 Task: Find connections with filter location Fāzilka with filter topic #lawsuitswith filter profile language German with filter current company Microchip Technology Inc. with filter school SQL School (SQL Server DEV, DBA , MSBI & Power BI) Training Institute with filter industry Hospitals with filter service category Public Speaking with filter keywords title Account Executive
Action: Mouse moved to (197, 315)
Screenshot: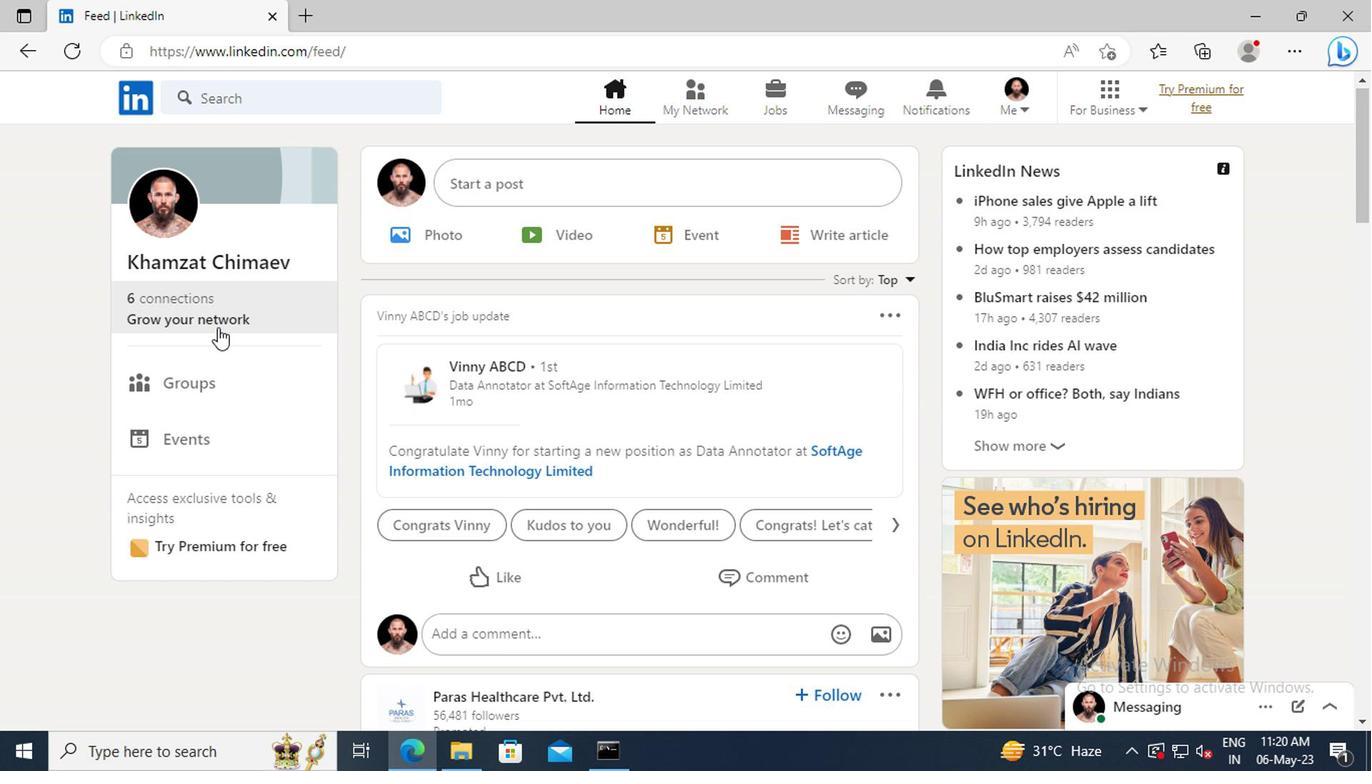 
Action: Mouse pressed left at (197, 315)
Screenshot: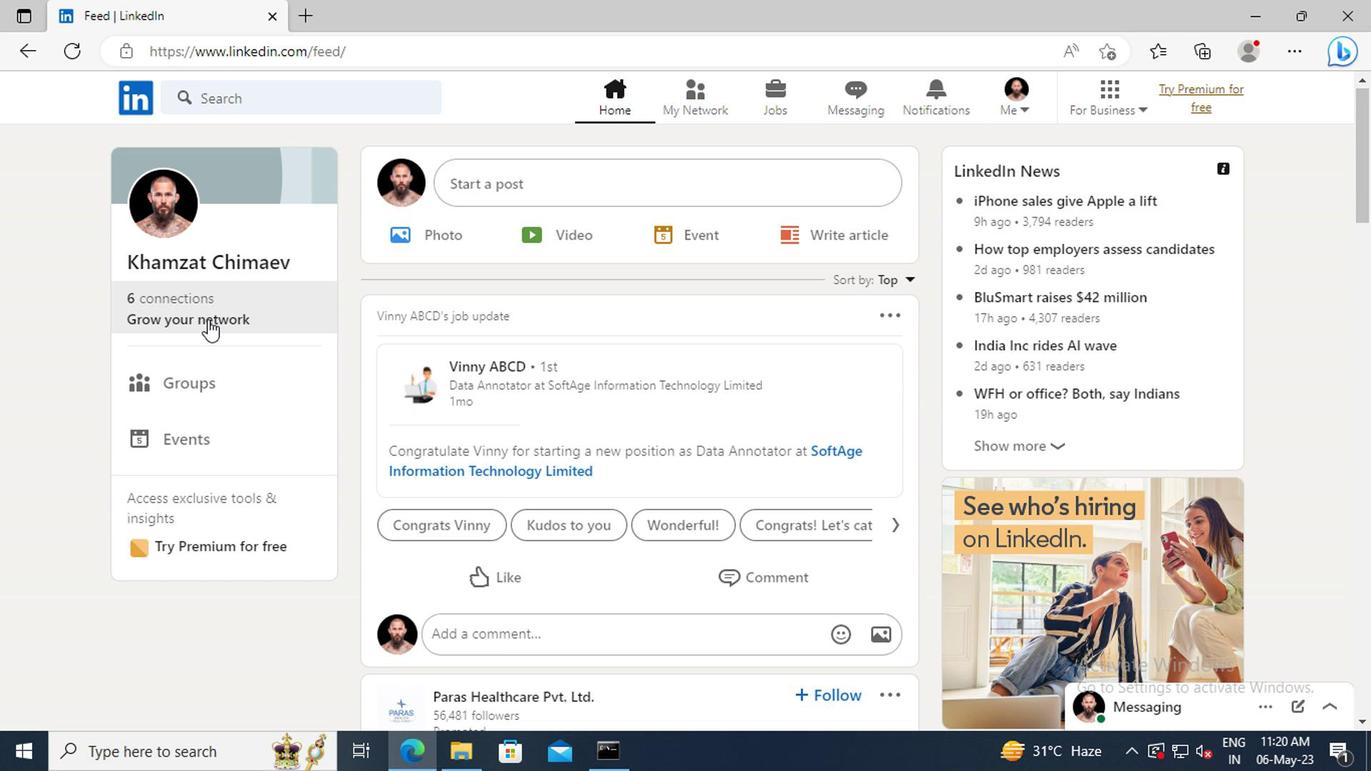 
Action: Mouse moved to (207, 209)
Screenshot: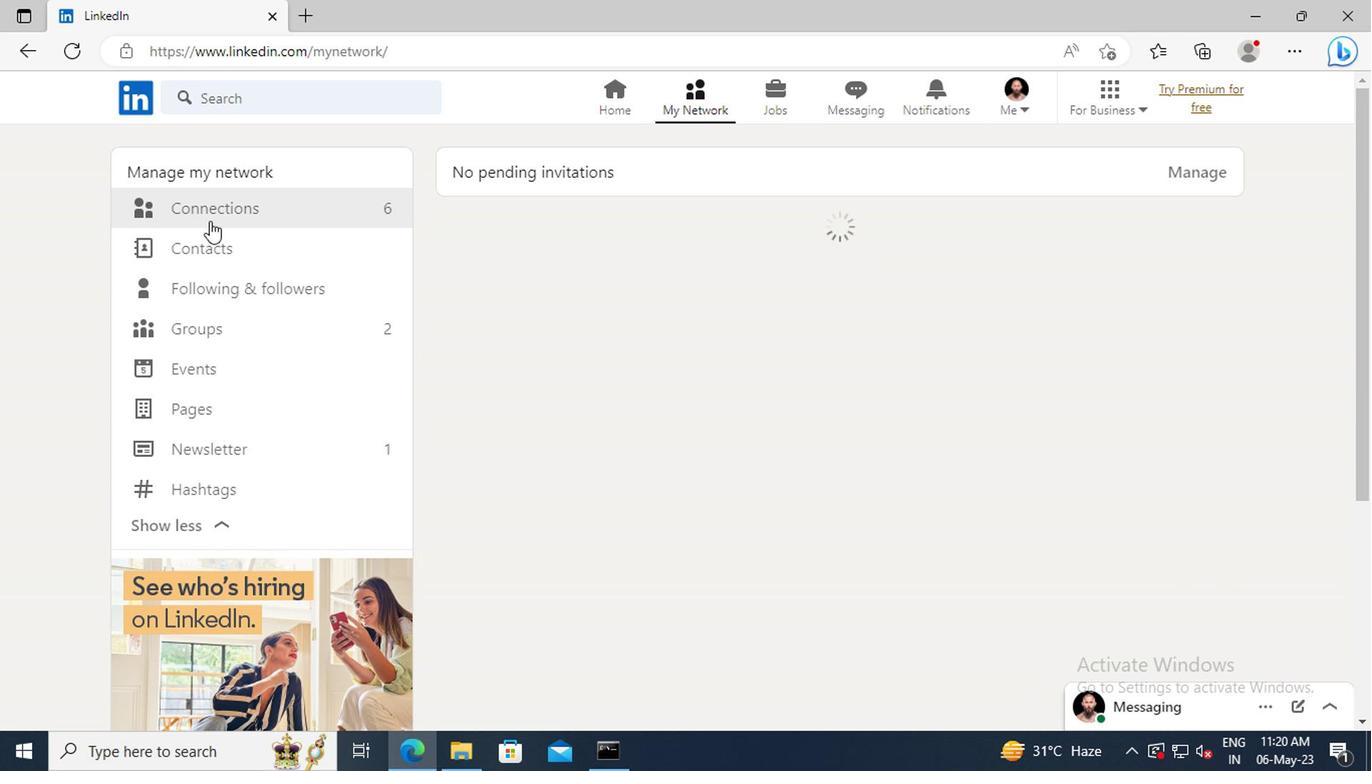 
Action: Mouse pressed left at (207, 209)
Screenshot: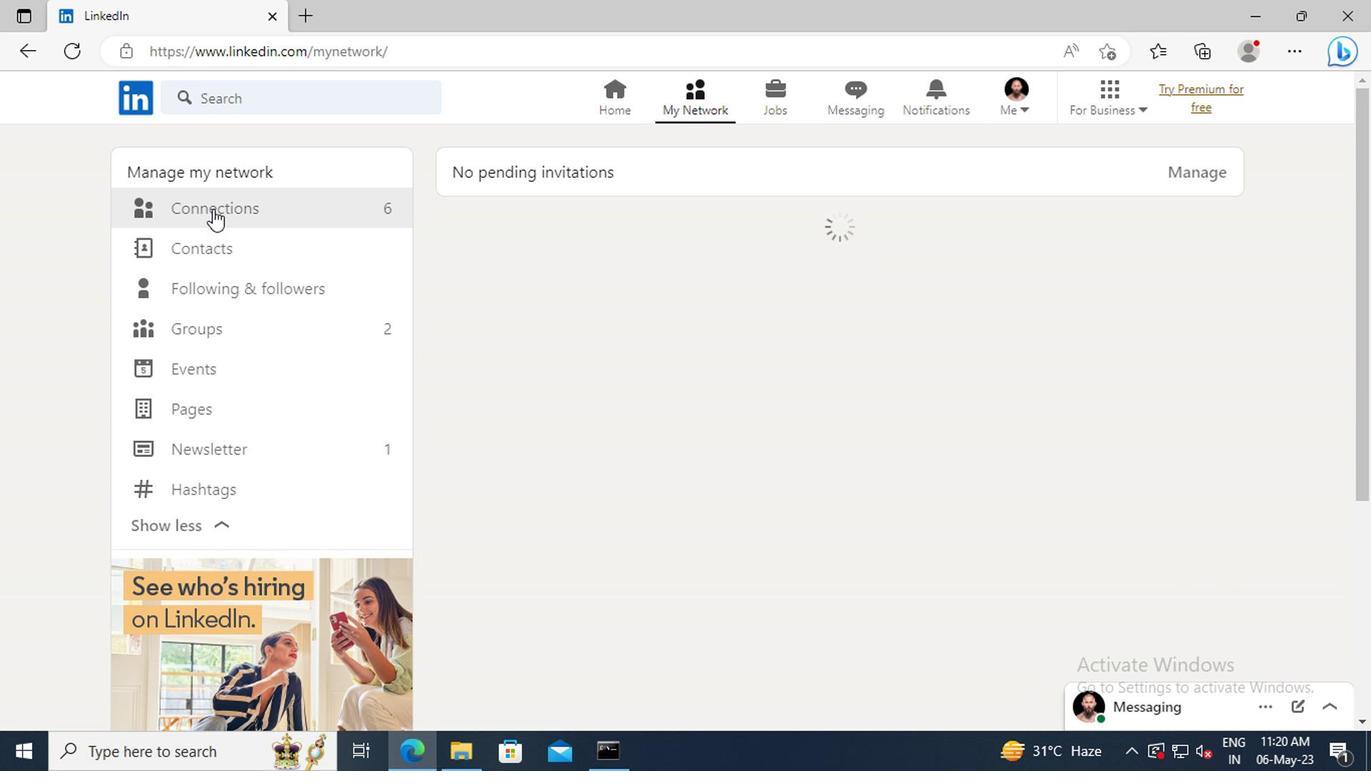 
Action: Mouse moved to (839, 212)
Screenshot: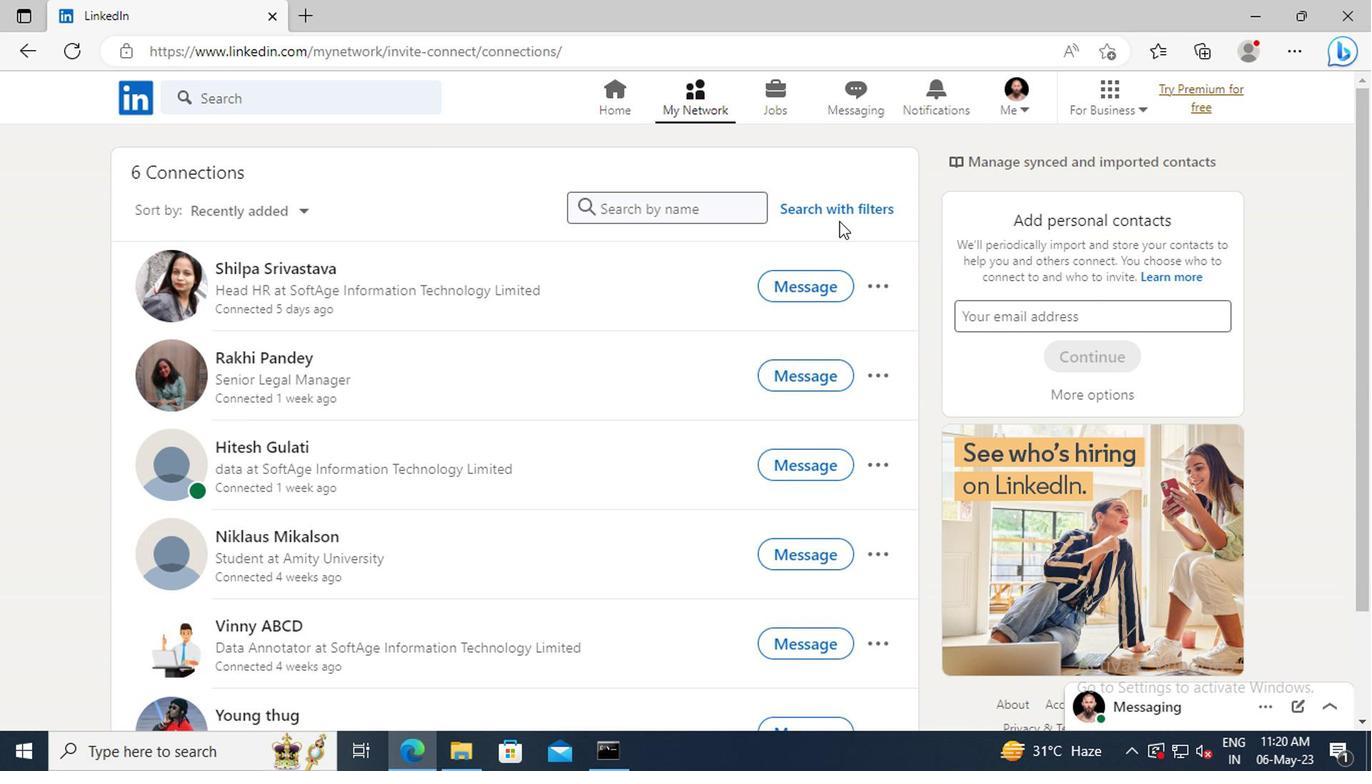 
Action: Mouse pressed left at (839, 212)
Screenshot: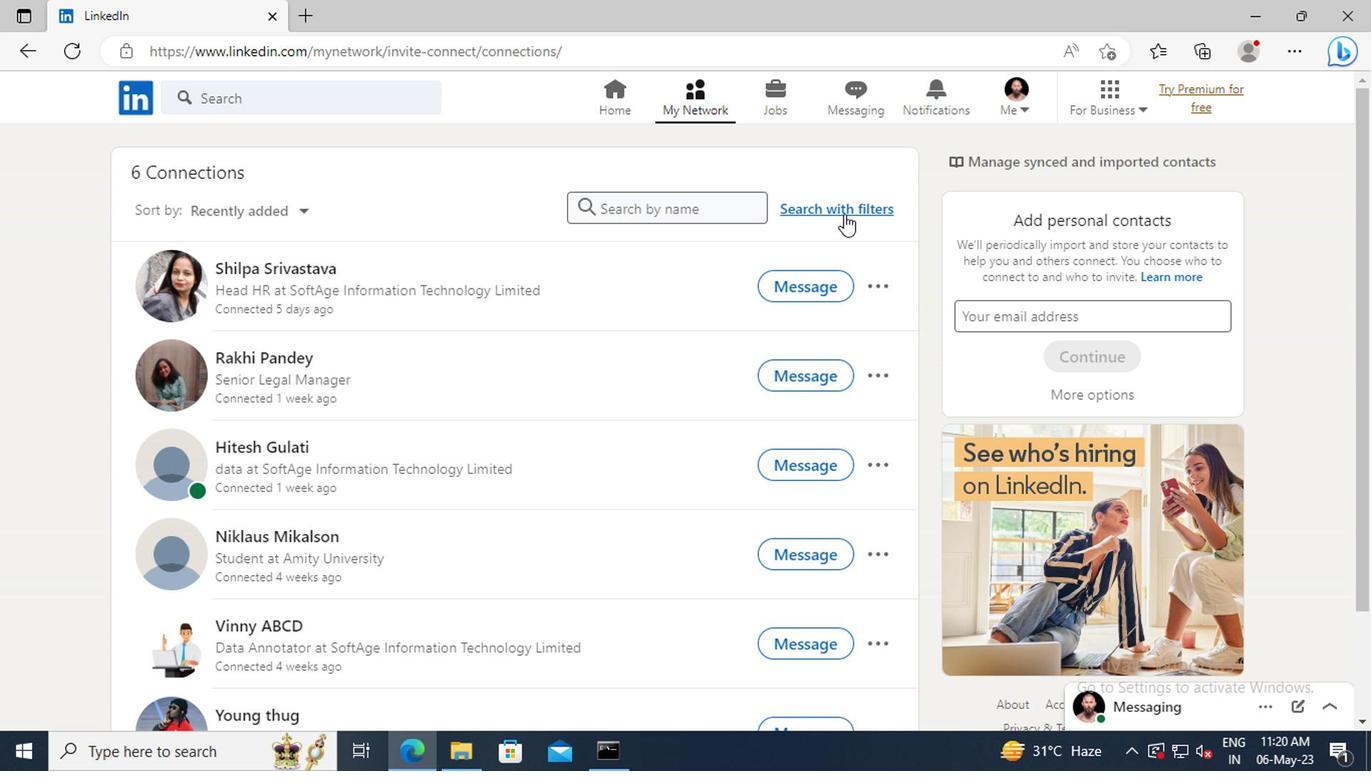 
Action: Mouse moved to (754, 157)
Screenshot: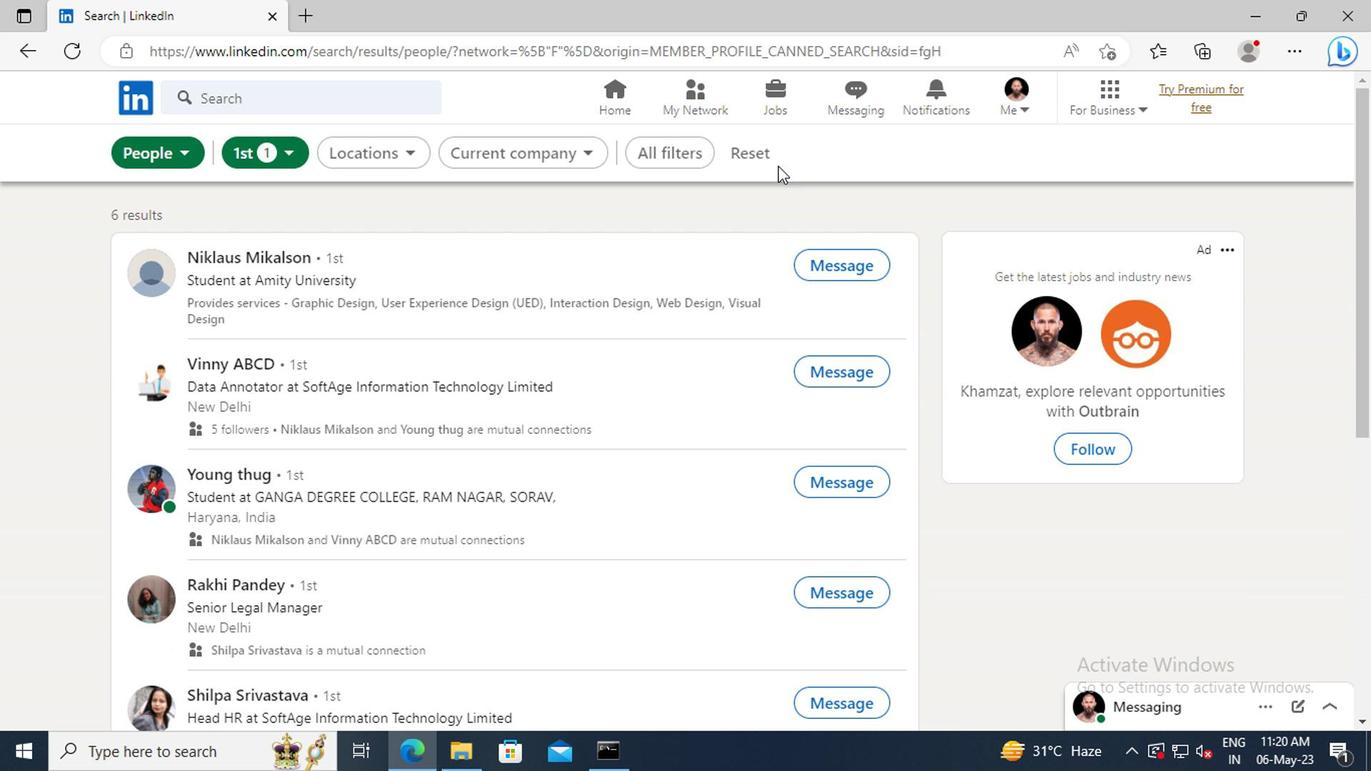 
Action: Mouse pressed left at (754, 157)
Screenshot: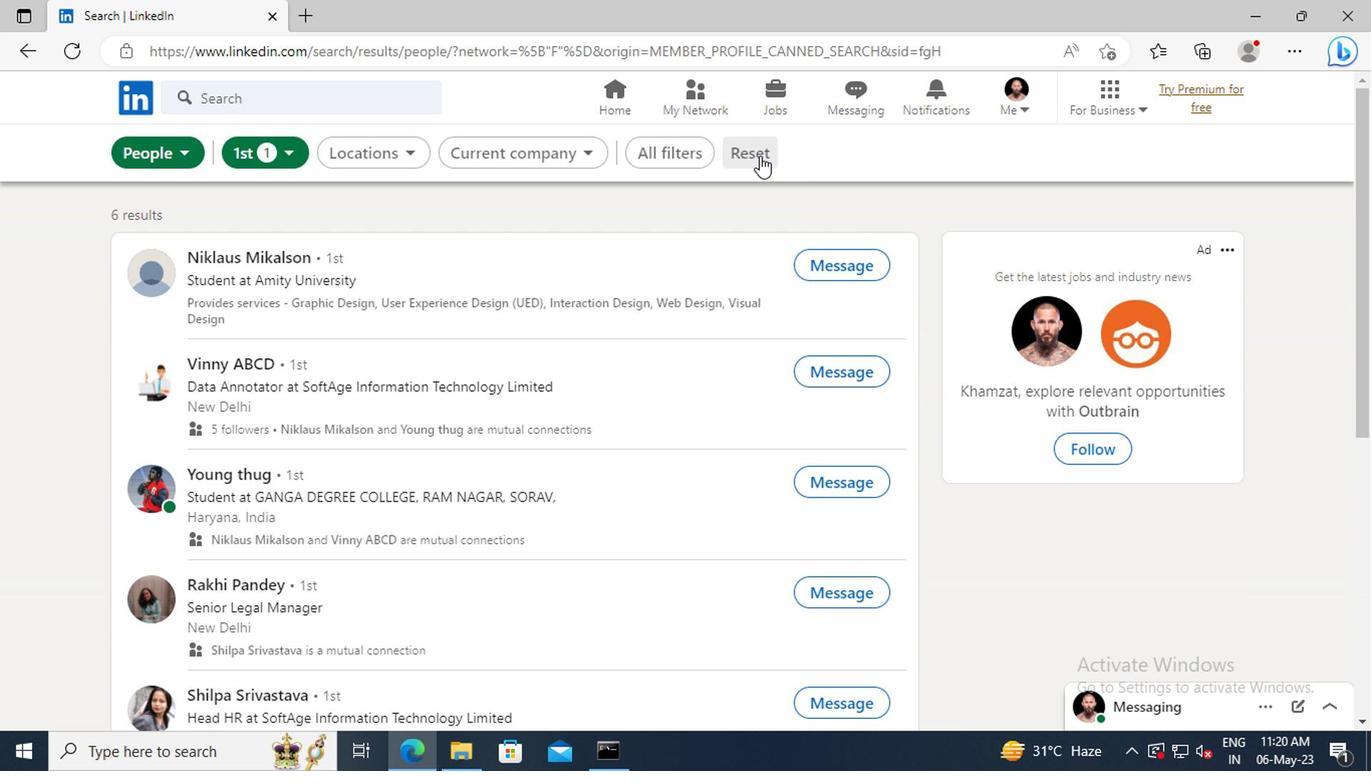 
Action: Mouse moved to (724, 157)
Screenshot: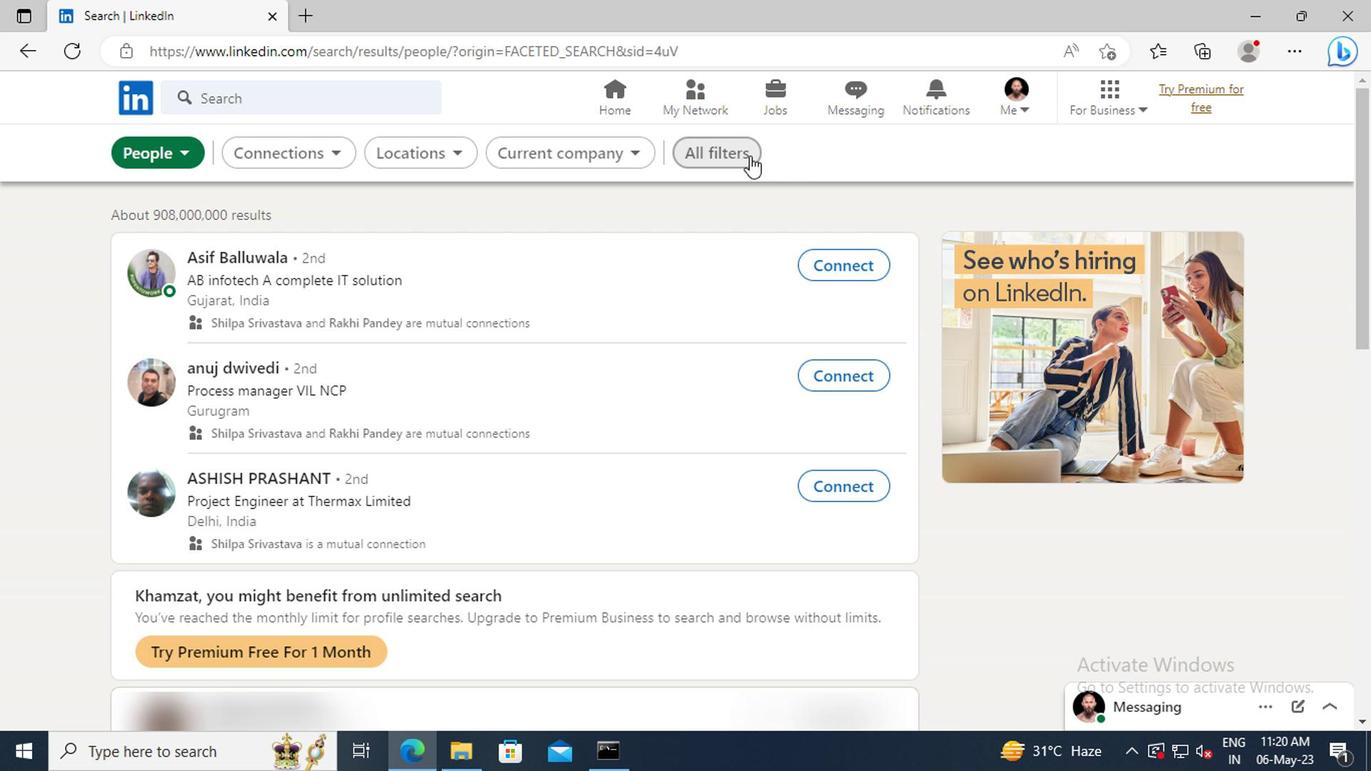 
Action: Mouse pressed left at (724, 157)
Screenshot: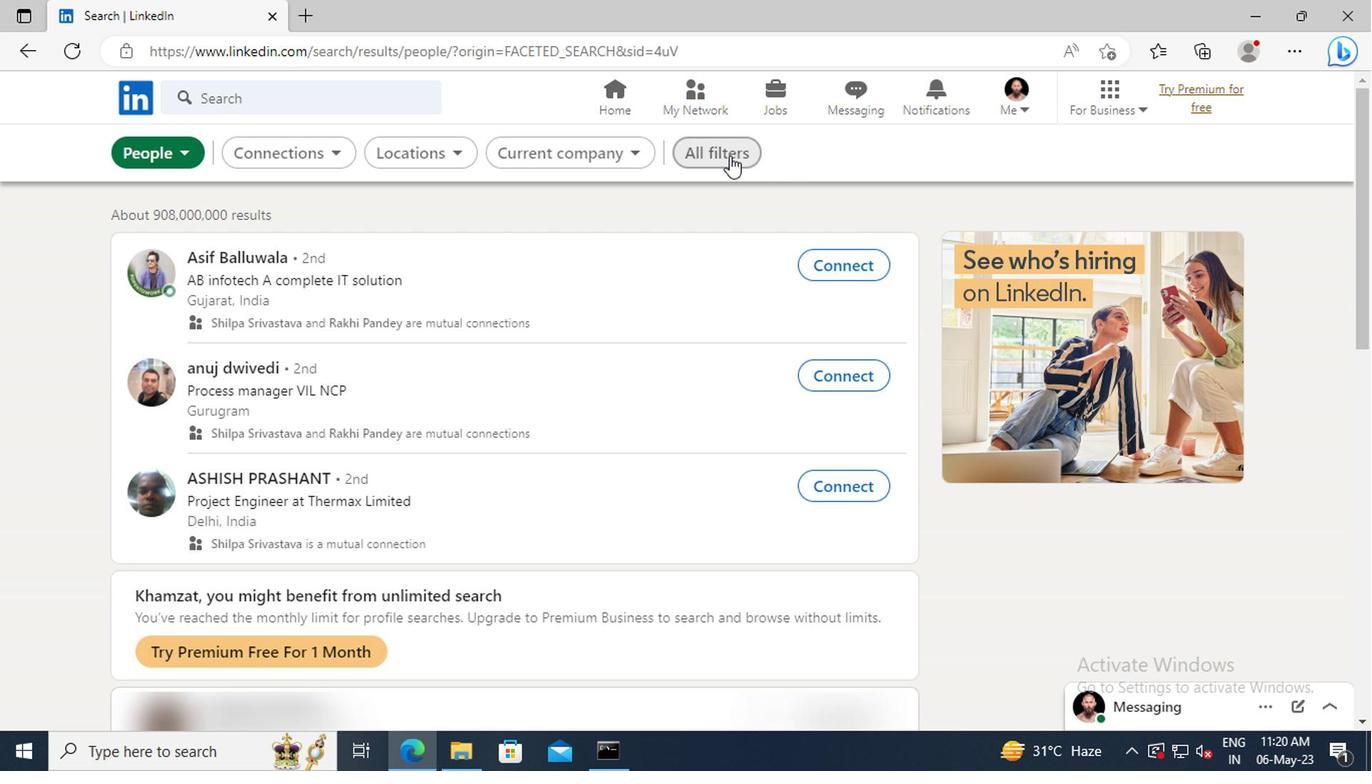 
Action: Mouse moved to (1112, 374)
Screenshot: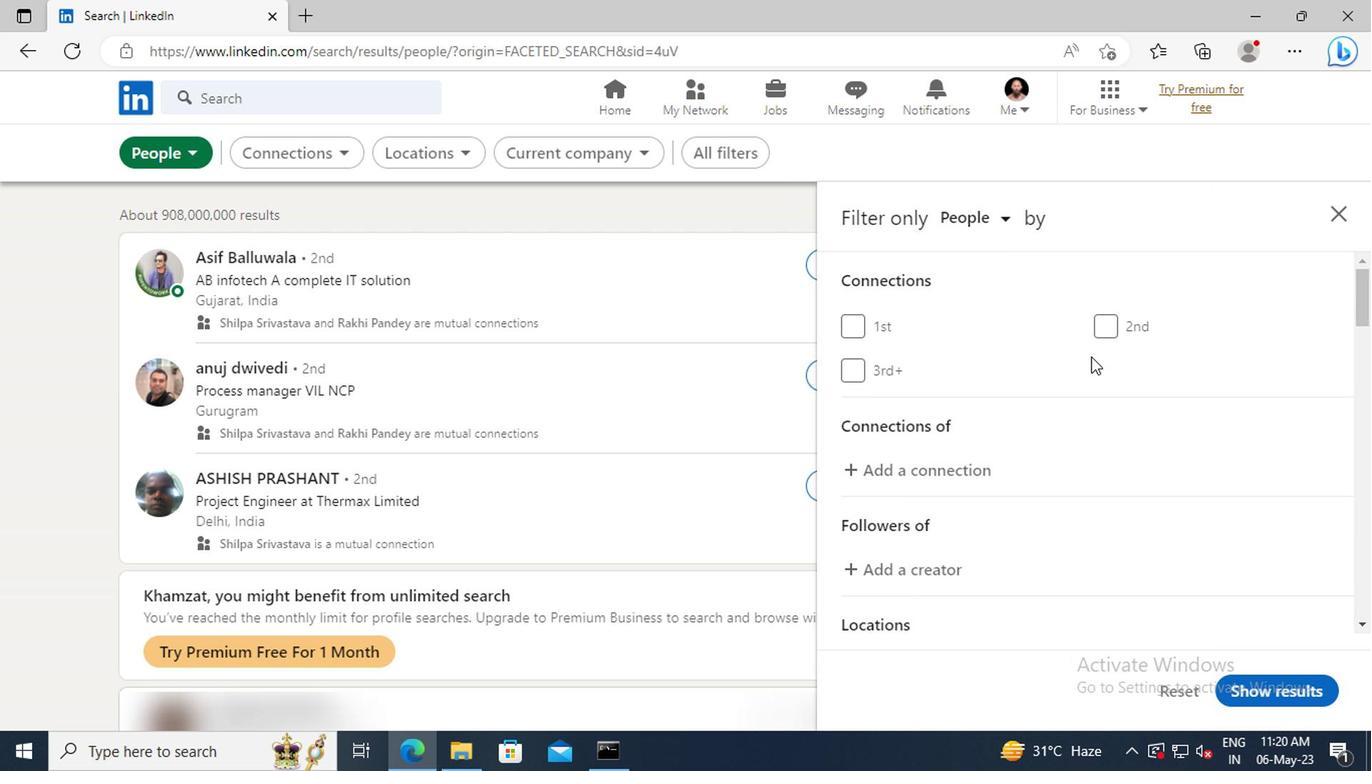 
Action: Mouse scrolled (1112, 372) with delta (0, -1)
Screenshot: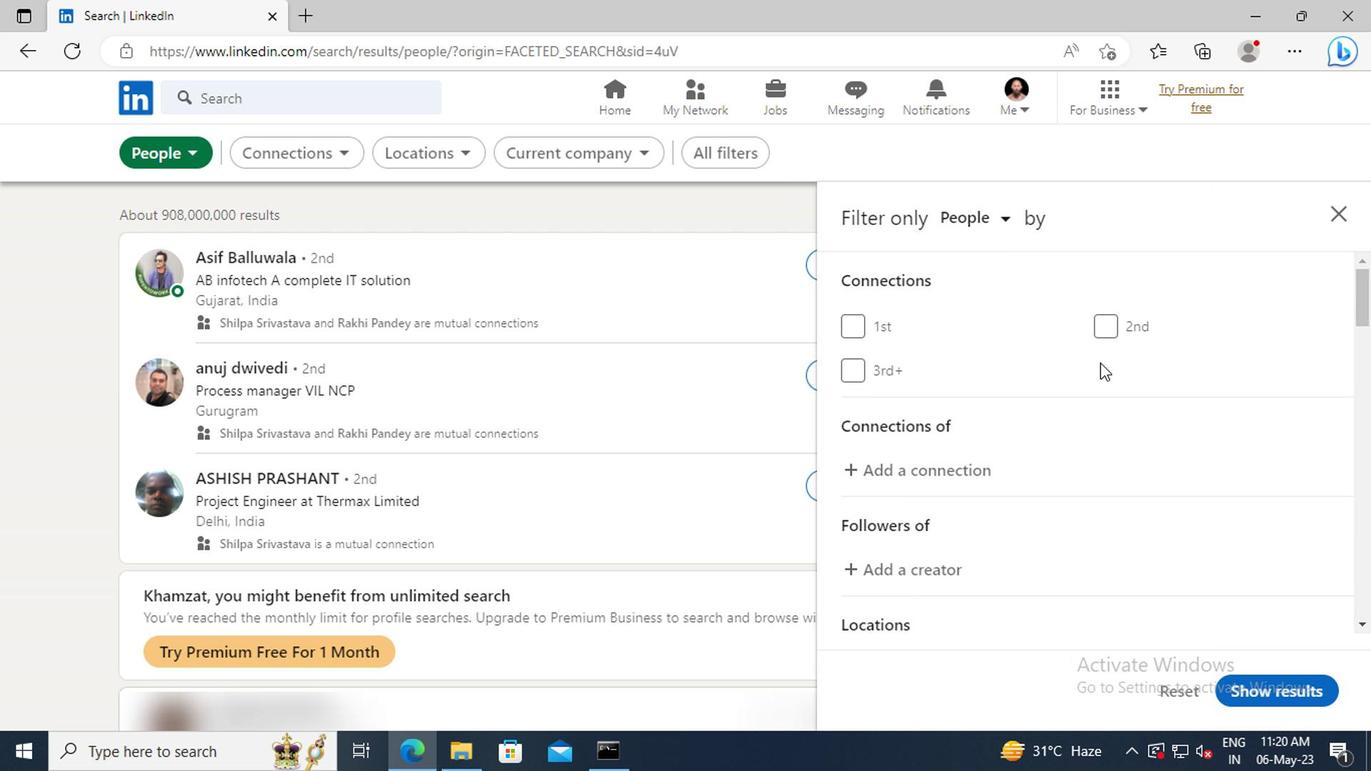 
Action: Mouse moved to (1113, 374)
Screenshot: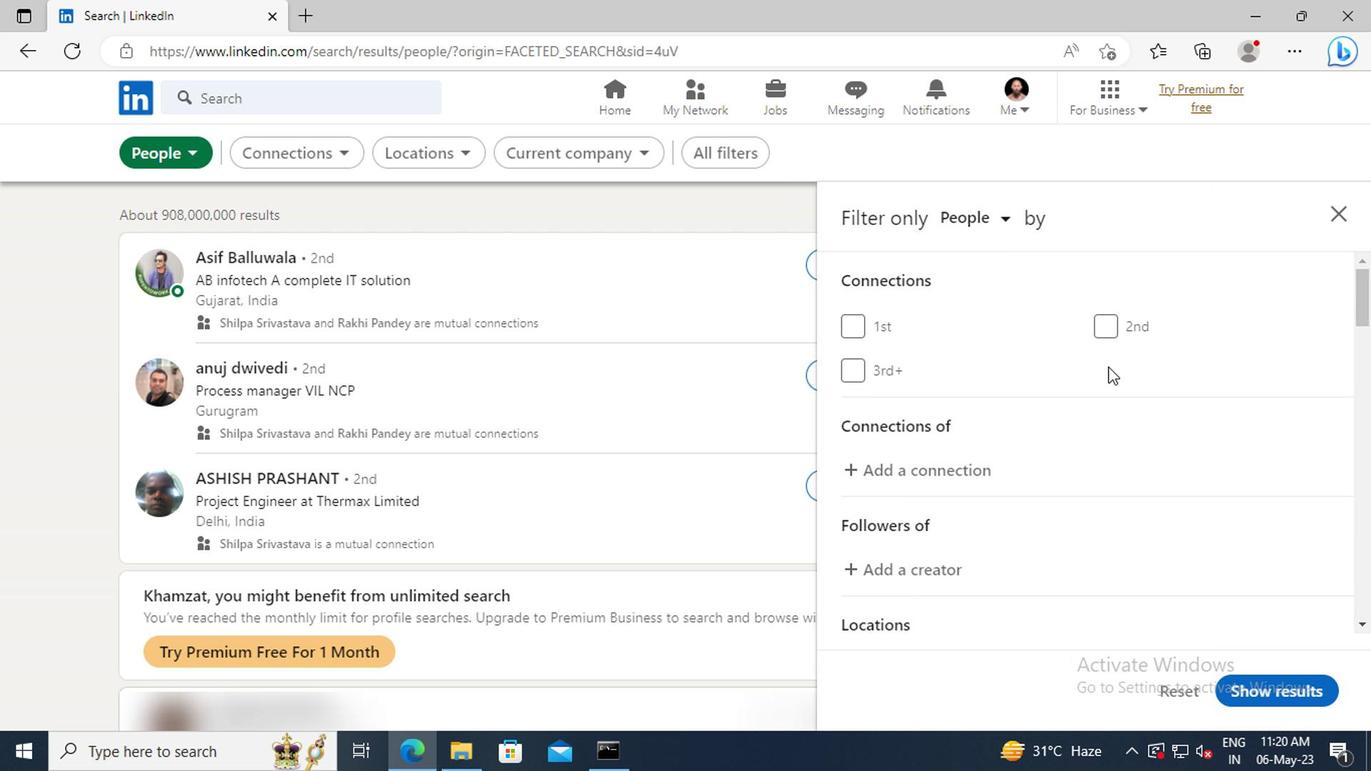 
Action: Mouse scrolled (1113, 374) with delta (0, 0)
Screenshot: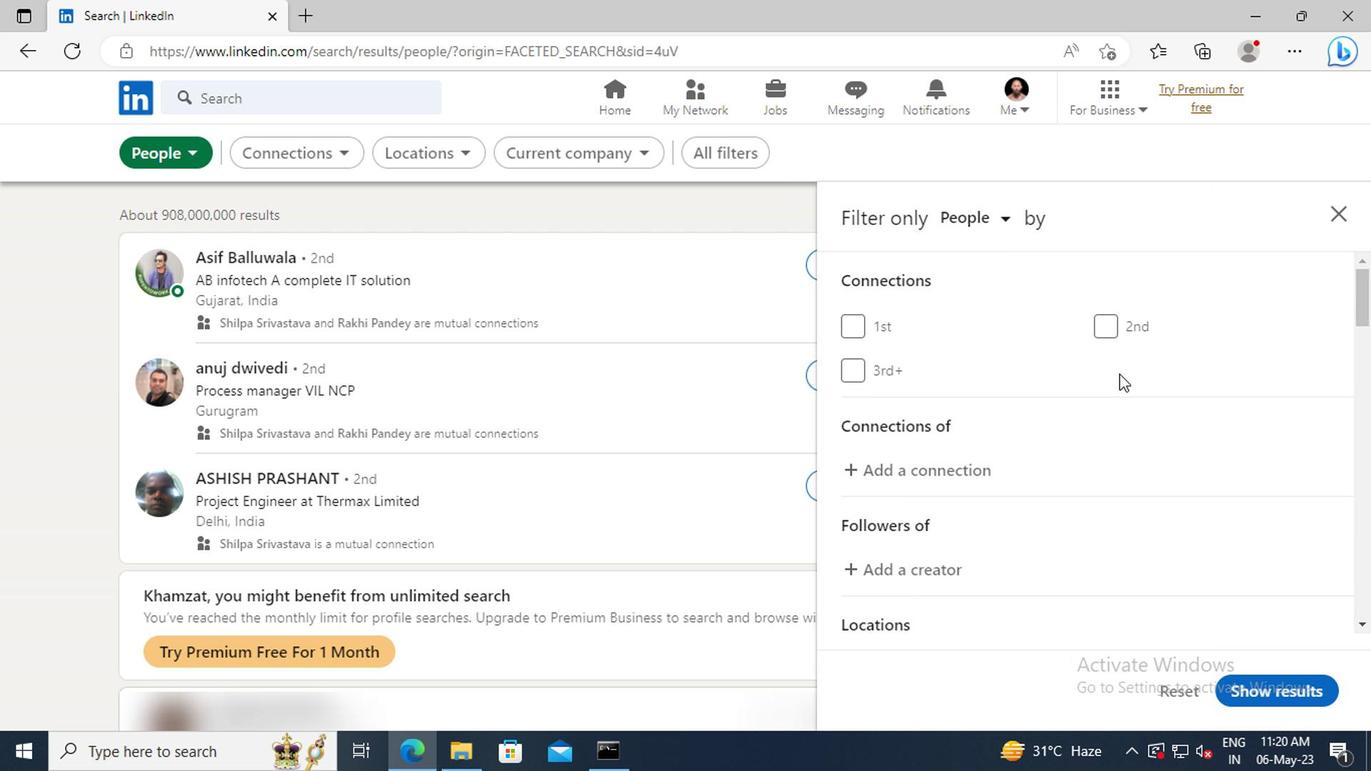 
Action: Mouse scrolled (1113, 374) with delta (0, 0)
Screenshot: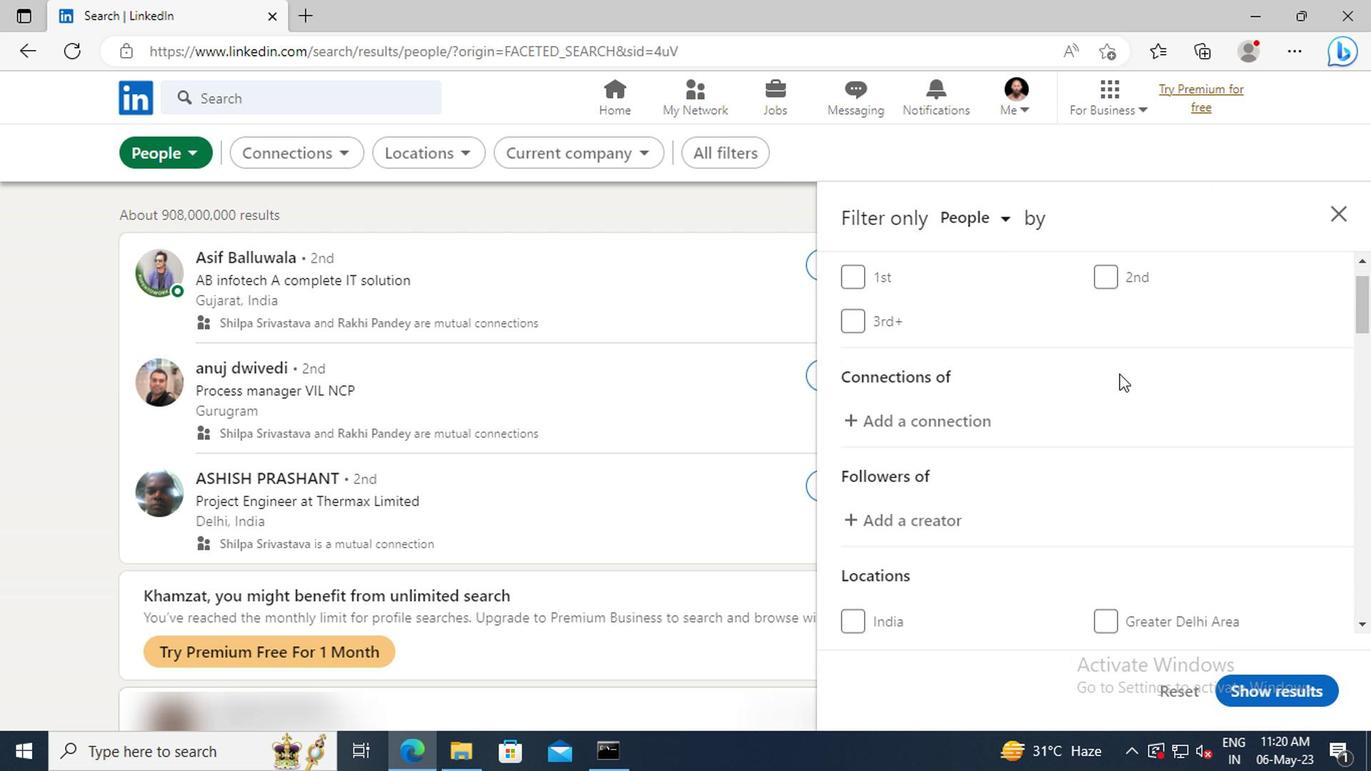 
Action: Mouse scrolled (1113, 374) with delta (0, 0)
Screenshot: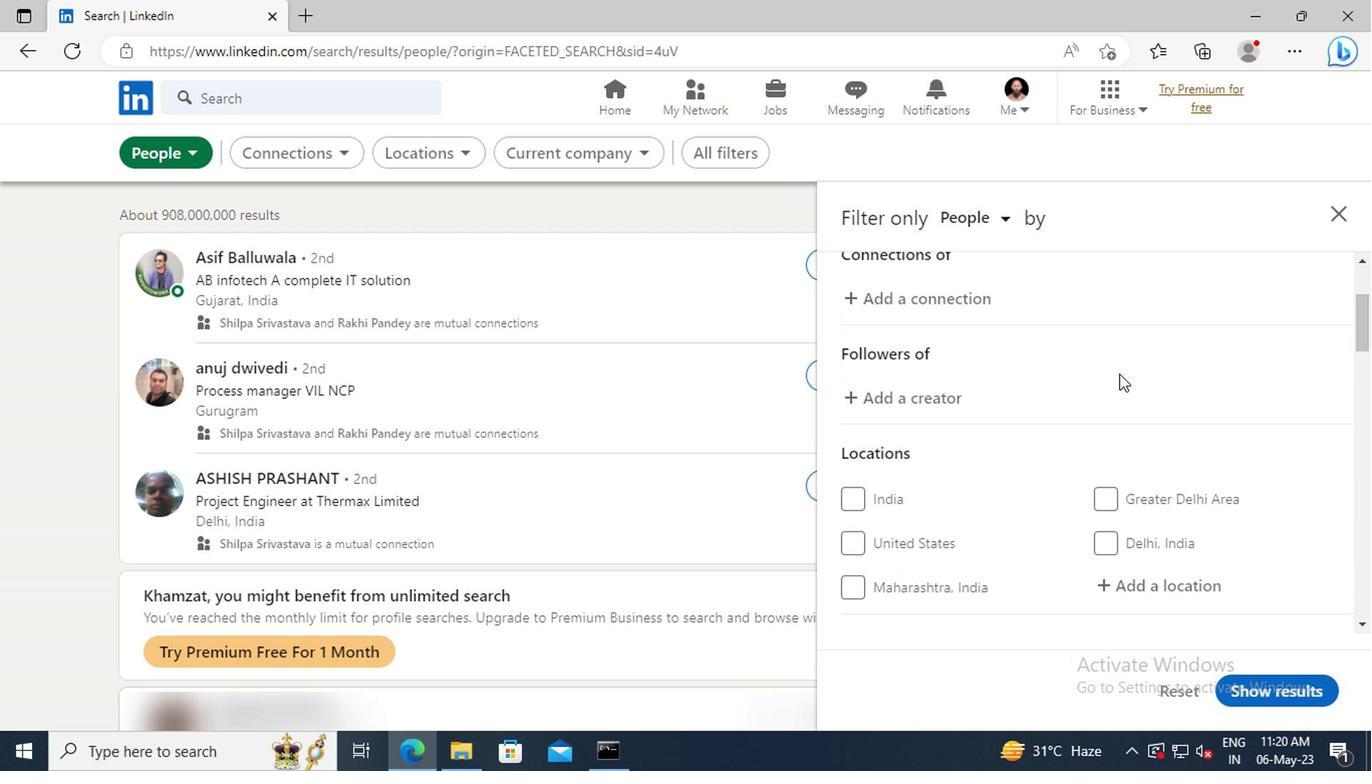 
Action: Mouse scrolled (1113, 374) with delta (0, 0)
Screenshot: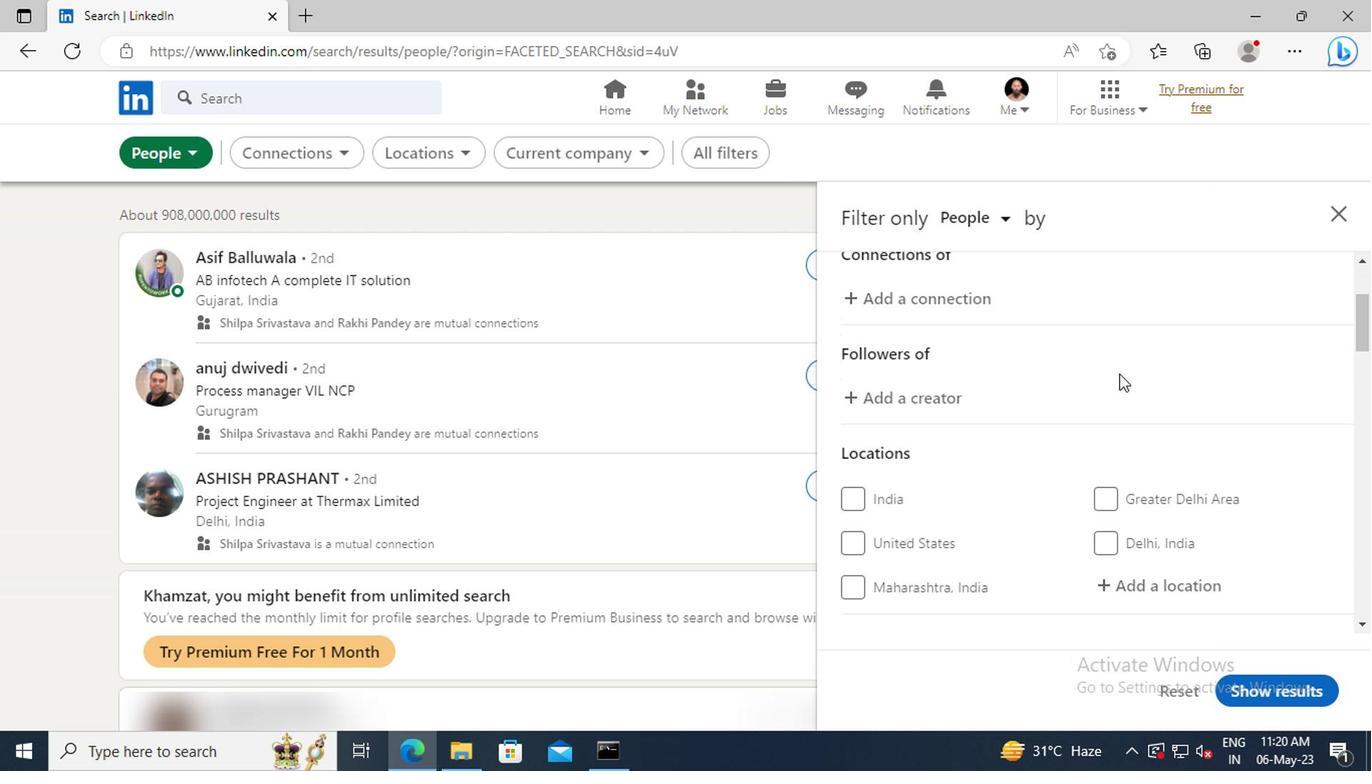 
Action: Mouse scrolled (1113, 374) with delta (0, 0)
Screenshot: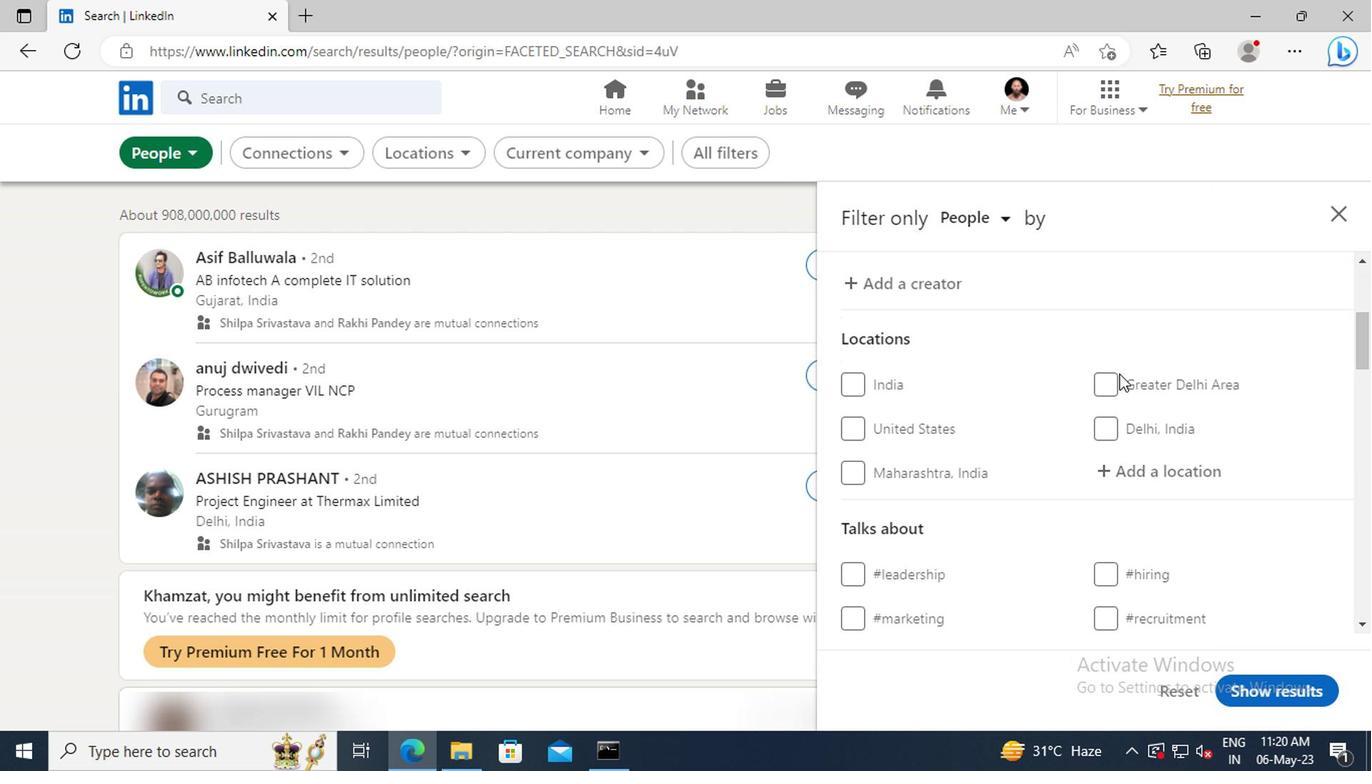 
Action: Mouse moved to (1119, 409)
Screenshot: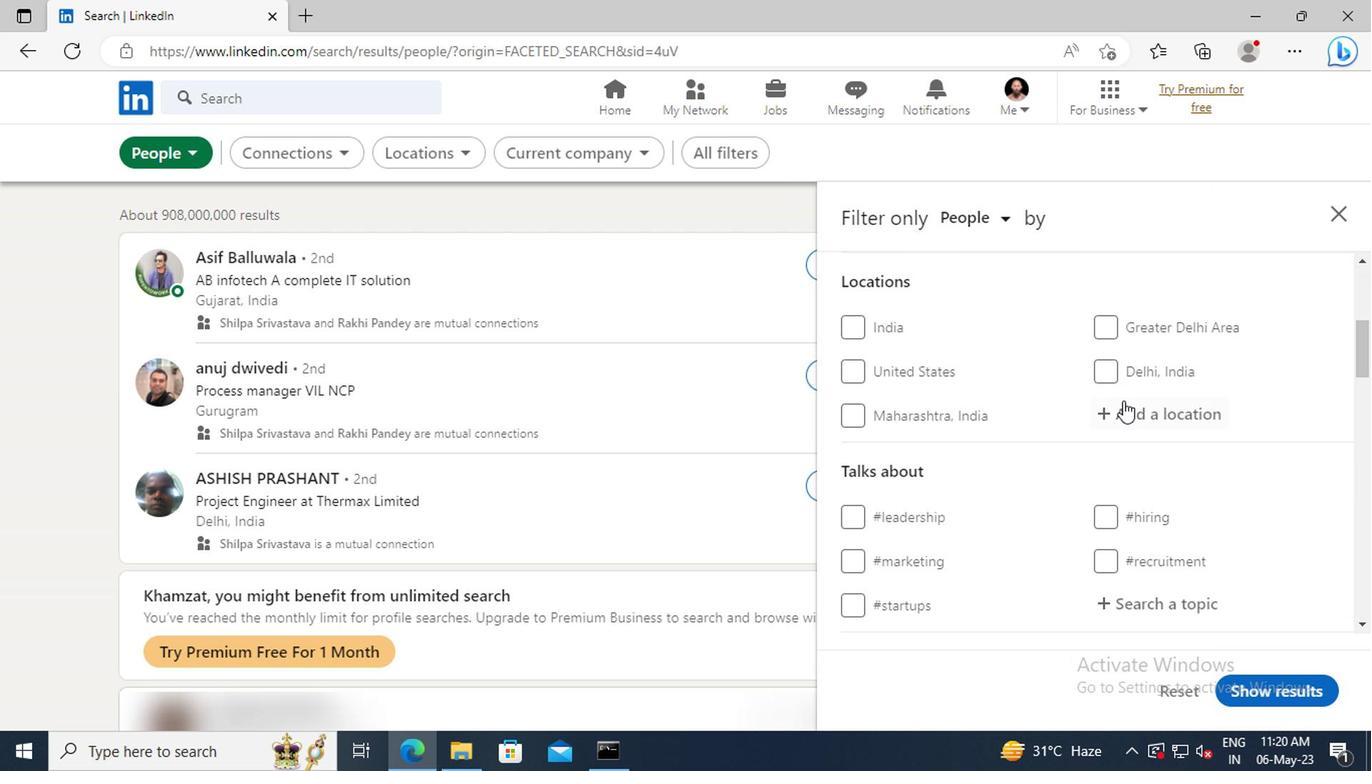 
Action: Mouse pressed left at (1119, 409)
Screenshot: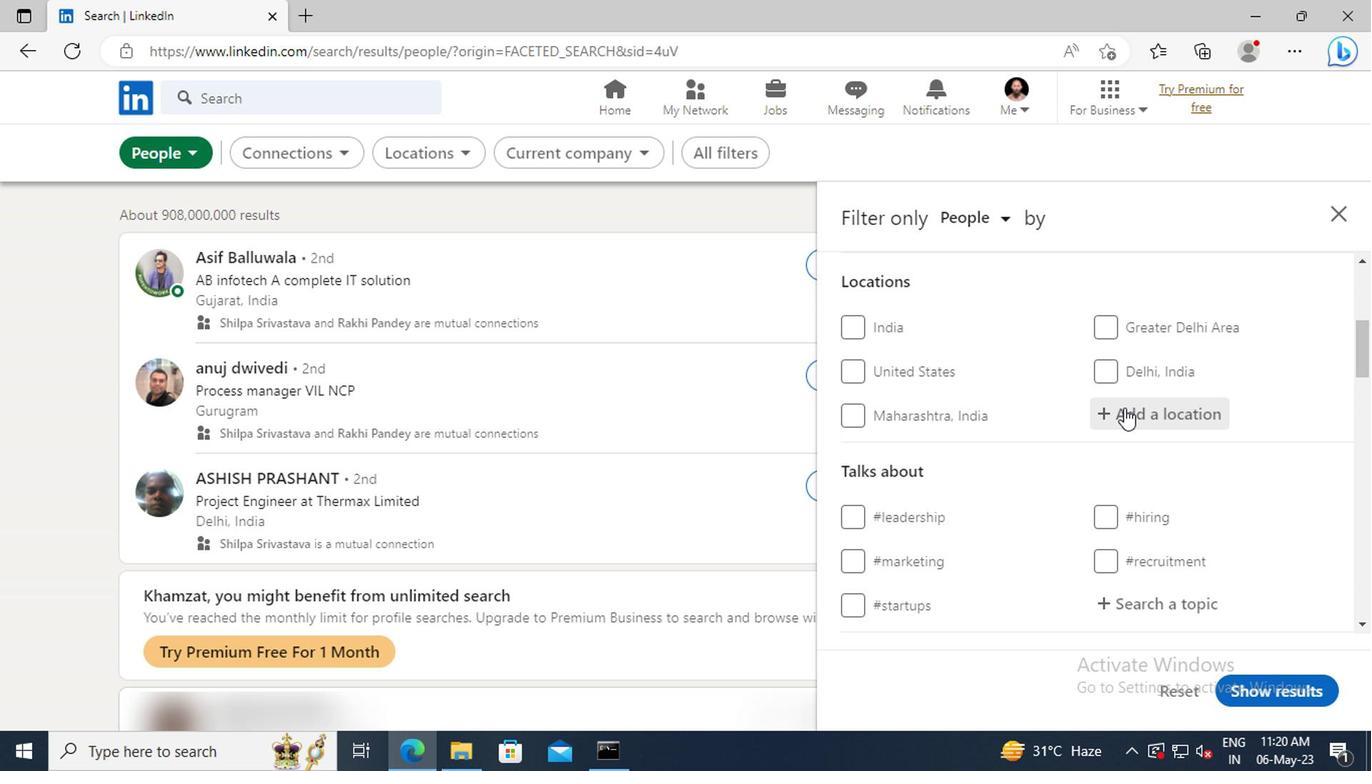 
Action: Key pressed <Key.shift>FAZILKA
Screenshot: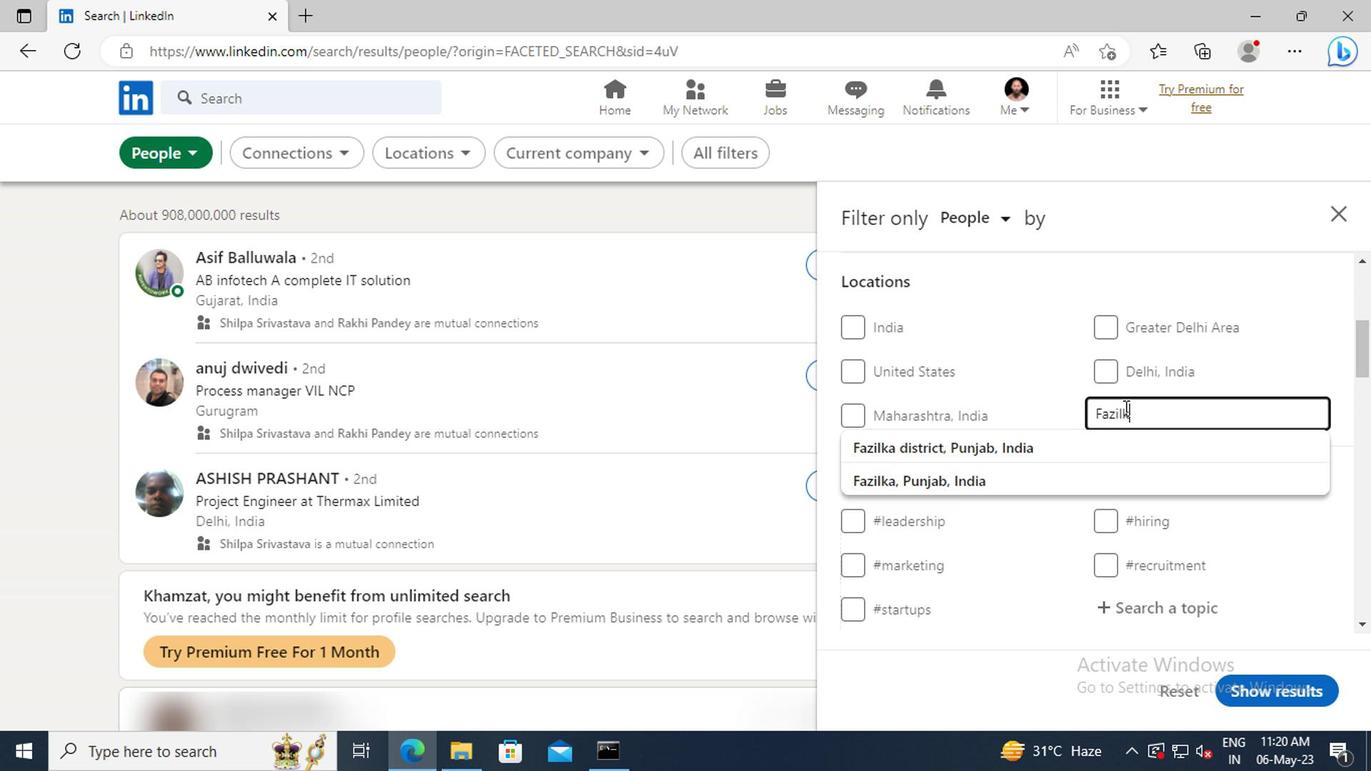 
Action: Mouse moved to (1119, 438)
Screenshot: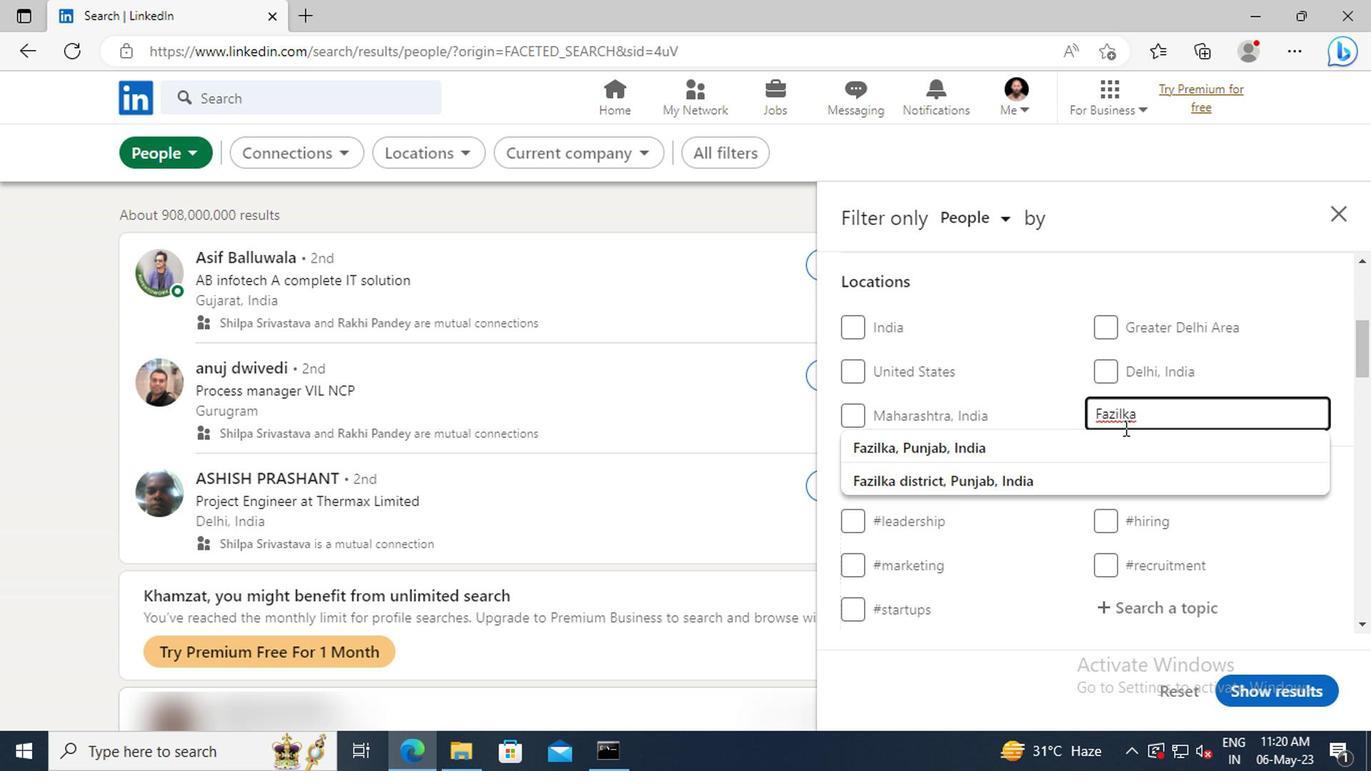 
Action: Mouse pressed left at (1119, 438)
Screenshot: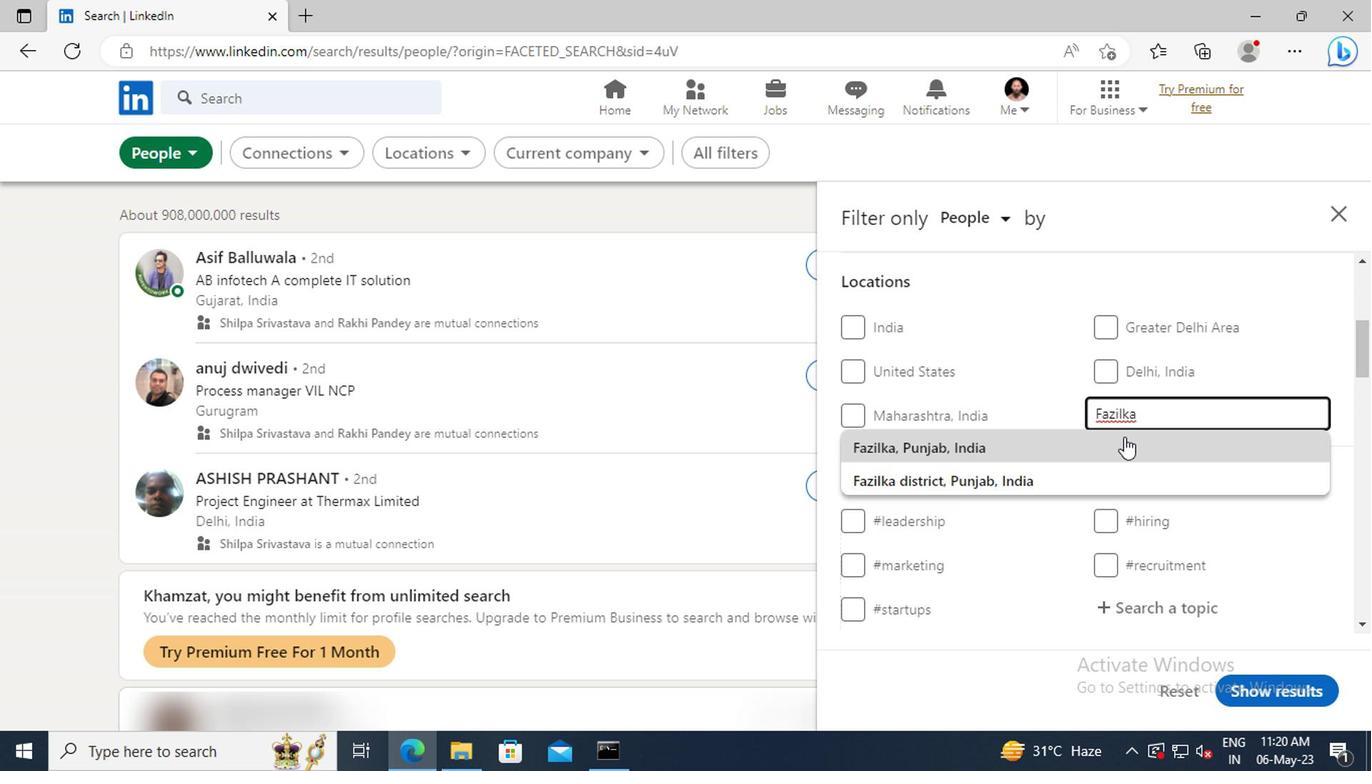 
Action: Mouse scrolled (1119, 437) with delta (0, -1)
Screenshot: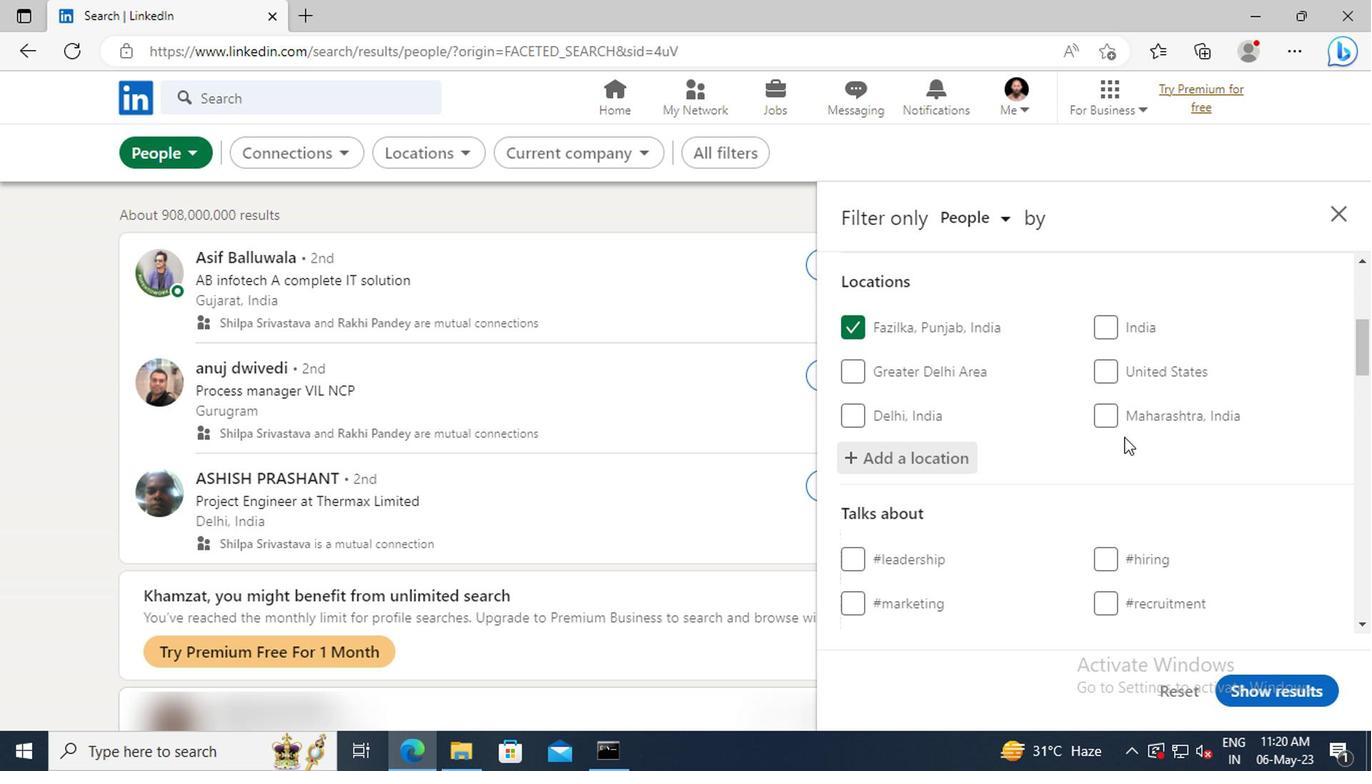 
Action: Mouse scrolled (1119, 437) with delta (0, -1)
Screenshot: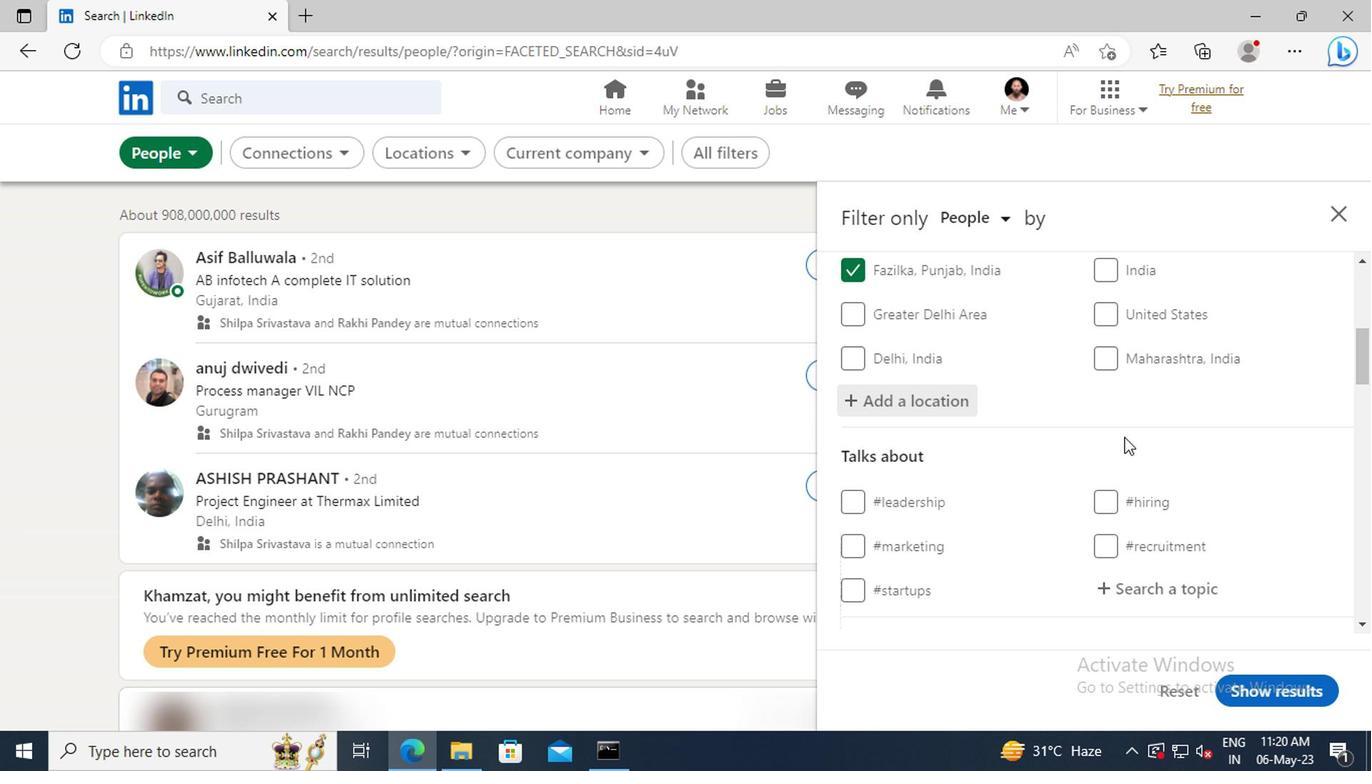 
Action: Mouse scrolled (1119, 437) with delta (0, -1)
Screenshot: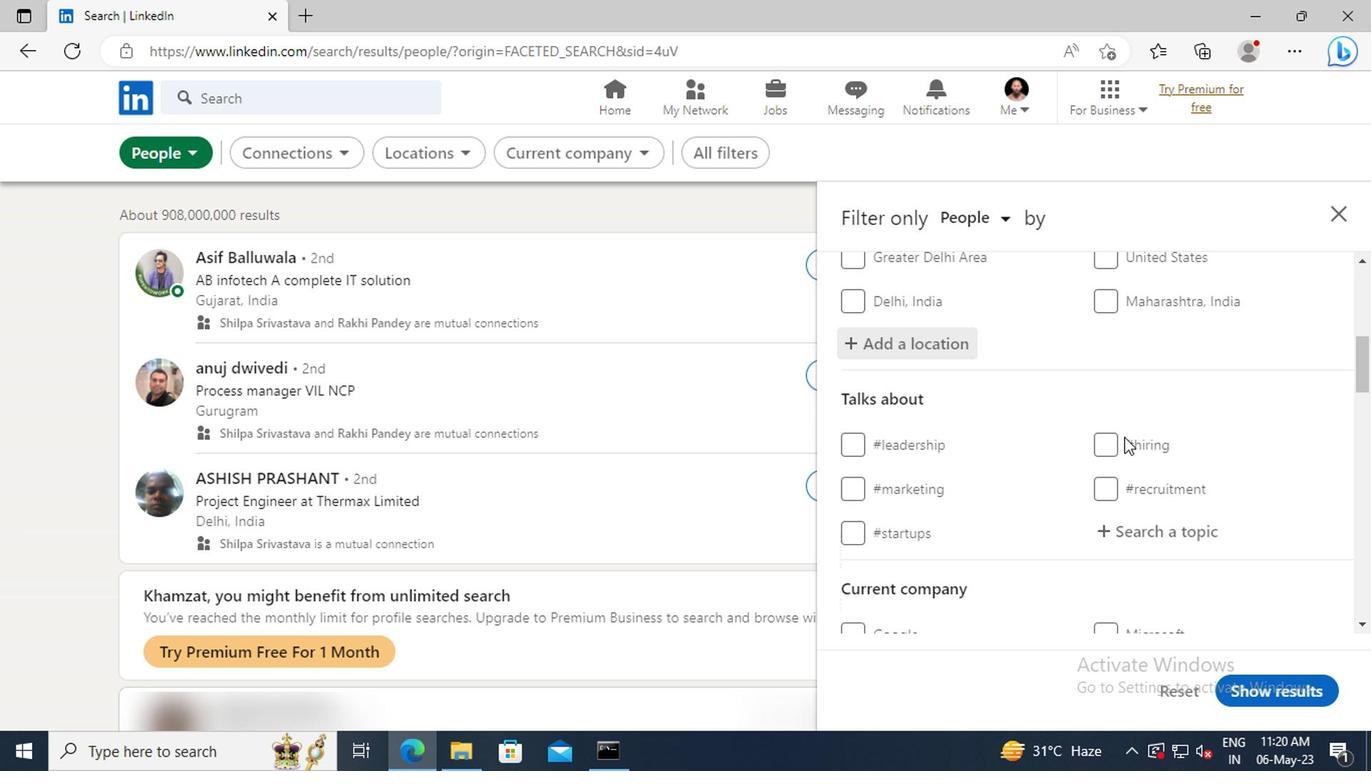 
Action: Mouse moved to (1129, 474)
Screenshot: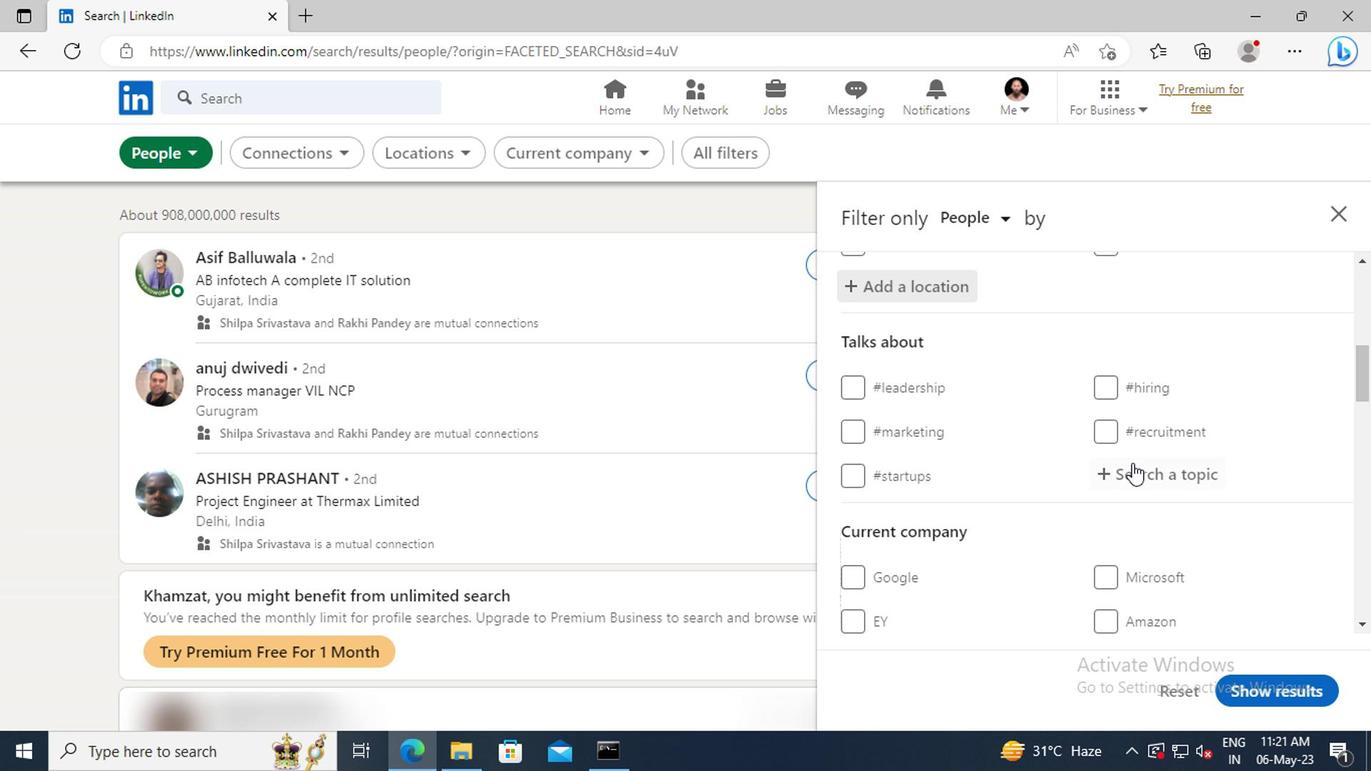 
Action: Mouse pressed left at (1129, 474)
Screenshot: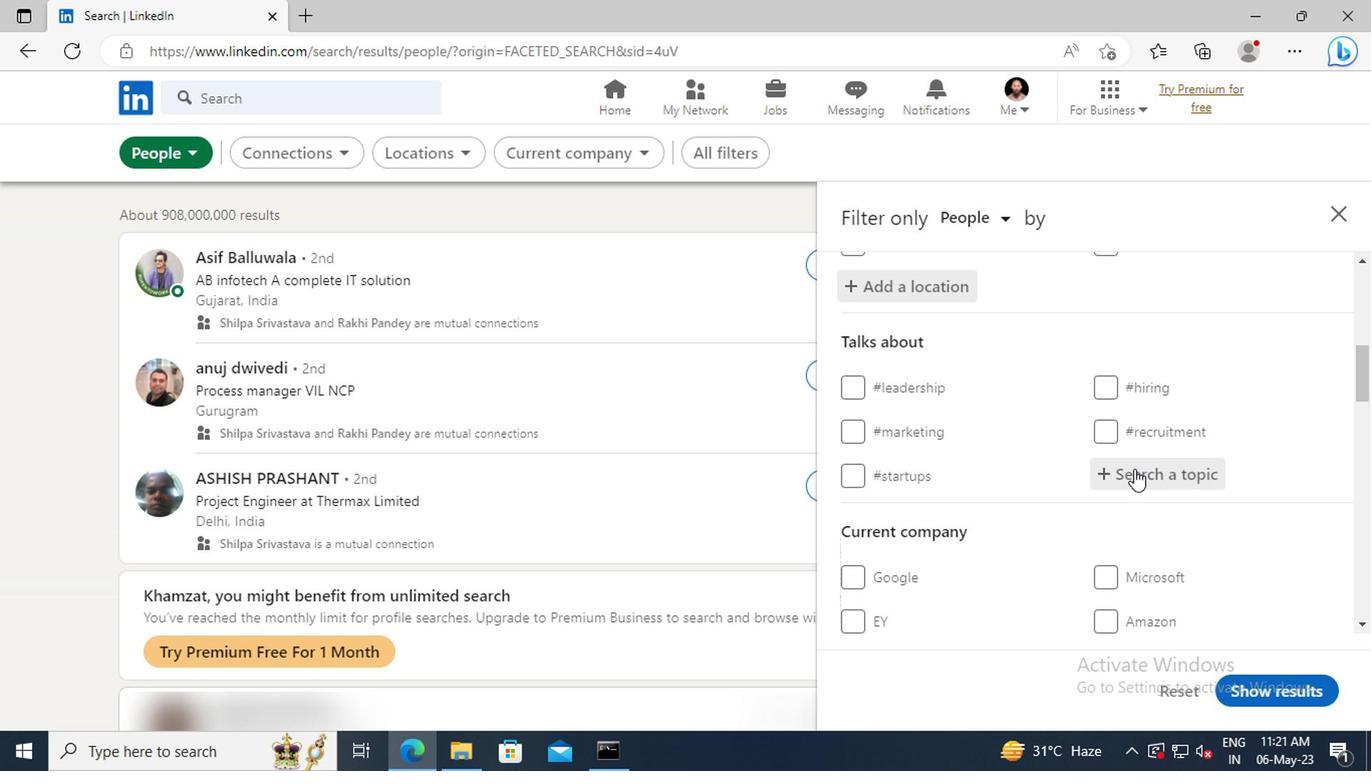 
Action: Key pressed LAWSUI
Screenshot: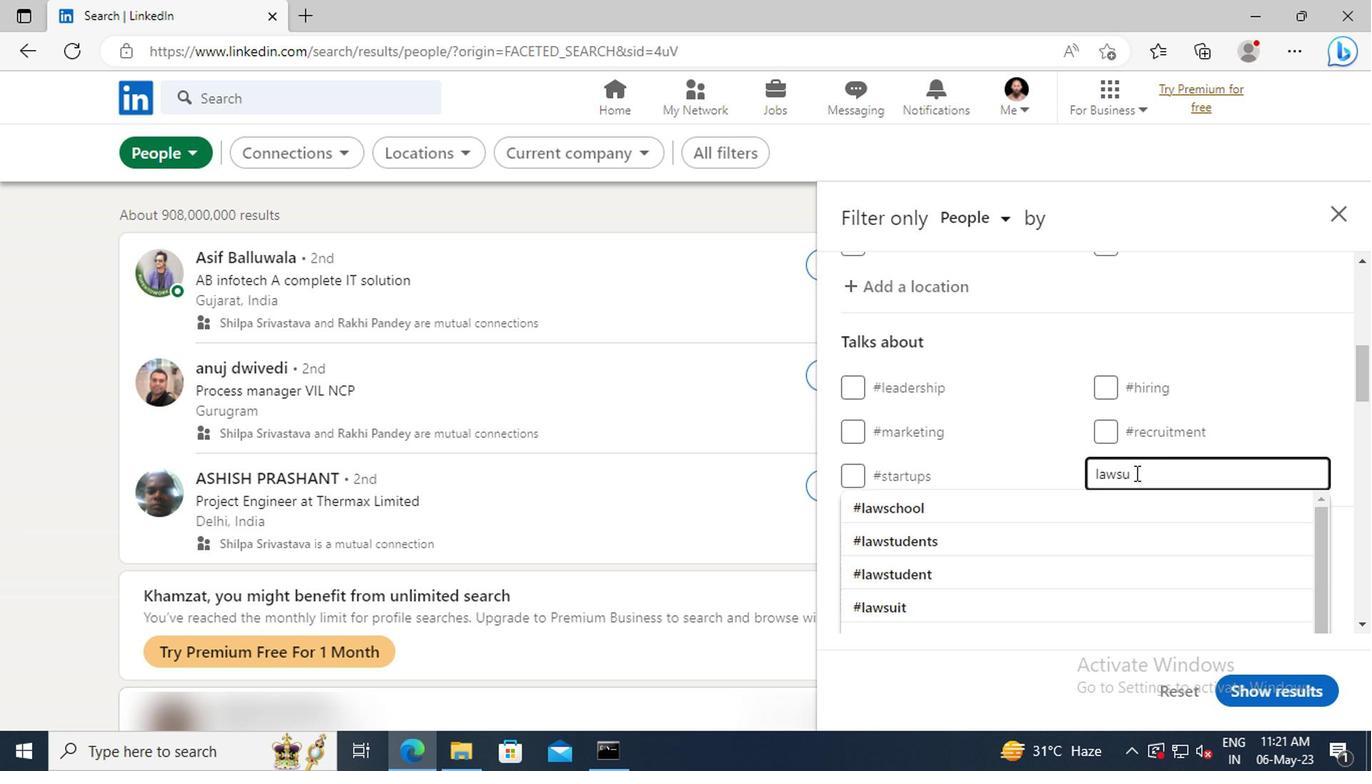 
Action: Mouse moved to (1129, 533)
Screenshot: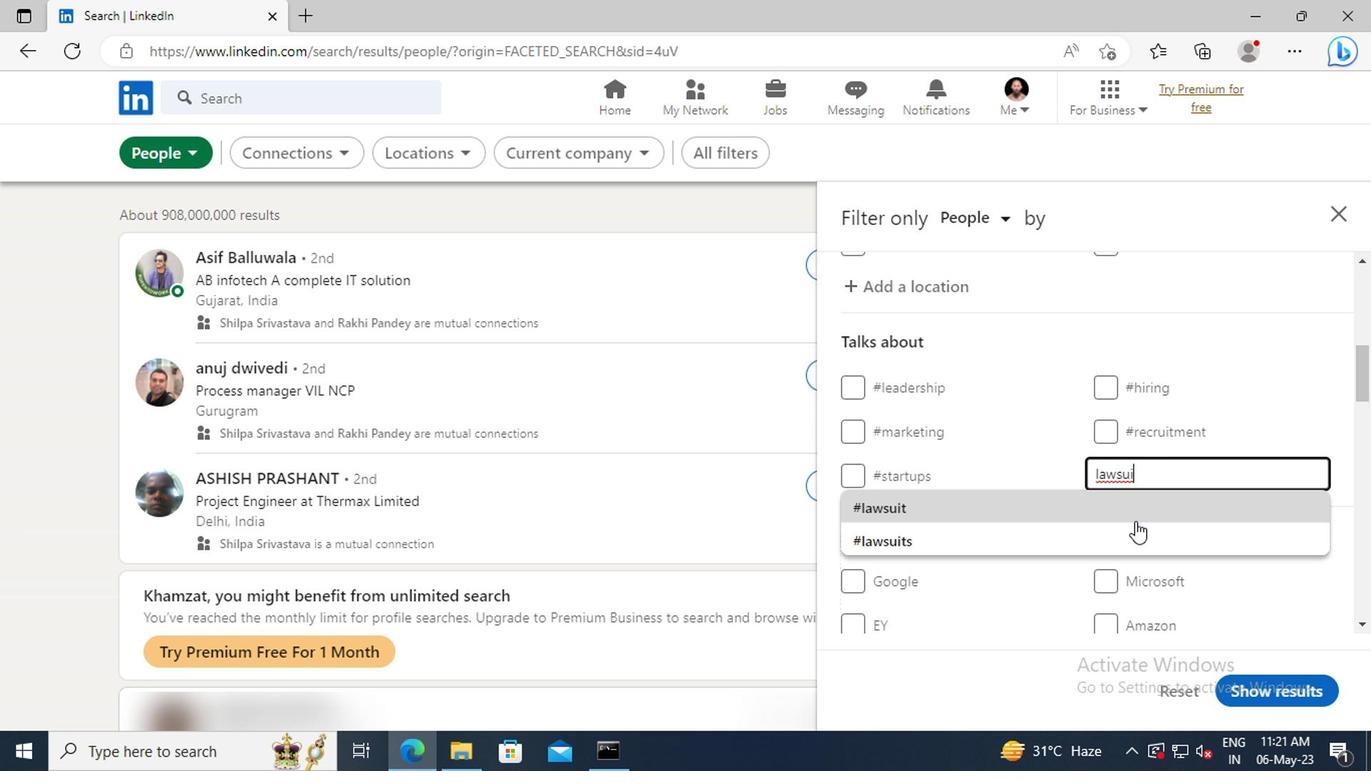 
Action: Mouse pressed left at (1129, 533)
Screenshot: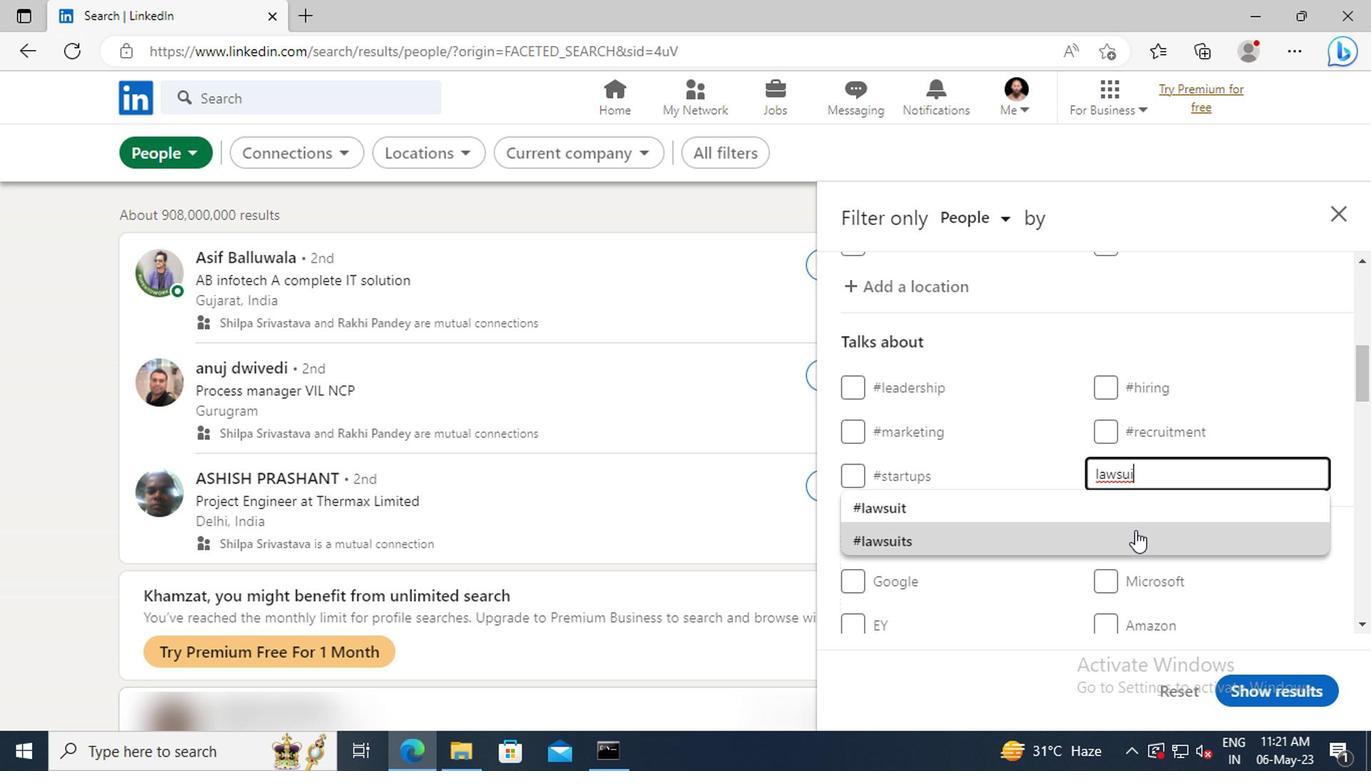 
Action: Mouse moved to (1129, 533)
Screenshot: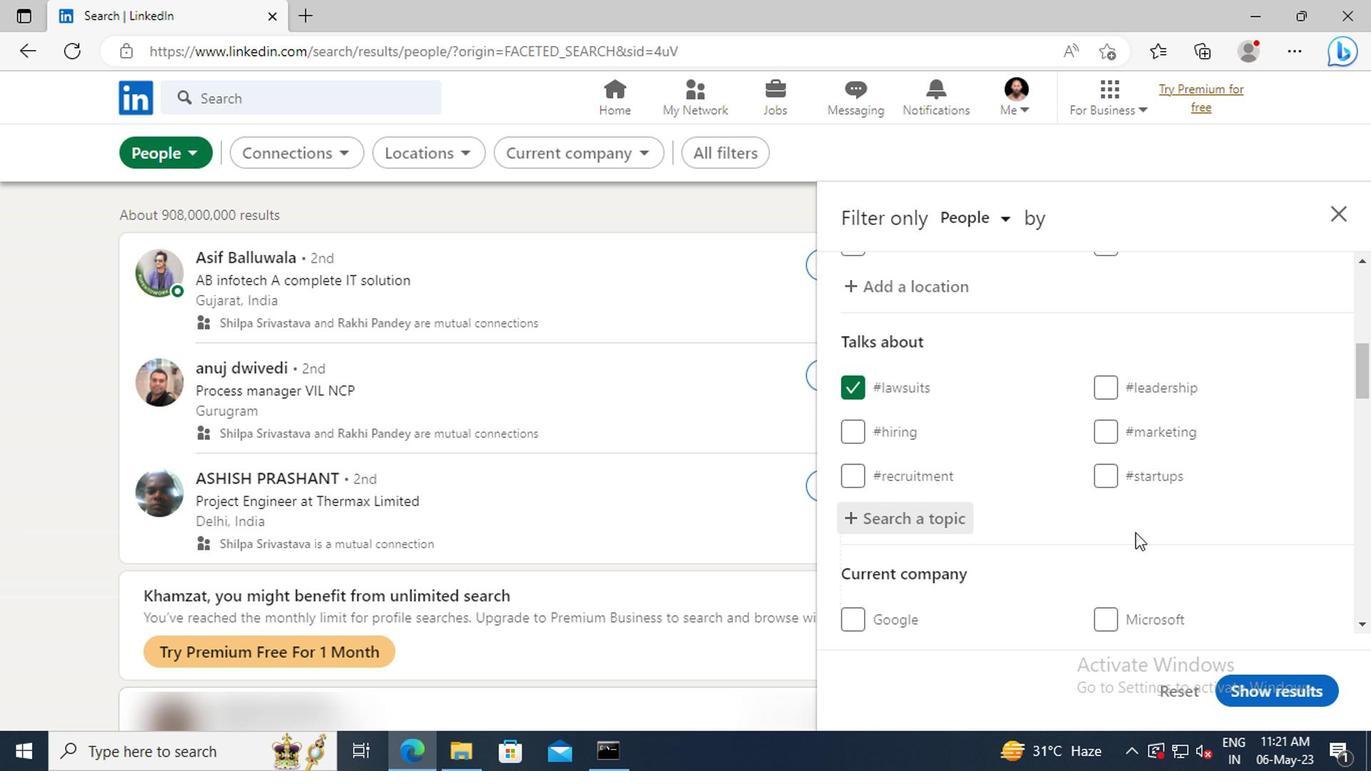 
Action: Mouse scrolled (1129, 532) with delta (0, 0)
Screenshot: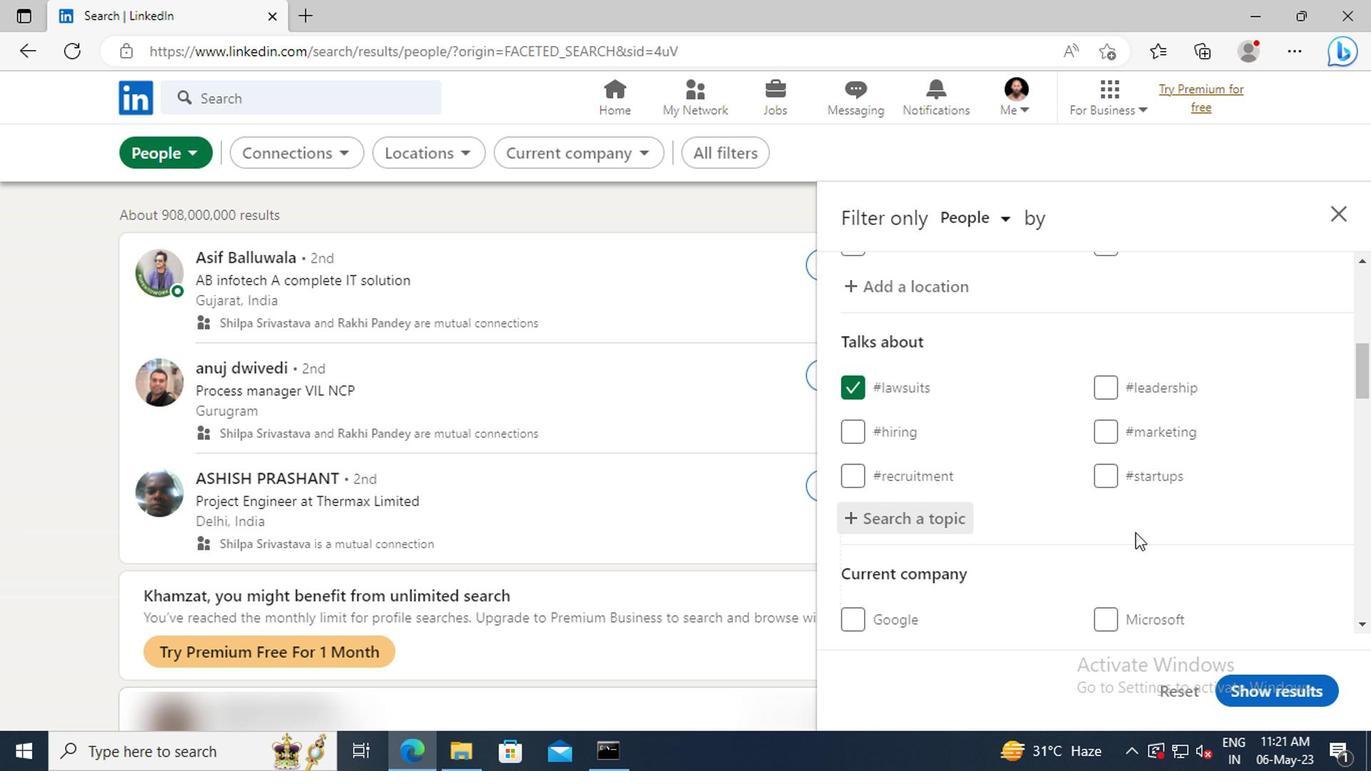 
Action: Mouse scrolled (1129, 532) with delta (0, 0)
Screenshot: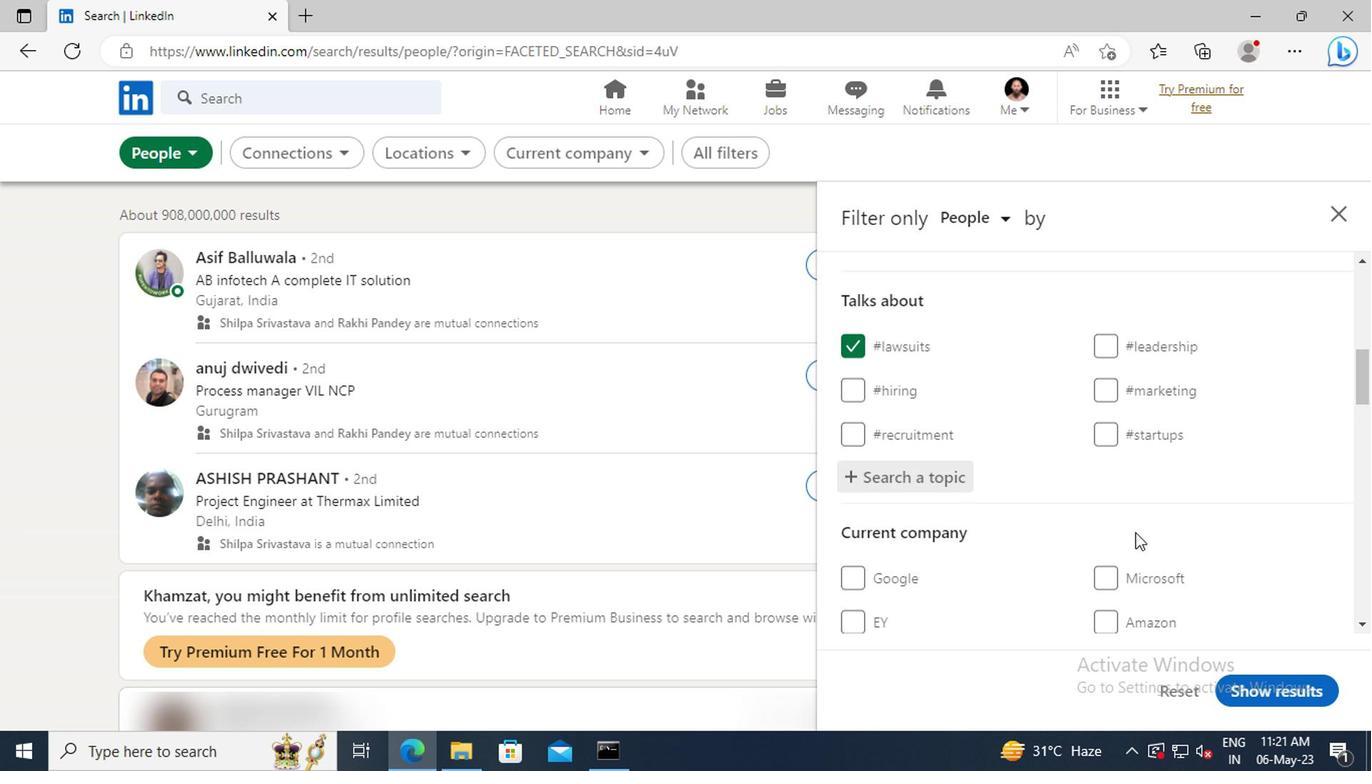 
Action: Mouse moved to (1129, 533)
Screenshot: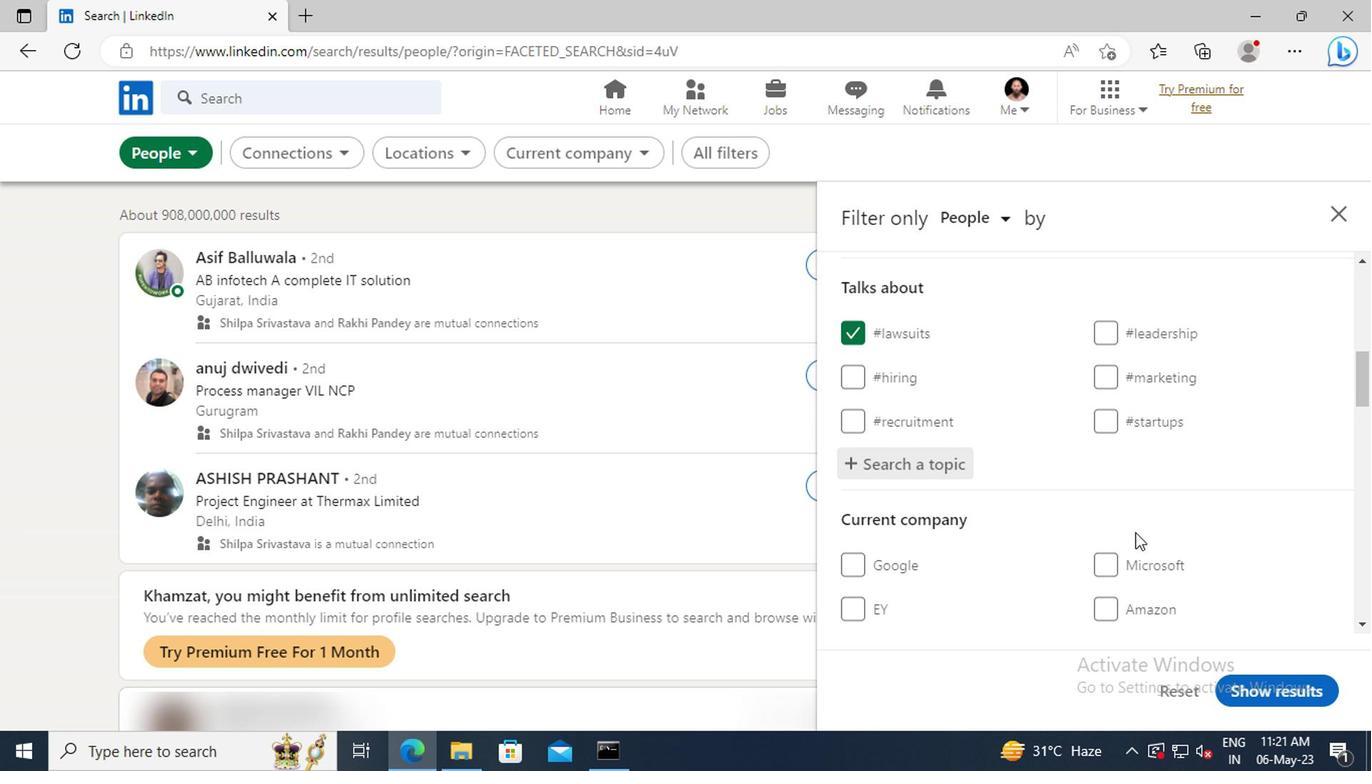 
Action: Mouse scrolled (1129, 532) with delta (0, 0)
Screenshot: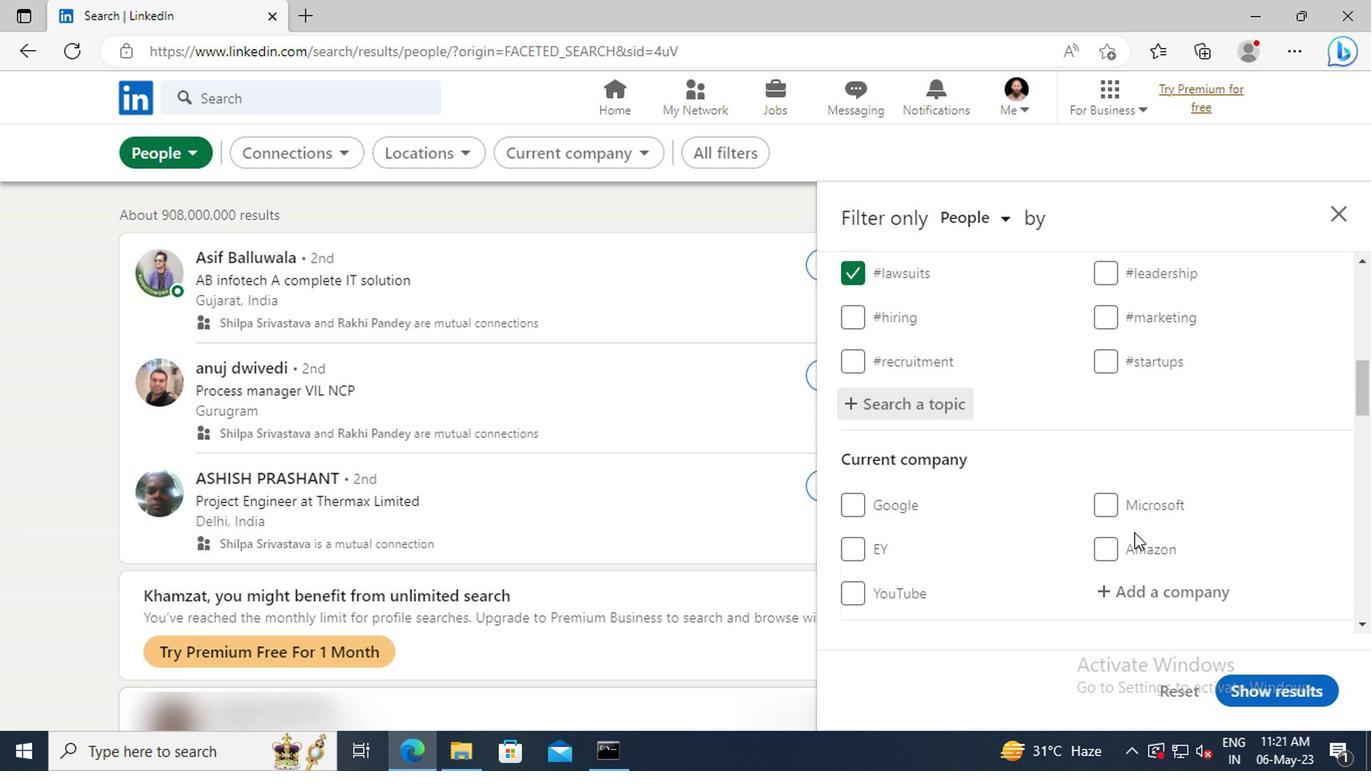 
Action: Mouse scrolled (1129, 532) with delta (0, 0)
Screenshot: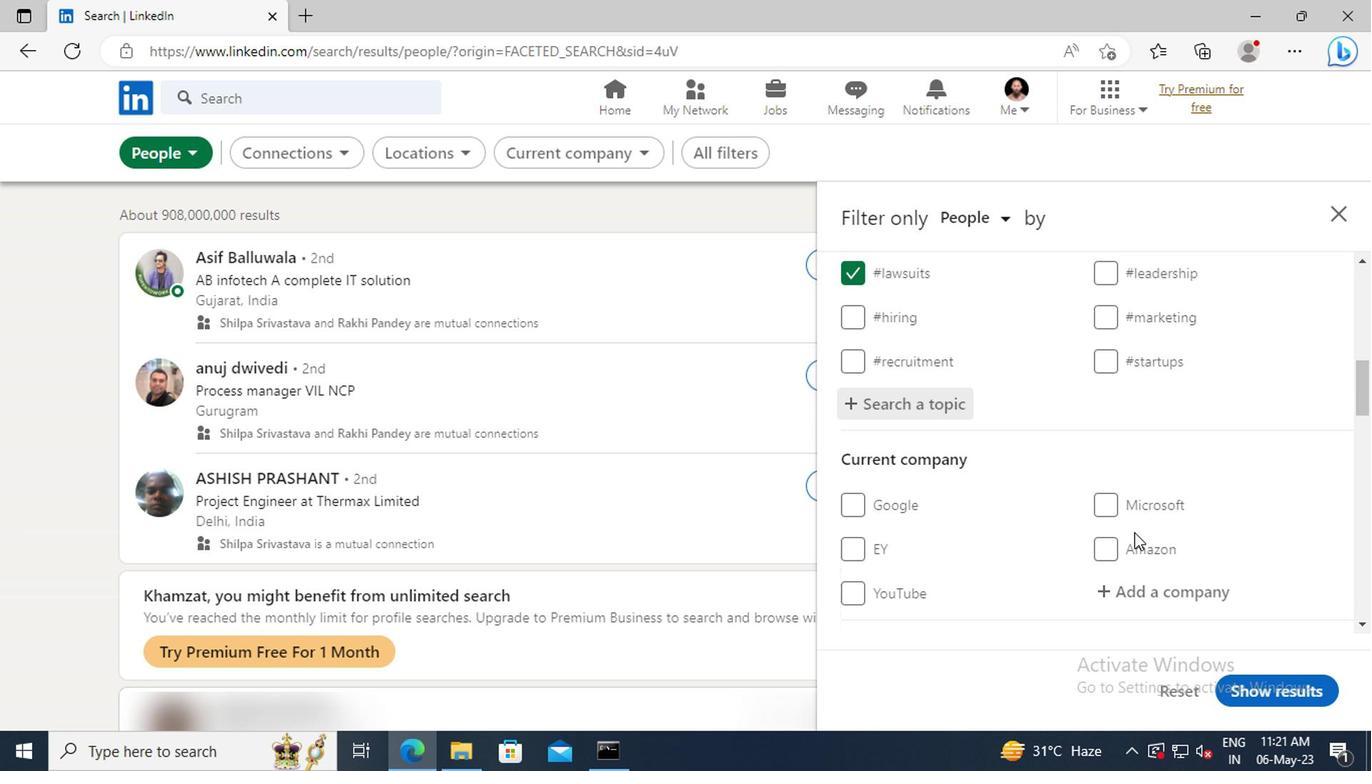 
Action: Mouse scrolled (1129, 532) with delta (0, 0)
Screenshot: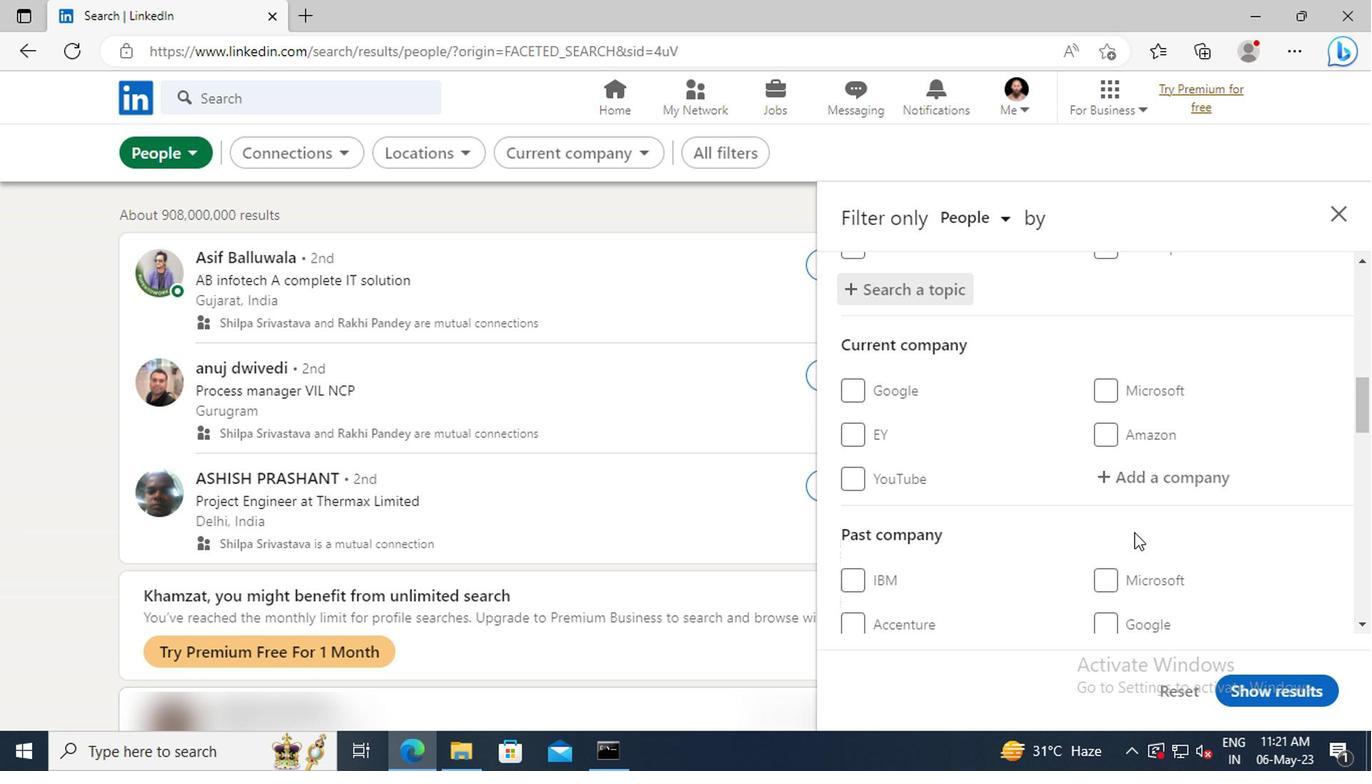 
Action: Mouse scrolled (1129, 532) with delta (0, 0)
Screenshot: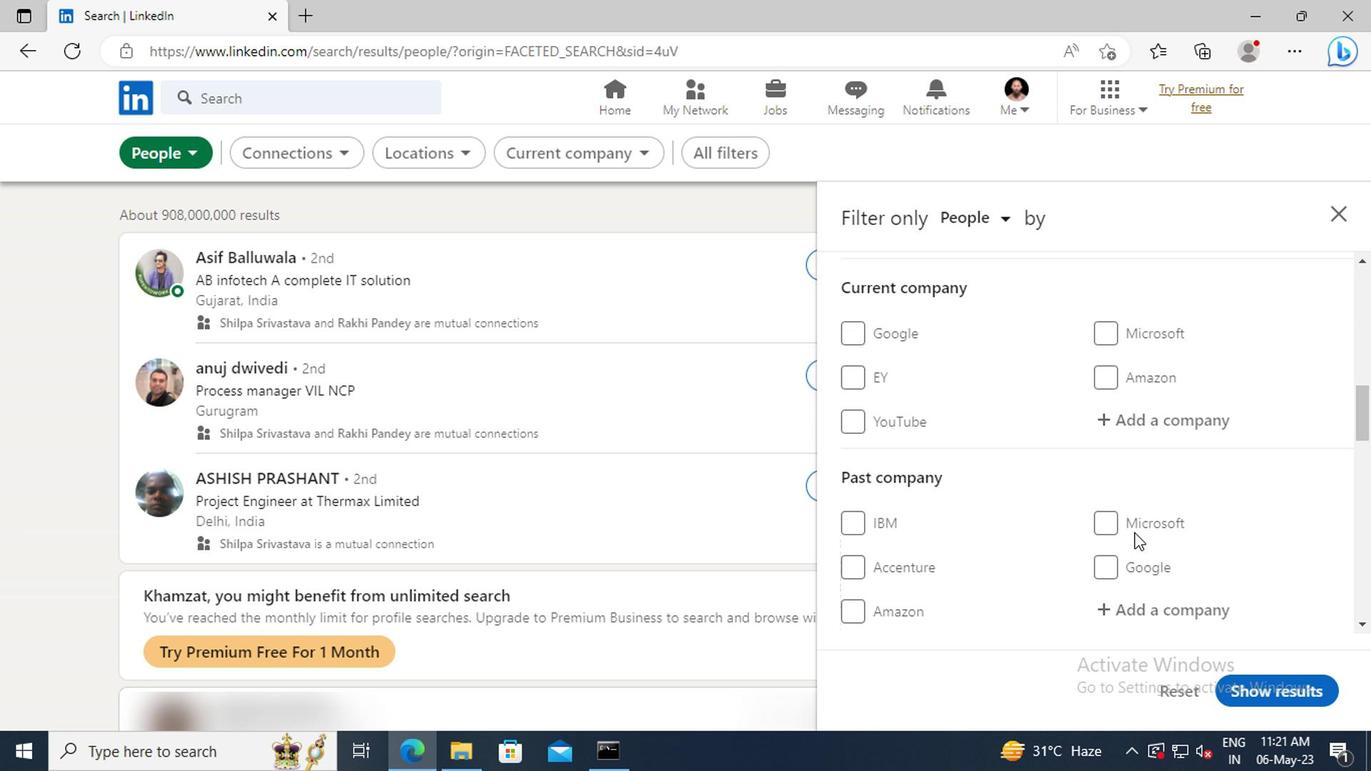 
Action: Mouse scrolled (1129, 532) with delta (0, 0)
Screenshot: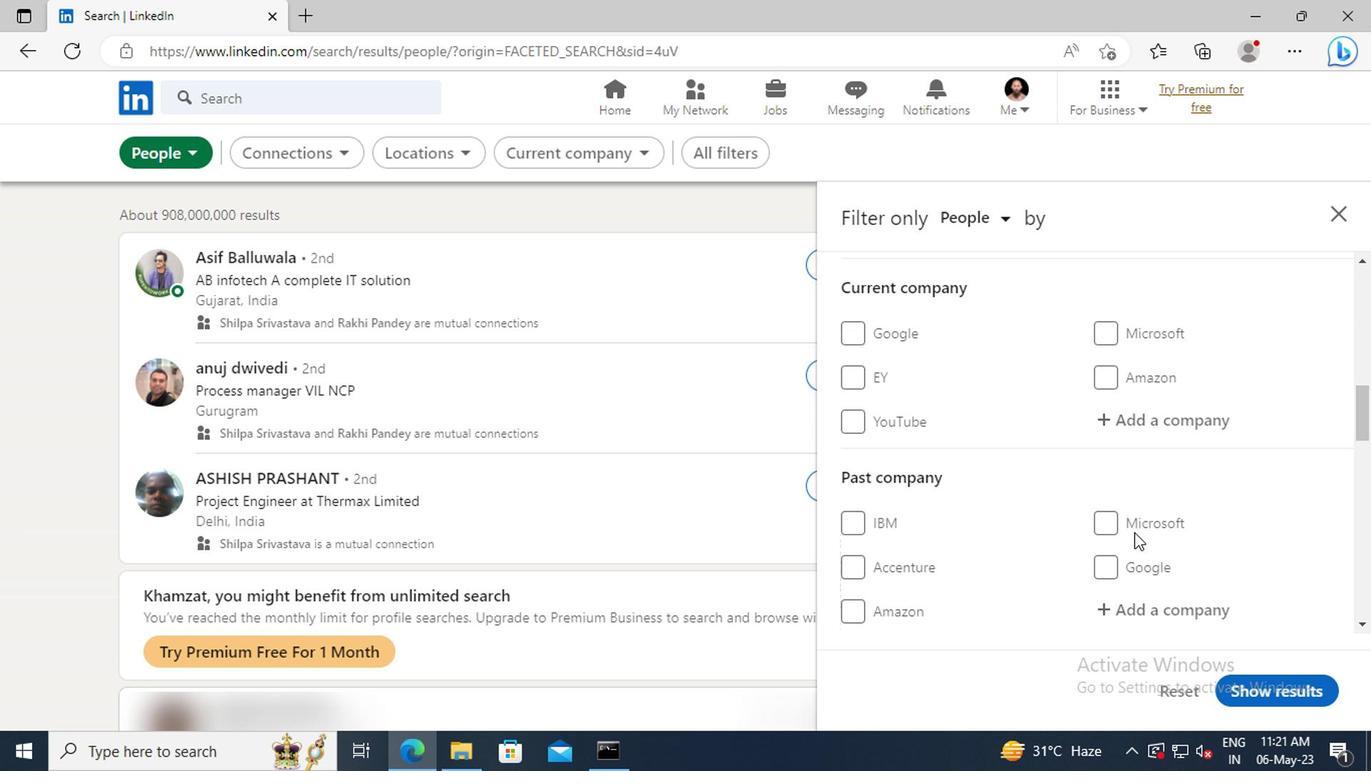 
Action: Mouse scrolled (1129, 532) with delta (0, 0)
Screenshot: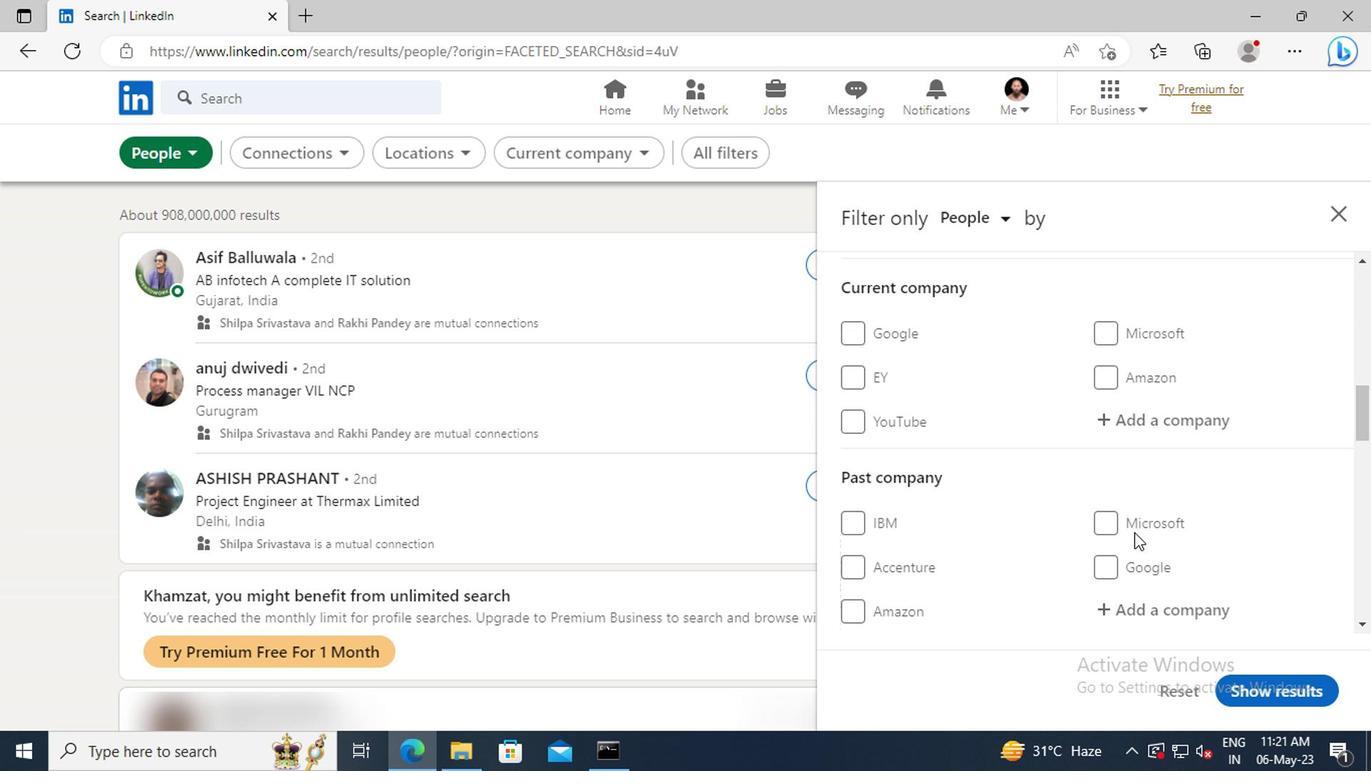 
Action: Mouse scrolled (1129, 532) with delta (0, 0)
Screenshot: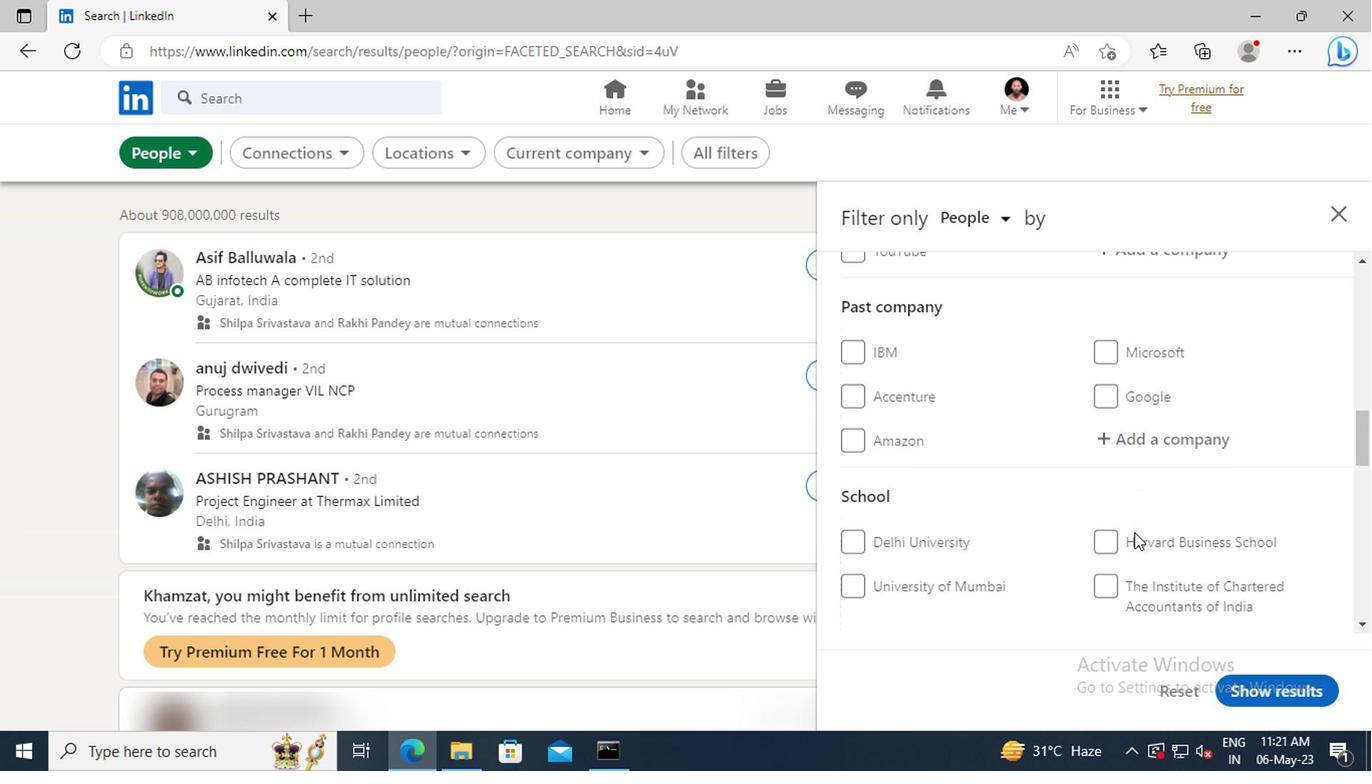 
Action: Mouse scrolled (1129, 532) with delta (0, 0)
Screenshot: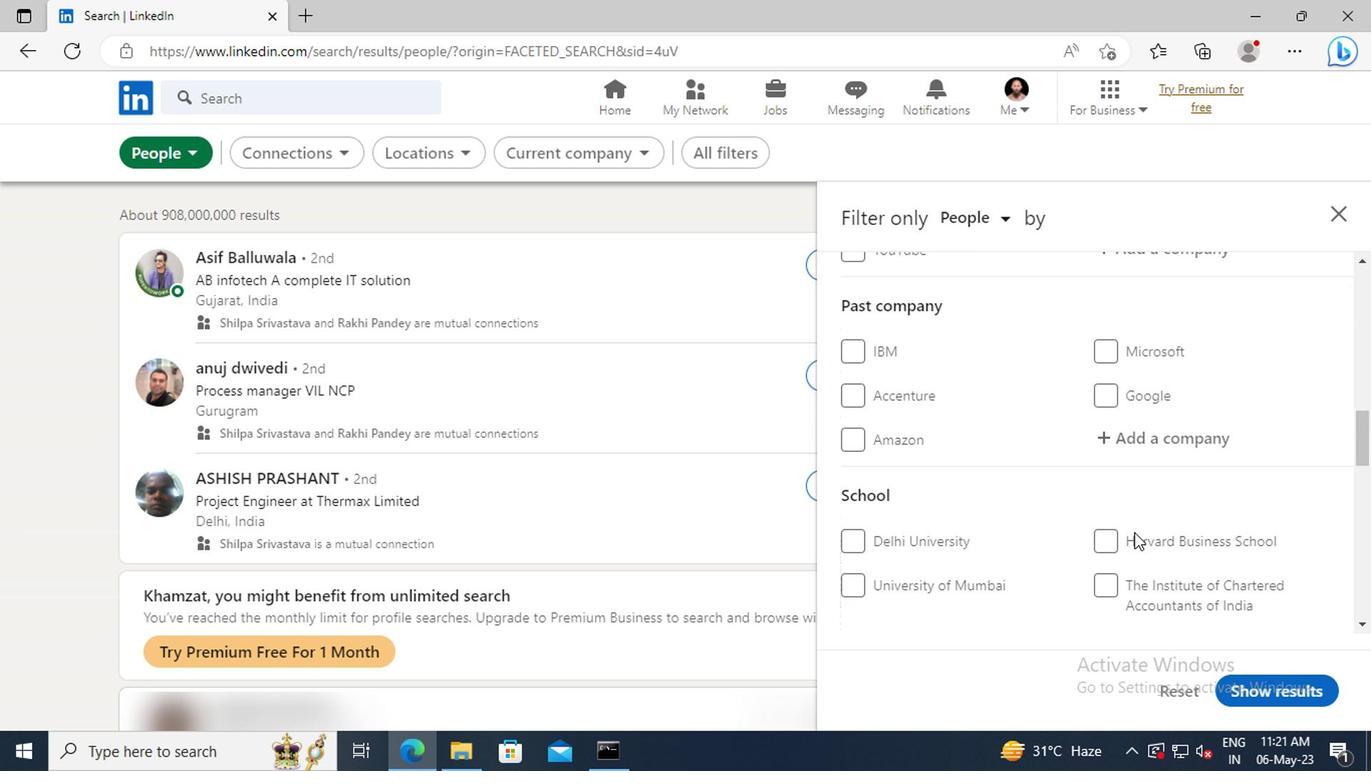 
Action: Mouse scrolled (1129, 532) with delta (0, 0)
Screenshot: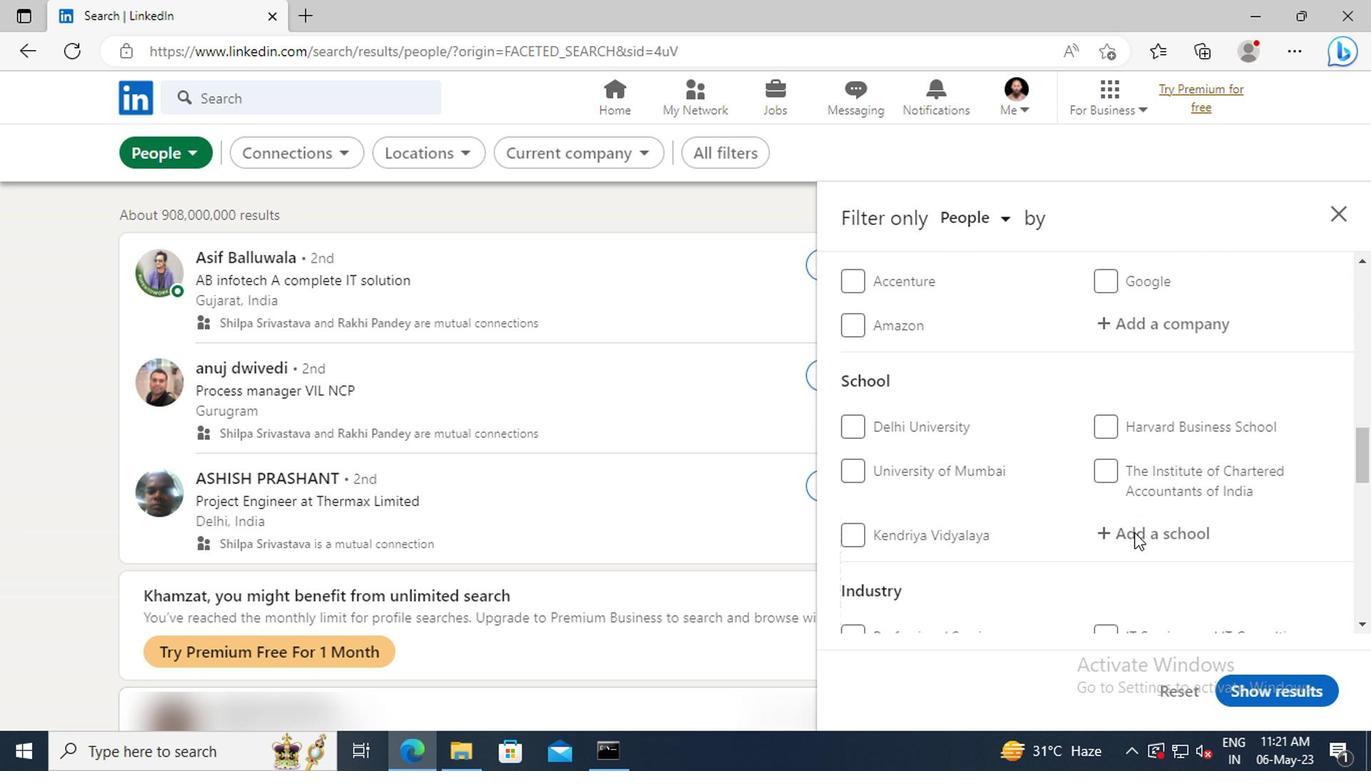 
Action: Mouse scrolled (1129, 532) with delta (0, 0)
Screenshot: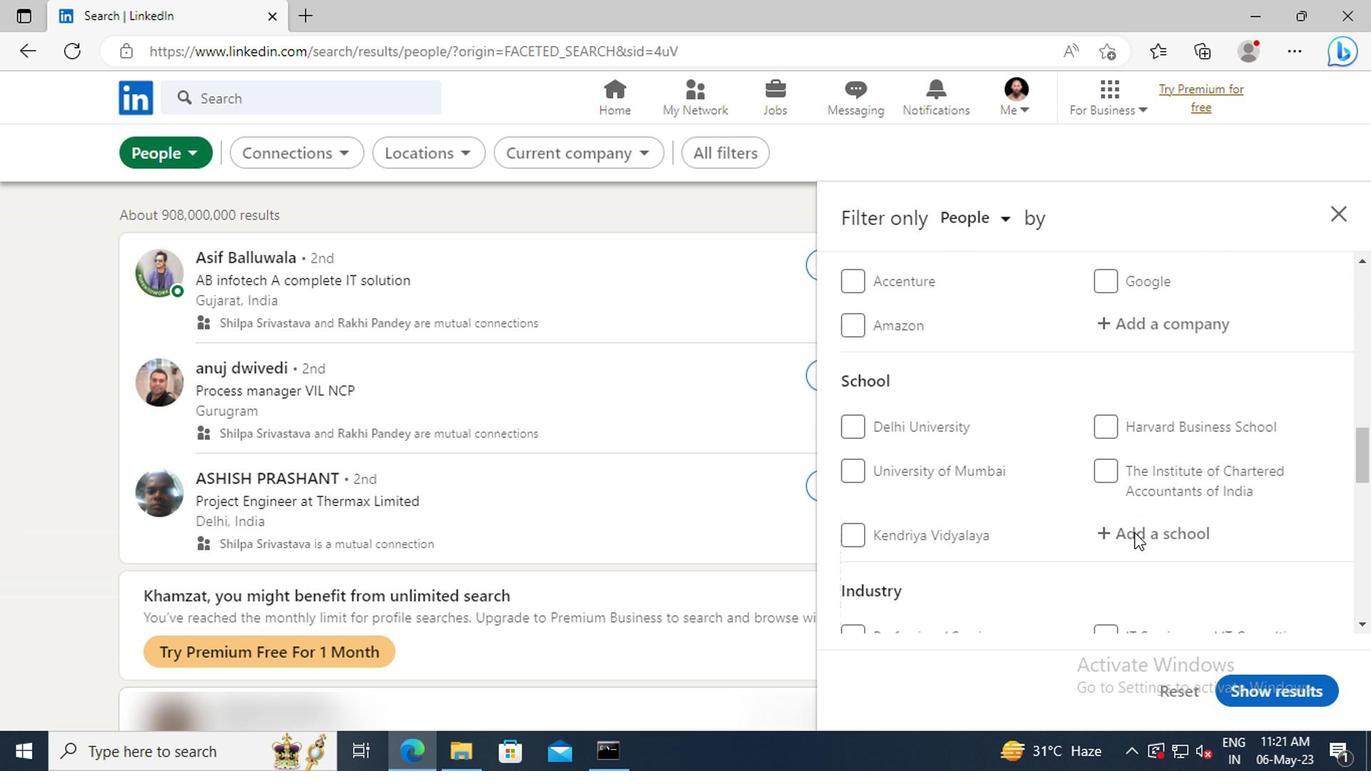 
Action: Mouse scrolled (1129, 532) with delta (0, 0)
Screenshot: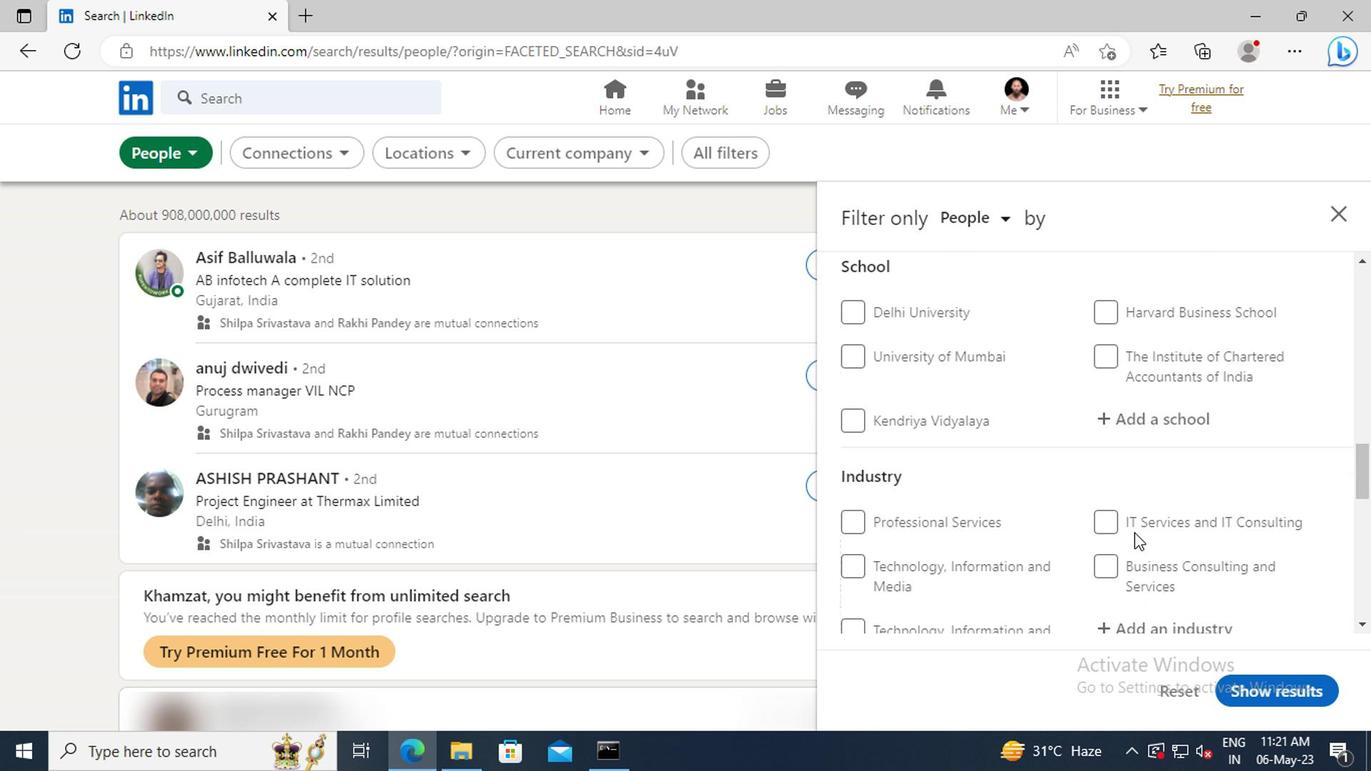 
Action: Mouse scrolled (1129, 532) with delta (0, 0)
Screenshot: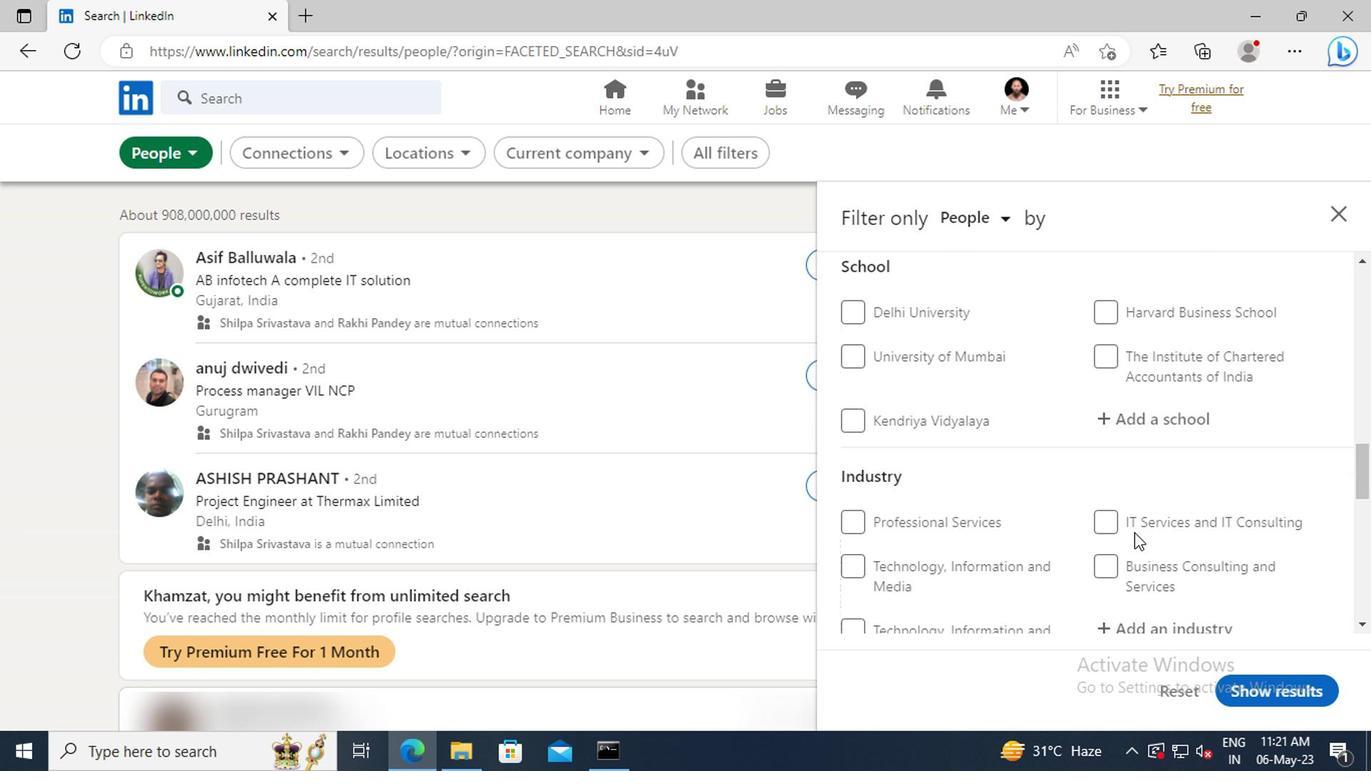 
Action: Mouse moved to (1127, 532)
Screenshot: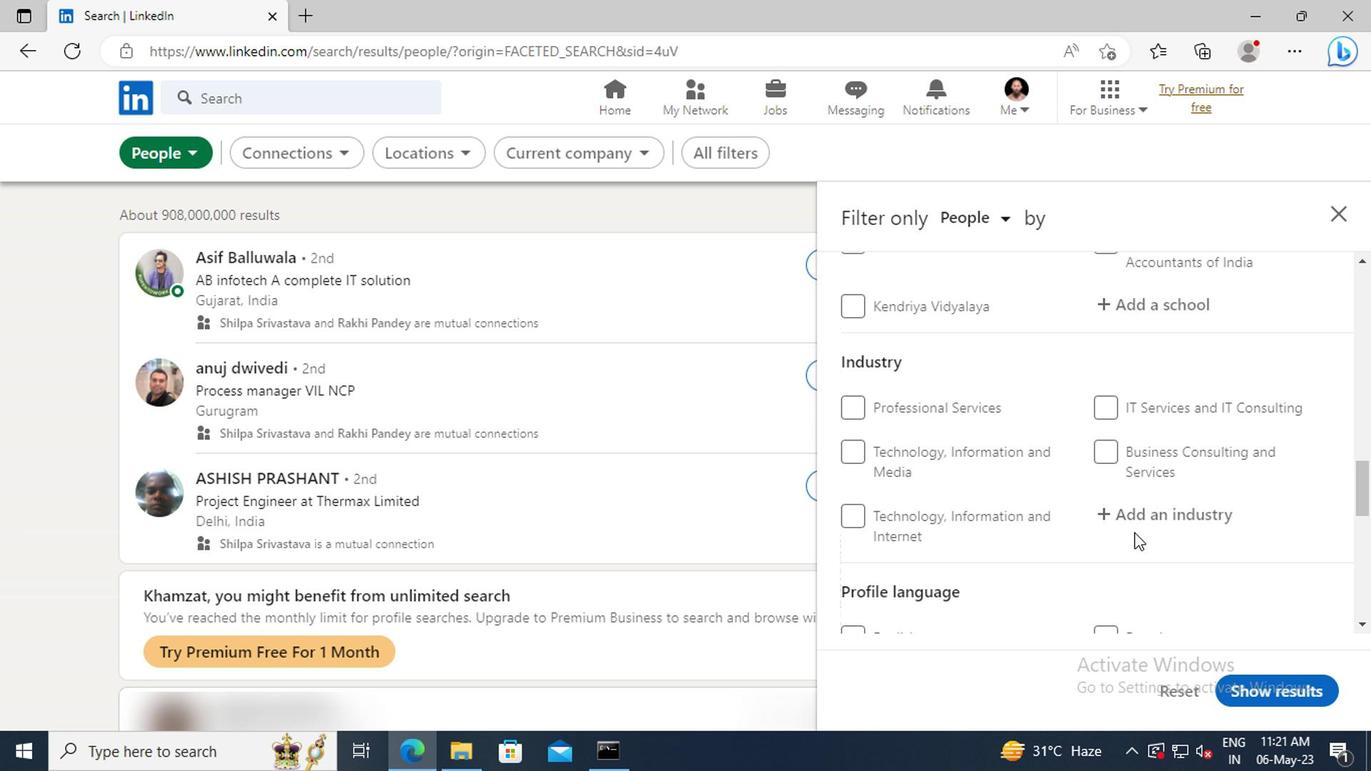 
Action: Mouse scrolled (1127, 532) with delta (0, 0)
Screenshot: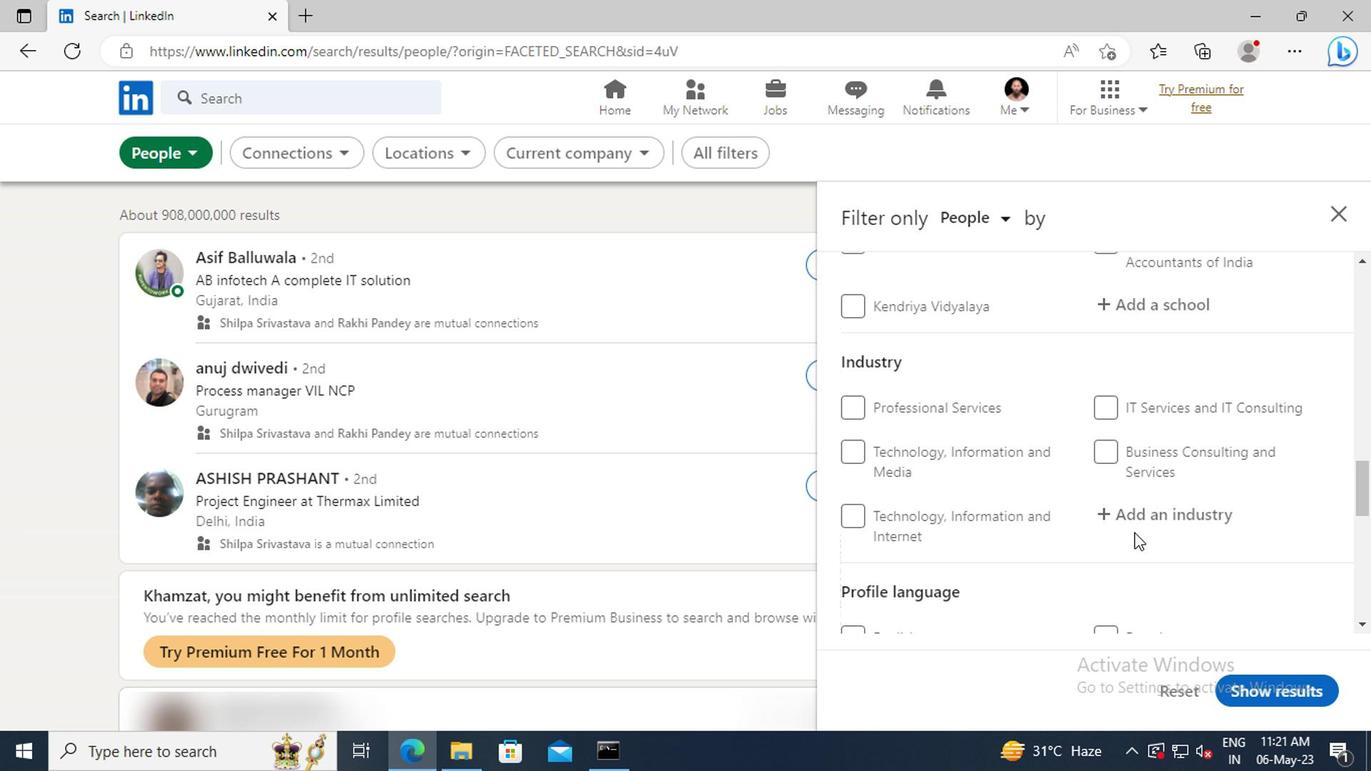 
Action: Mouse moved to (1127, 530)
Screenshot: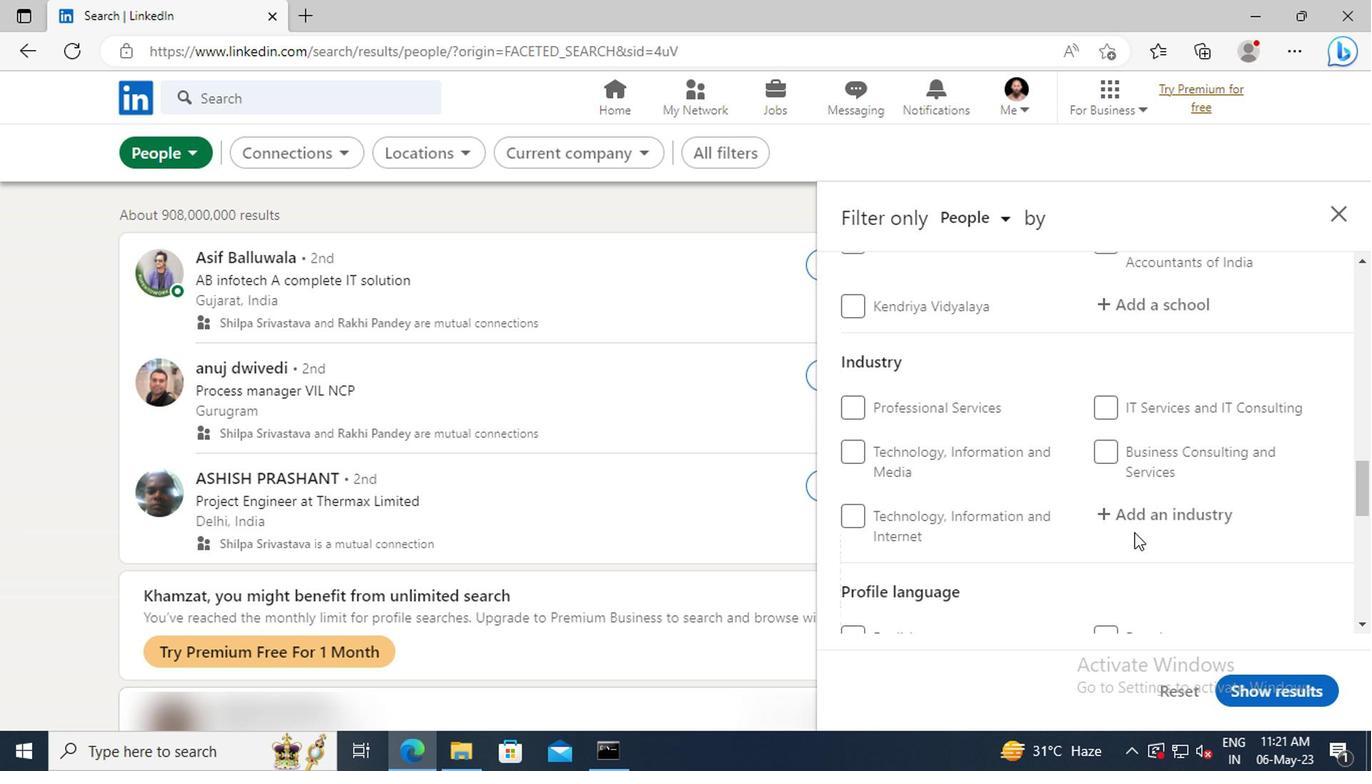 
Action: Mouse scrolled (1127, 529) with delta (0, 0)
Screenshot: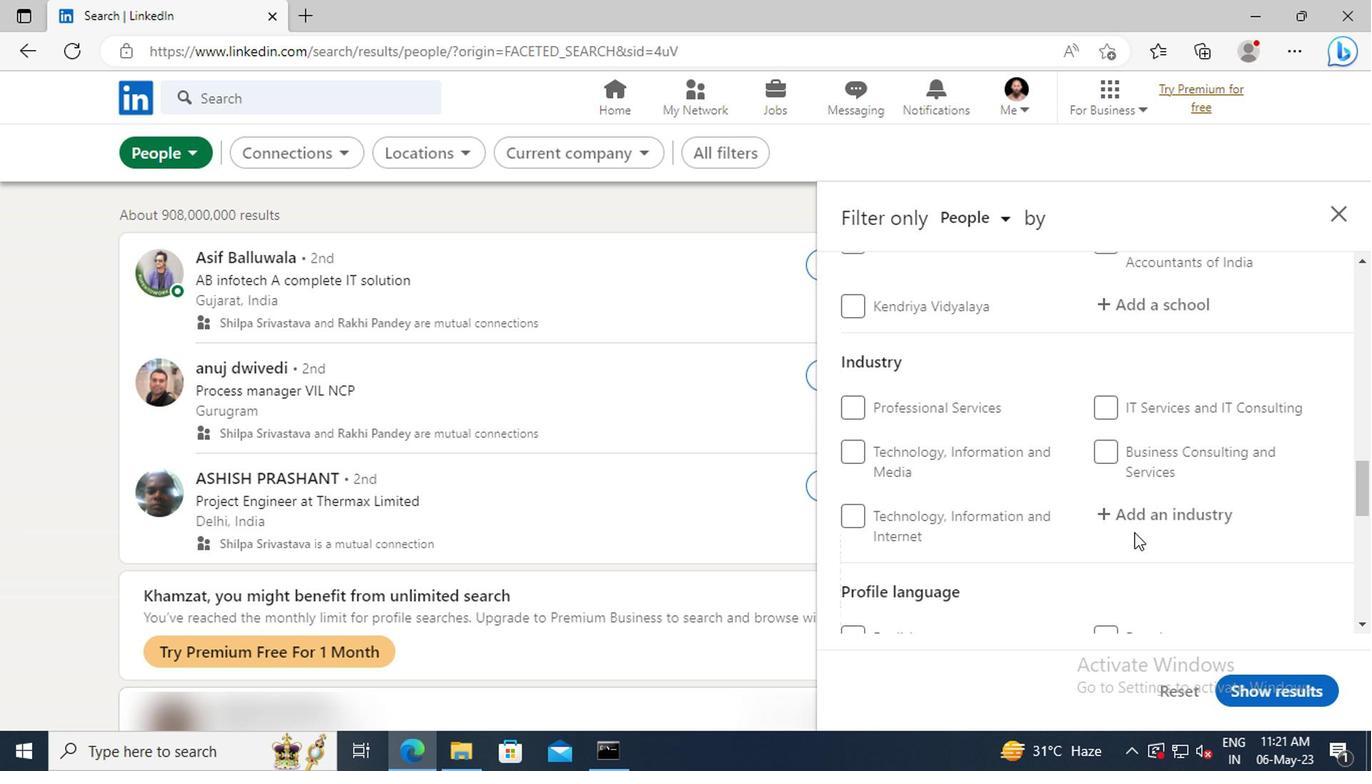 
Action: Mouse moved to (1127, 528)
Screenshot: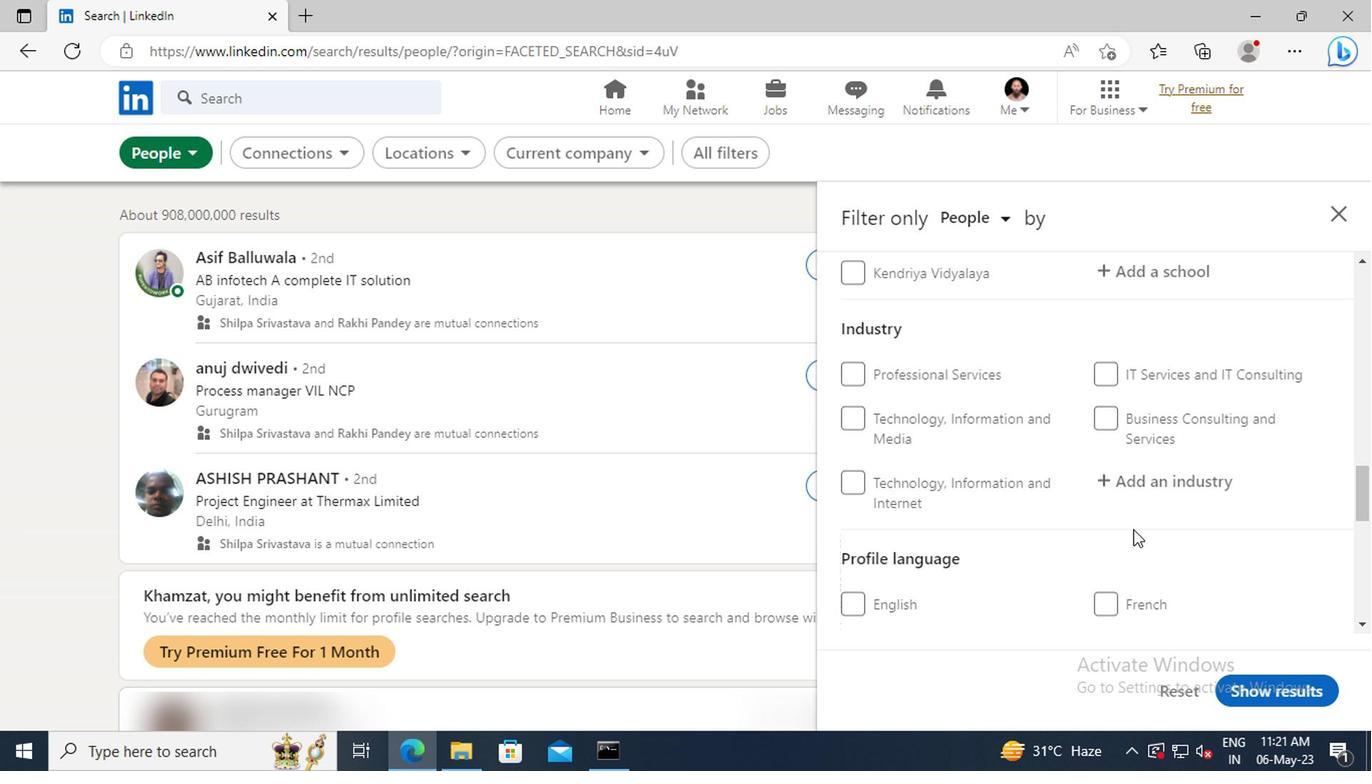 
Action: Mouse scrolled (1127, 527) with delta (0, 0)
Screenshot: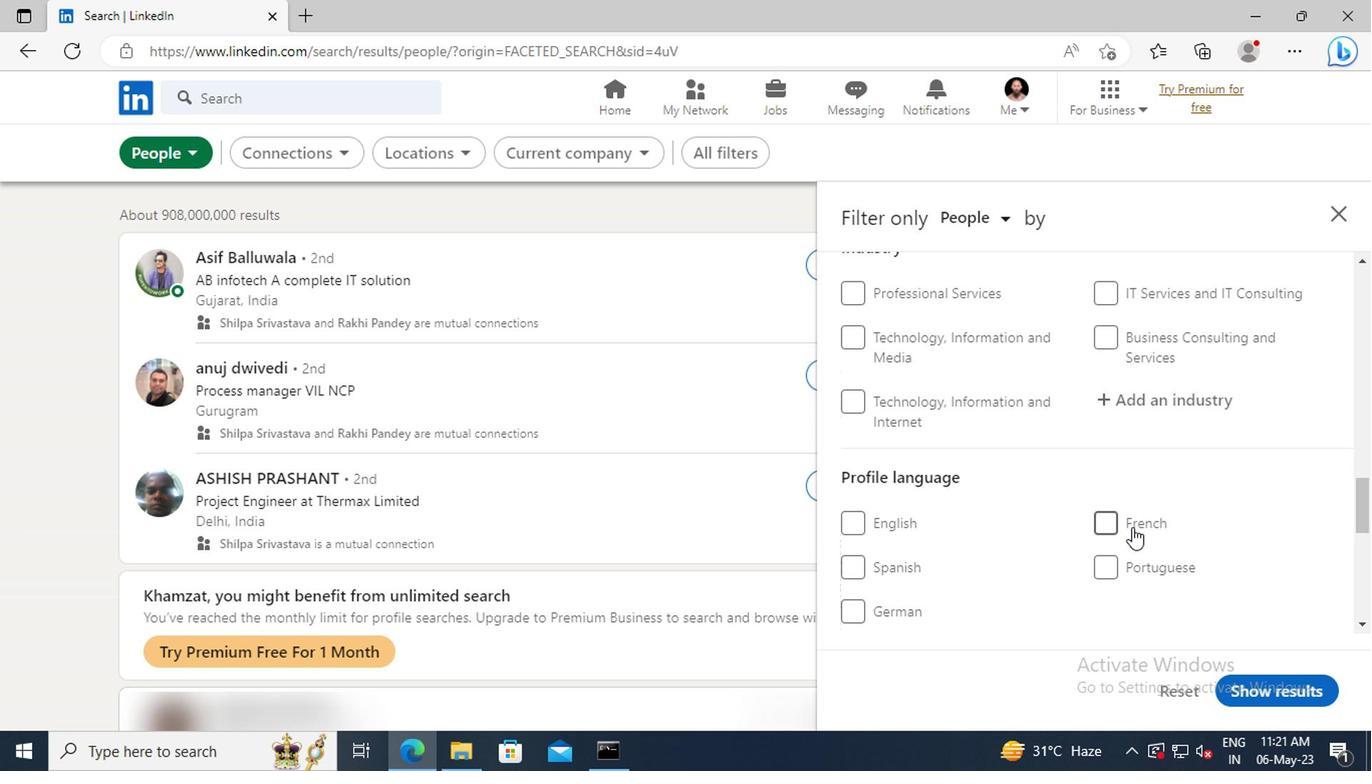 
Action: Mouse scrolled (1127, 527) with delta (0, 0)
Screenshot: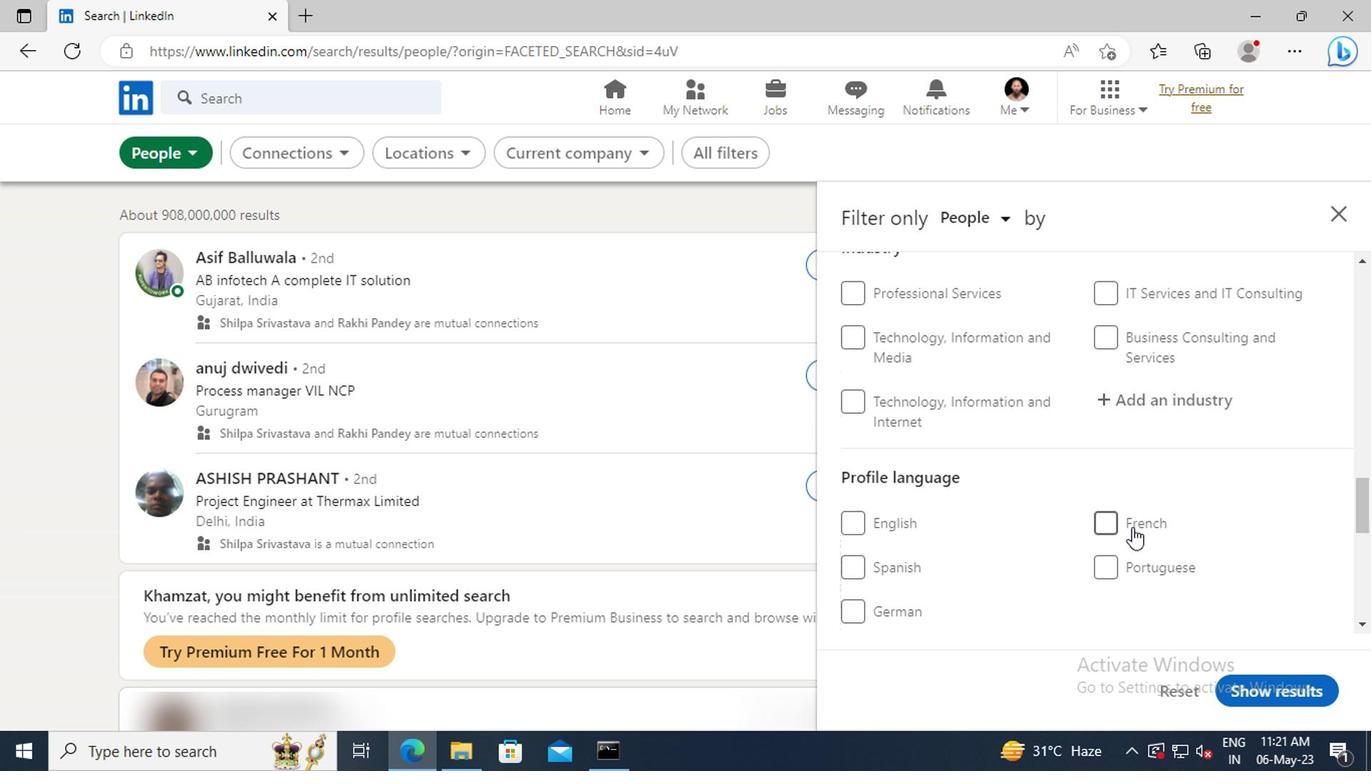 
Action: Mouse moved to (847, 499)
Screenshot: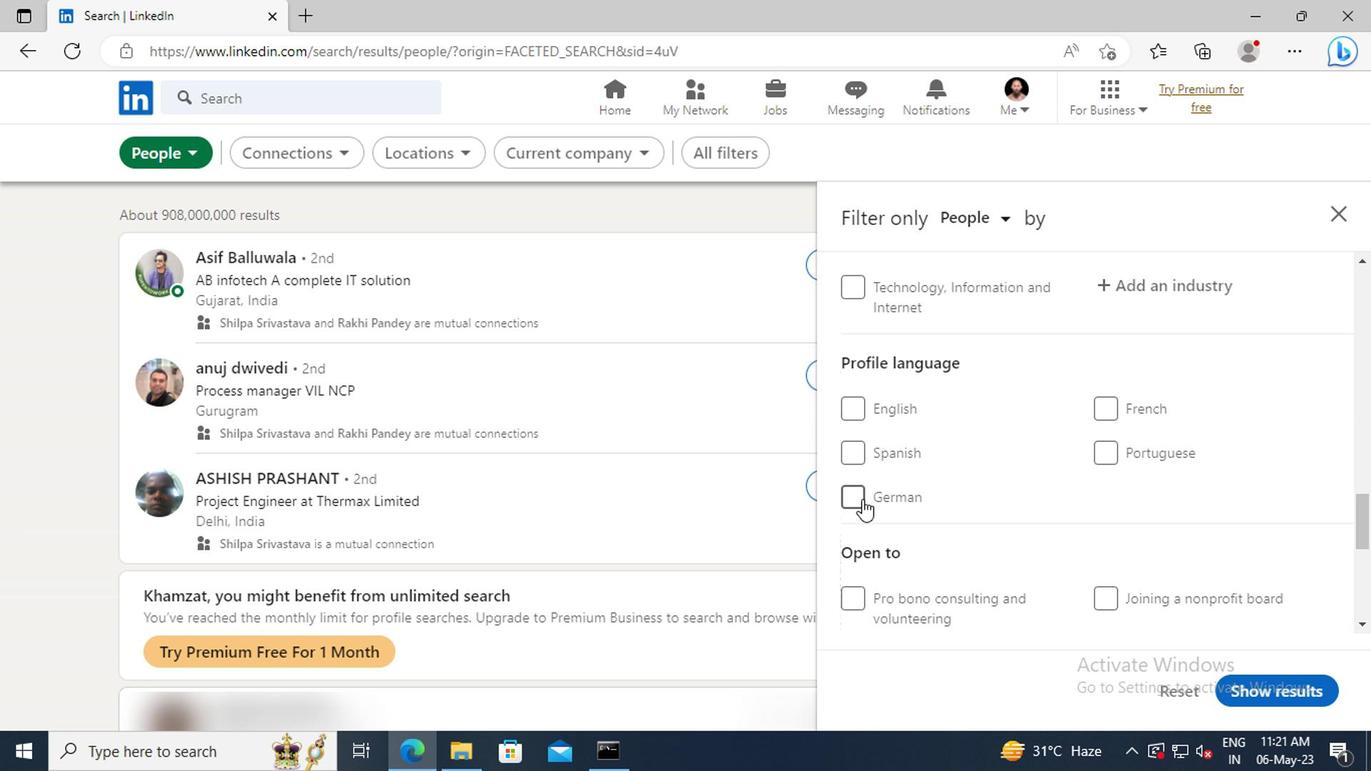
Action: Mouse pressed left at (847, 499)
Screenshot: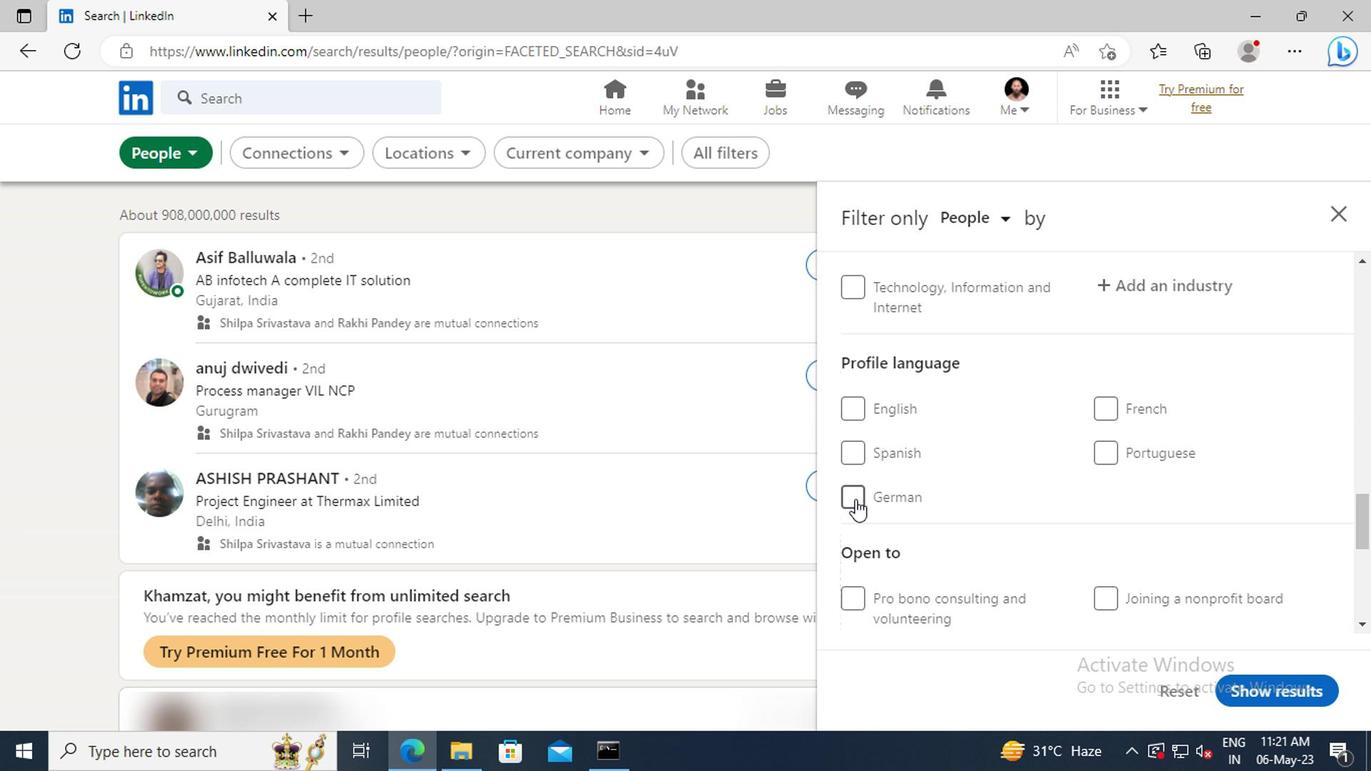 
Action: Mouse moved to (1087, 434)
Screenshot: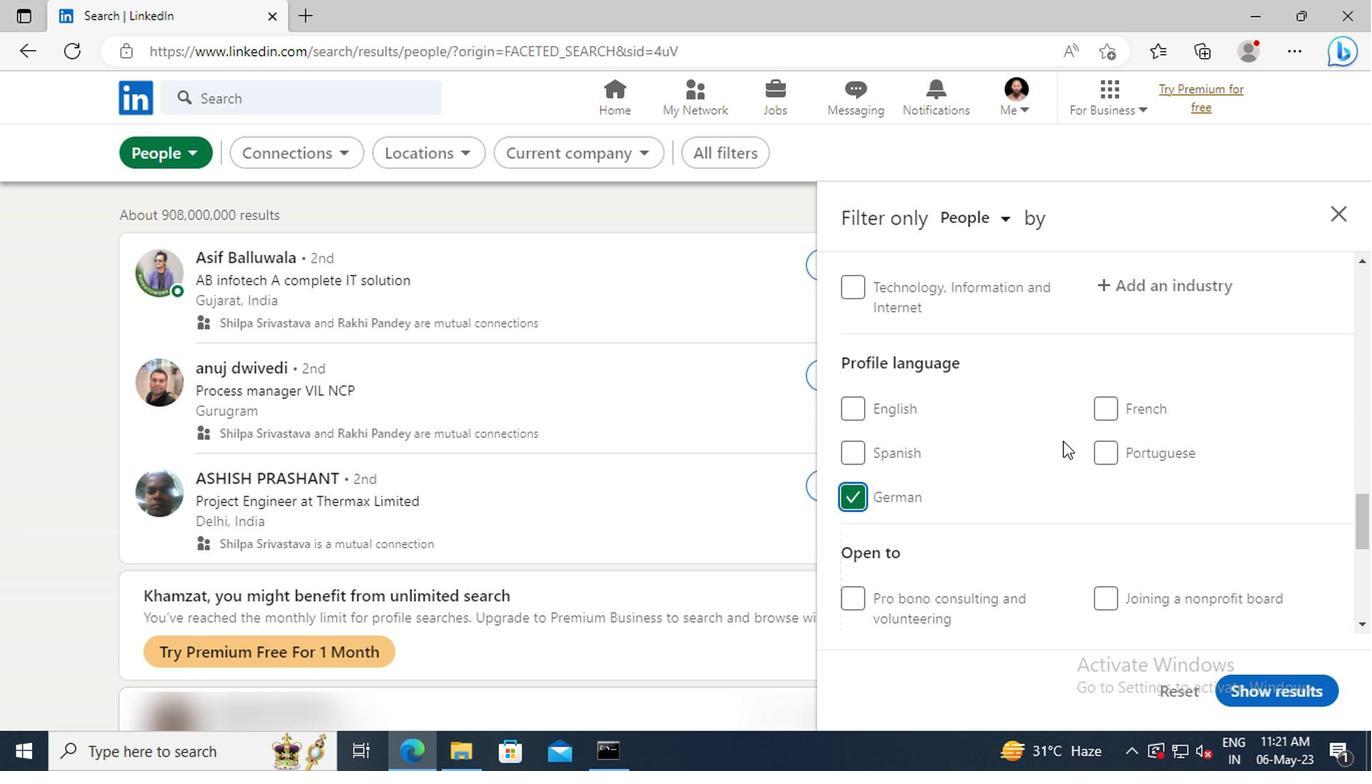 
Action: Mouse scrolled (1087, 435) with delta (0, 1)
Screenshot: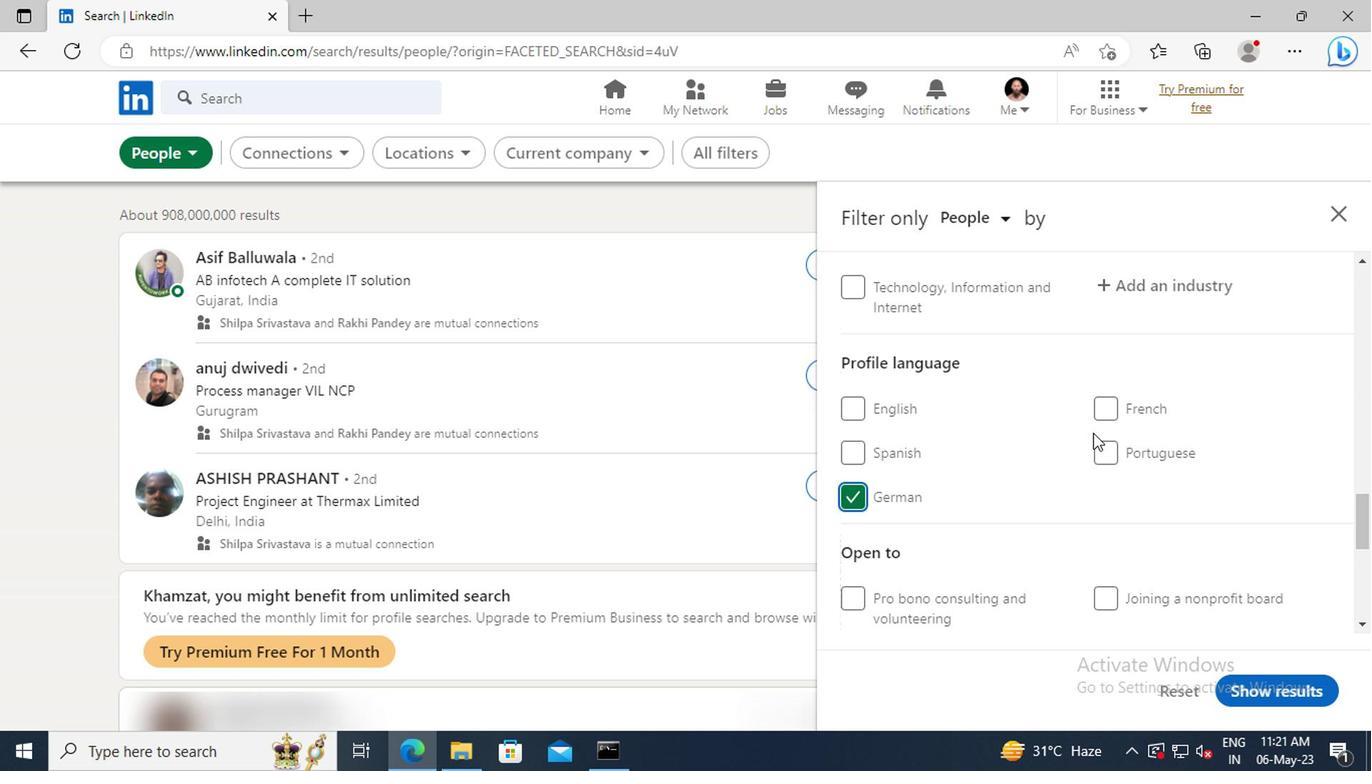 
Action: Mouse scrolled (1087, 435) with delta (0, 1)
Screenshot: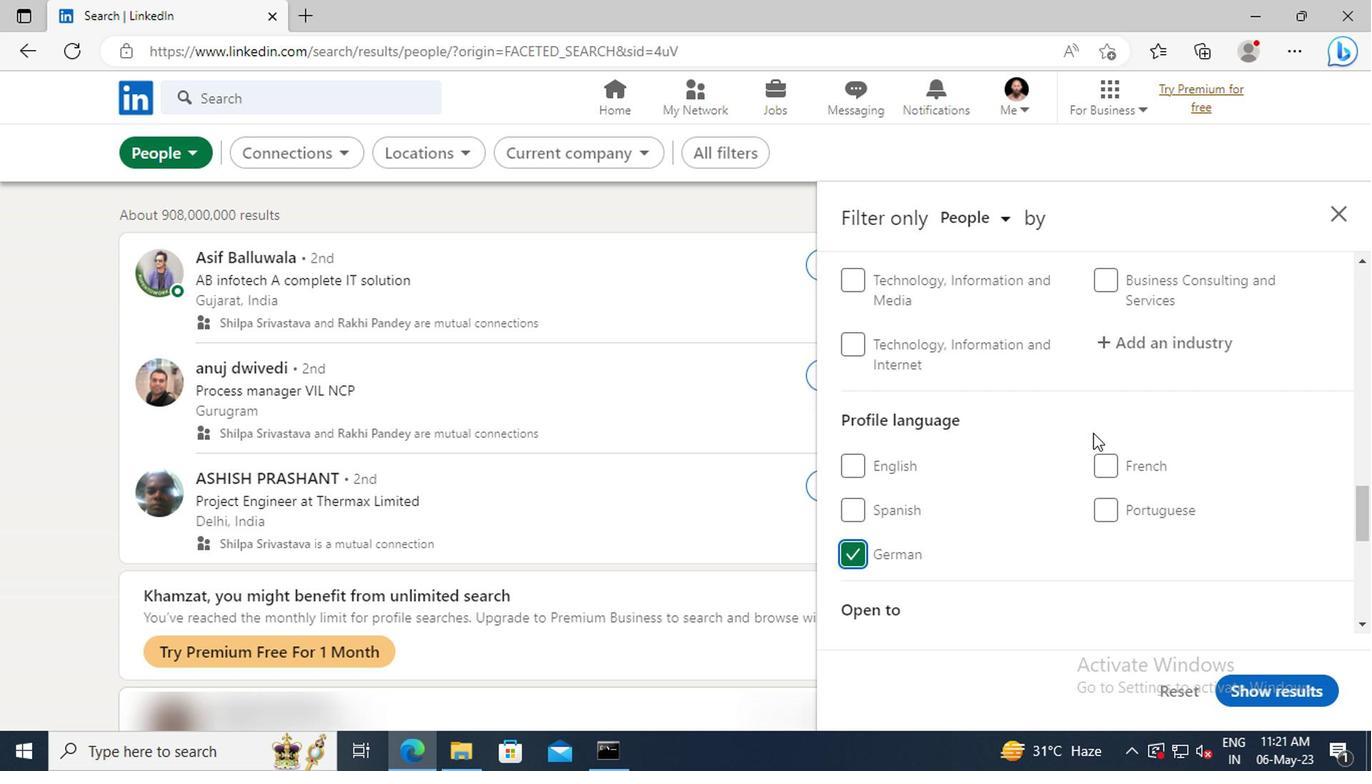 
Action: Mouse scrolled (1087, 435) with delta (0, 1)
Screenshot: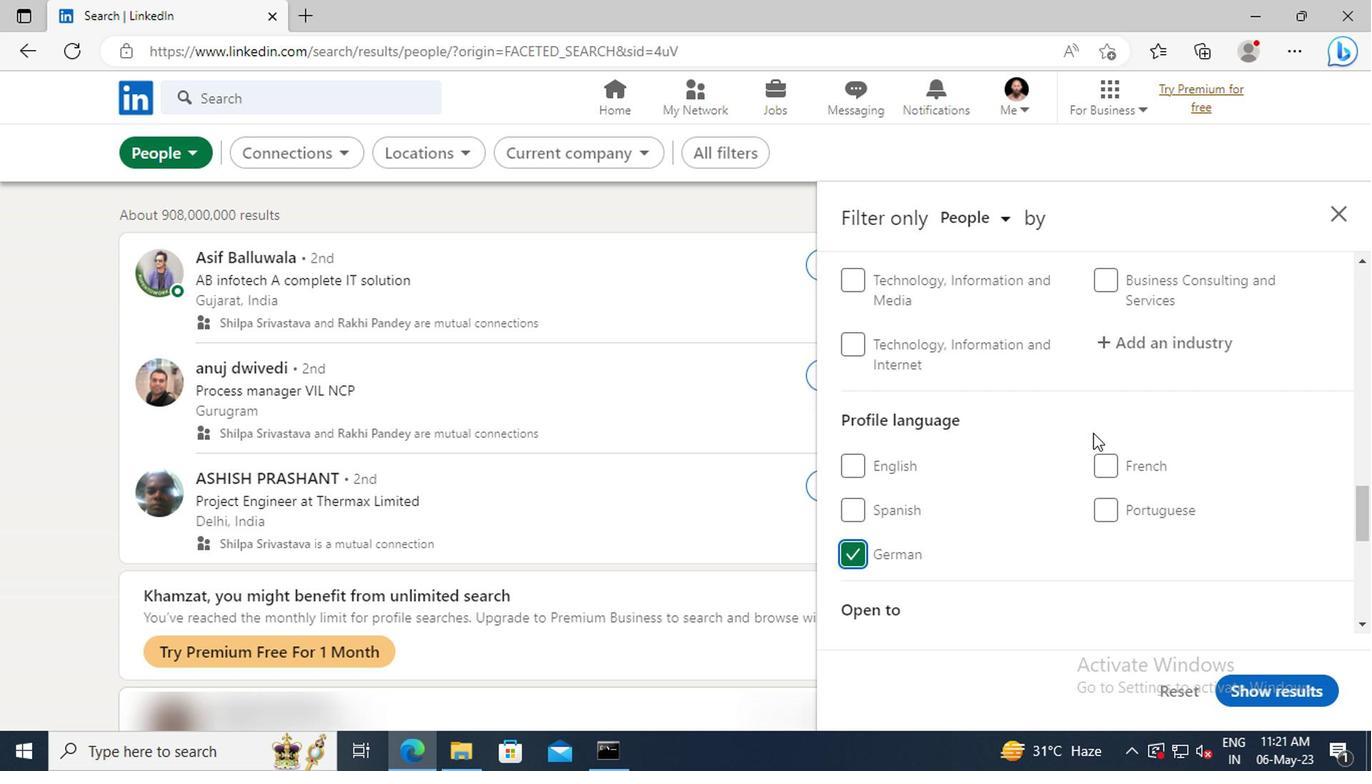 
Action: Mouse scrolled (1087, 435) with delta (0, 1)
Screenshot: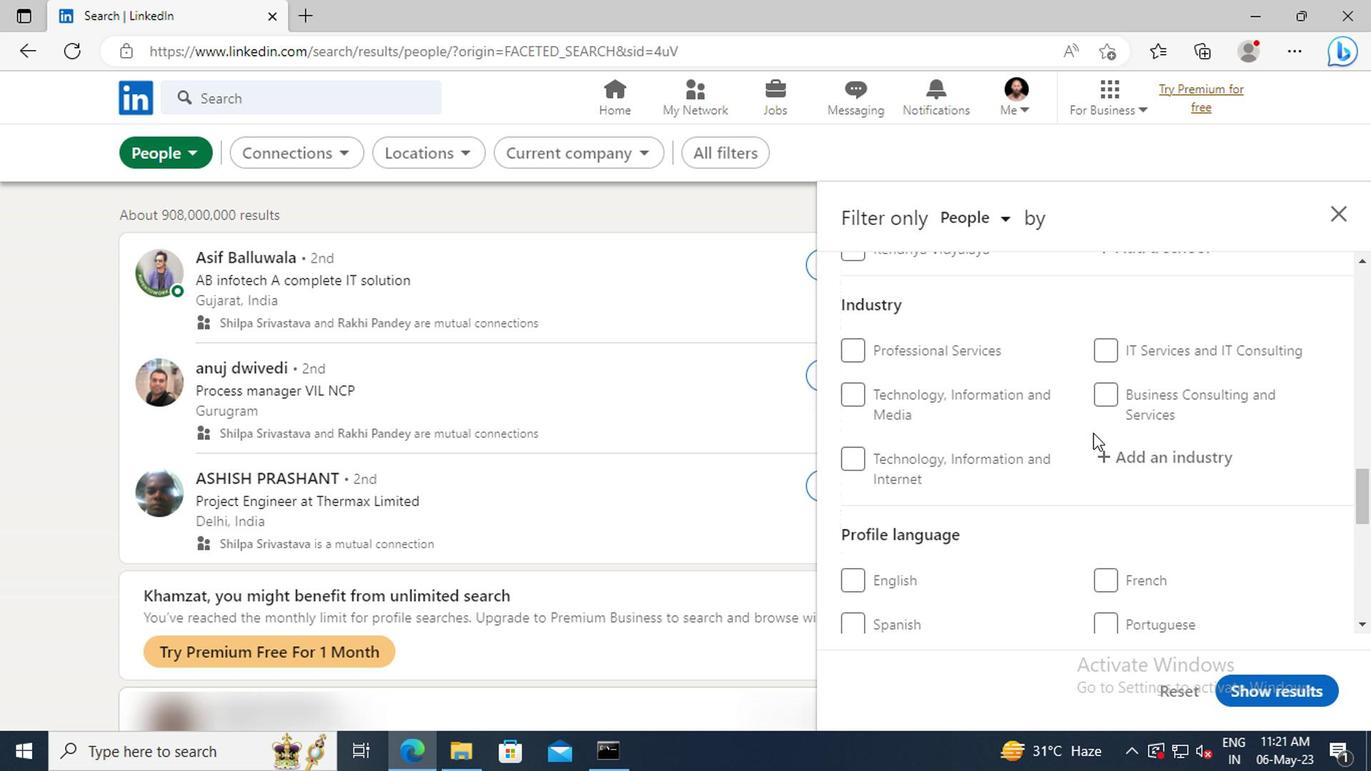 
Action: Mouse scrolled (1087, 435) with delta (0, 1)
Screenshot: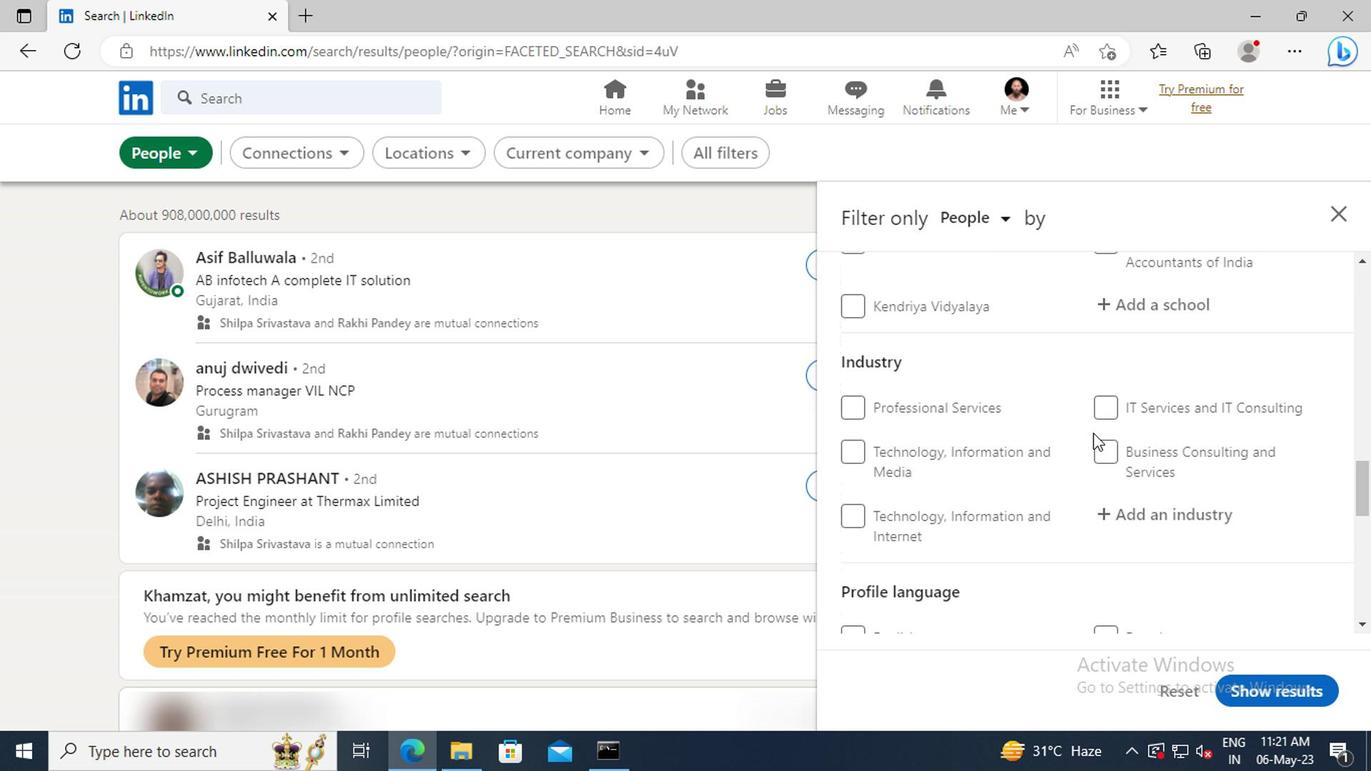
Action: Mouse scrolled (1087, 435) with delta (0, 1)
Screenshot: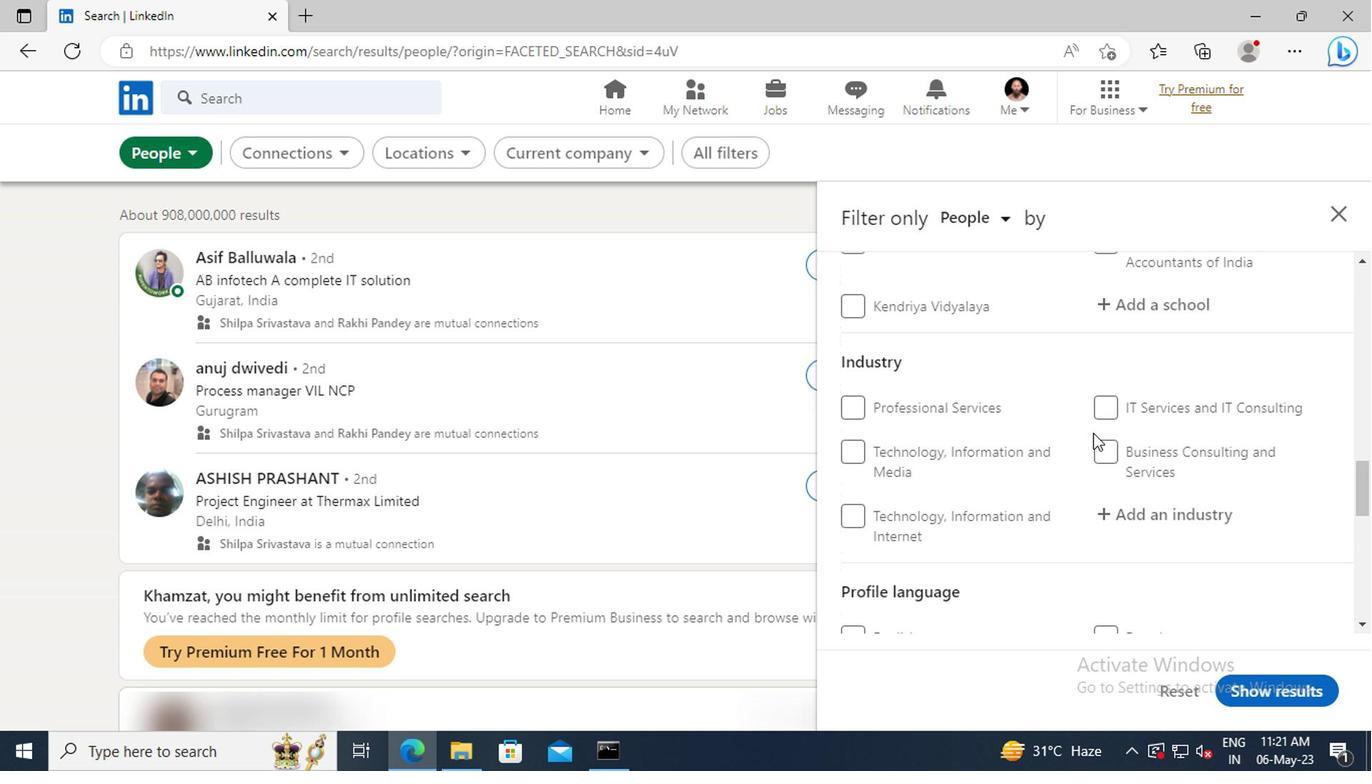
Action: Mouse scrolled (1087, 435) with delta (0, 1)
Screenshot: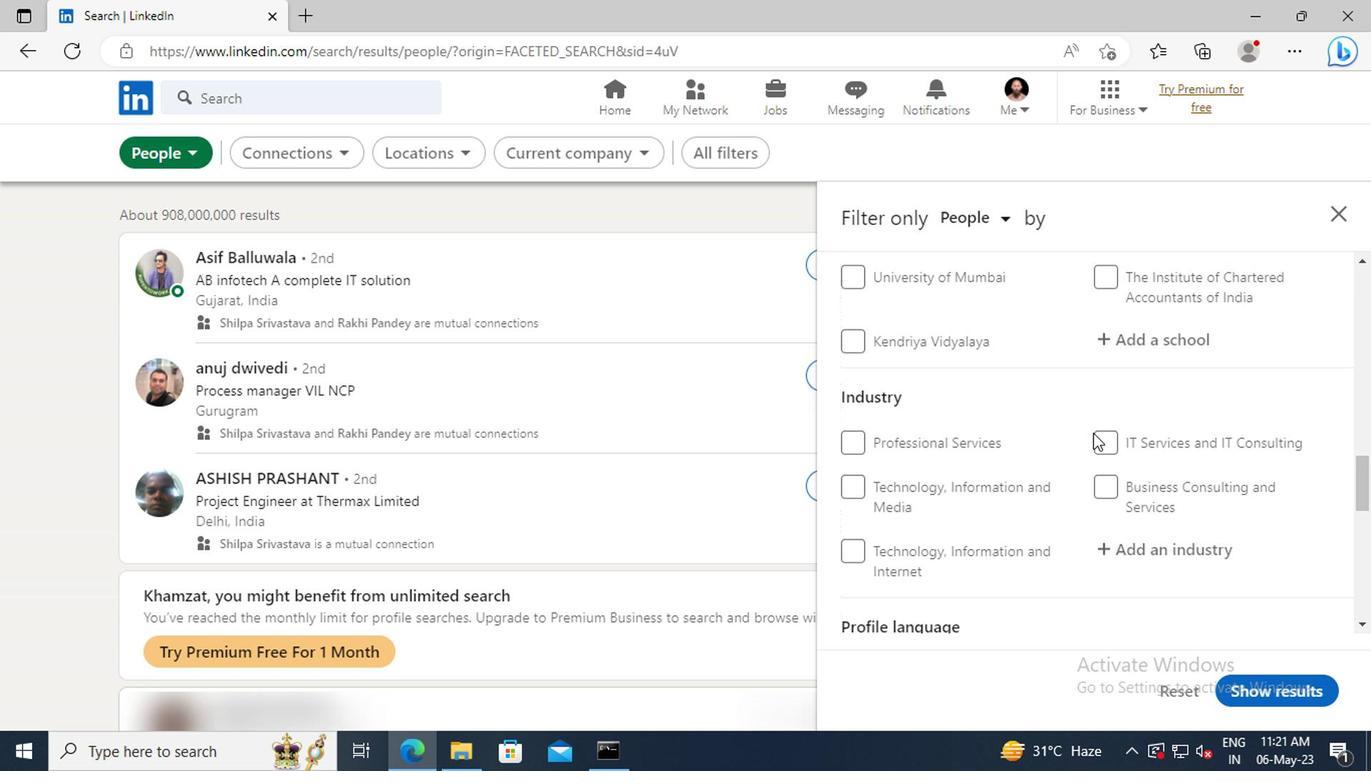 
Action: Mouse moved to (1090, 449)
Screenshot: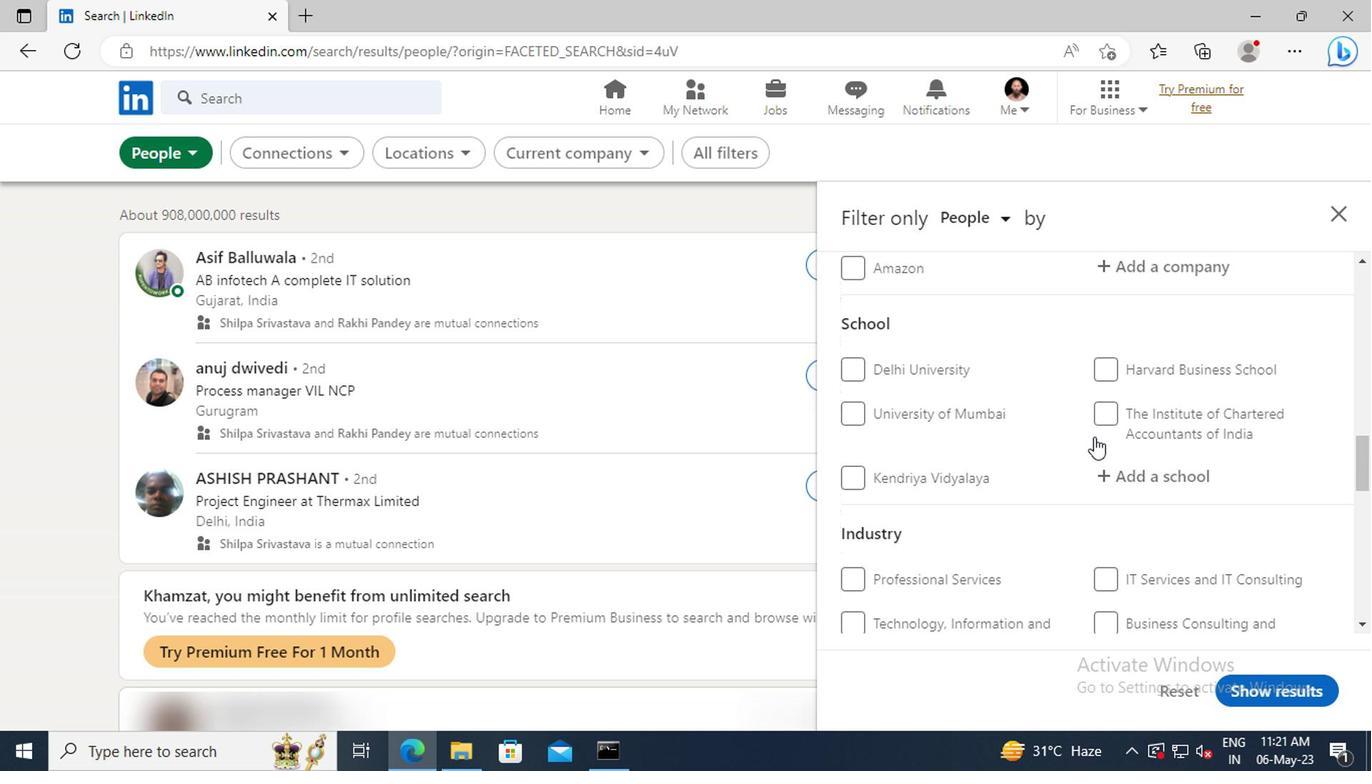 
Action: Mouse scrolled (1090, 450) with delta (0, 1)
Screenshot: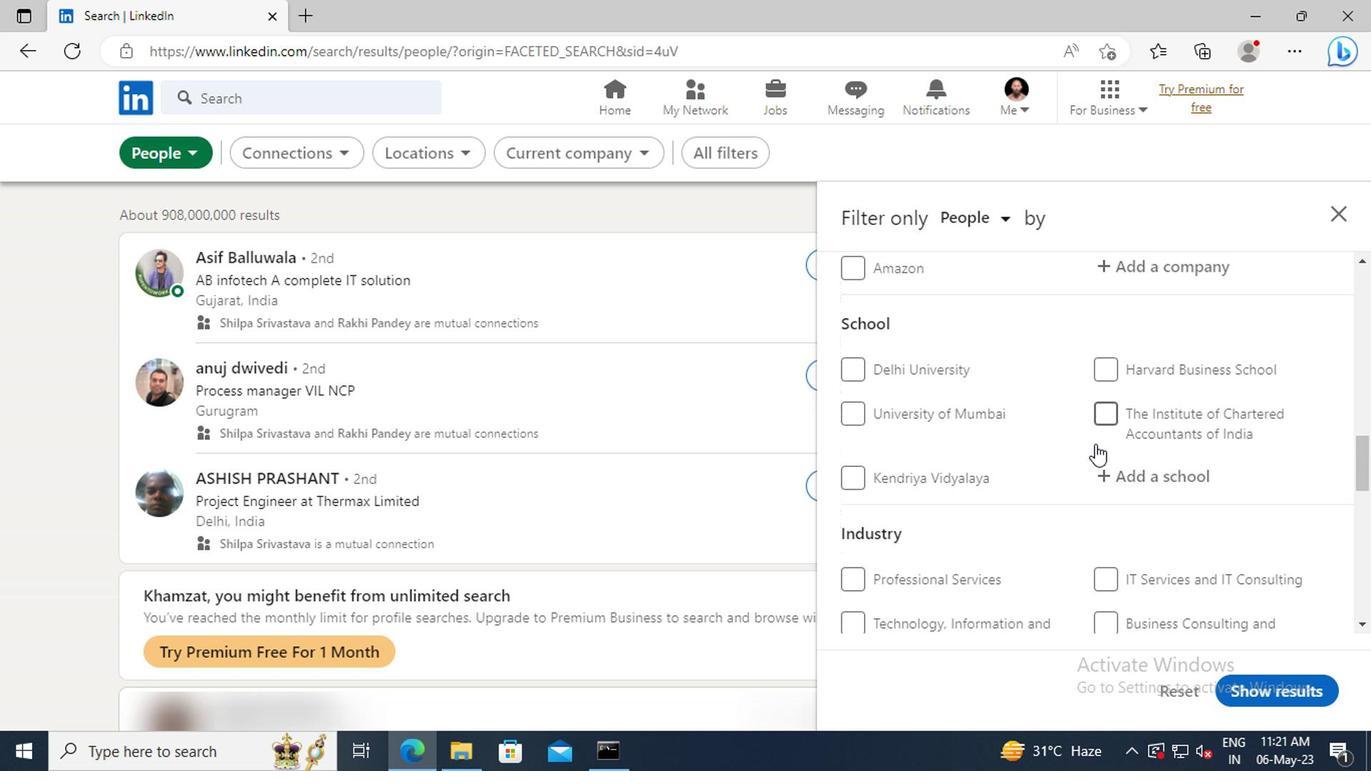 
Action: Mouse moved to (1090, 451)
Screenshot: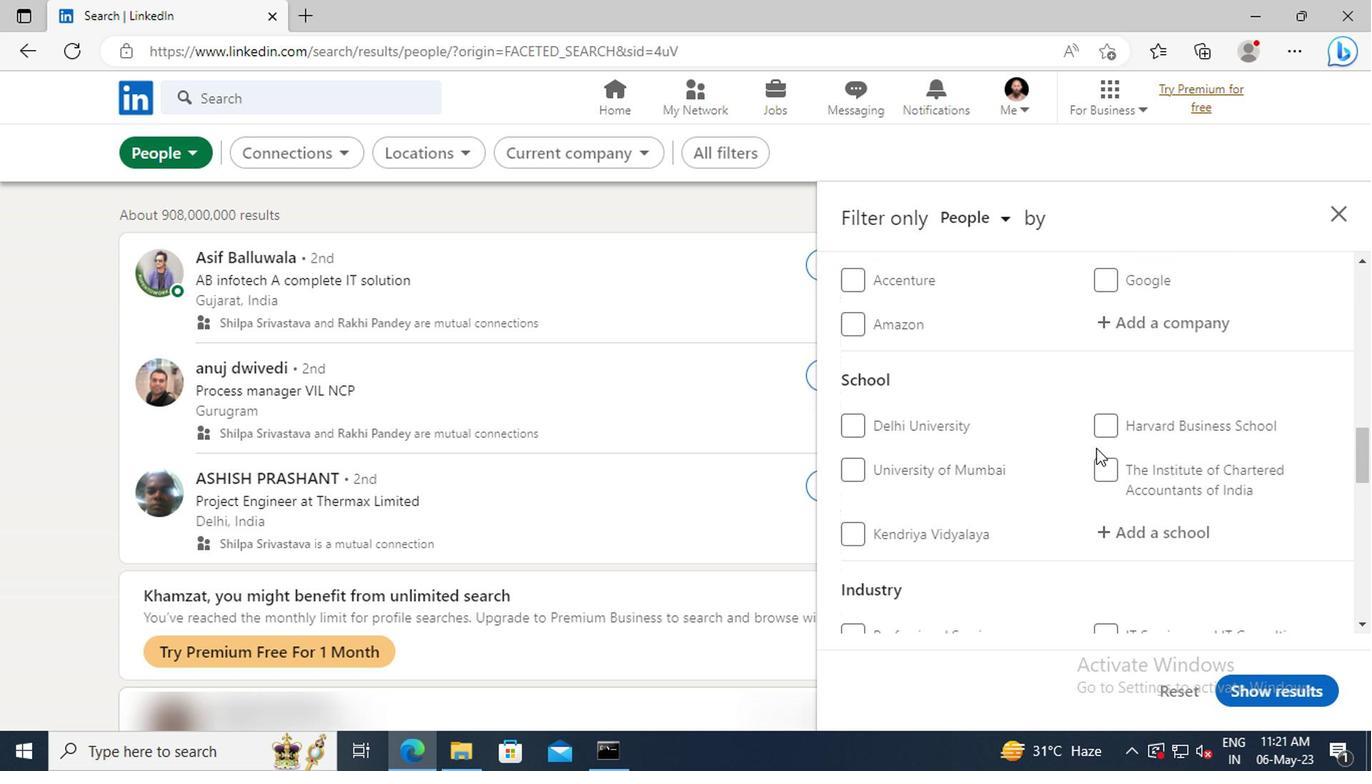 
Action: Mouse scrolled (1090, 452) with delta (0, 0)
Screenshot: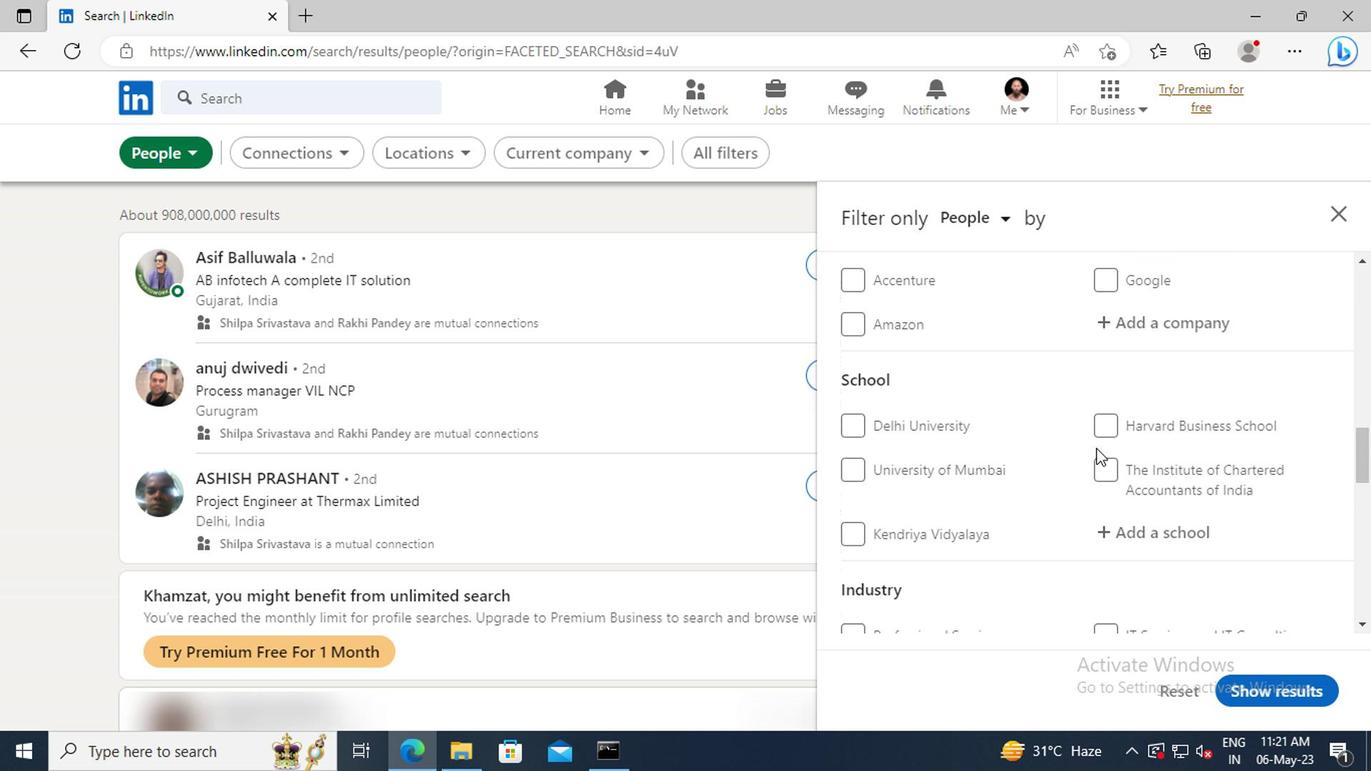 
Action: Mouse scrolled (1090, 452) with delta (0, 0)
Screenshot: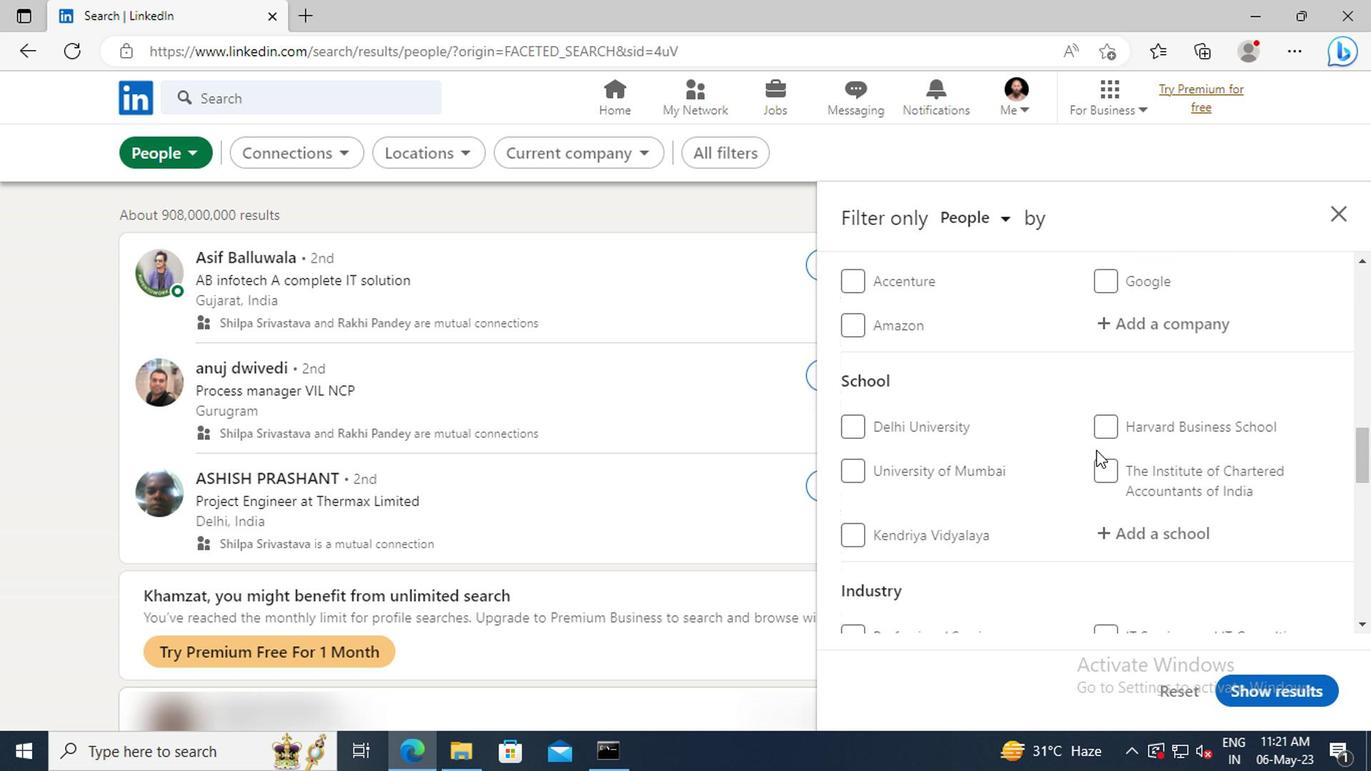 
Action: Mouse scrolled (1090, 452) with delta (0, 0)
Screenshot: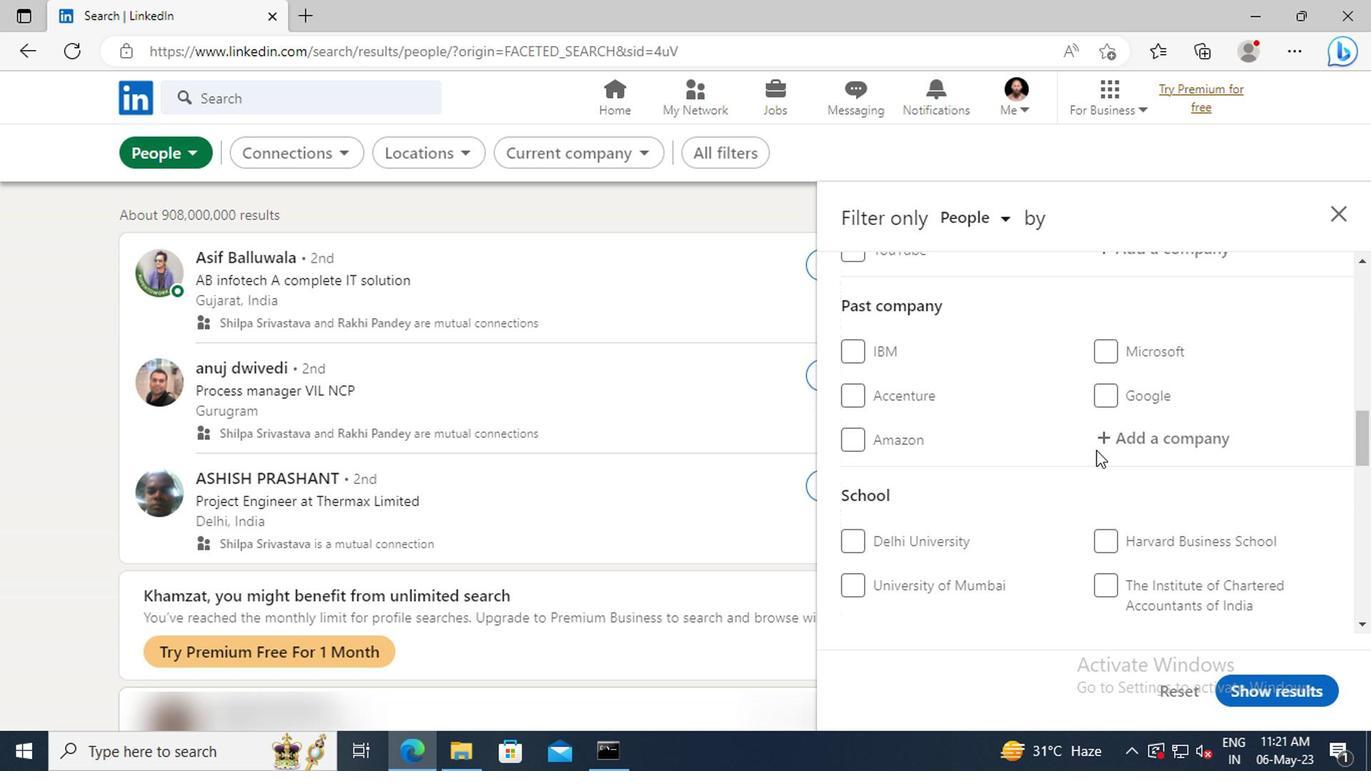 
Action: Mouse scrolled (1090, 452) with delta (0, 0)
Screenshot: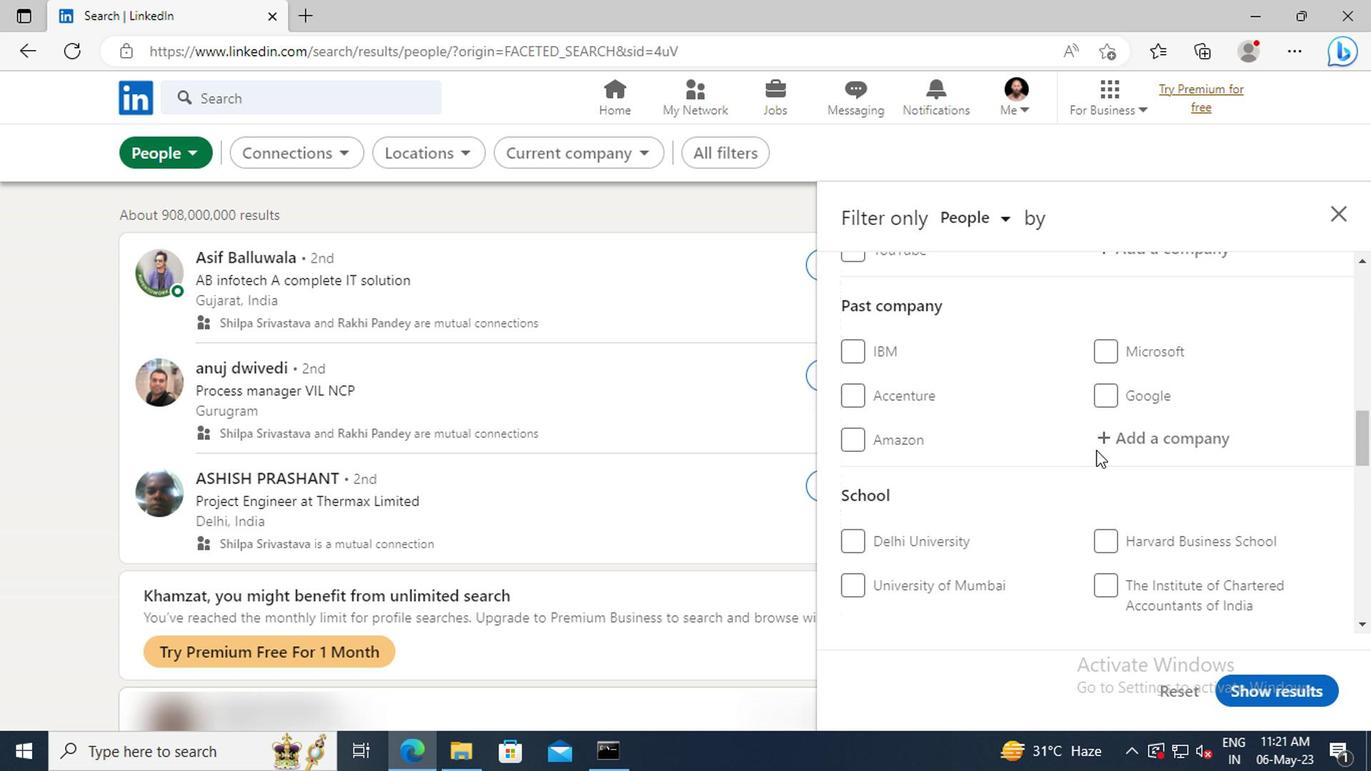 
Action: Mouse scrolled (1090, 452) with delta (0, 0)
Screenshot: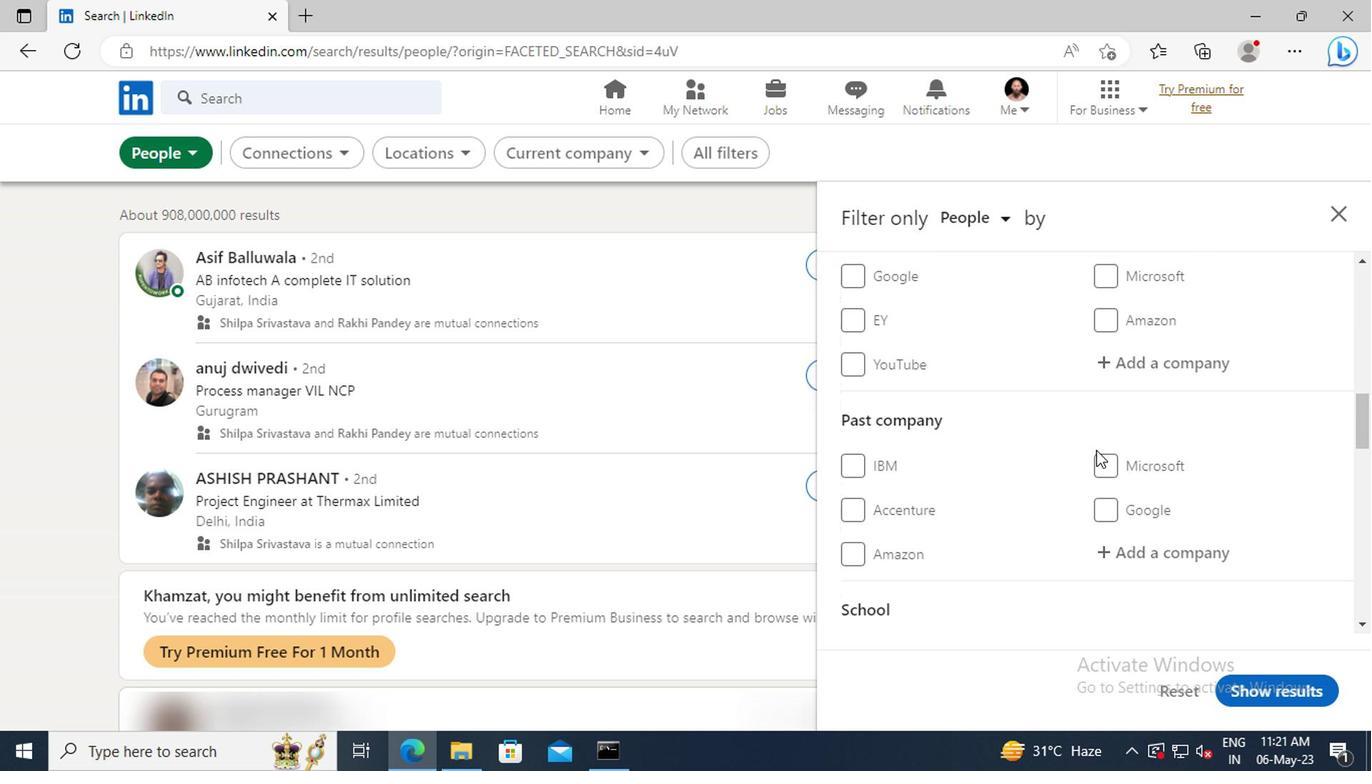 
Action: Mouse moved to (1103, 430)
Screenshot: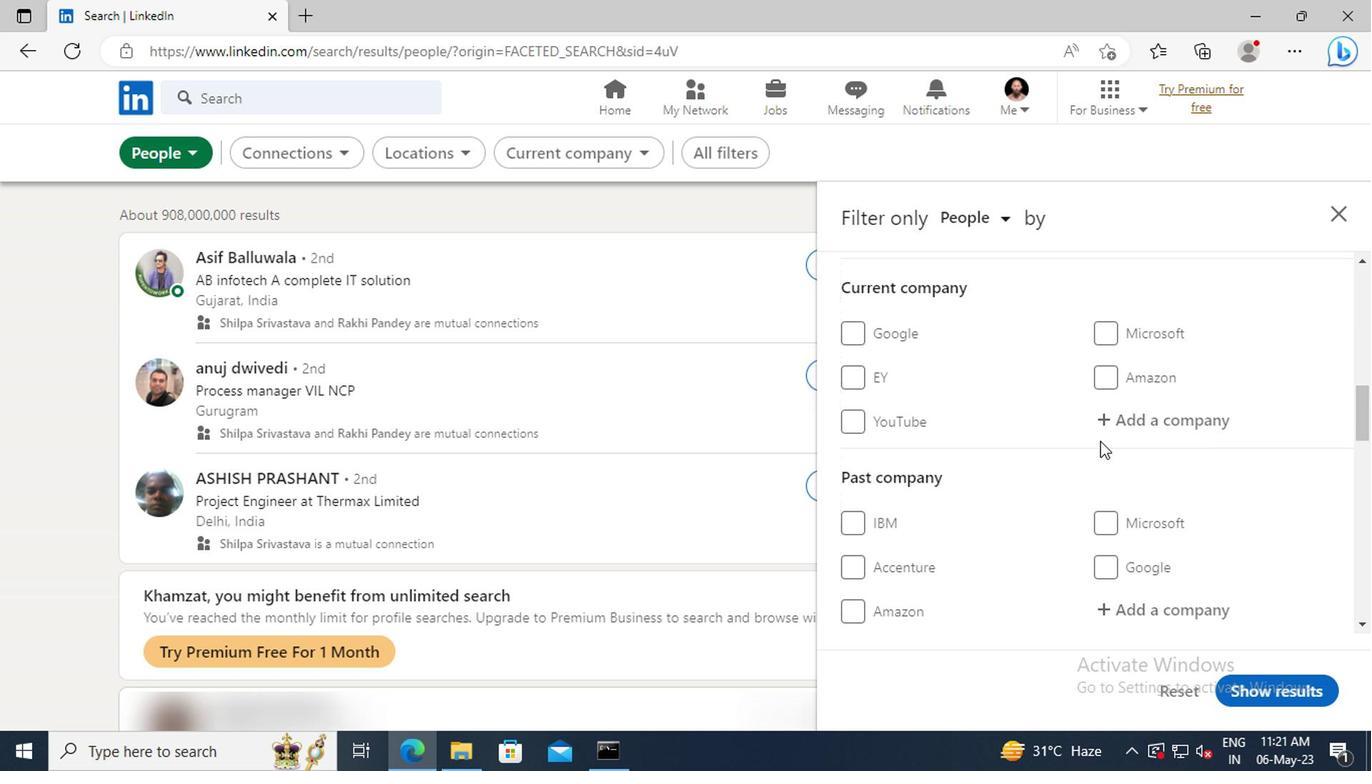 
Action: Mouse pressed left at (1103, 430)
Screenshot: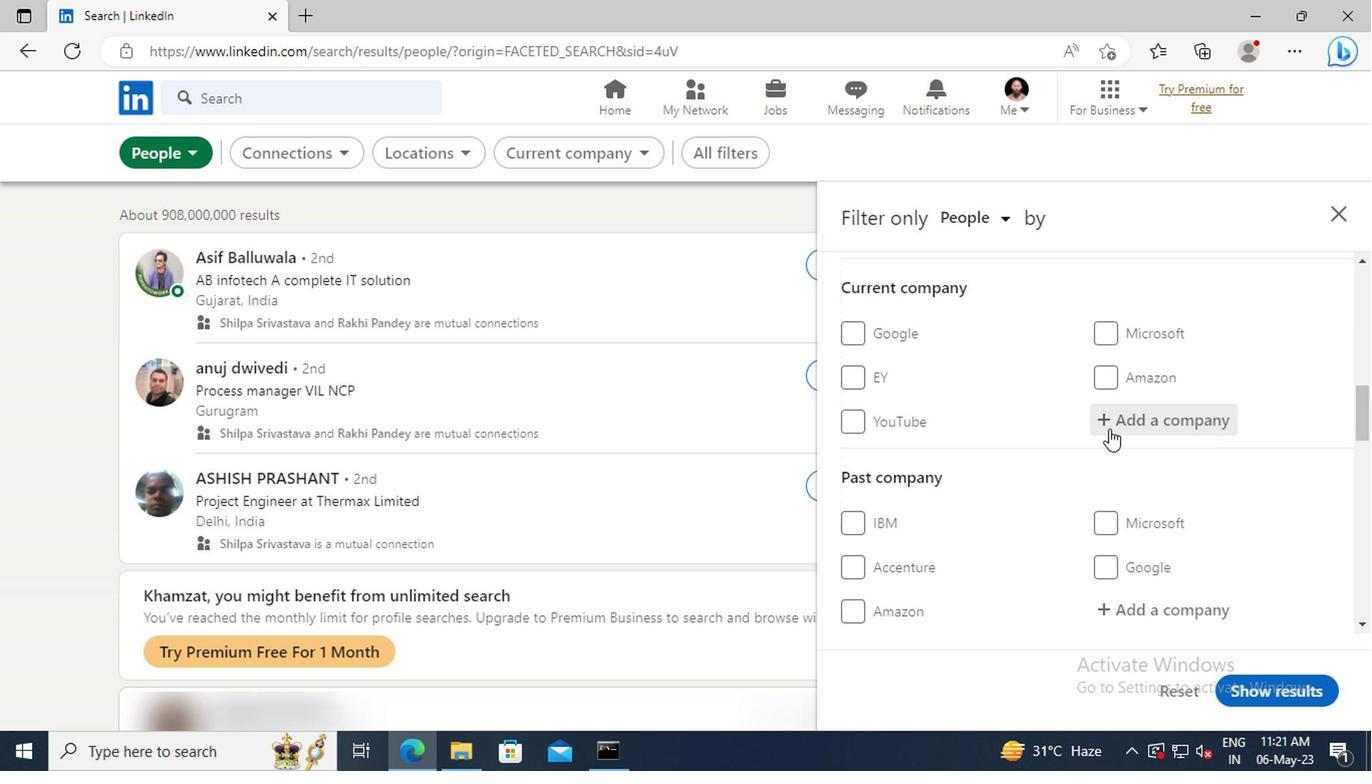 
Action: Key pressed <Key.shift>MICROCHIP<Key.space>
Screenshot: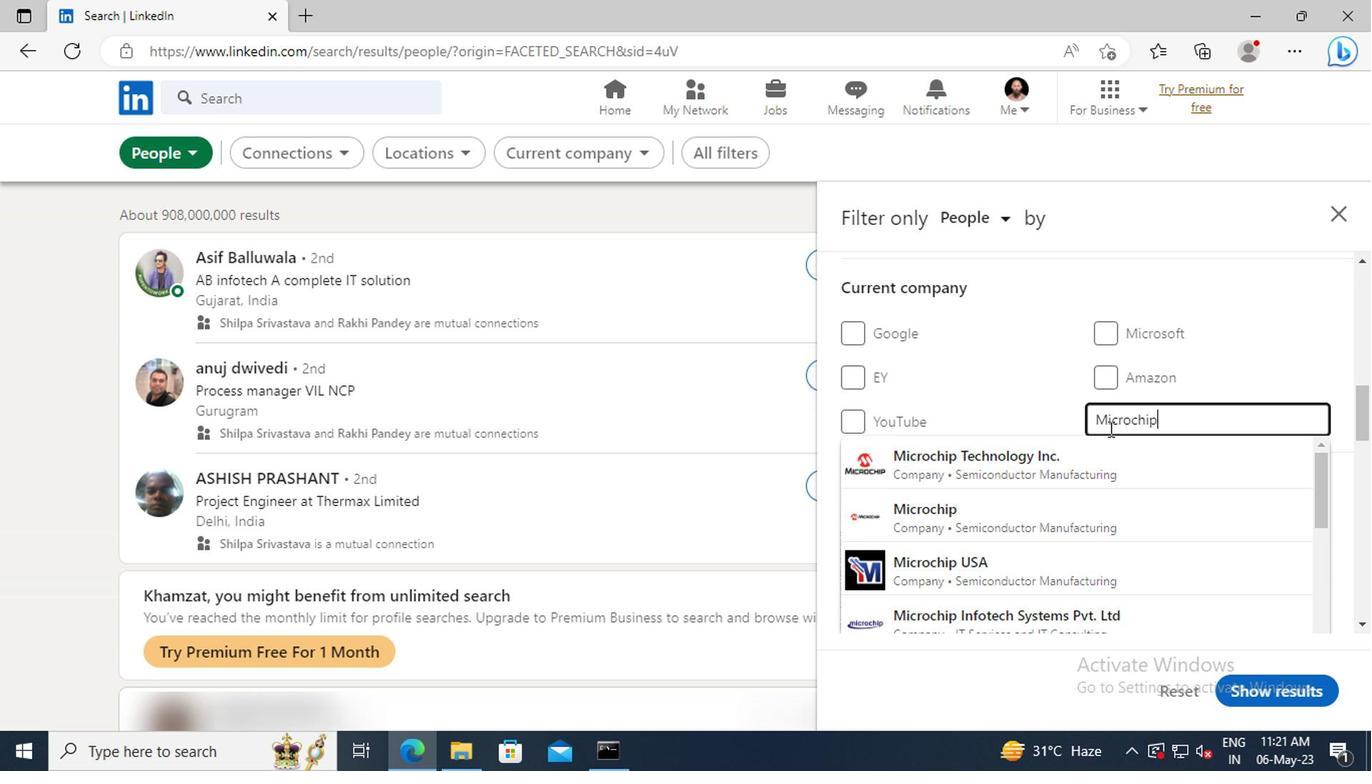 
Action: Mouse moved to (1105, 461)
Screenshot: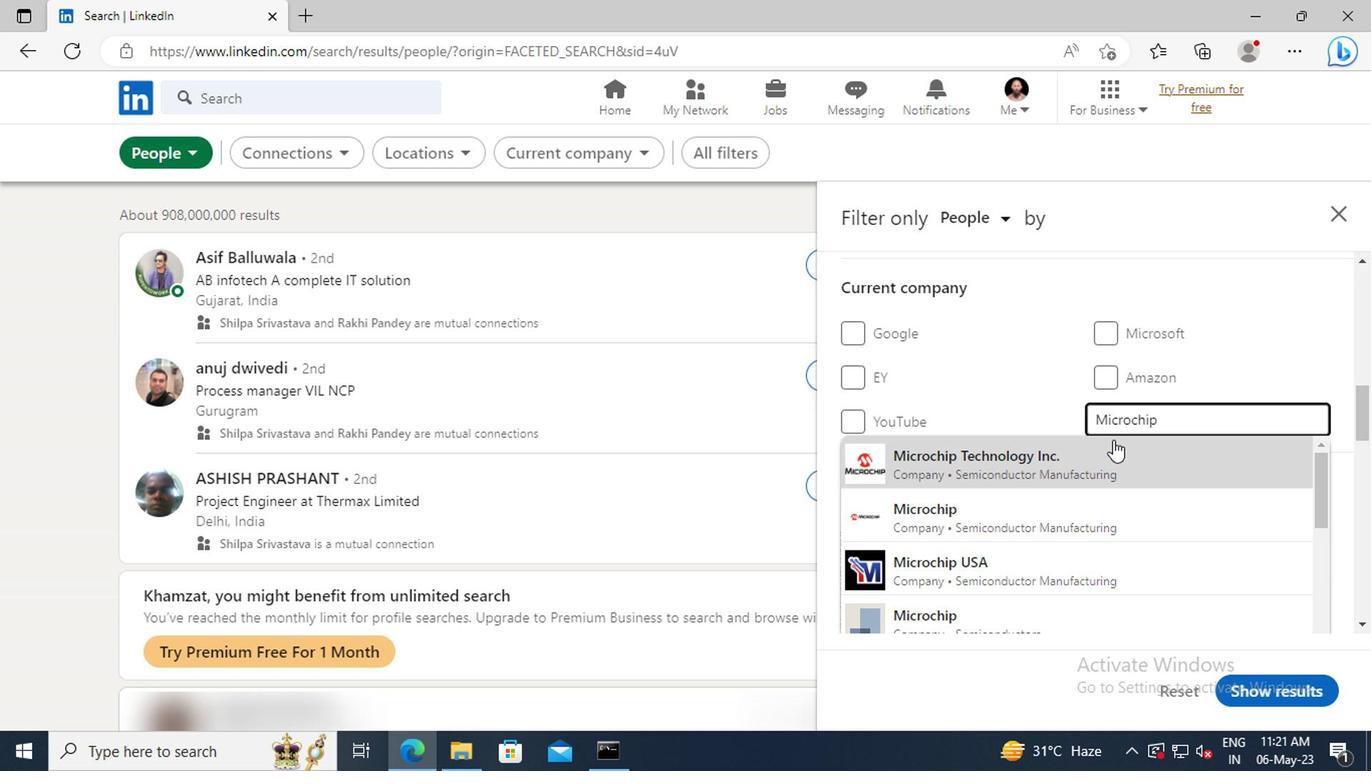 
Action: Mouse pressed left at (1105, 461)
Screenshot: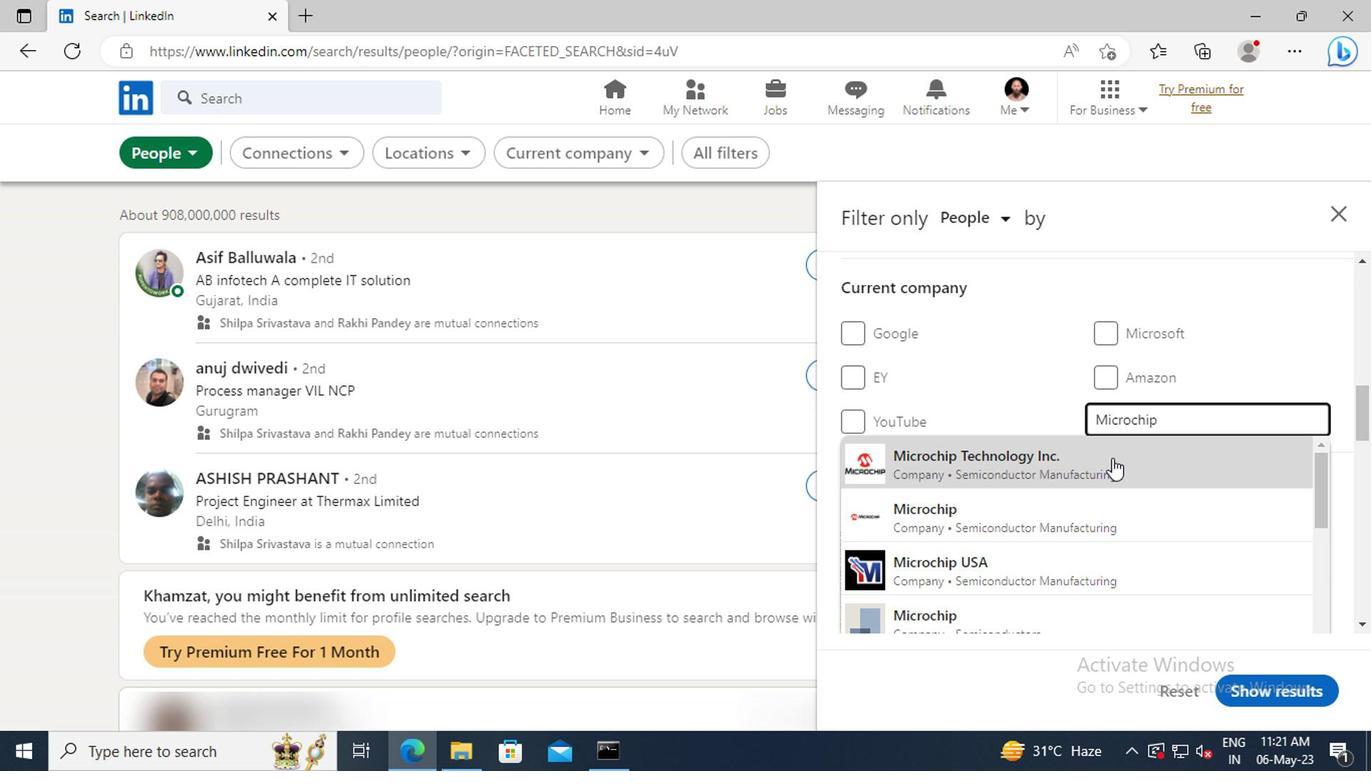 
Action: Mouse scrolled (1105, 460) with delta (0, 0)
Screenshot: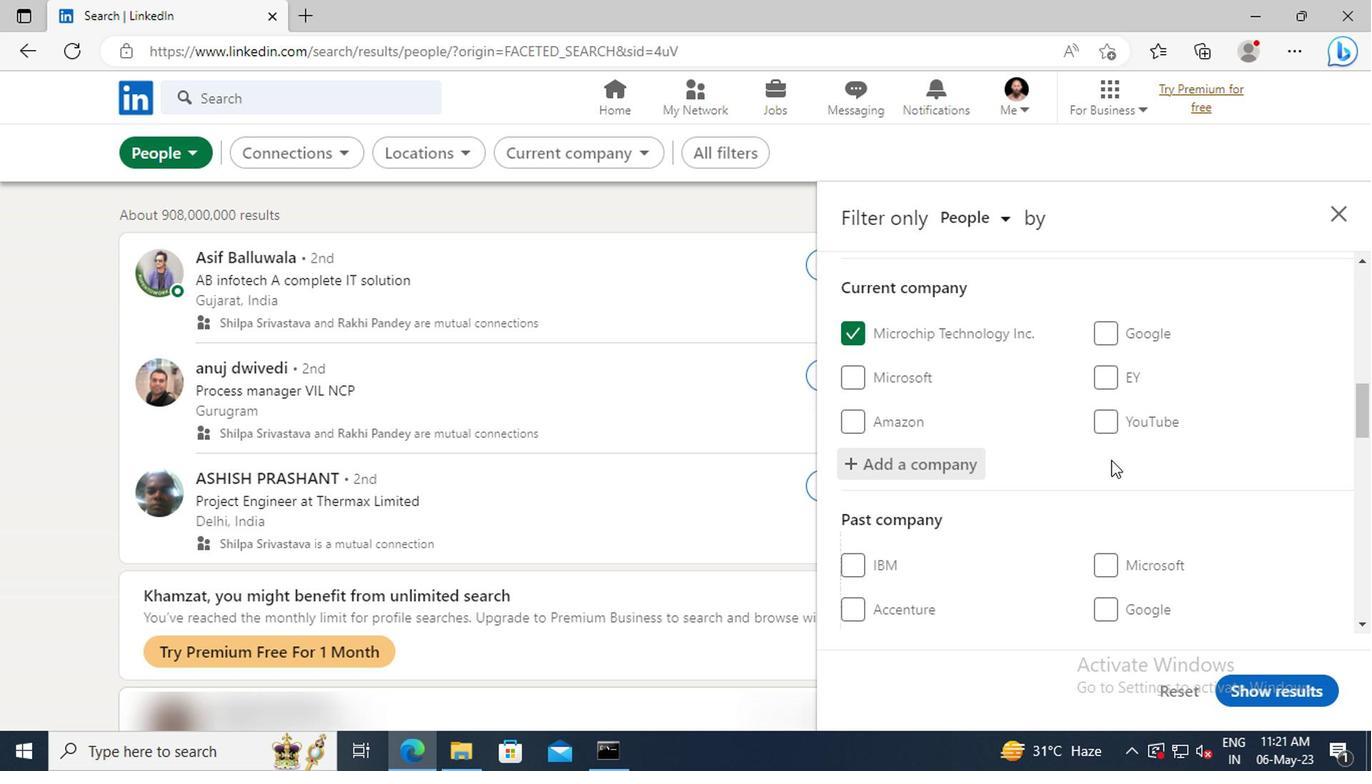 
Action: Mouse moved to (1104, 460)
Screenshot: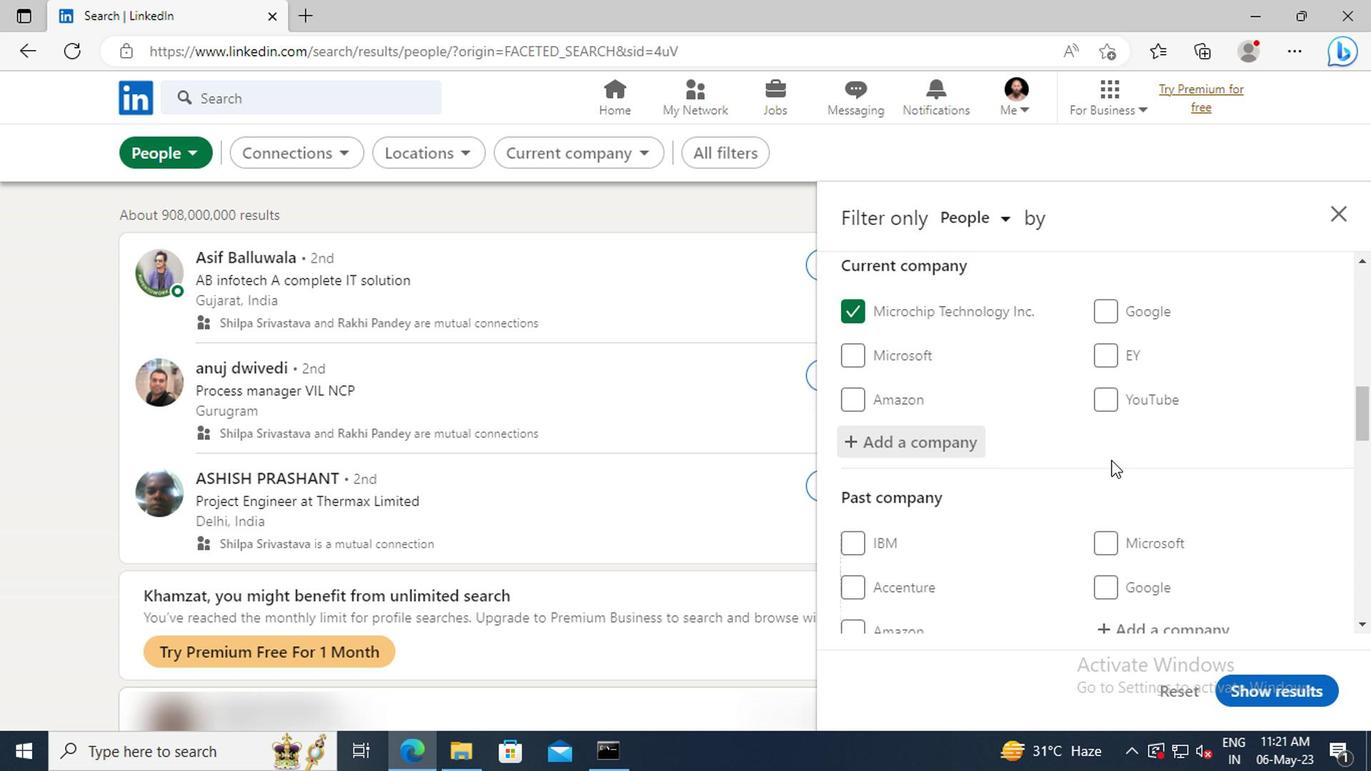 
Action: Mouse scrolled (1104, 459) with delta (0, -1)
Screenshot: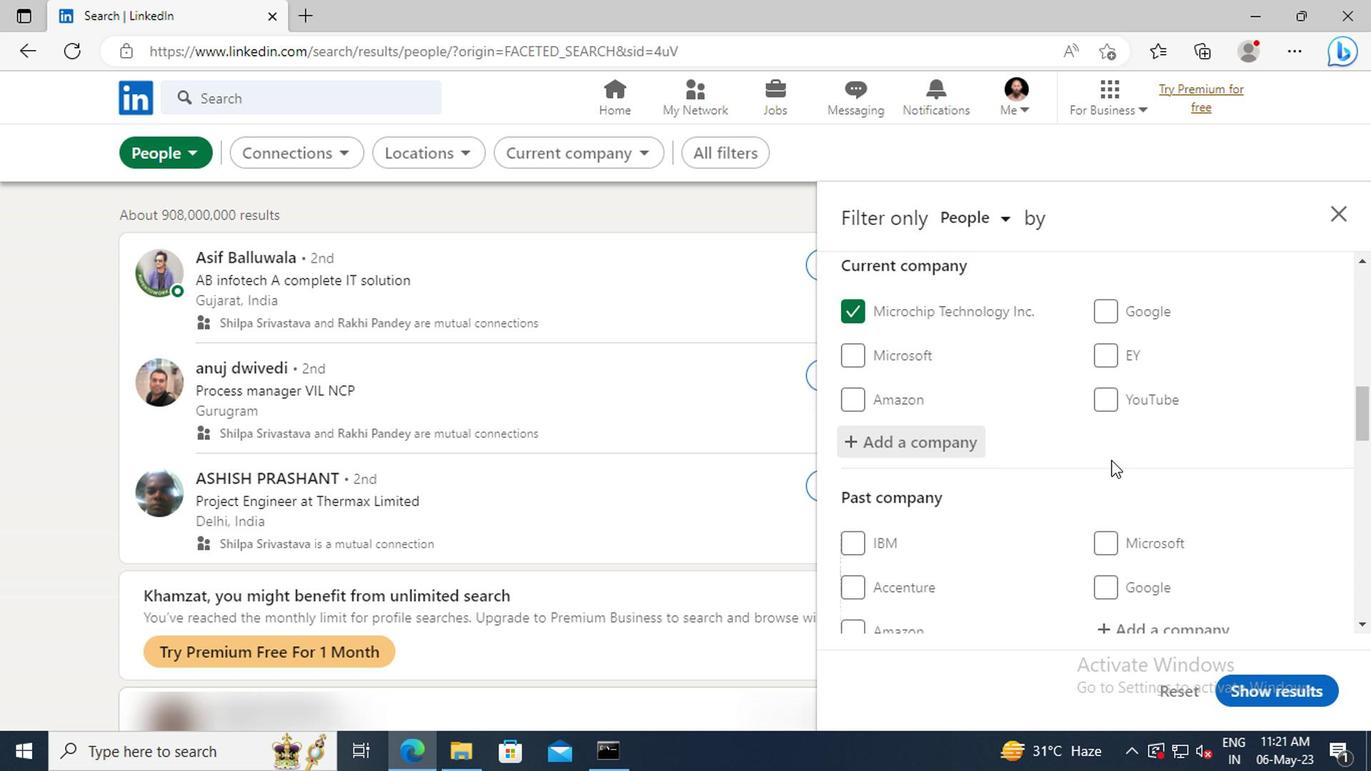 
Action: Mouse moved to (1104, 456)
Screenshot: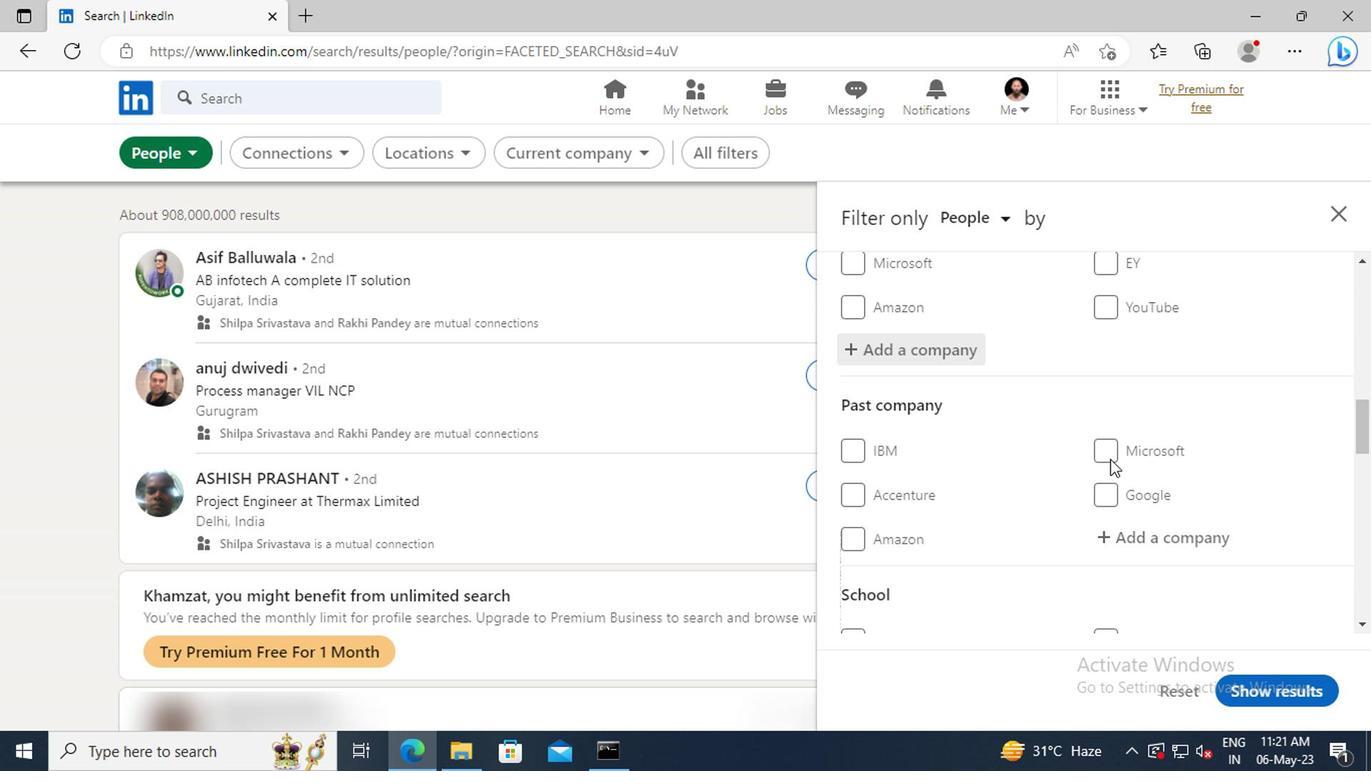 
Action: Mouse scrolled (1104, 455) with delta (0, 0)
Screenshot: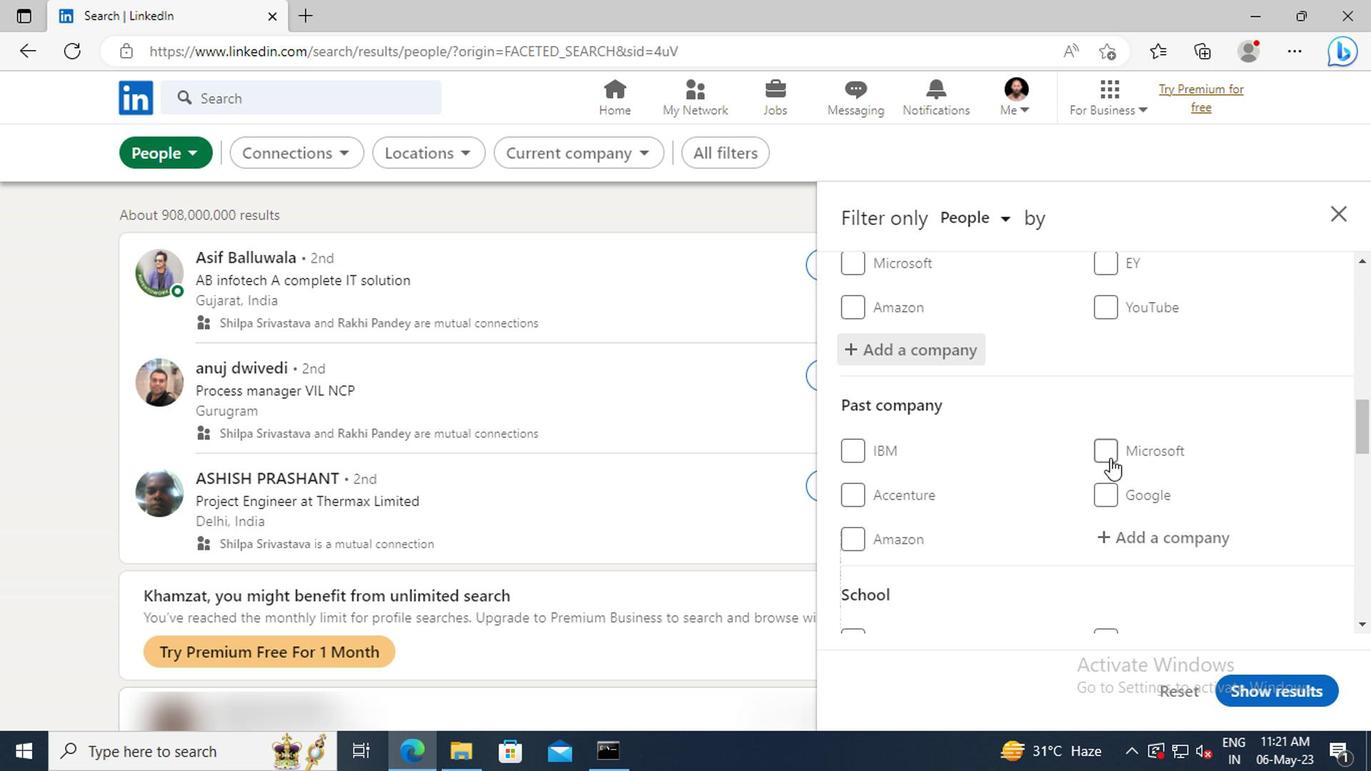 
Action: Mouse moved to (1103, 453)
Screenshot: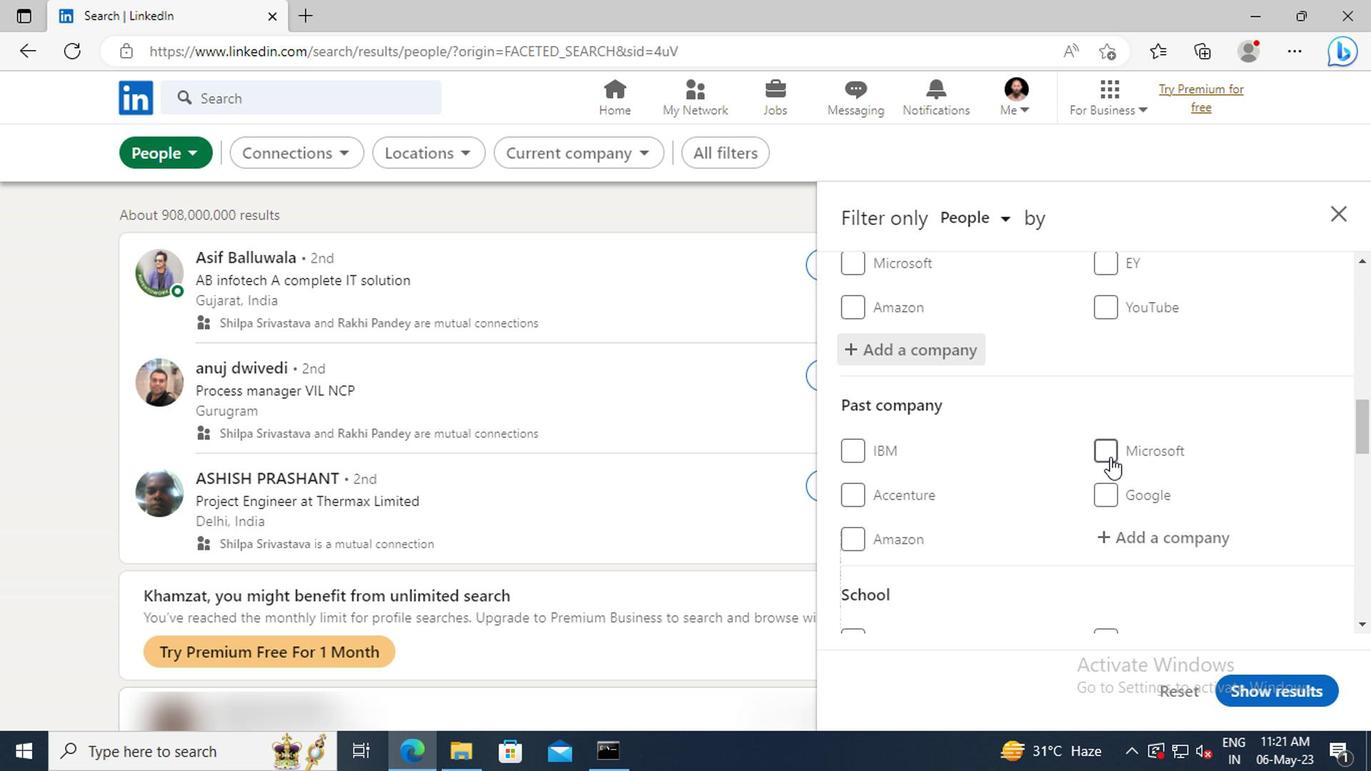 
Action: Mouse scrolled (1103, 452) with delta (0, -1)
Screenshot: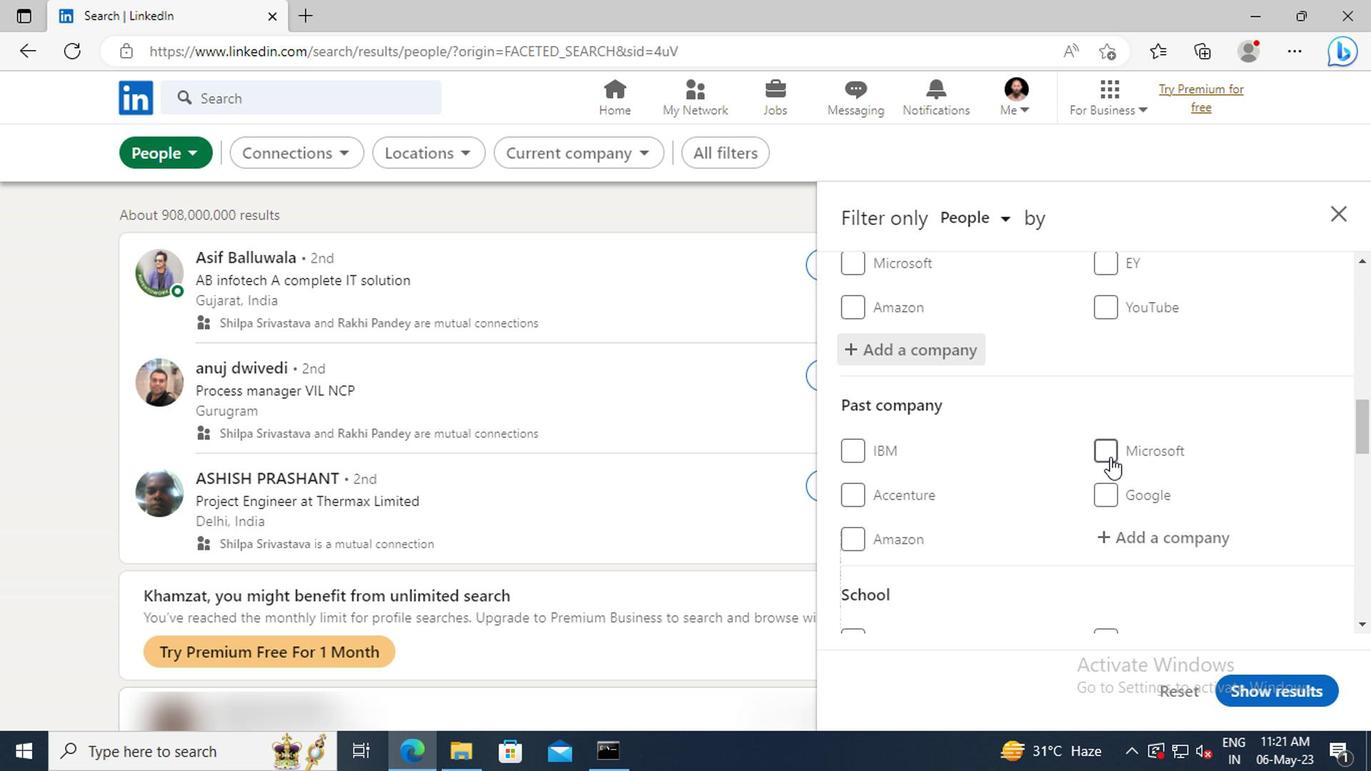 
Action: Mouse moved to (1103, 450)
Screenshot: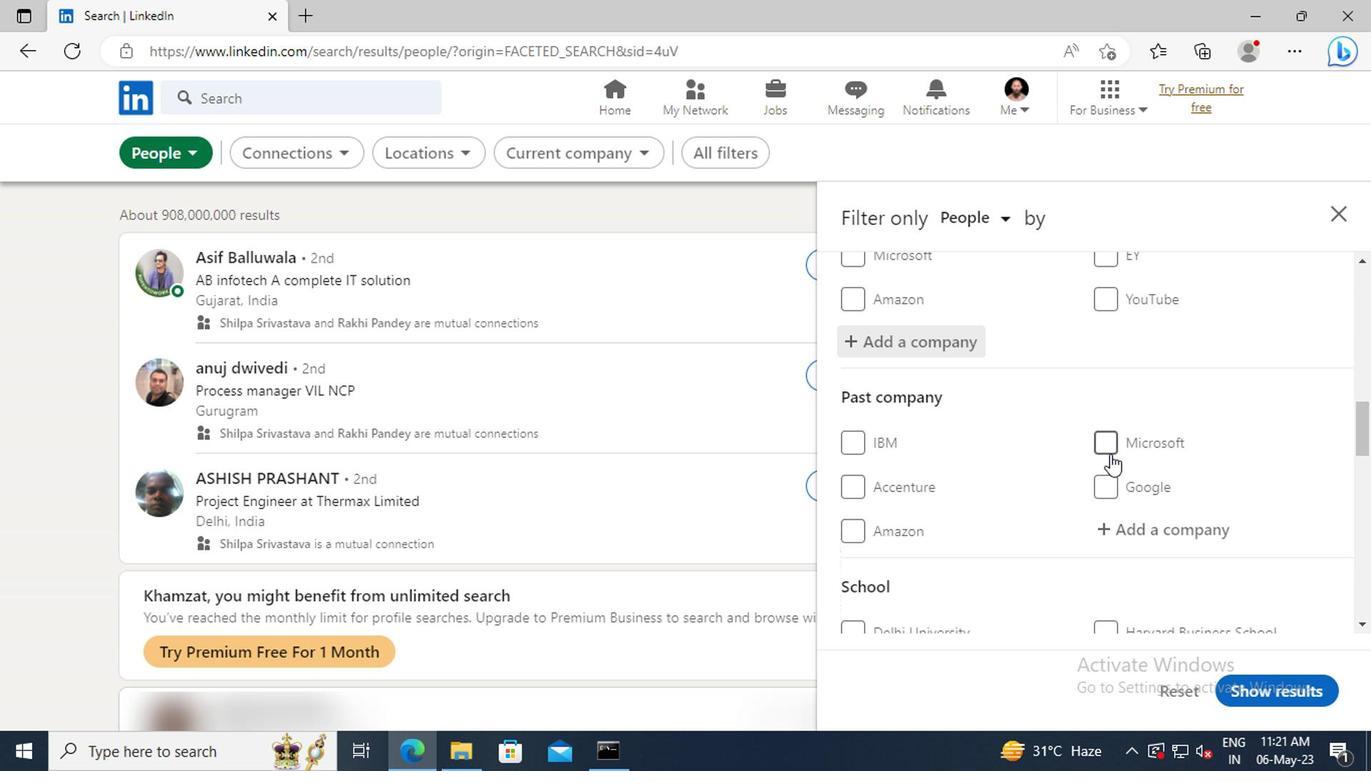 
Action: Mouse scrolled (1103, 449) with delta (0, -1)
Screenshot: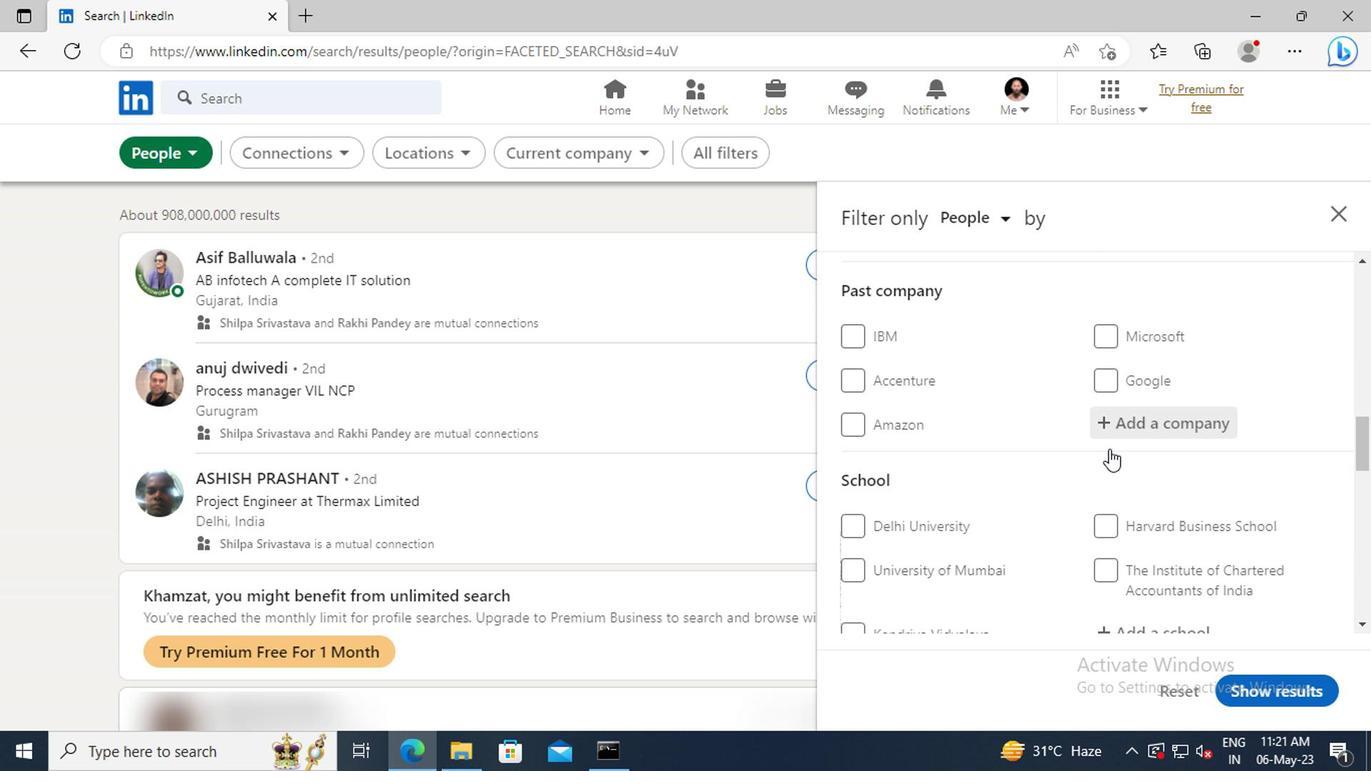 
Action: Mouse scrolled (1103, 449) with delta (0, -1)
Screenshot: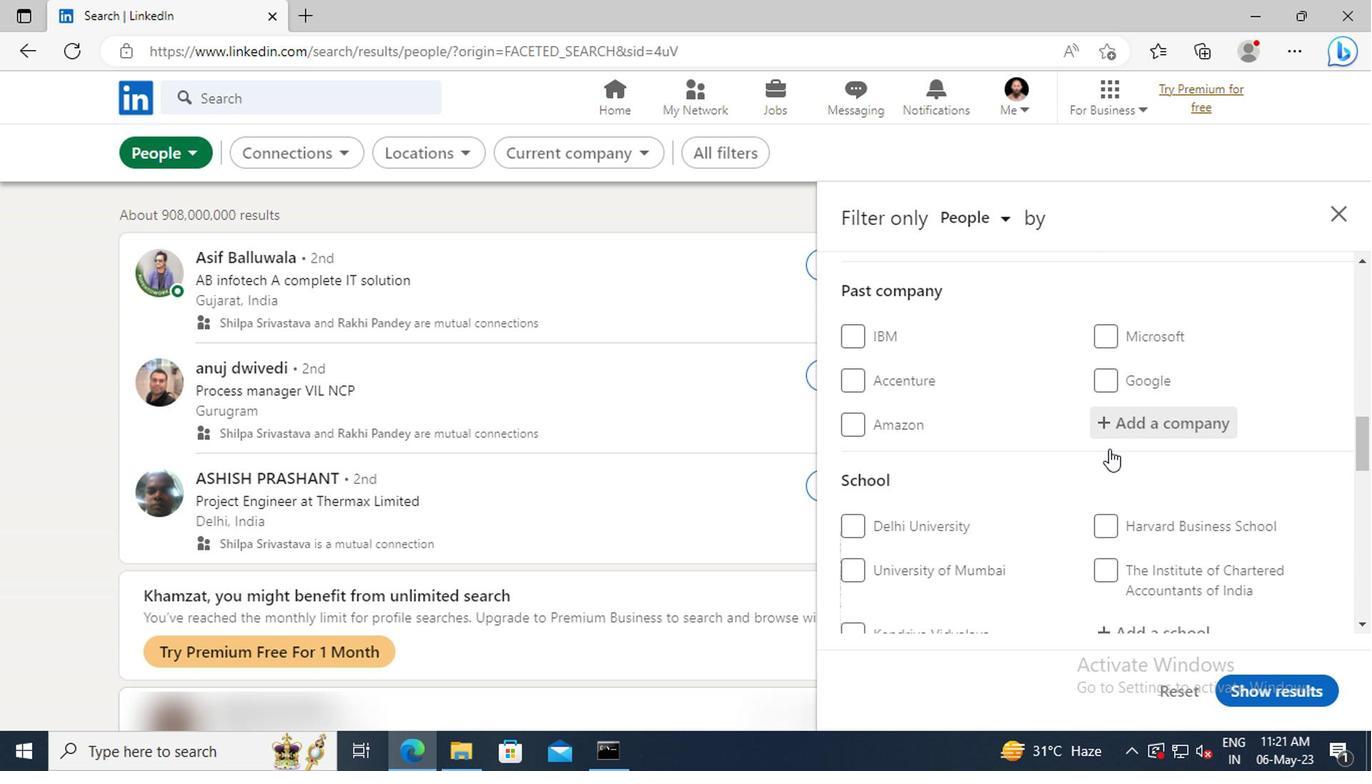 
Action: Mouse scrolled (1103, 449) with delta (0, -1)
Screenshot: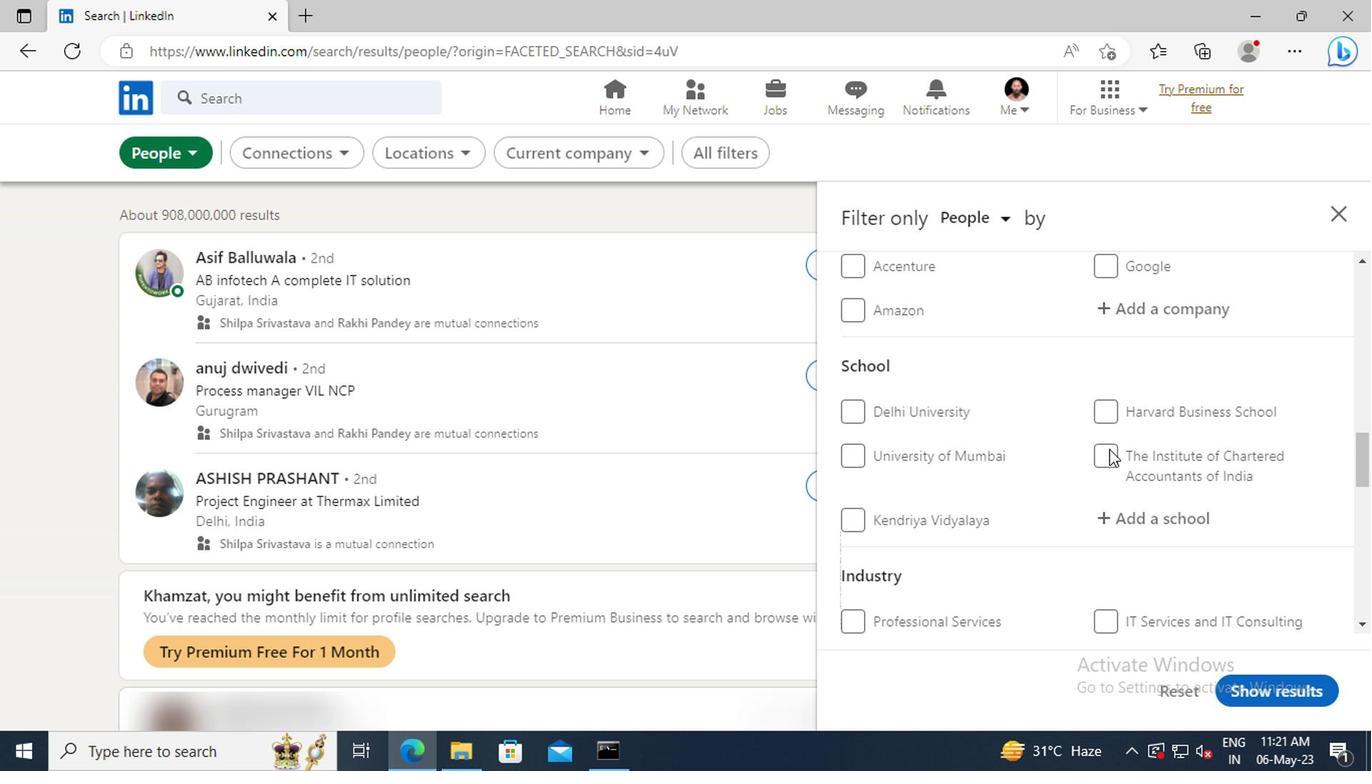 
Action: Mouse moved to (1110, 462)
Screenshot: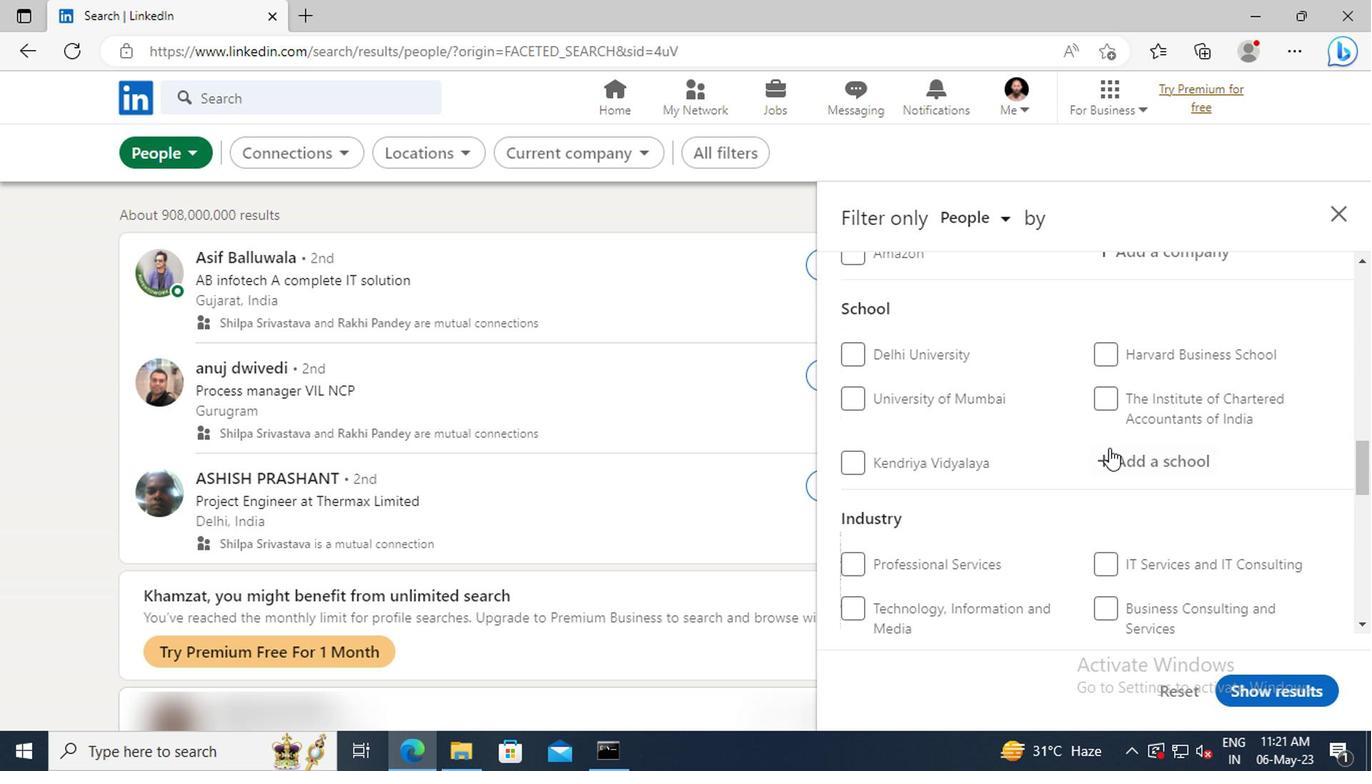 
Action: Mouse pressed left at (1110, 462)
Screenshot: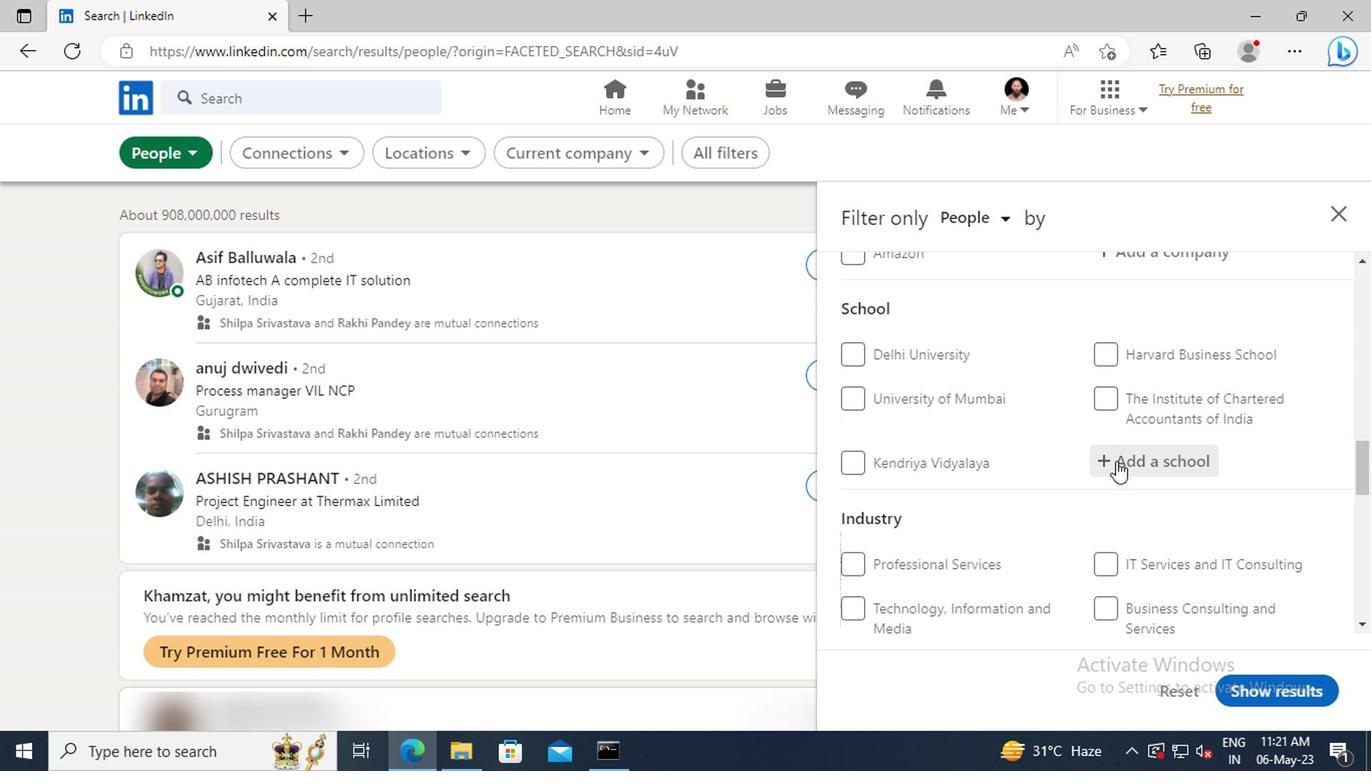 
Action: Mouse moved to (1117, 462)
Screenshot: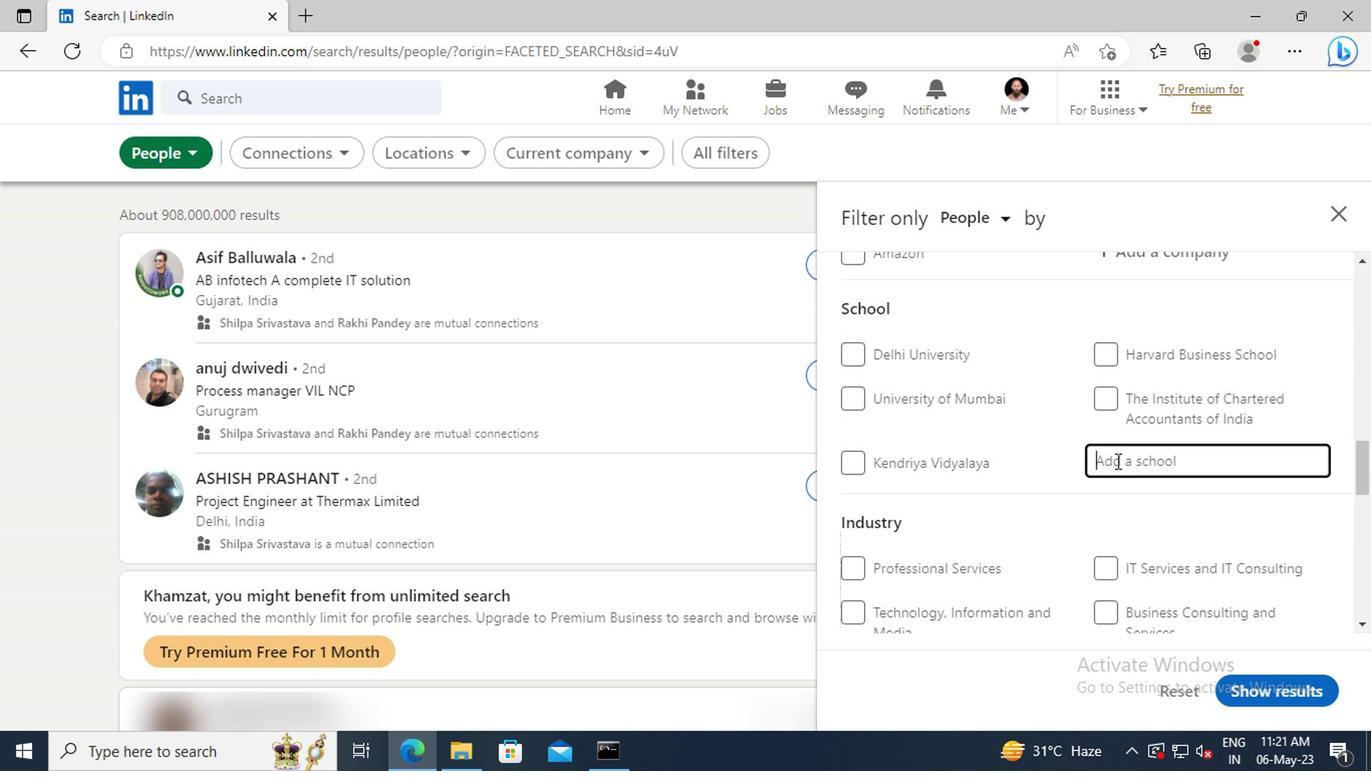 
Action: Key pressed <Key.shift><Key.shift><Key.shift><Key.shift>SQL<Key.space><Key.shift>SC
Screenshot: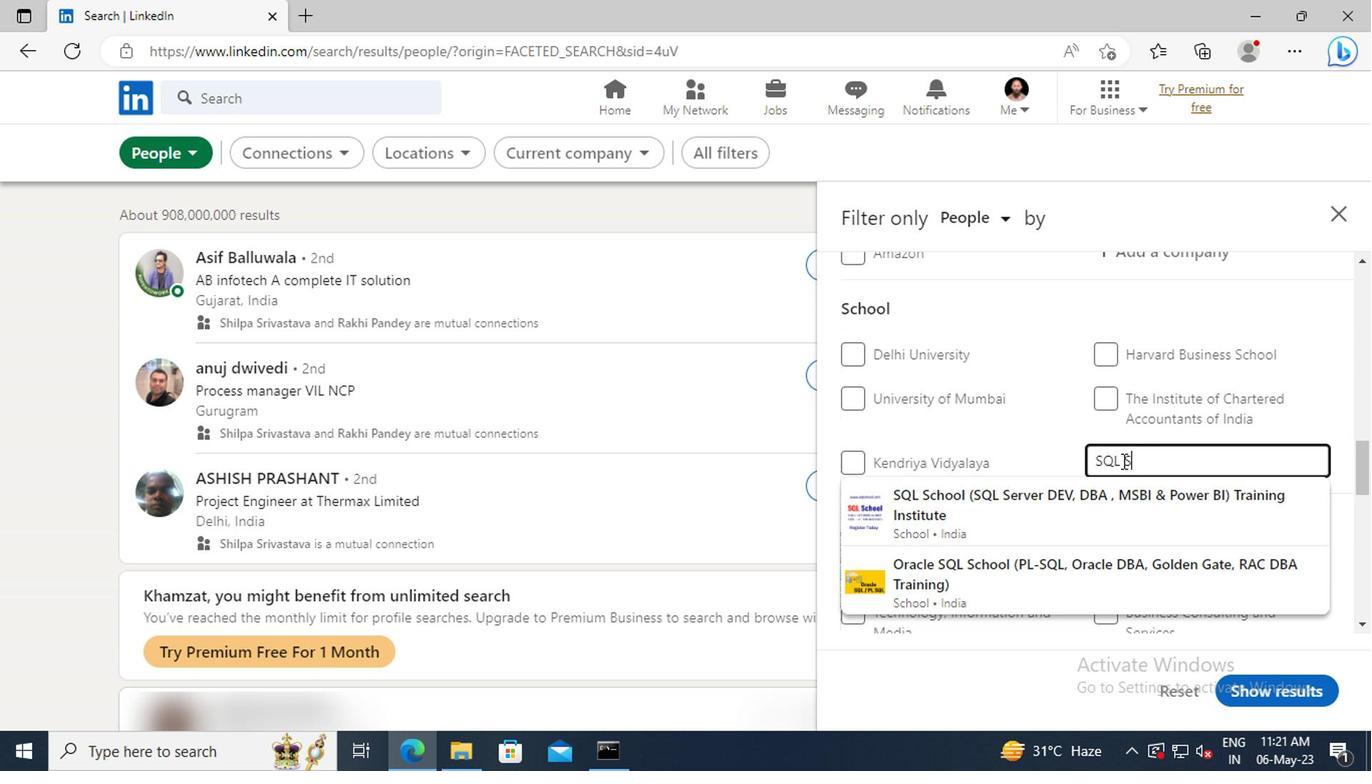 
Action: Mouse moved to (1120, 493)
Screenshot: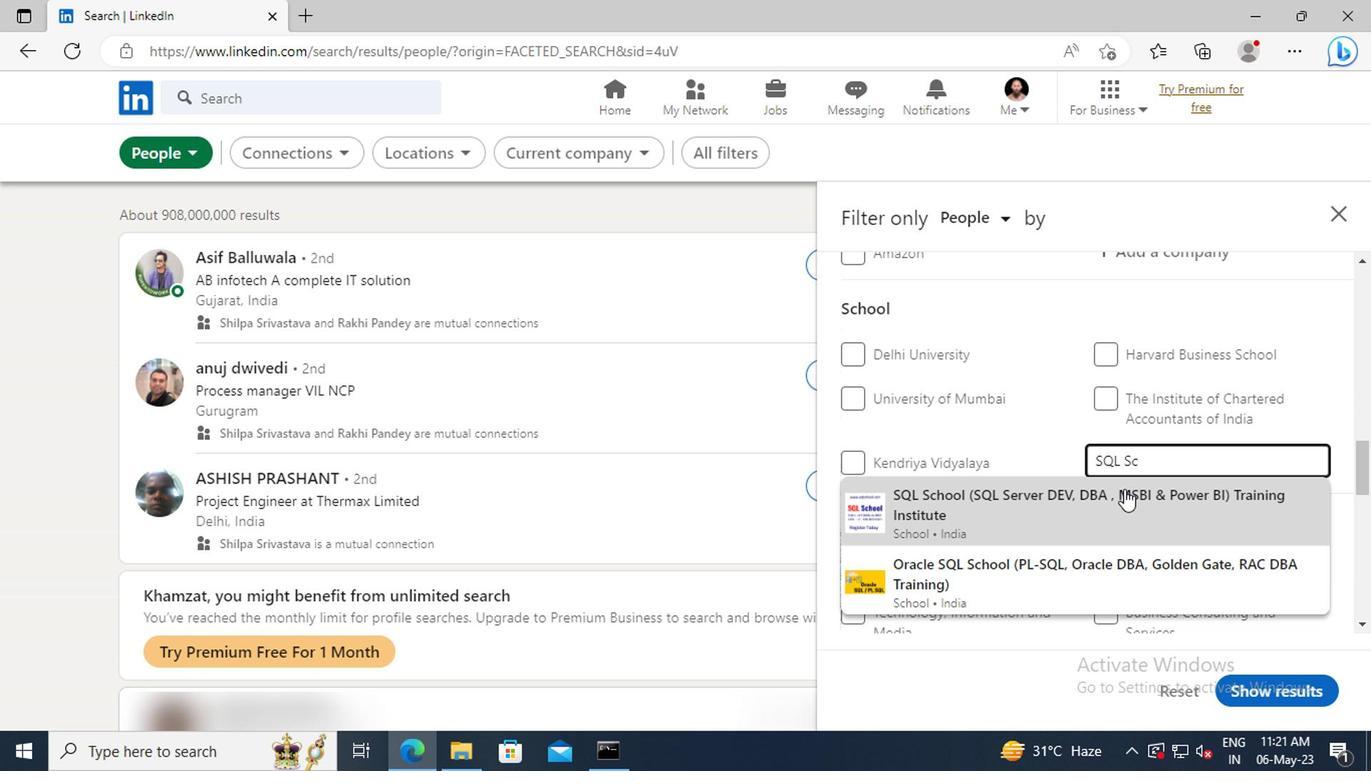 
Action: Mouse pressed left at (1120, 493)
Screenshot: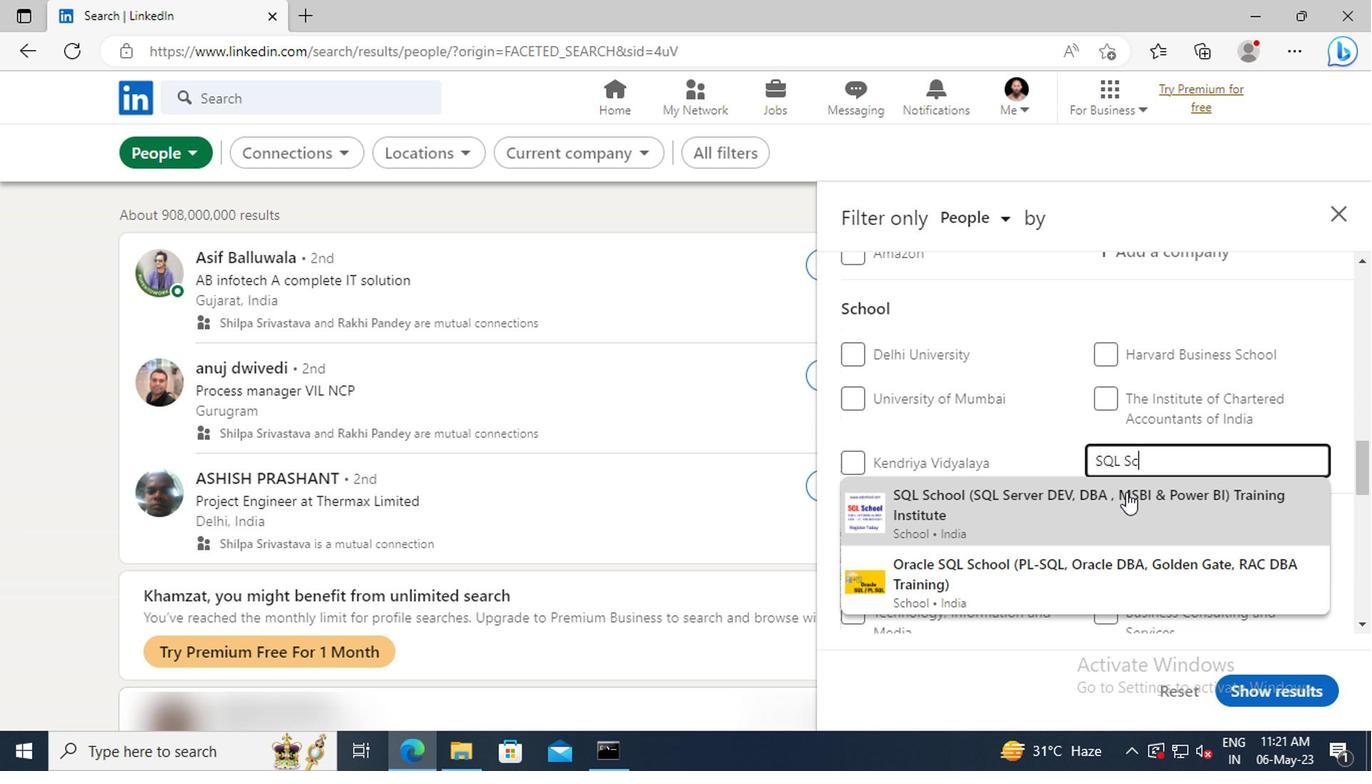 
Action: Mouse scrolled (1120, 492) with delta (0, 0)
Screenshot: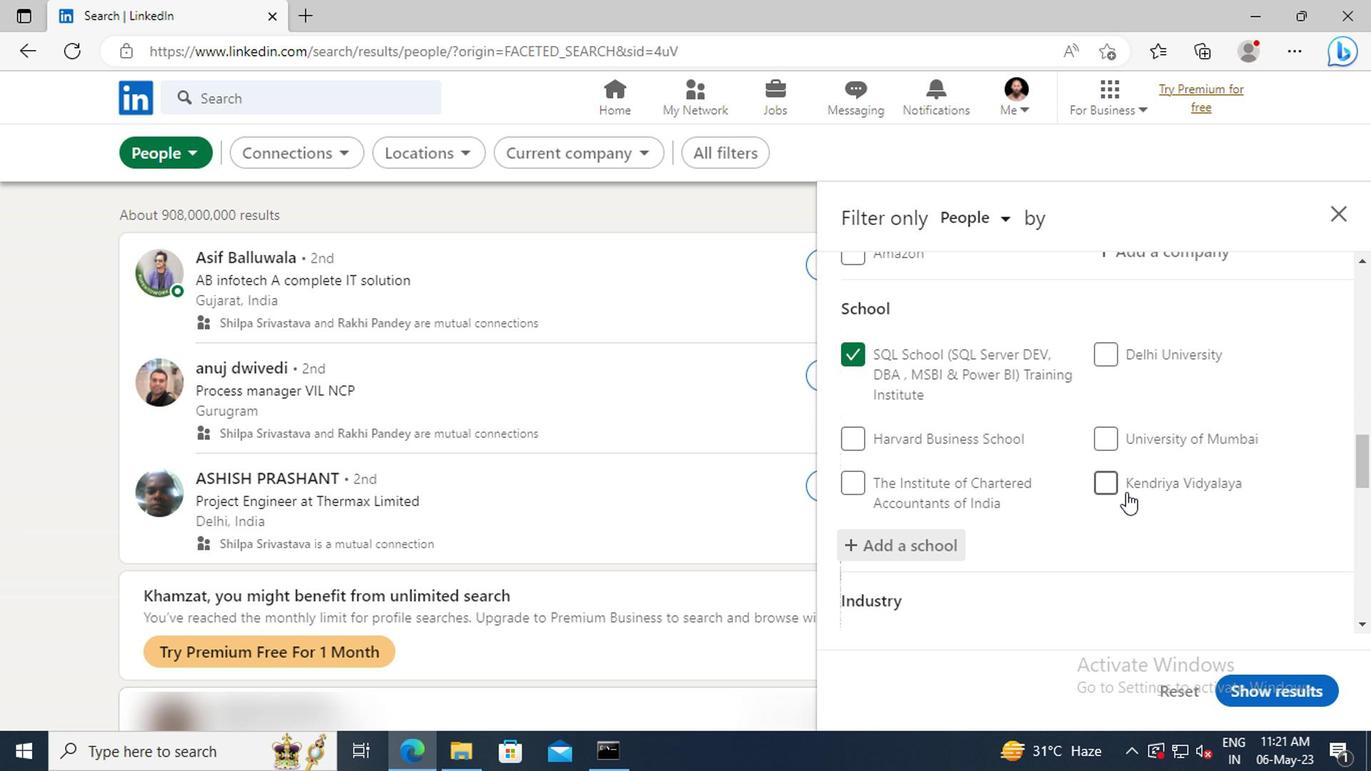 
Action: Mouse scrolled (1120, 492) with delta (0, 0)
Screenshot: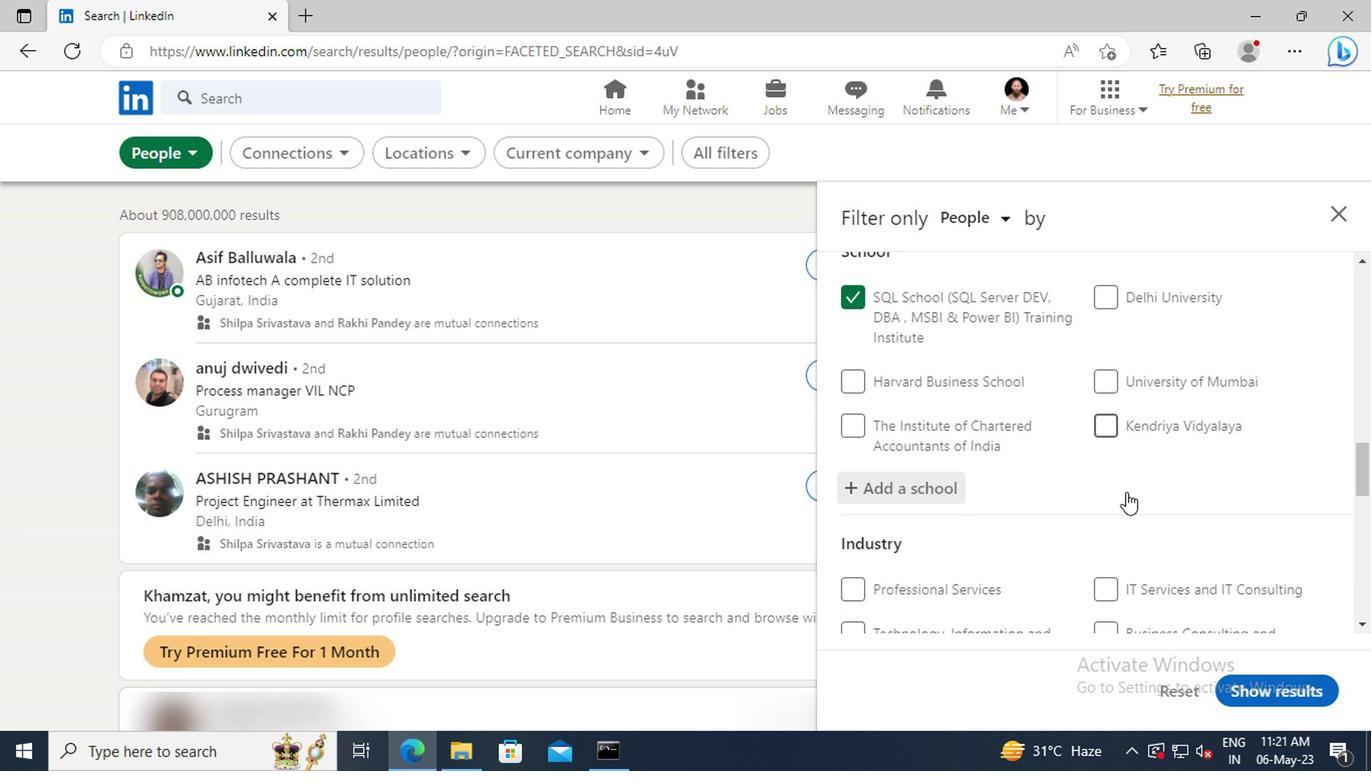 
Action: Mouse moved to (1120, 492)
Screenshot: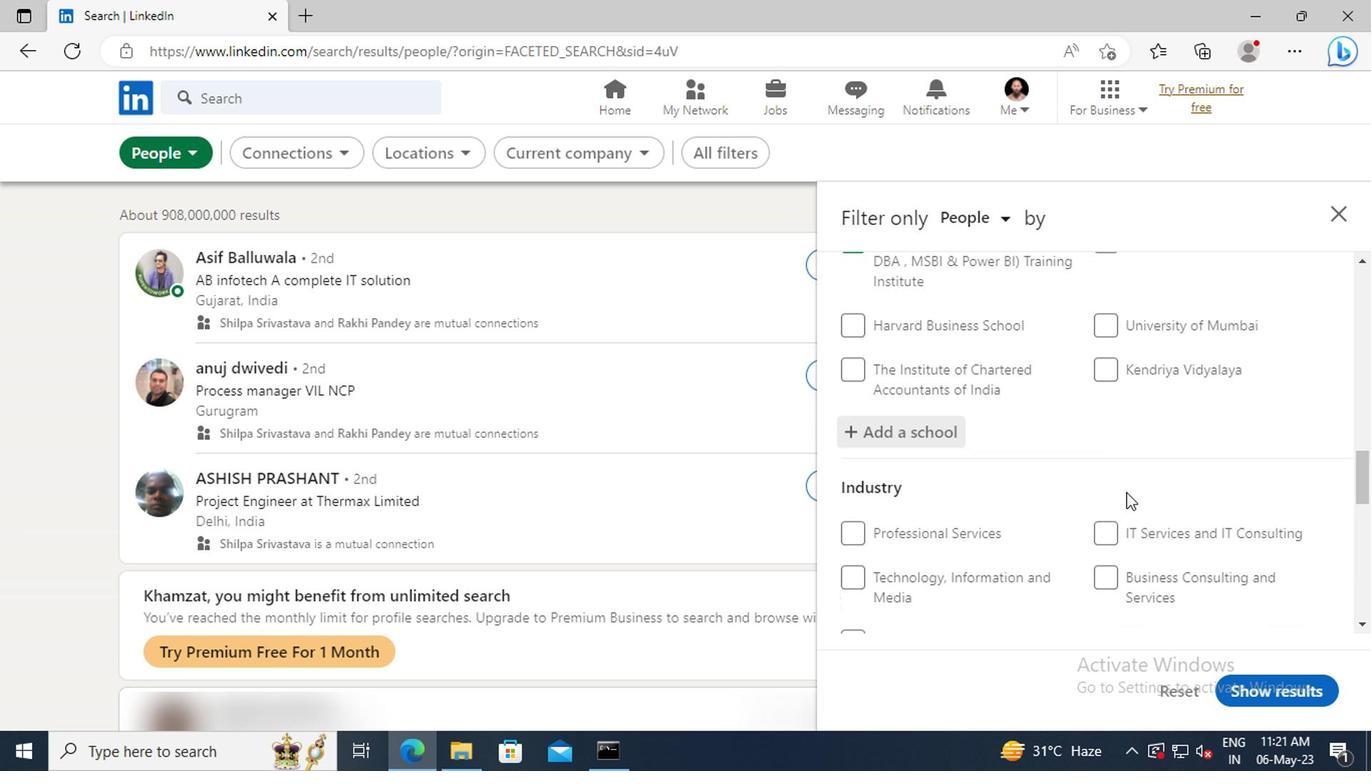 
Action: Mouse scrolled (1120, 491) with delta (0, -1)
Screenshot: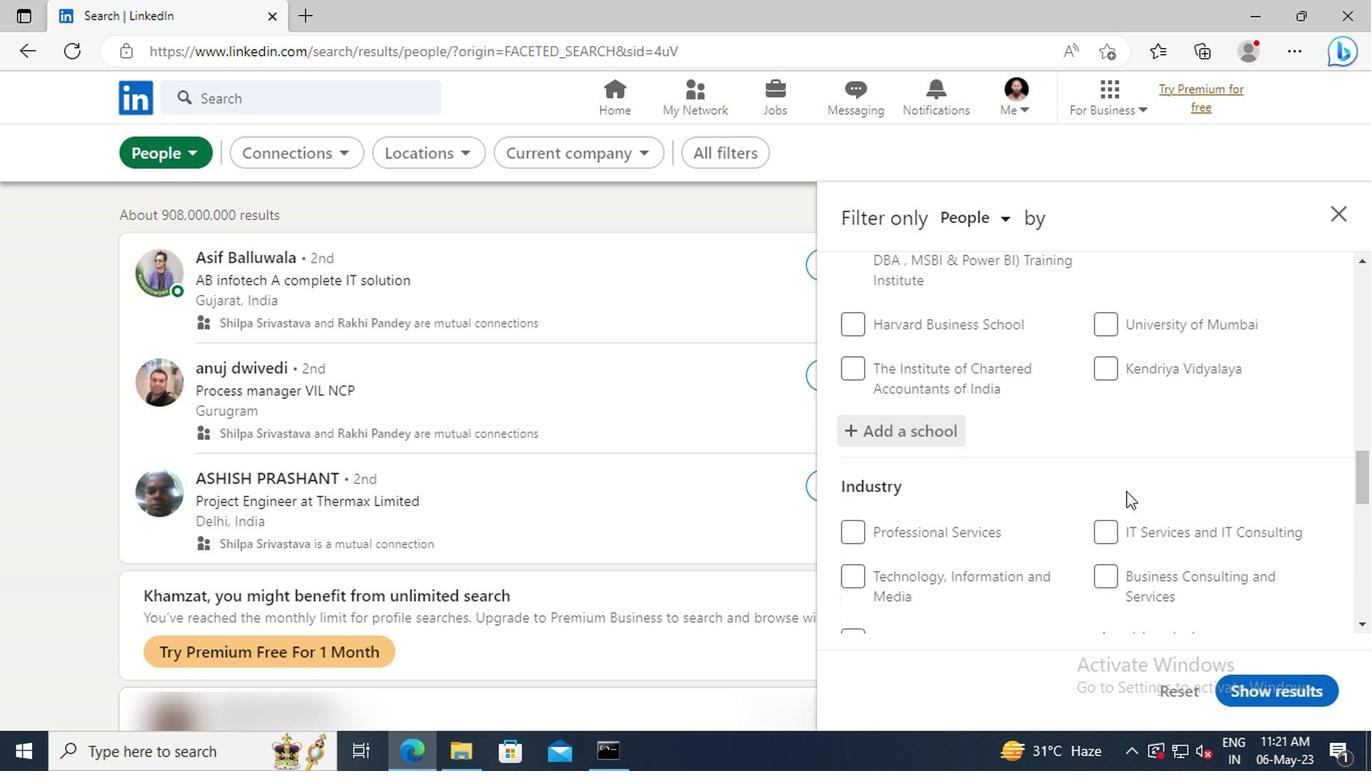 
Action: Mouse moved to (1120, 486)
Screenshot: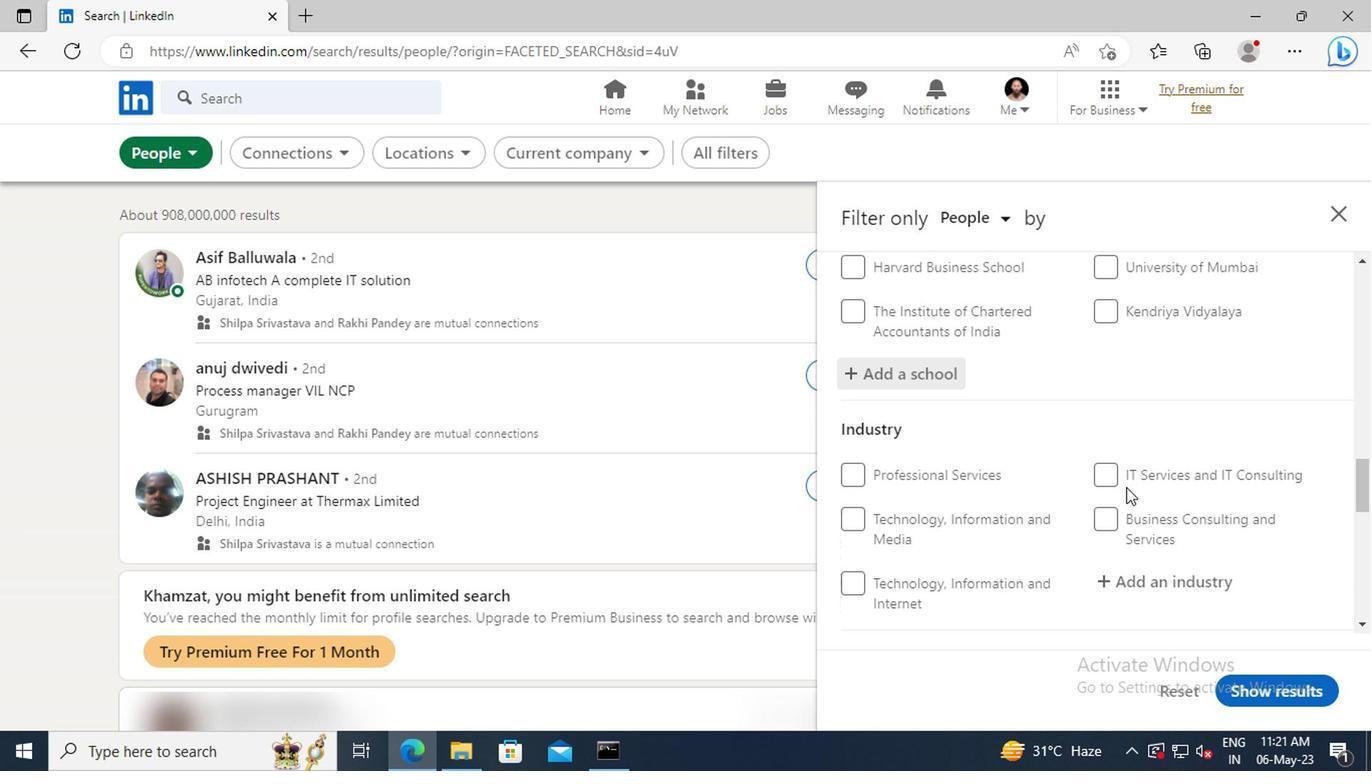 
Action: Mouse scrolled (1120, 485) with delta (0, 0)
Screenshot: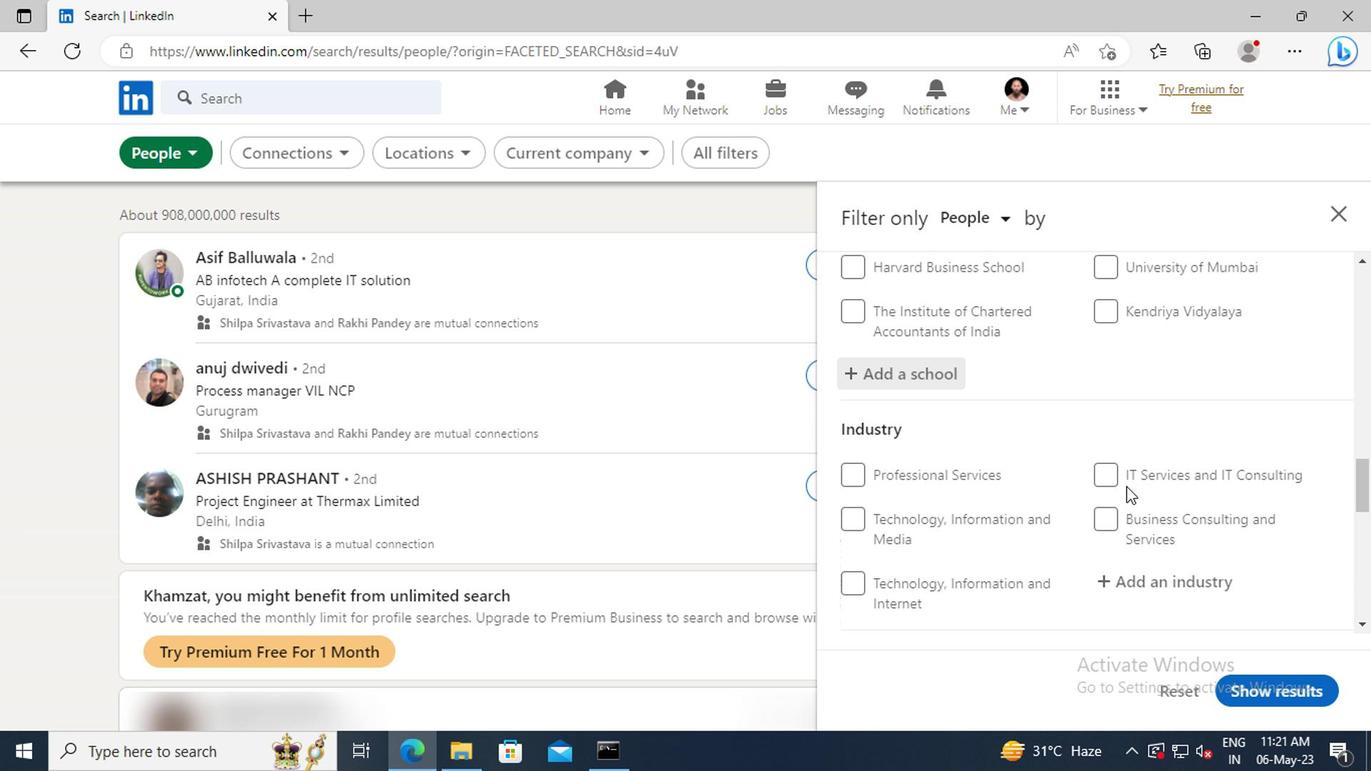 
Action: Mouse scrolled (1120, 485) with delta (0, 0)
Screenshot: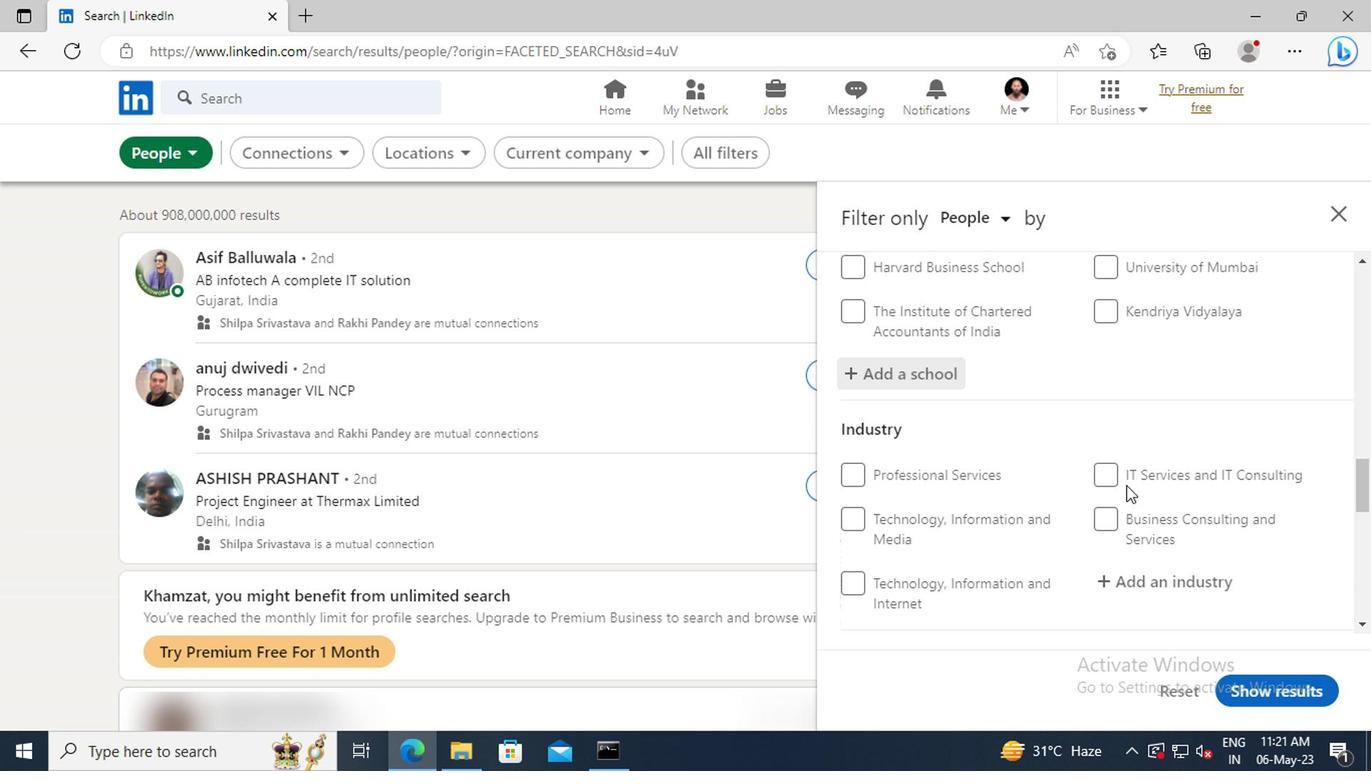 
Action: Mouse moved to (1124, 478)
Screenshot: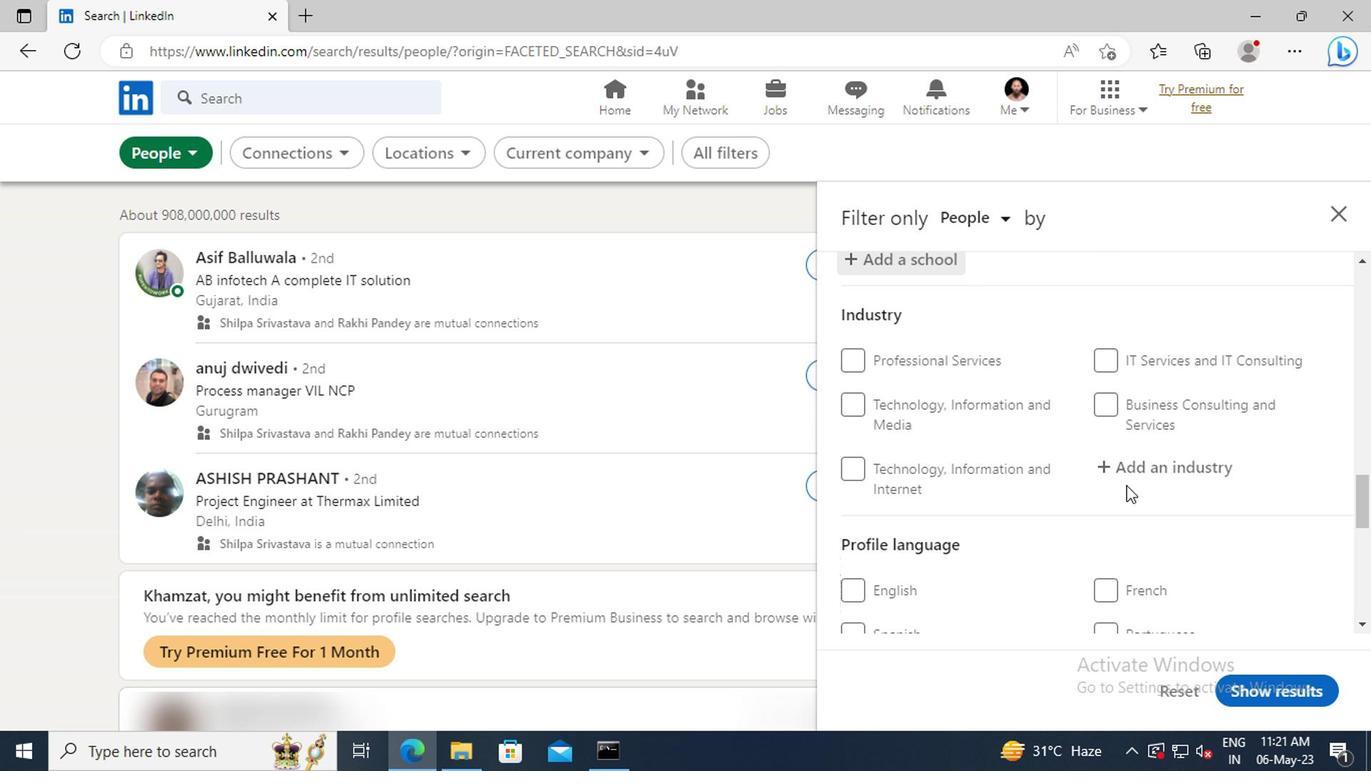 
Action: Mouse pressed left at (1124, 478)
Screenshot: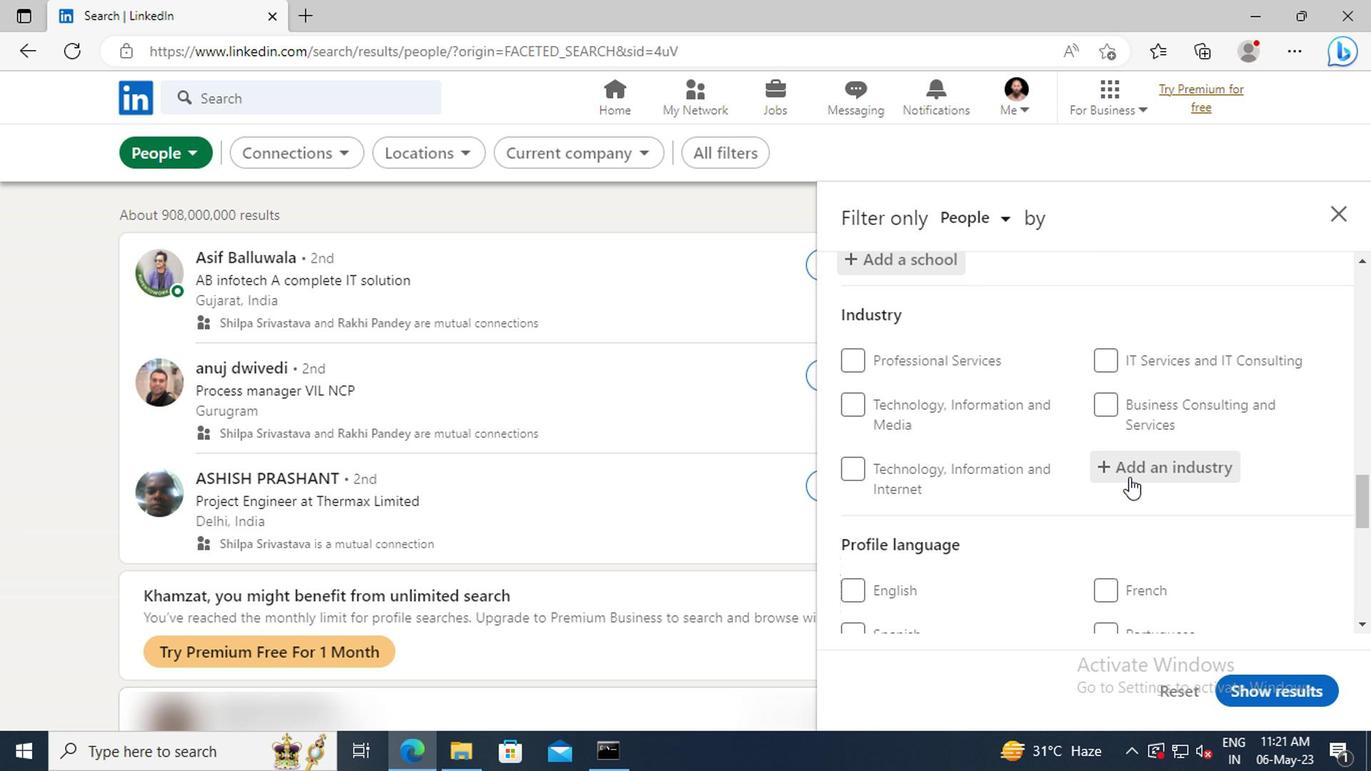 
Action: Key pressed <Key.shift>HOSPITALS
Screenshot: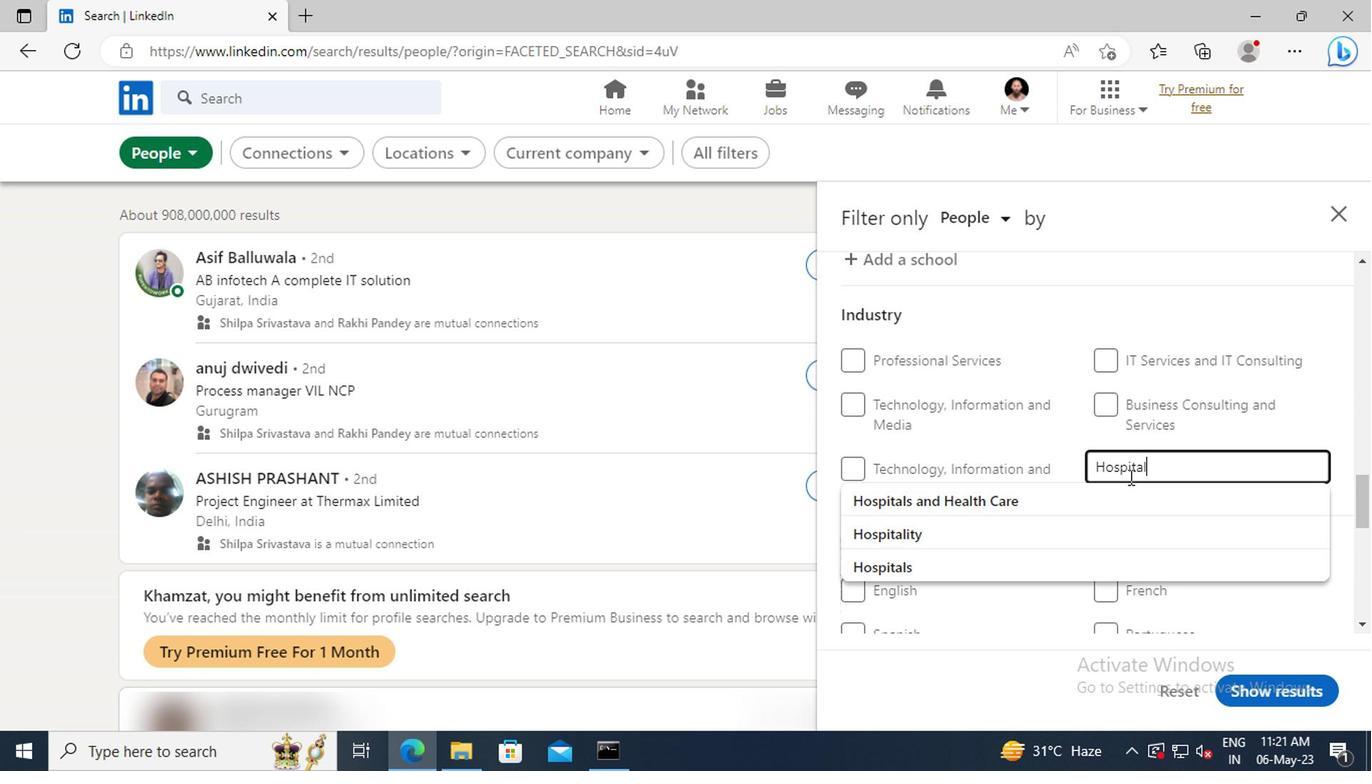 
Action: Mouse moved to (1119, 523)
Screenshot: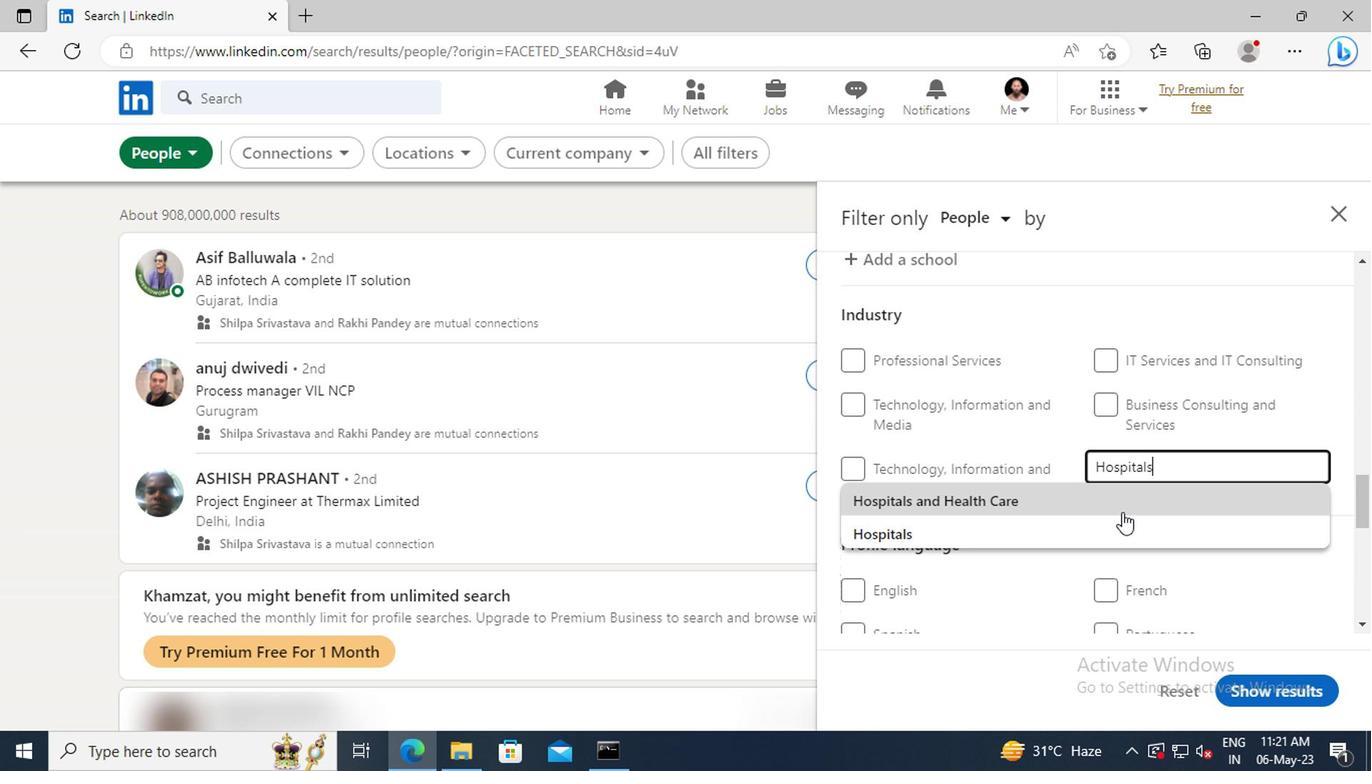 
Action: Mouse pressed left at (1119, 523)
Screenshot: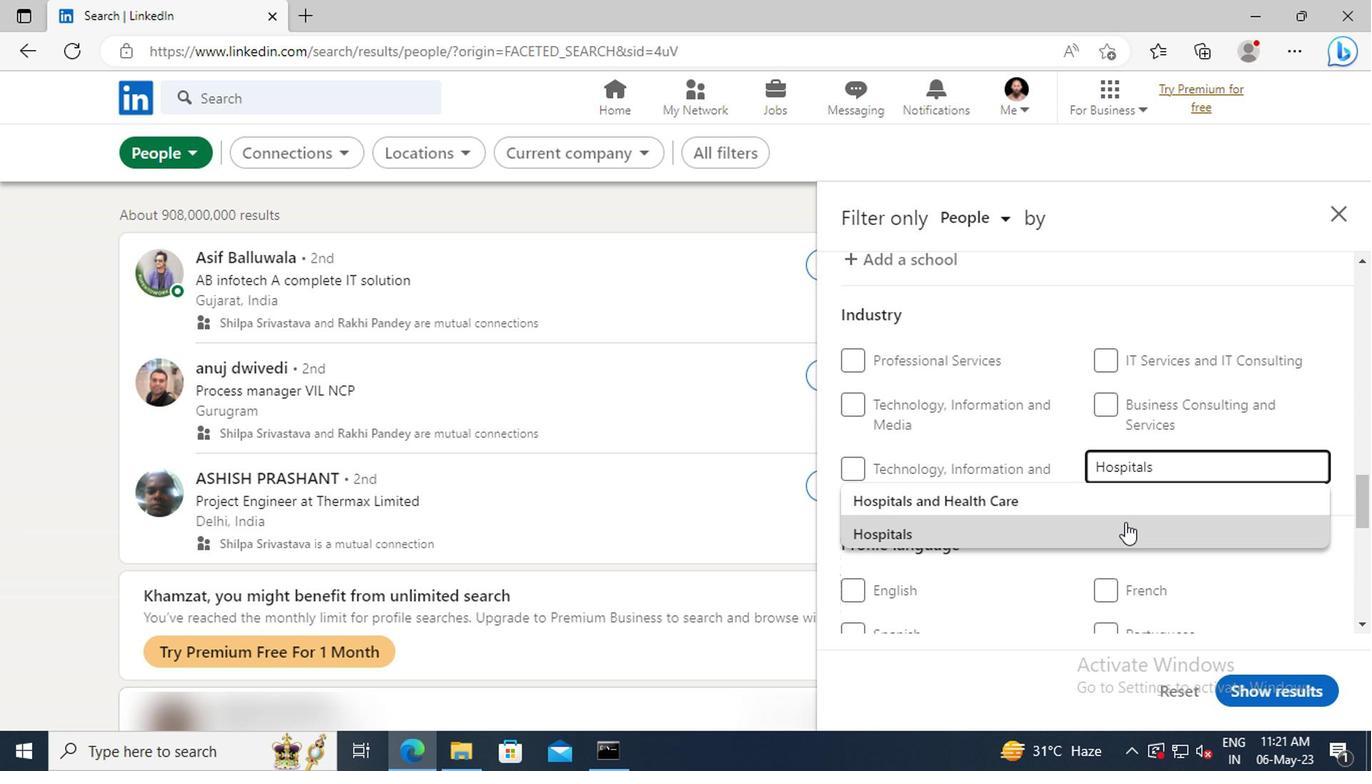 
Action: Mouse scrolled (1119, 522) with delta (0, 0)
Screenshot: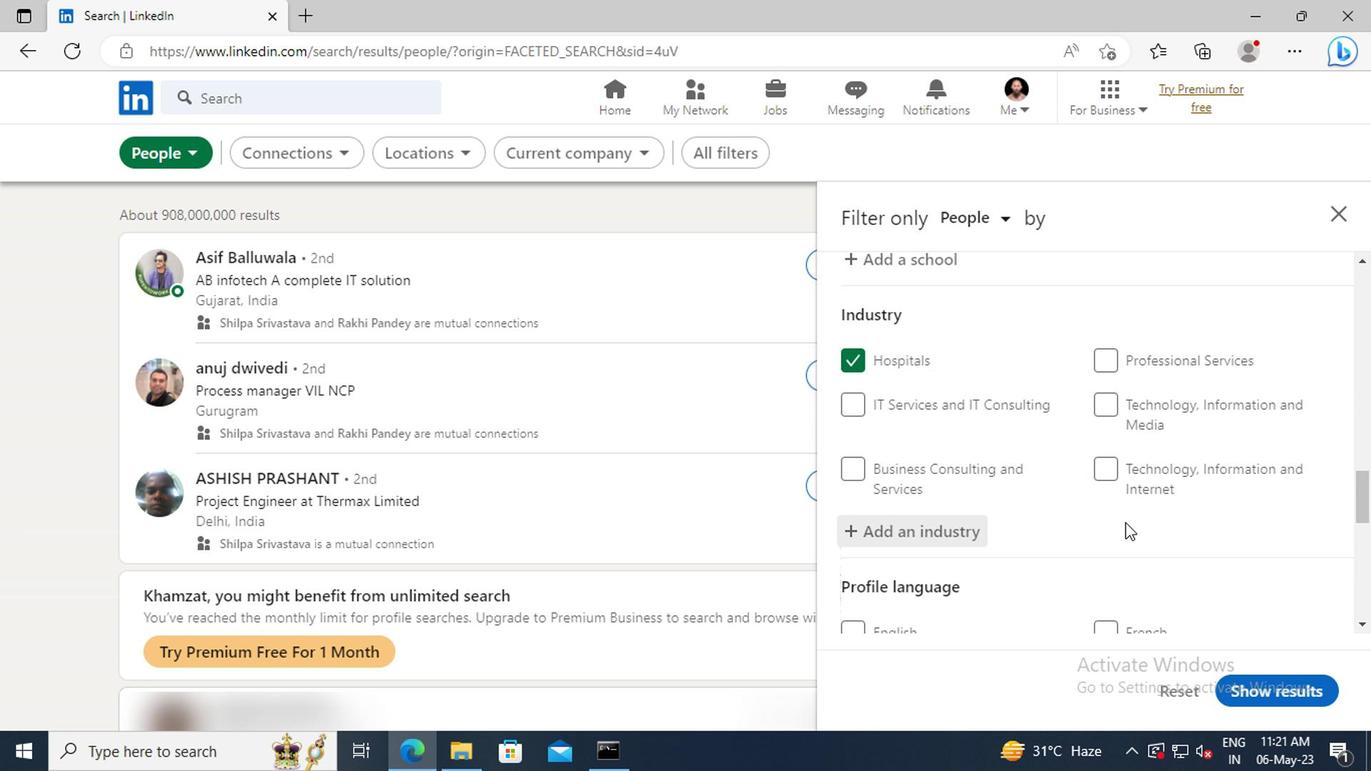 
Action: Mouse scrolled (1119, 522) with delta (0, 0)
Screenshot: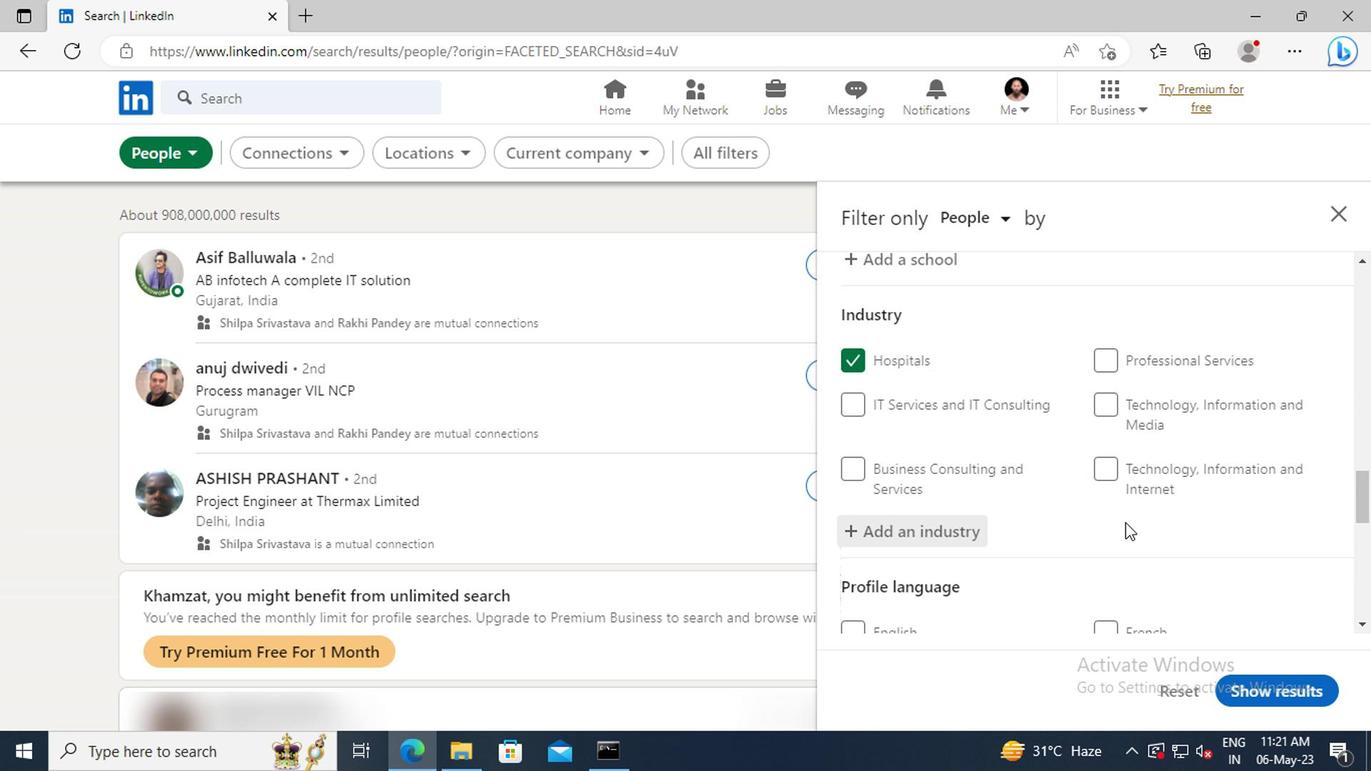 
Action: Mouse moved to (1119, 522)
Screenshot: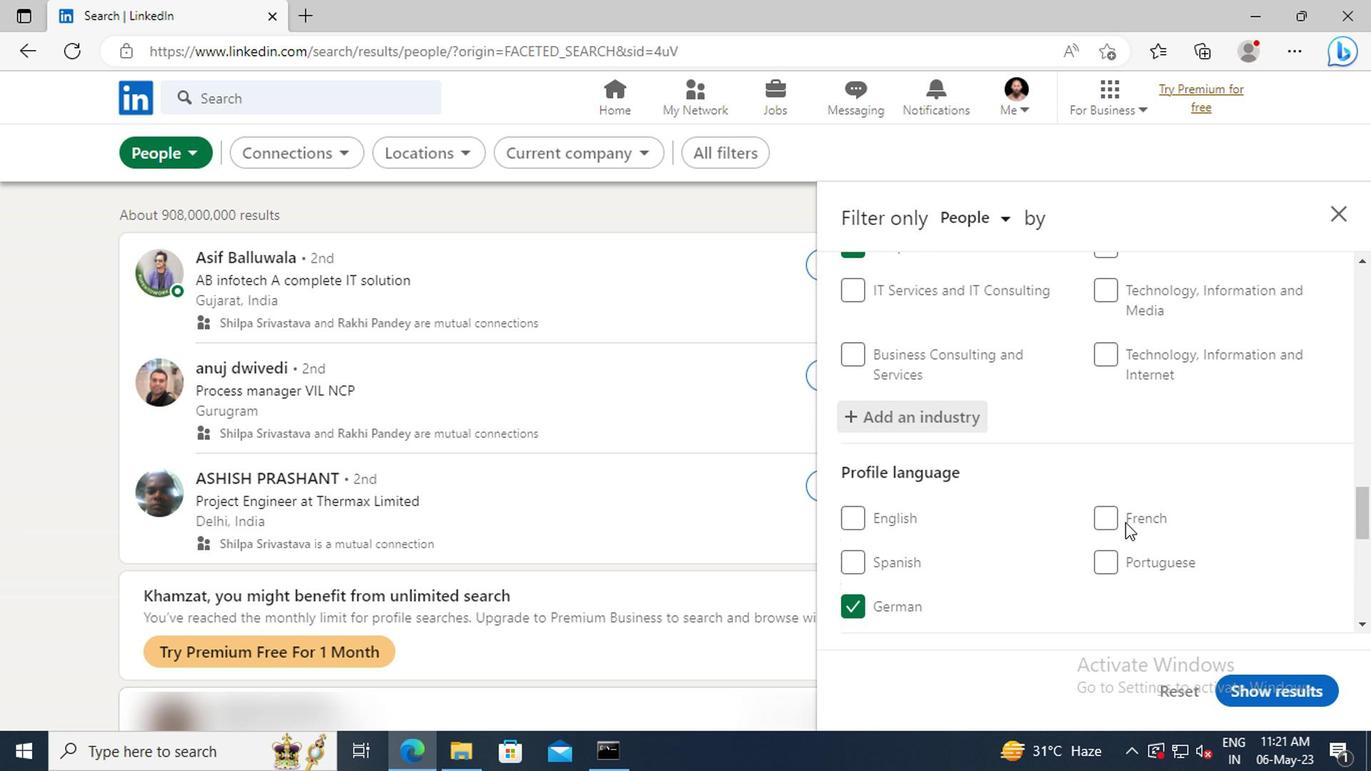 
Action: Mouse scrolled (1119, 520) with delta (0, -1)
Screenshot: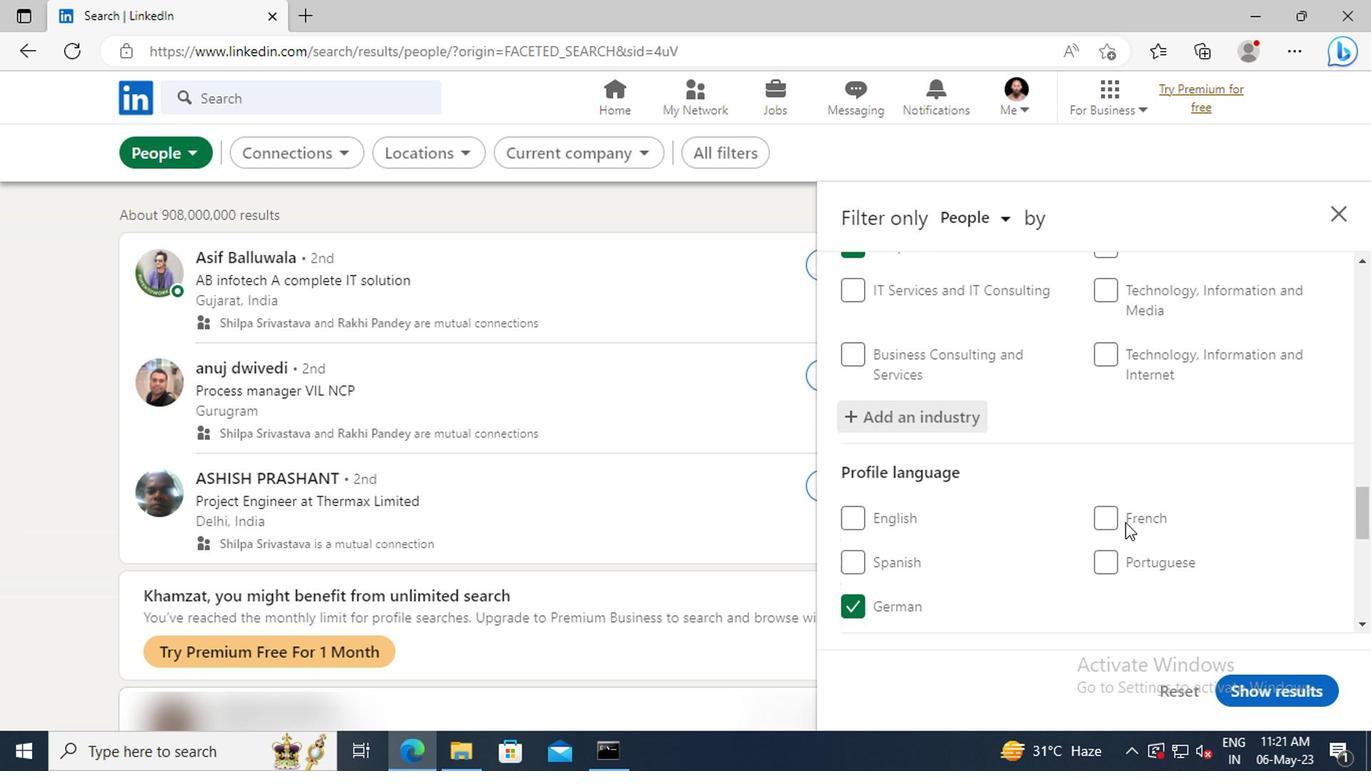 
Action: Mouse scrolled (1119, 520) with delta (0, -1)
Screenshot: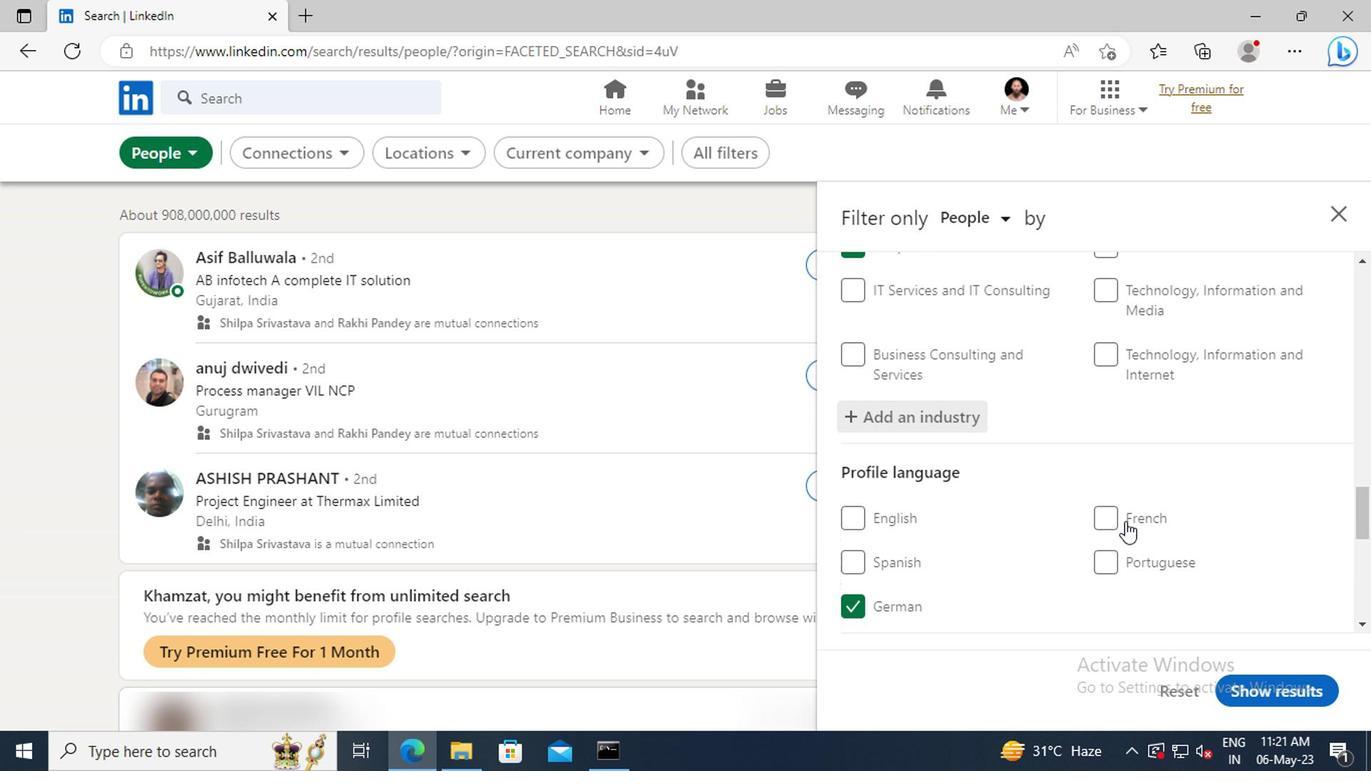 
Action: Mouse moved to (1119, 512)
Screenshot: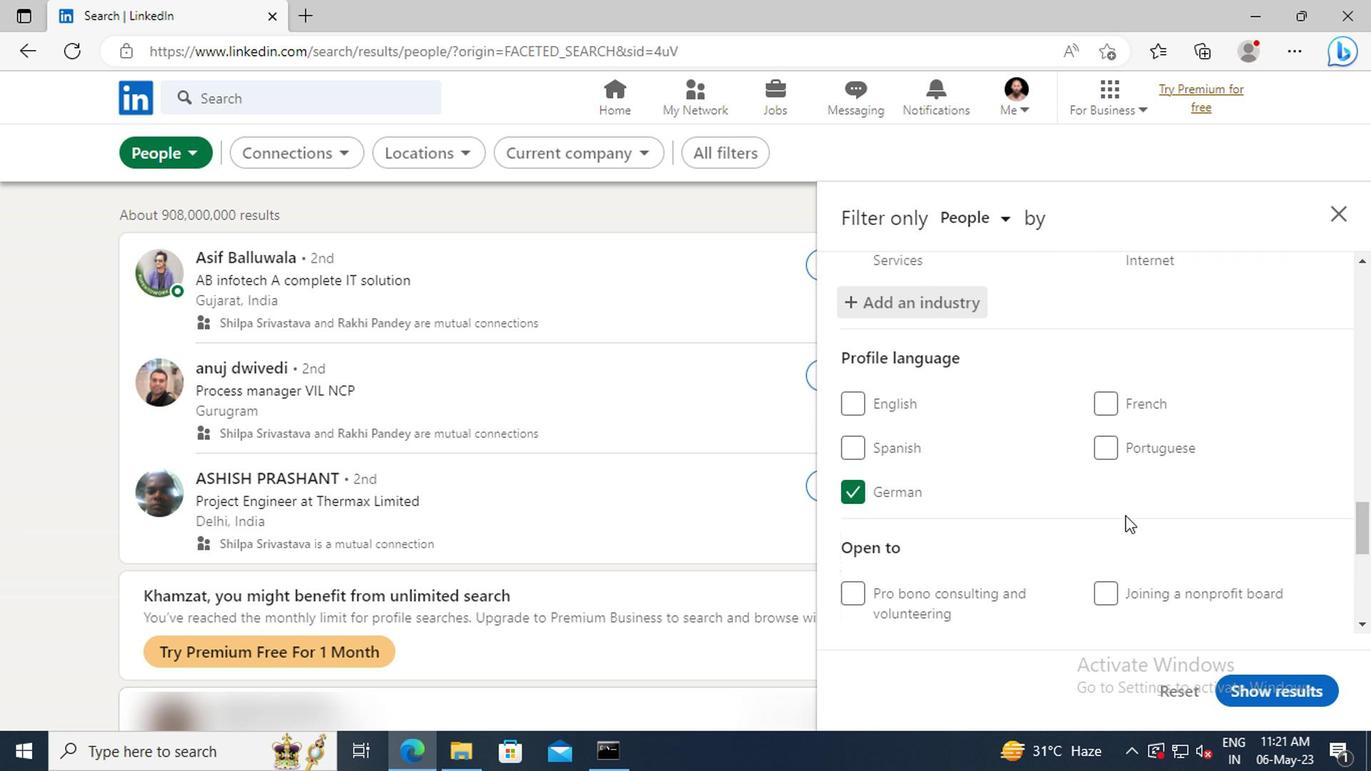 
Action: Mouse scrolled (1119, 512) with delta (0, 0)
Screenshot: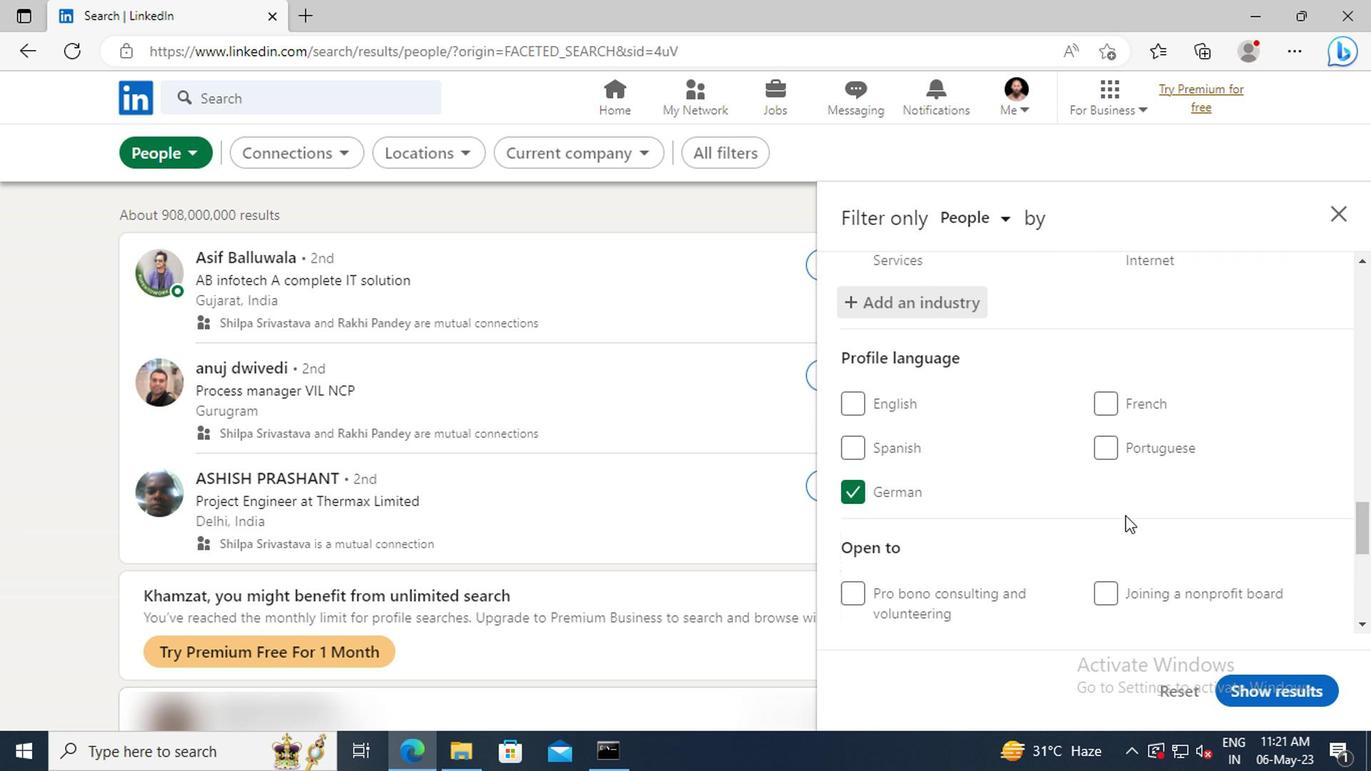 
Action: Mouse moved to (1119, 512)
Screenshot: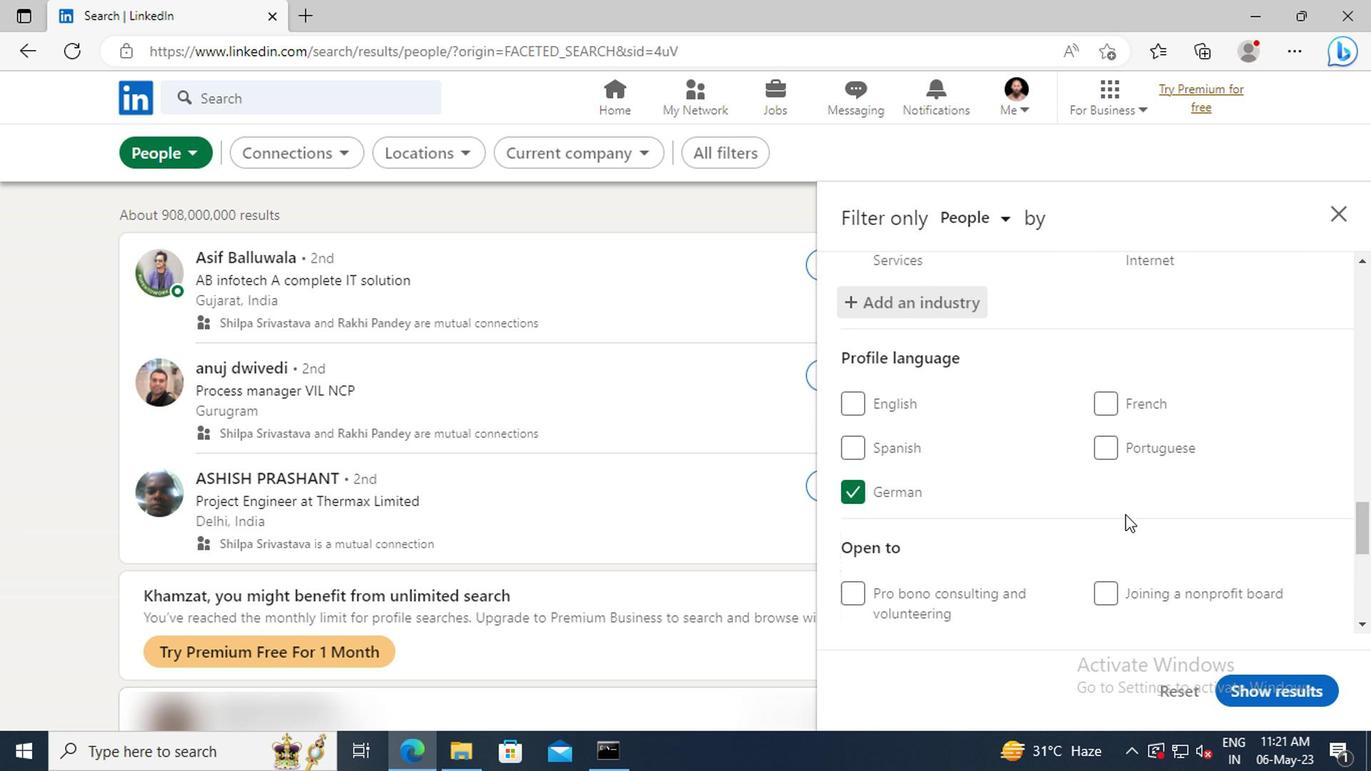 
Action: Mouse scrolled (1119, 510) with delta (0, -1)
Screenshot: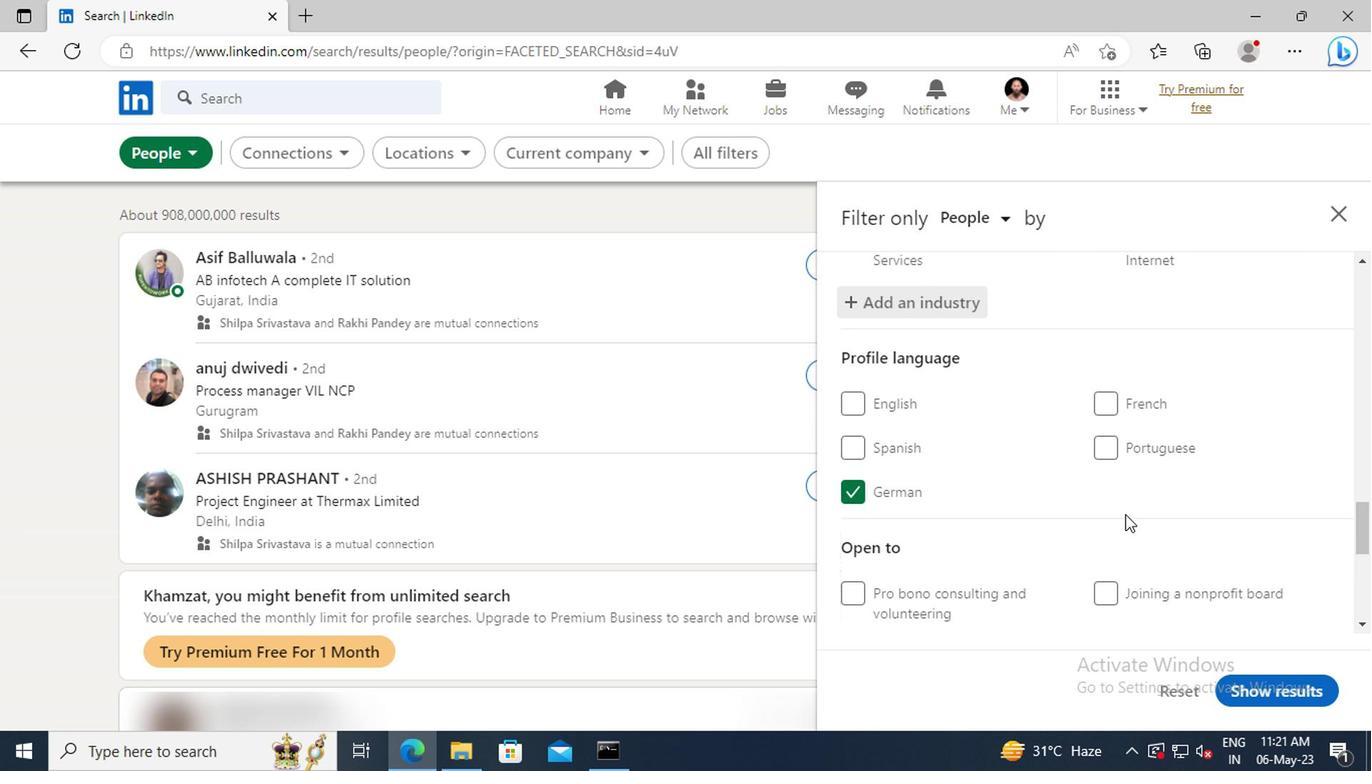 
Action: Mouse moved to (1119, 493)
Screenshot: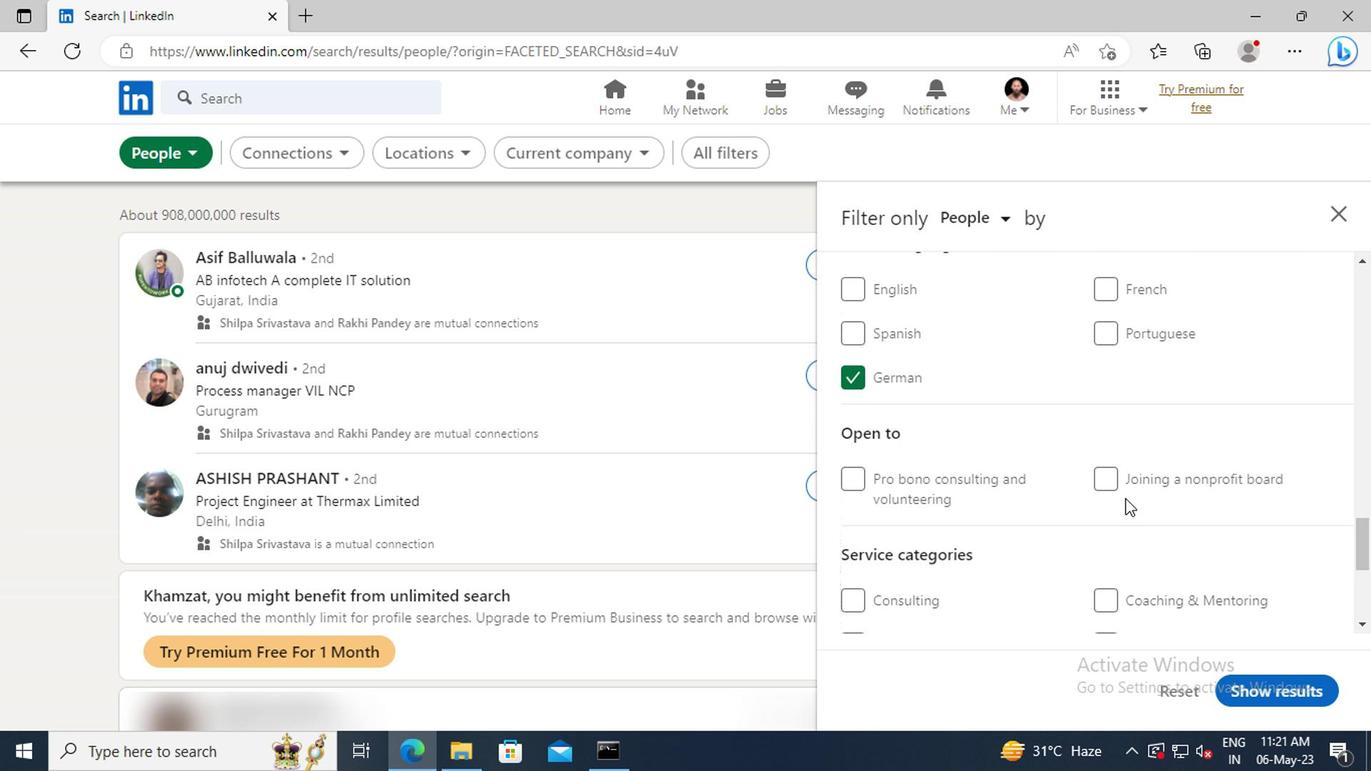 
Action: Mouse scrolled (1119, 492) with delta (0, 0)
Screenshot: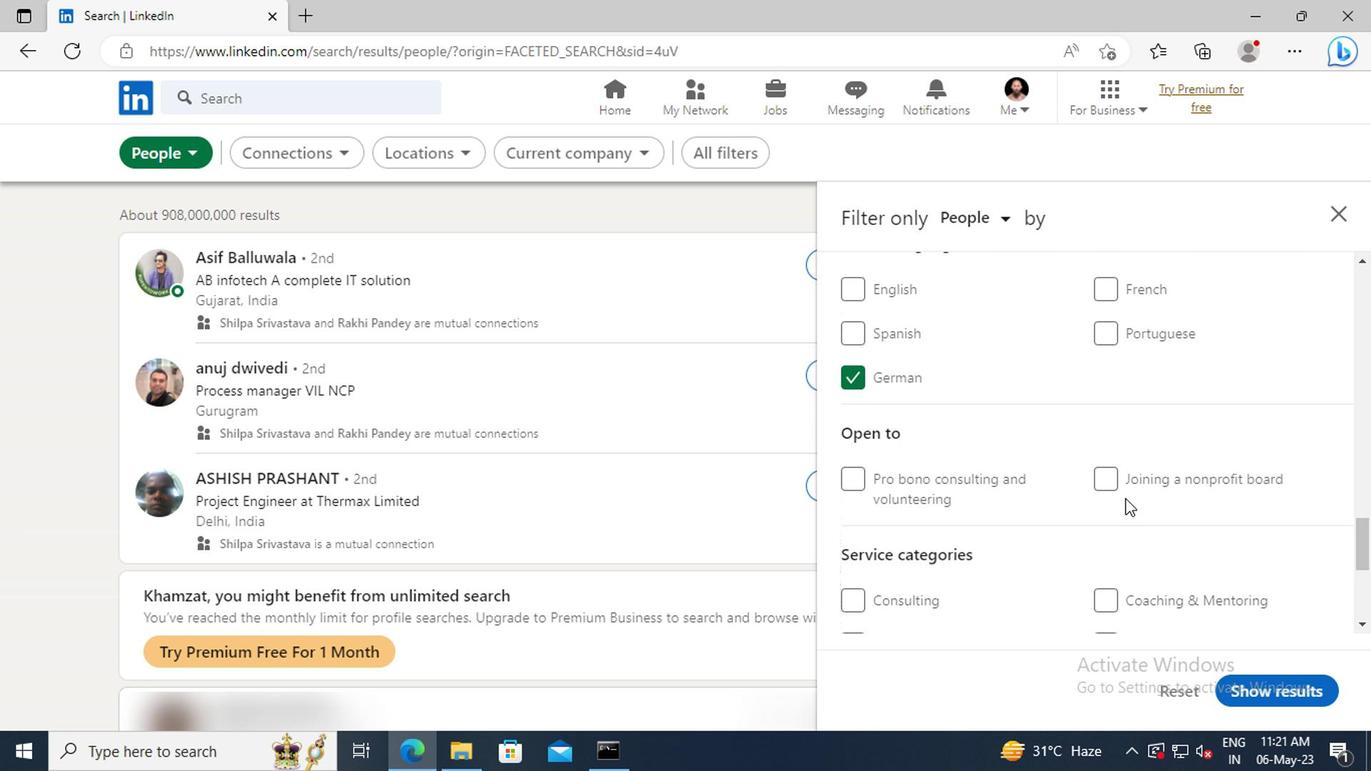 
Action: Mouse scrolled (1119, 492) with delta (0, 0)
Screenshot: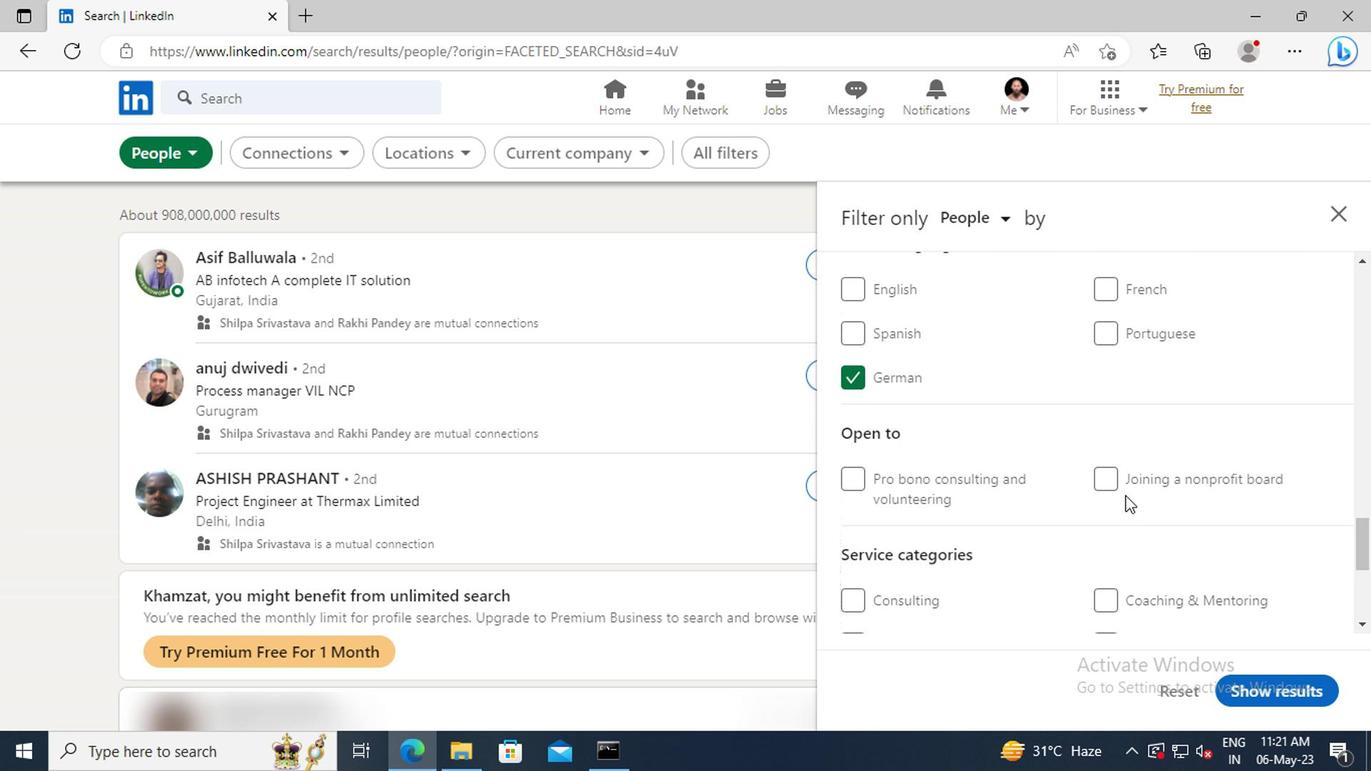 
Action: Mouse moved to (1119, 478)
Screenshot: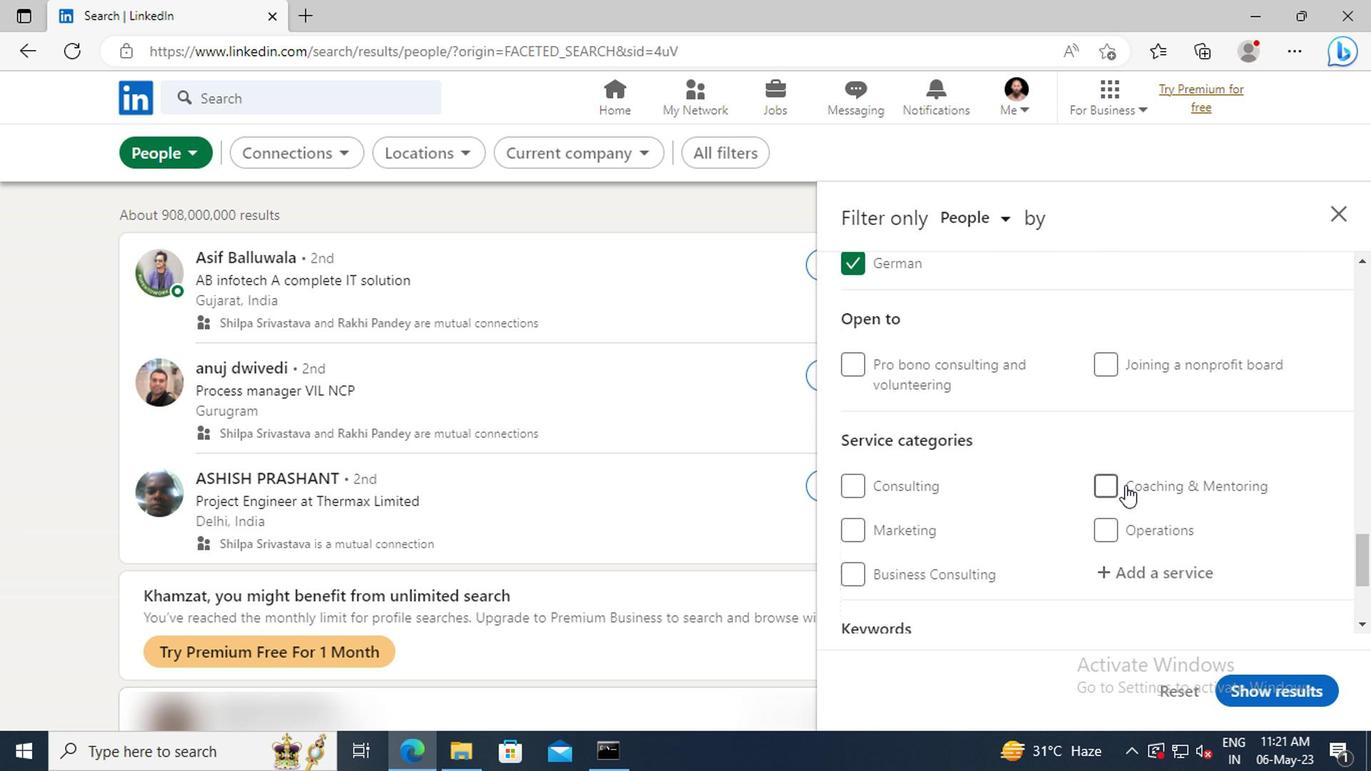 
Action: Mouse scrolled (1119, 477) with delta (0, 0)
Screenshot: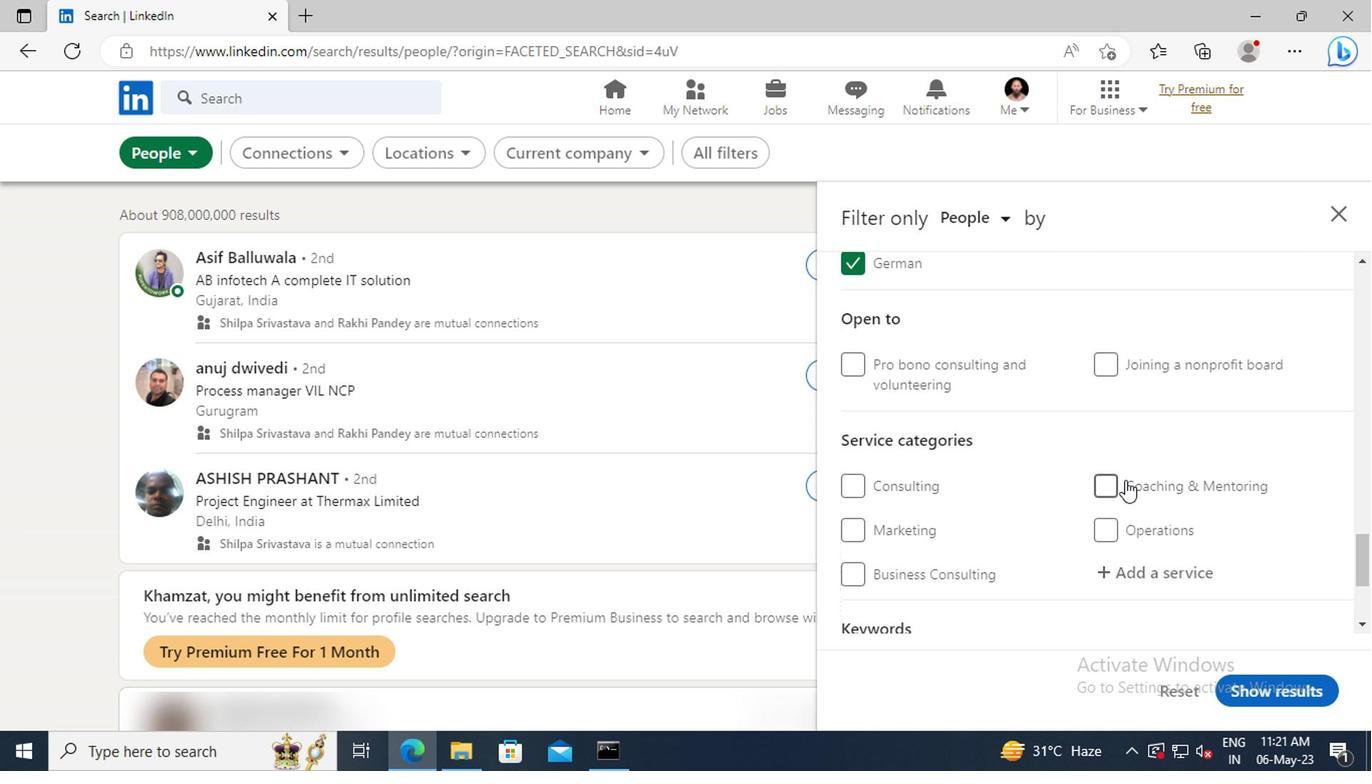 
Action: Mouse moved to (1120, 512)
Screenshot: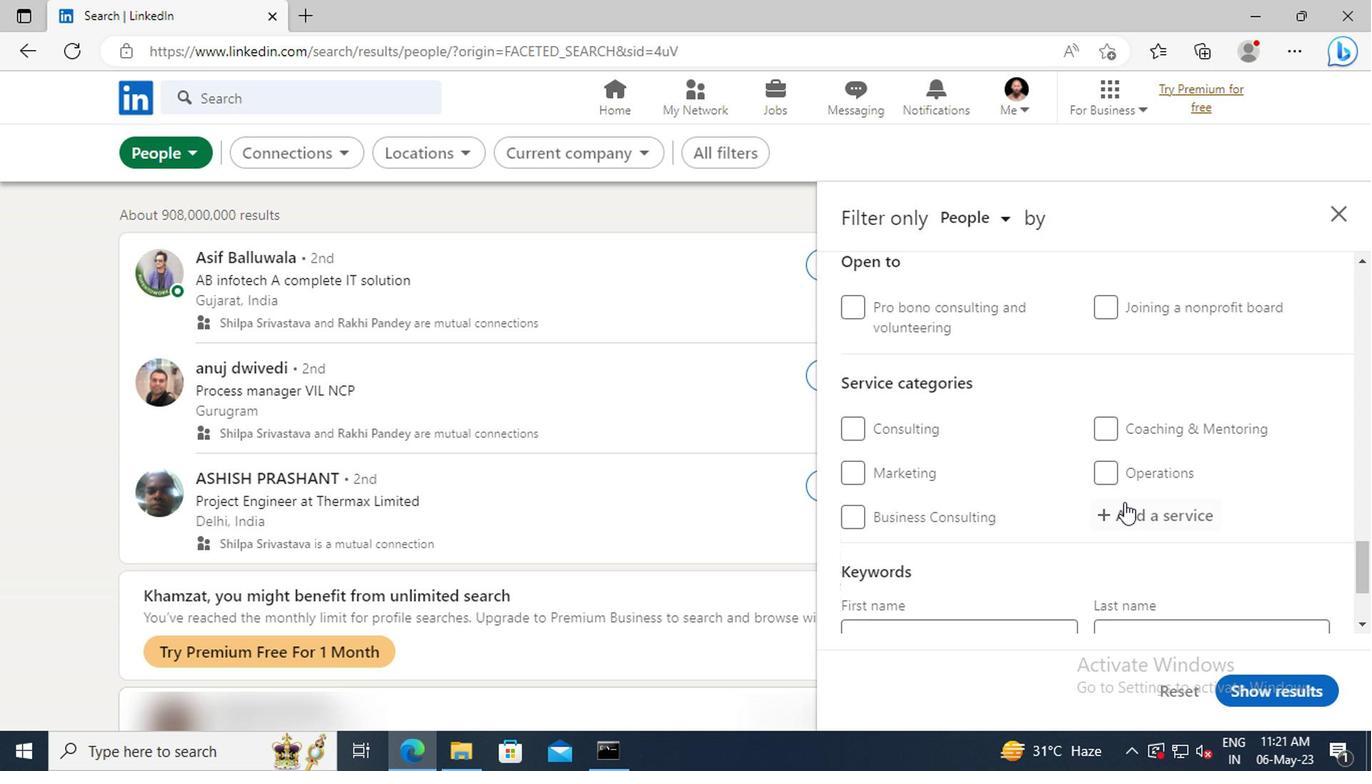 
Action: Mouse pressed left at (1120, 512)
Screenshot: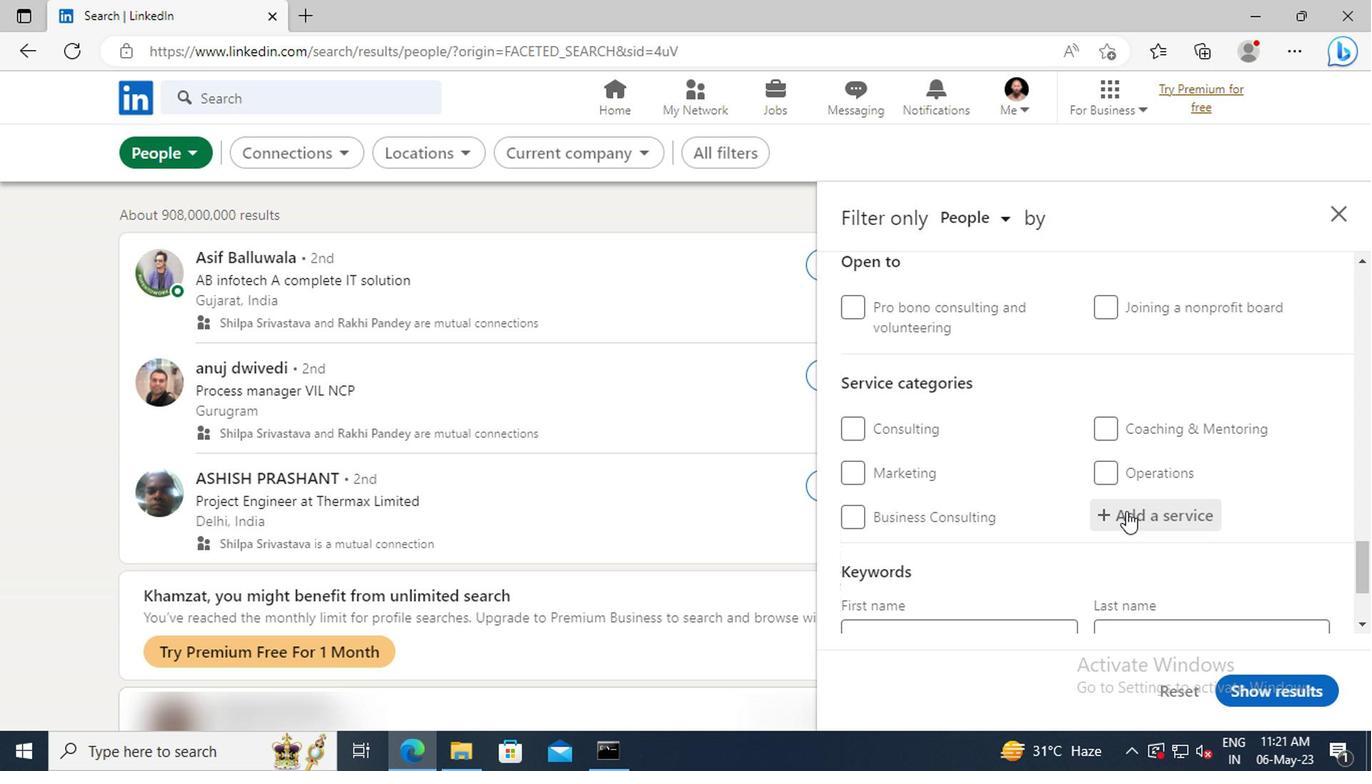 
Action: Key pressed <Key.shift>PUBLIC<Key.space>
Screenshot: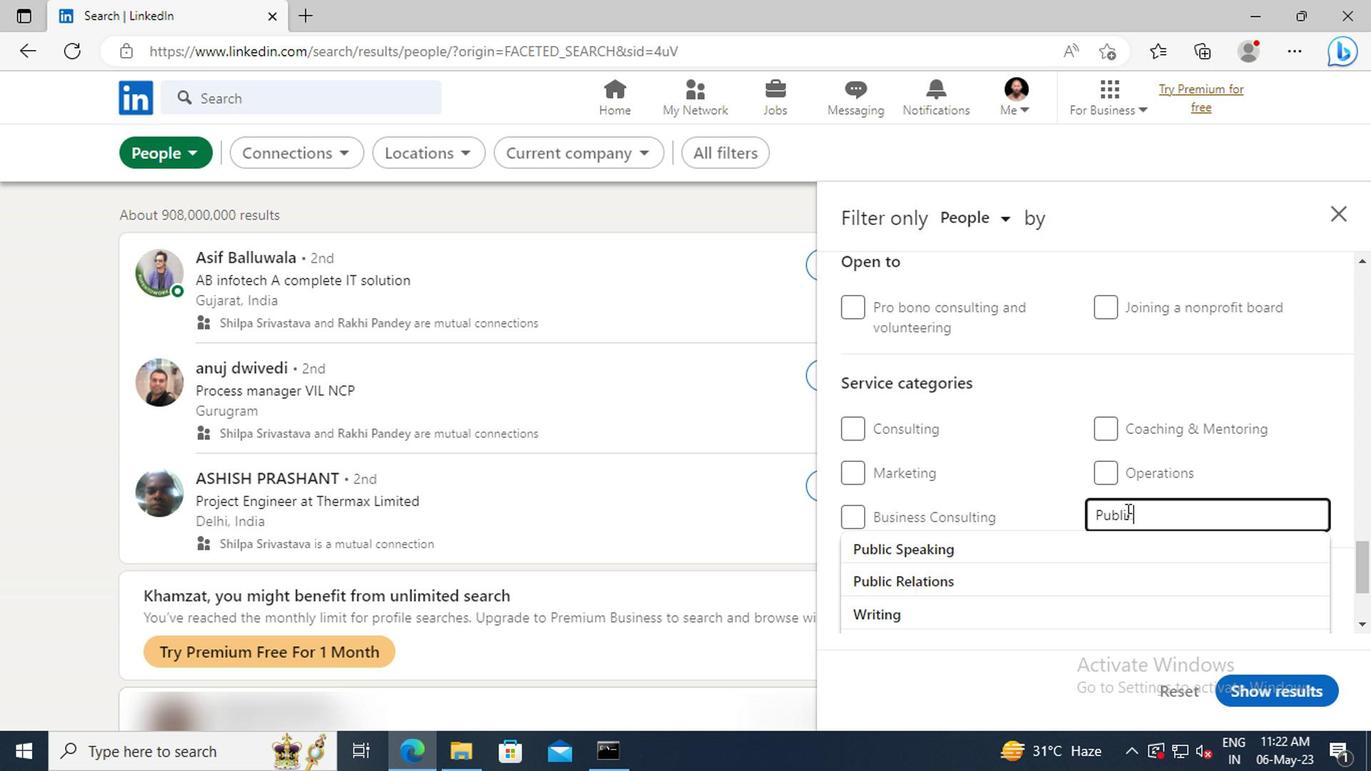 
Action: Mouse moved to (1120, 544)
Screenshot: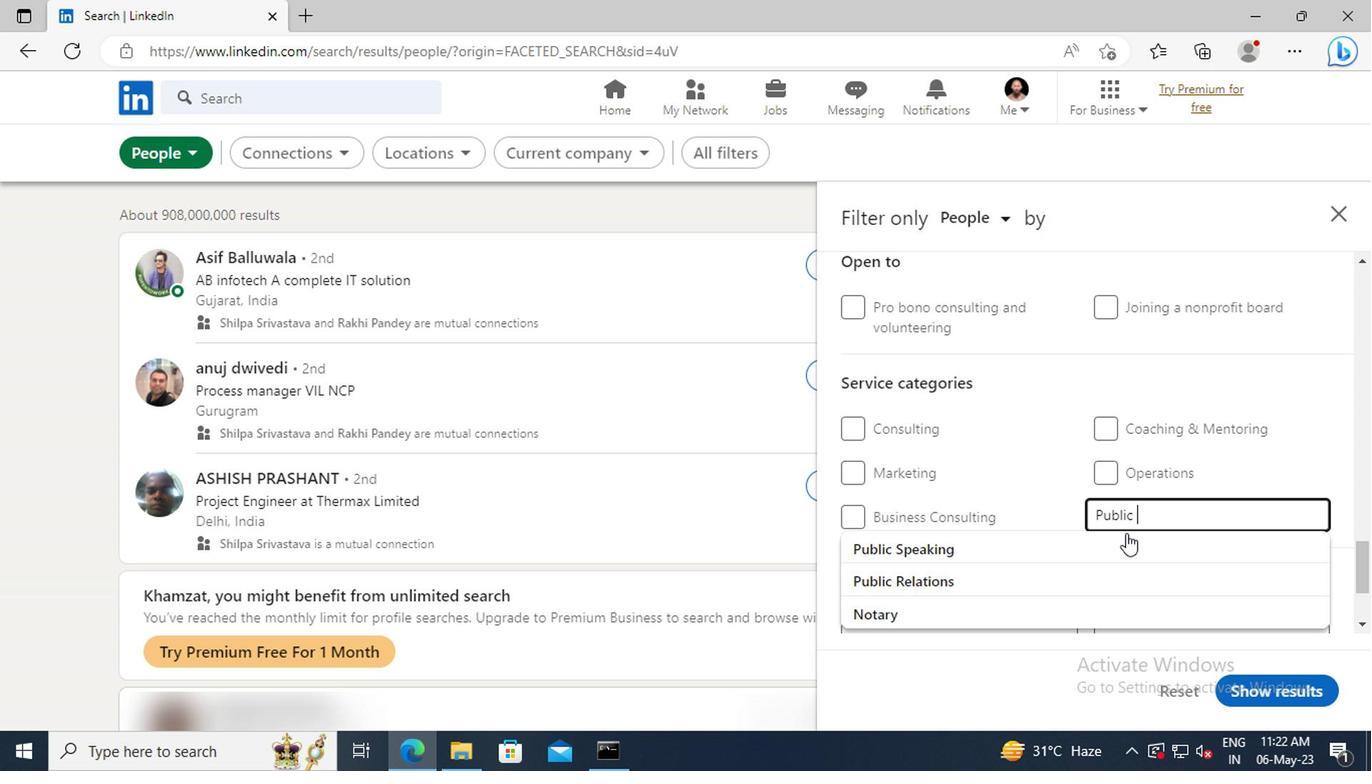 
Action: Mouse pressed left at (1120, 544)
Screenshot: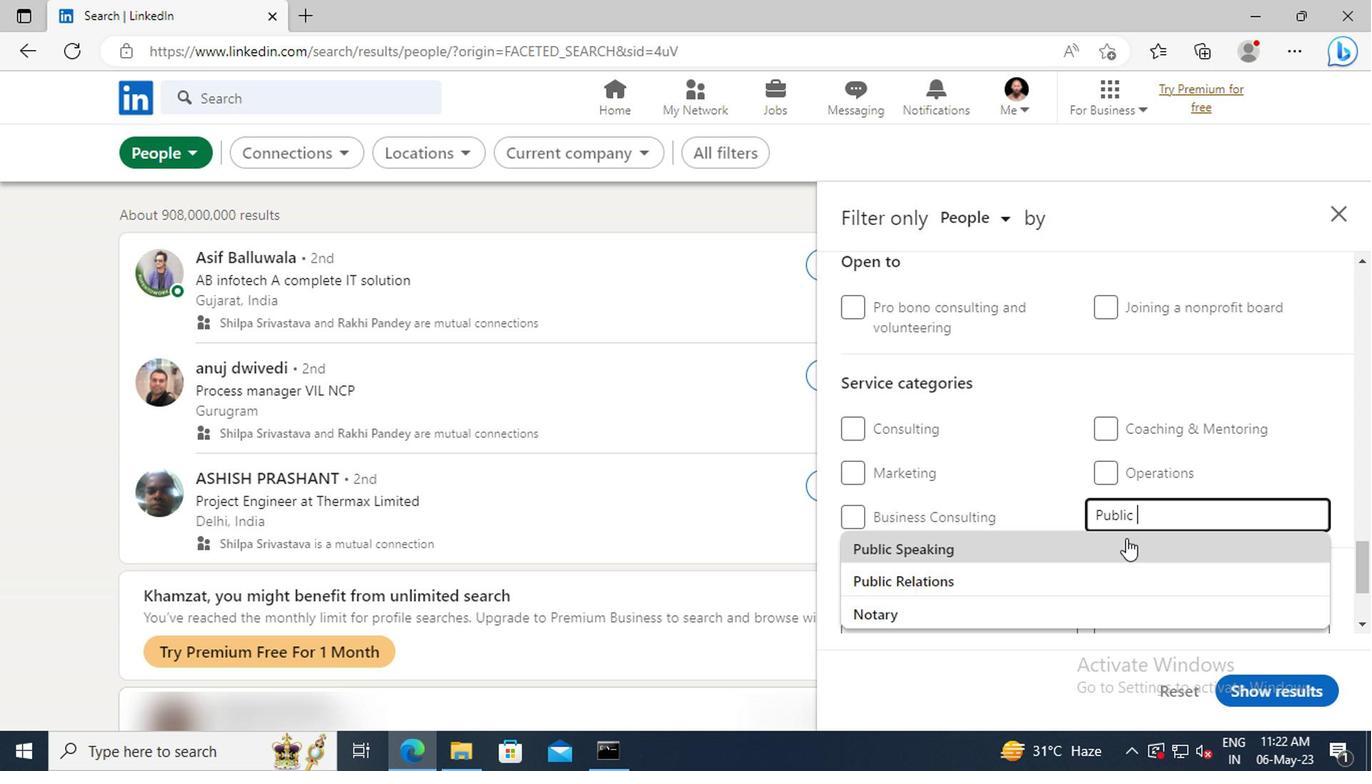 
Action: Mouse scrolled (1120, 542) with delta (0, -1)
Screenshot: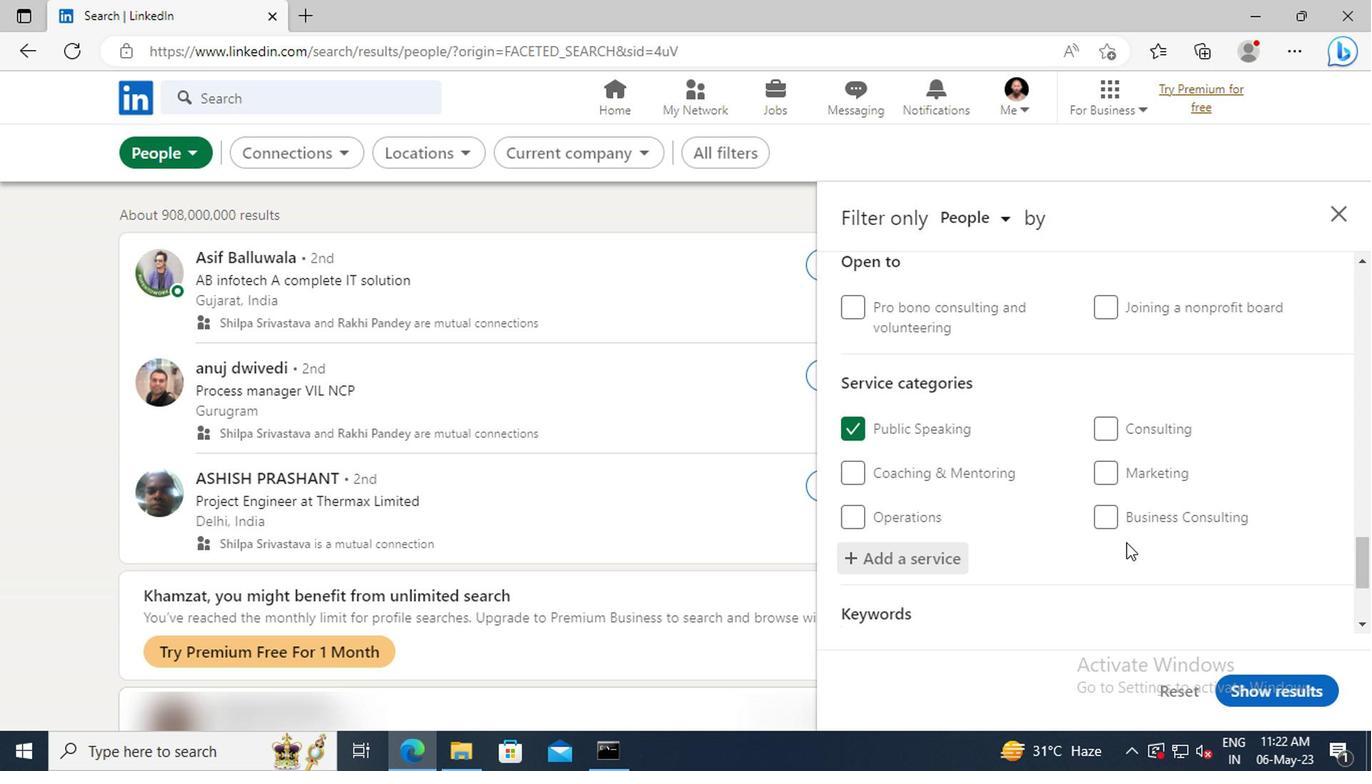 
Action: Mouse scrolled (1120, 542) with delta (0, -1)
Screenshot: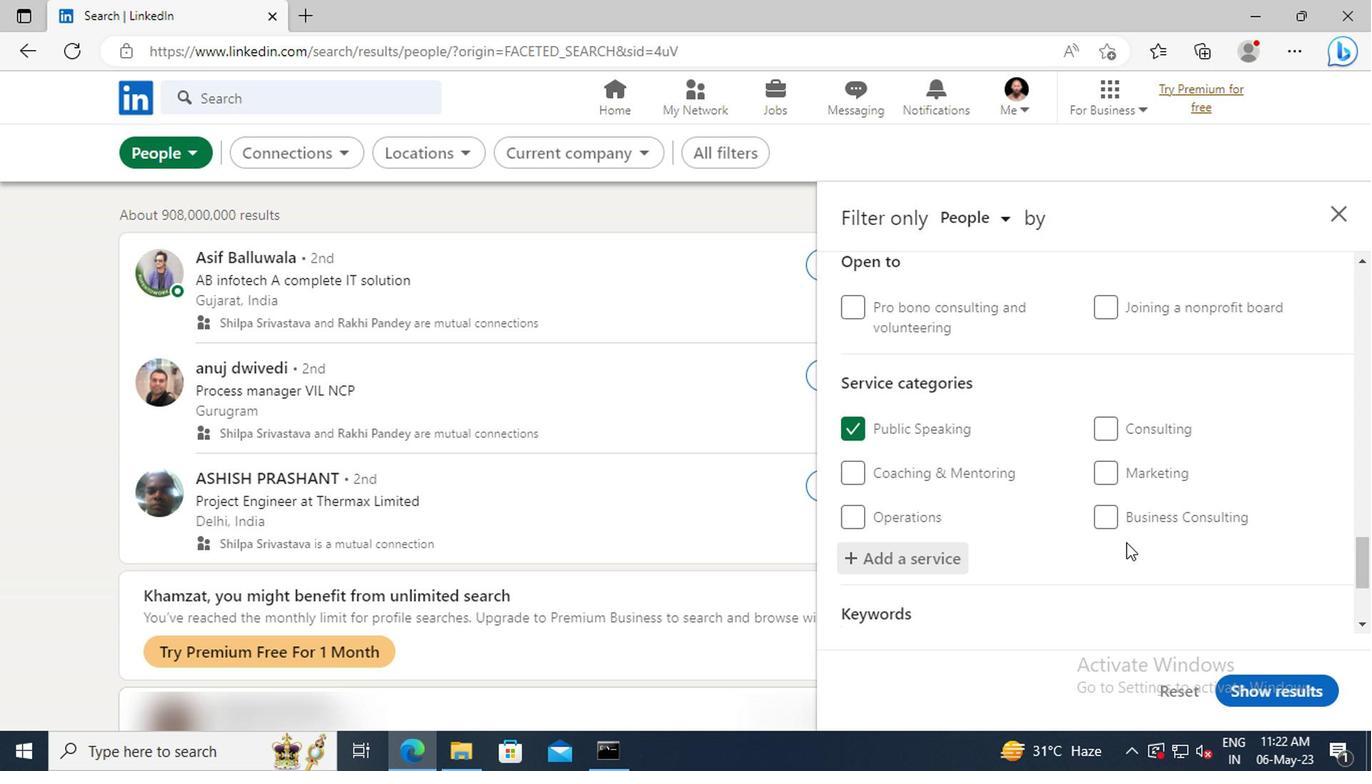 
Action: Mouse scrolled (1120, 542) with delta (0, -1)
Screenshot: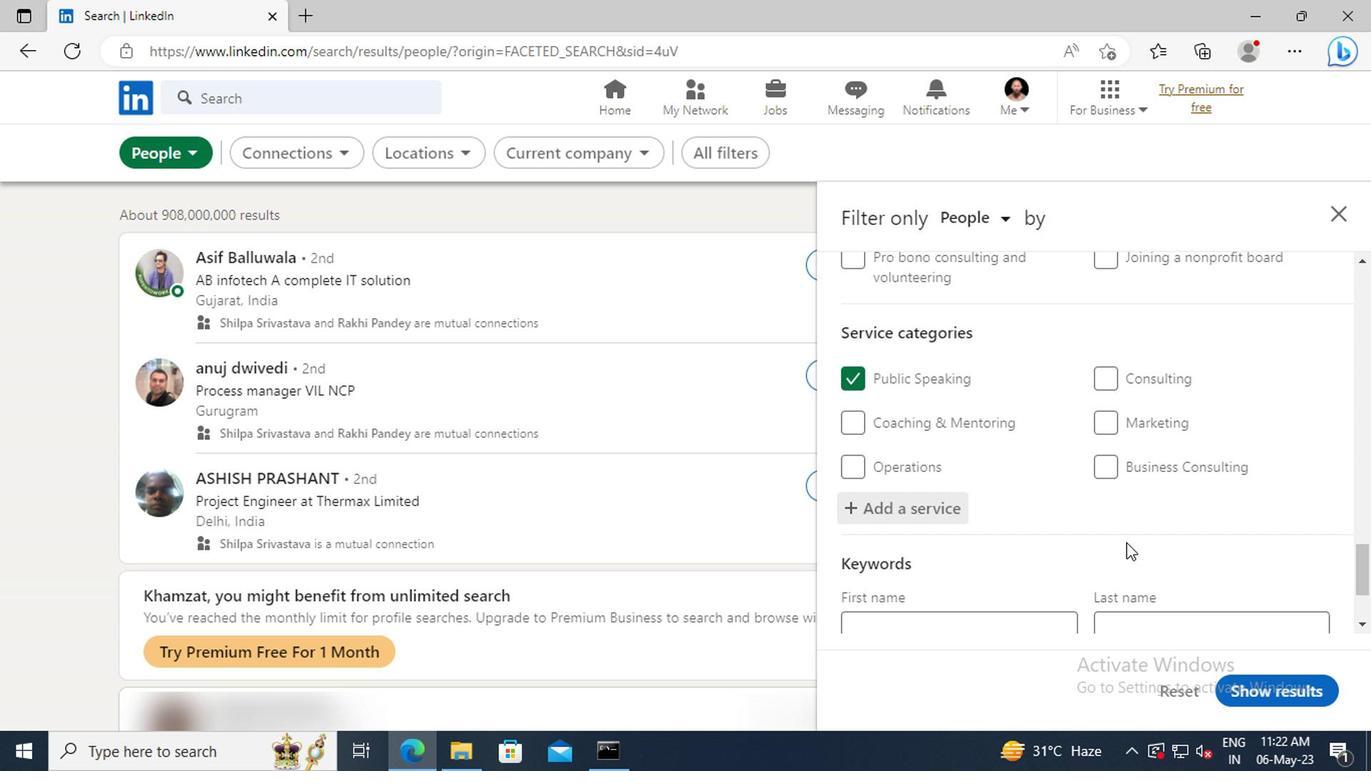 
Action: Mouse scrolled (1120, 542) with delta (0, -1)
Screenshot: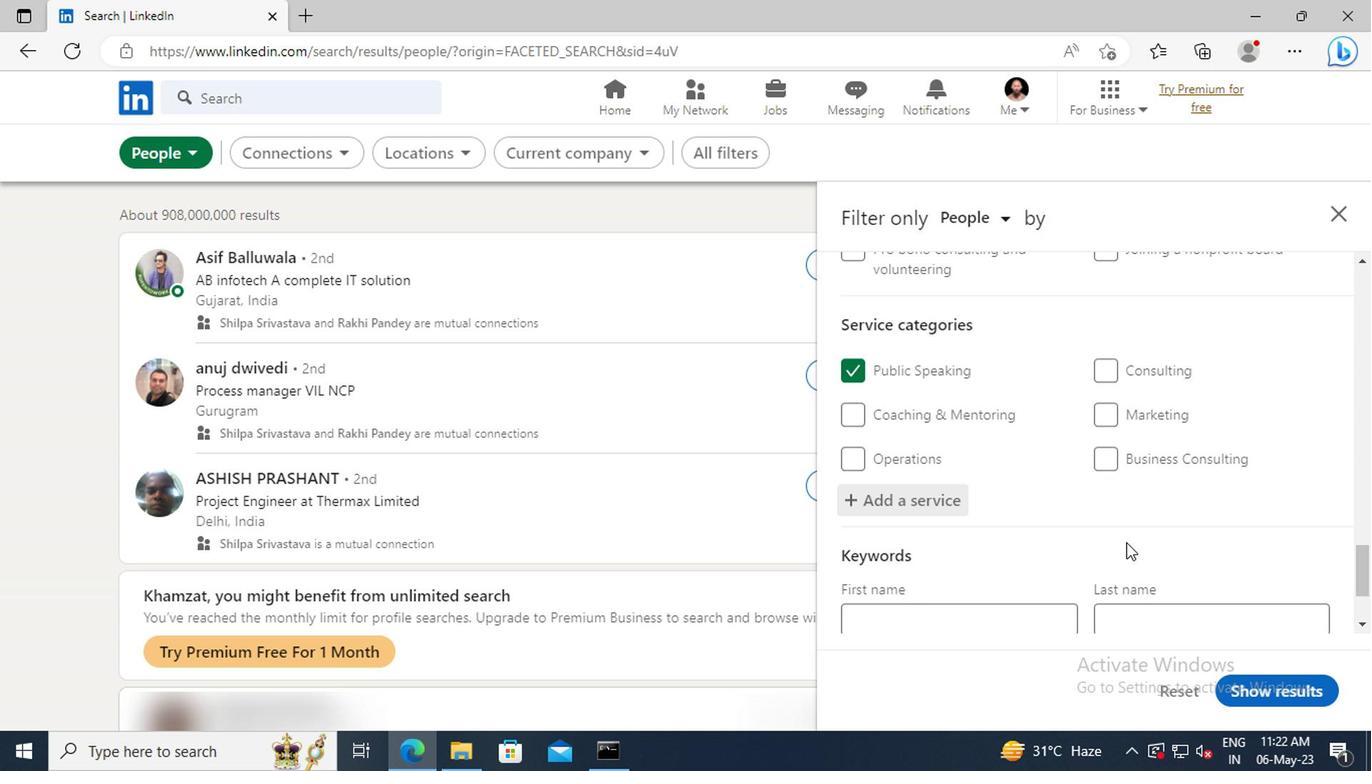 
Action: Mouse scrolled (1120, 542) with delta (0, -1)
Screenshot: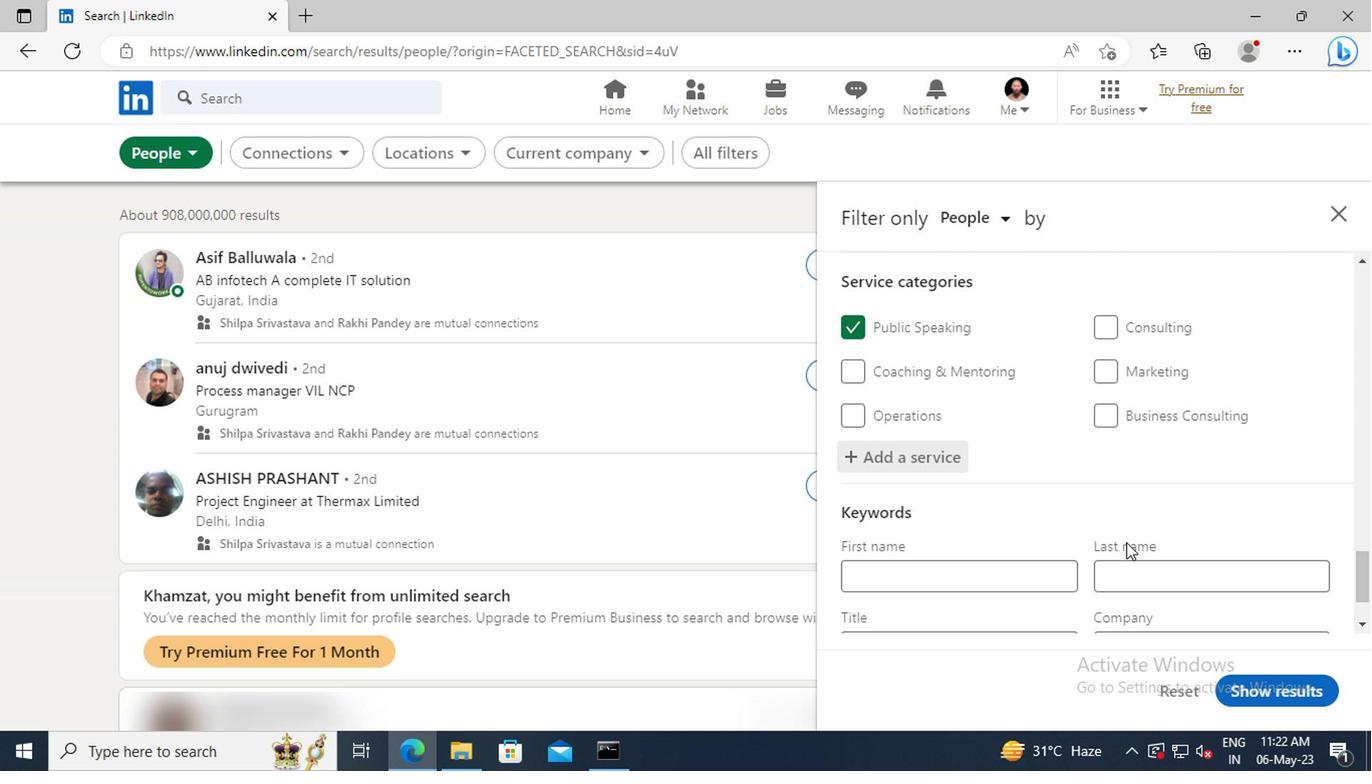 
Action: Mouse moved to (1000, 554)
Screenshot: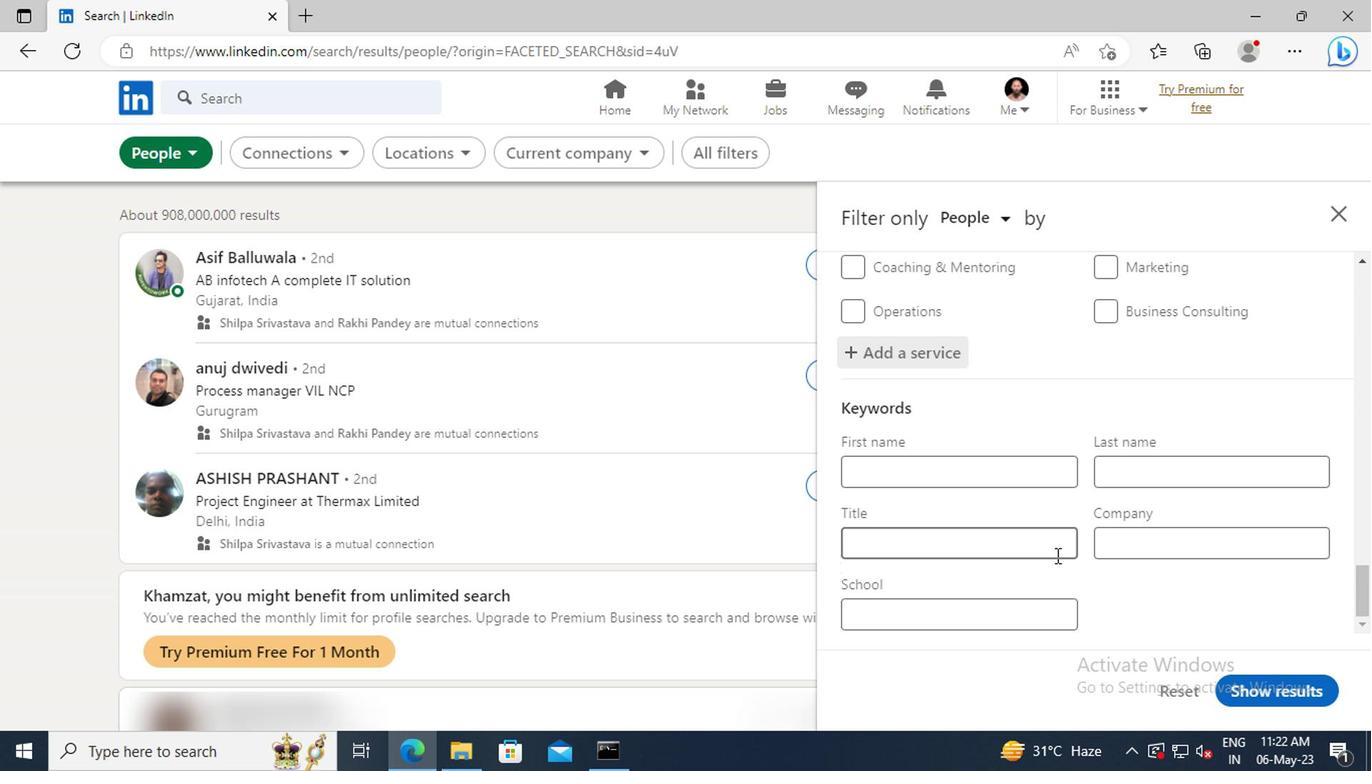 
Action: Mouse pressed left at (1000, 554)
Screenshot: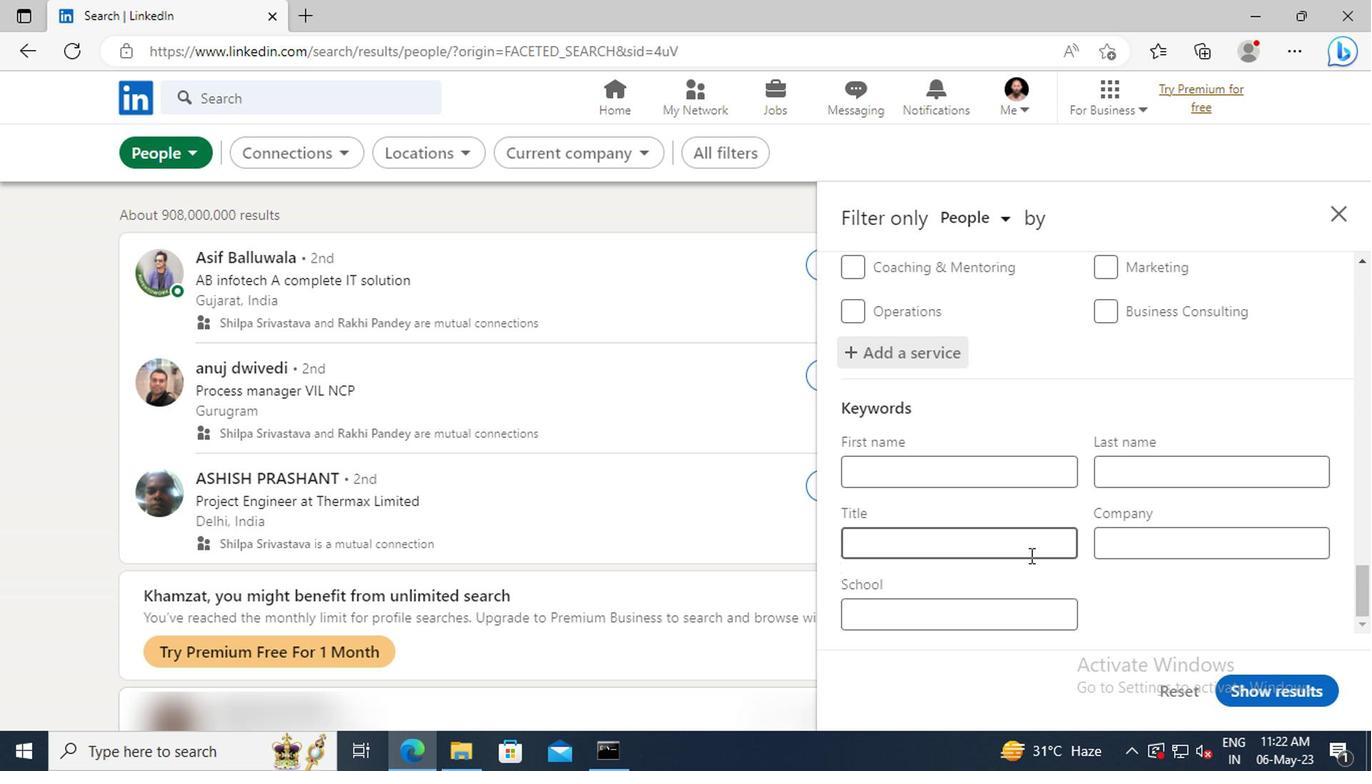 
Action: Key pressed <Key.shift>ACCOUNT<Key.space><Key.shift>EXECUTIVE<Key.enter>
Screenshot: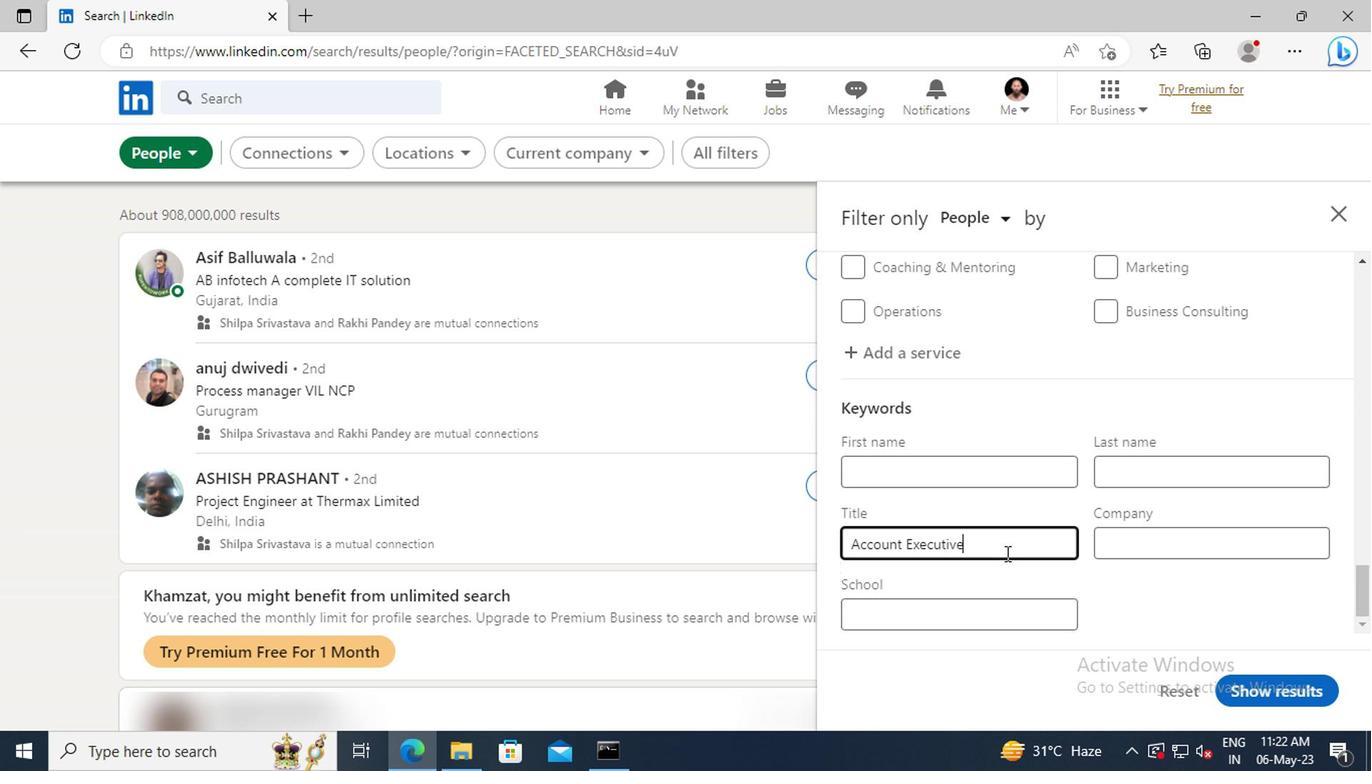 
Action: Mouse moved to (1247, 689)
Screenshot: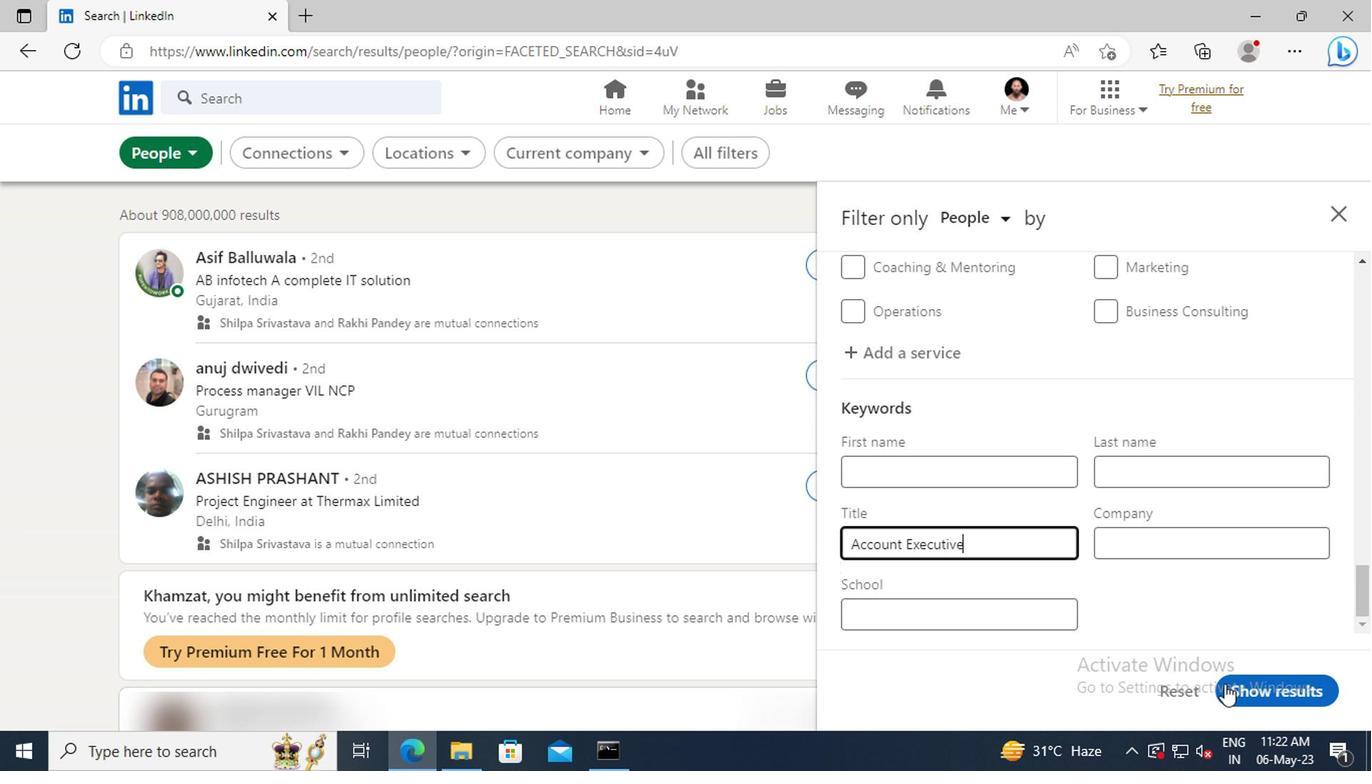 
Action: Mouse pressed left at (1247, 689)
Screenshot: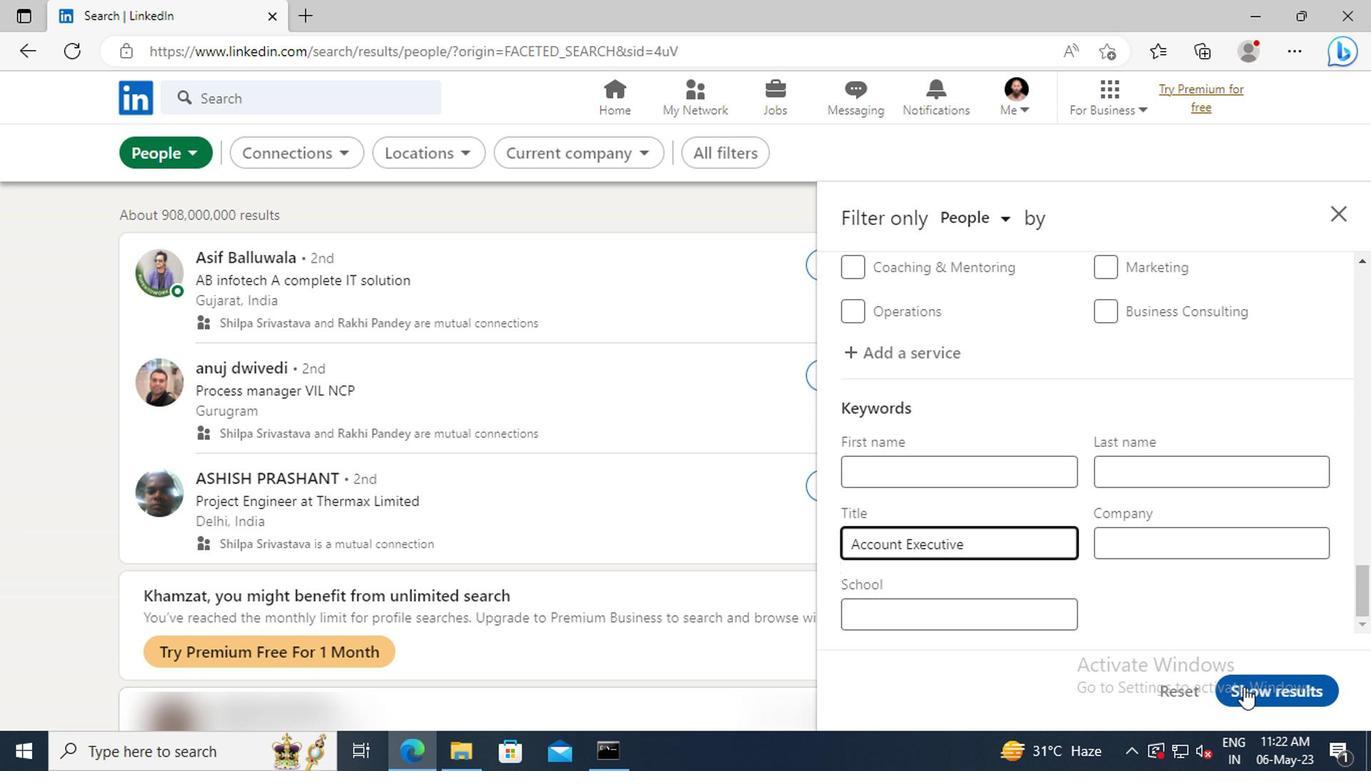 
